 Task: Buy 3 Refrigerant Recovery Tools from Air Conditioning Tools & Equipment section under best seller category for shipping address: Danielle Scott, 4720 Wines Lane, Sabine Pass, Texas 77655, Cell Number 8322385022. Pay from credit card ending with 5759, CVV 953
Action: Mouse moved to (187, 24)
Screenshot: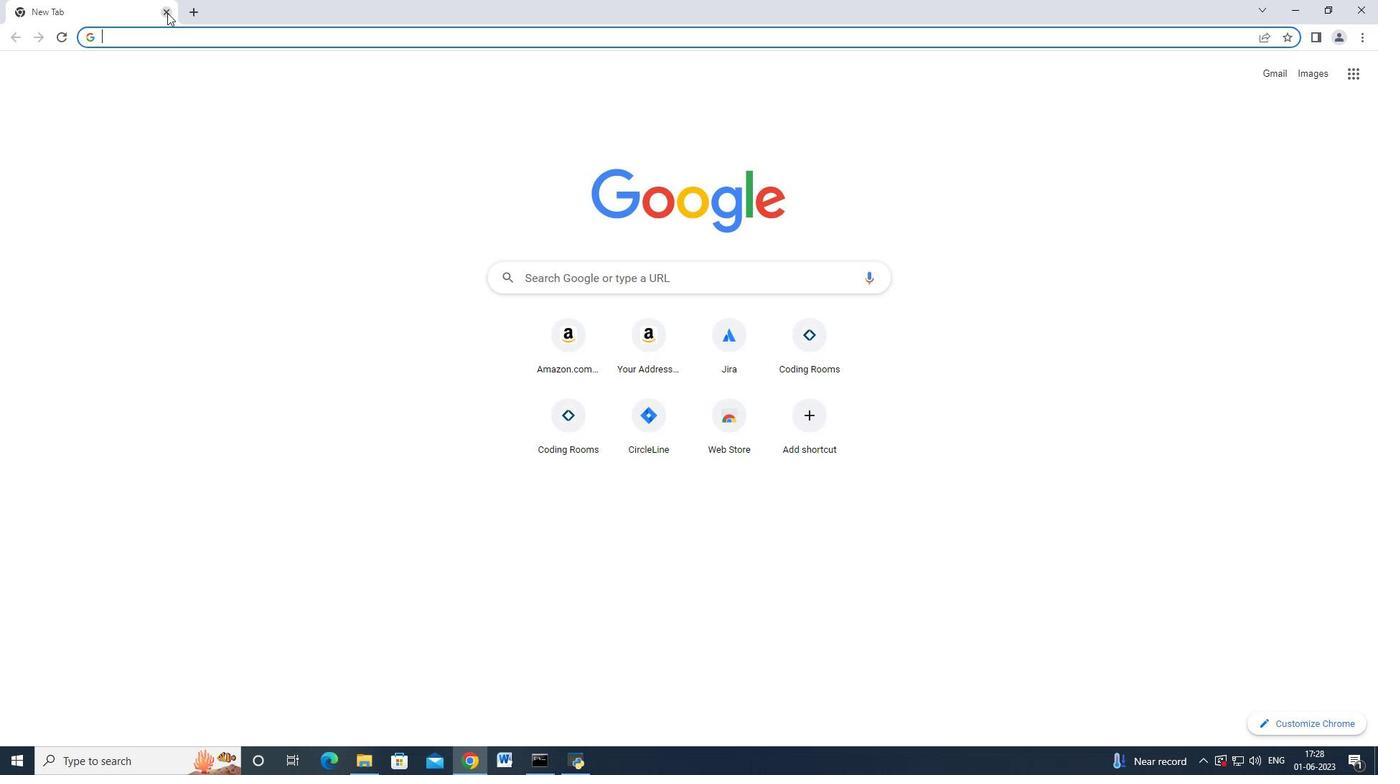 
Action: Key pressed amazon.com<Key.enter>
Screenshot: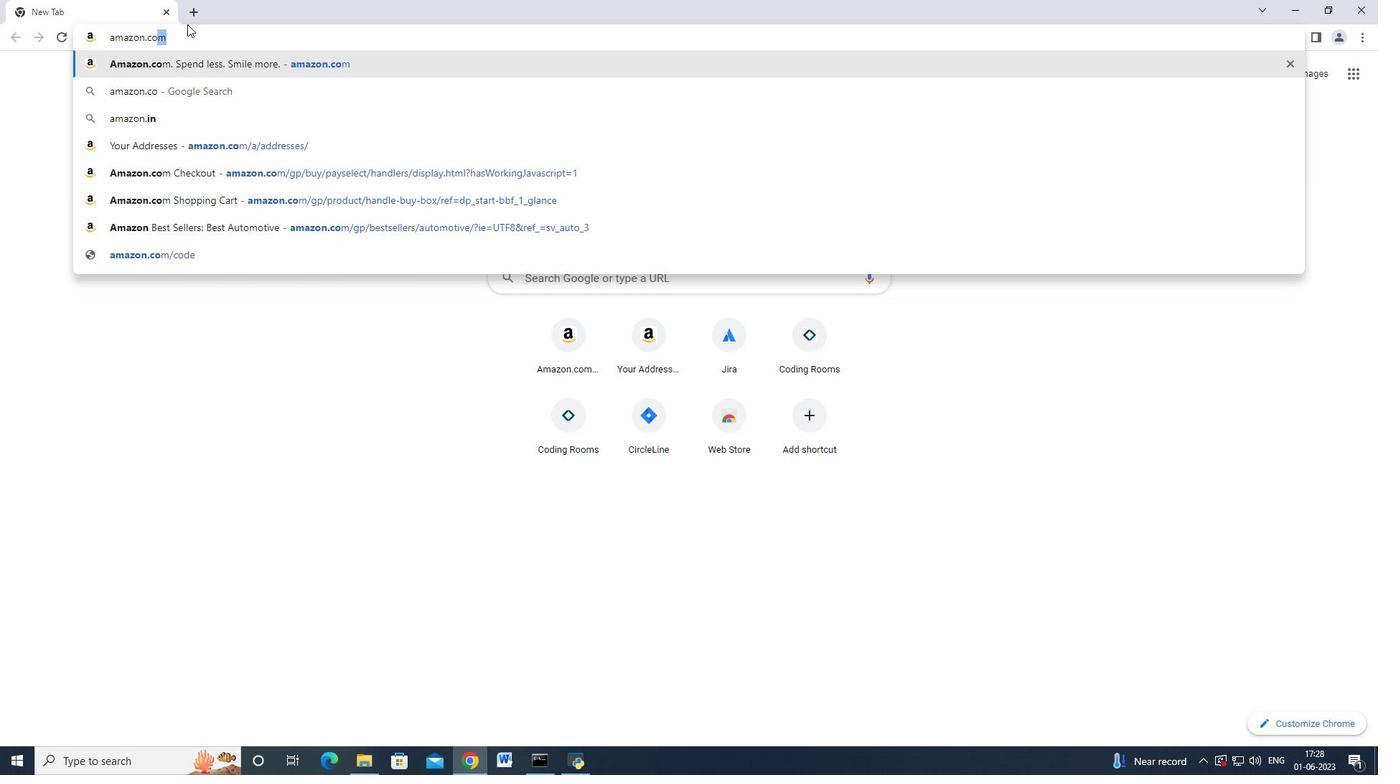 
Action: Mouse moved to (37, 104)
Screenshot: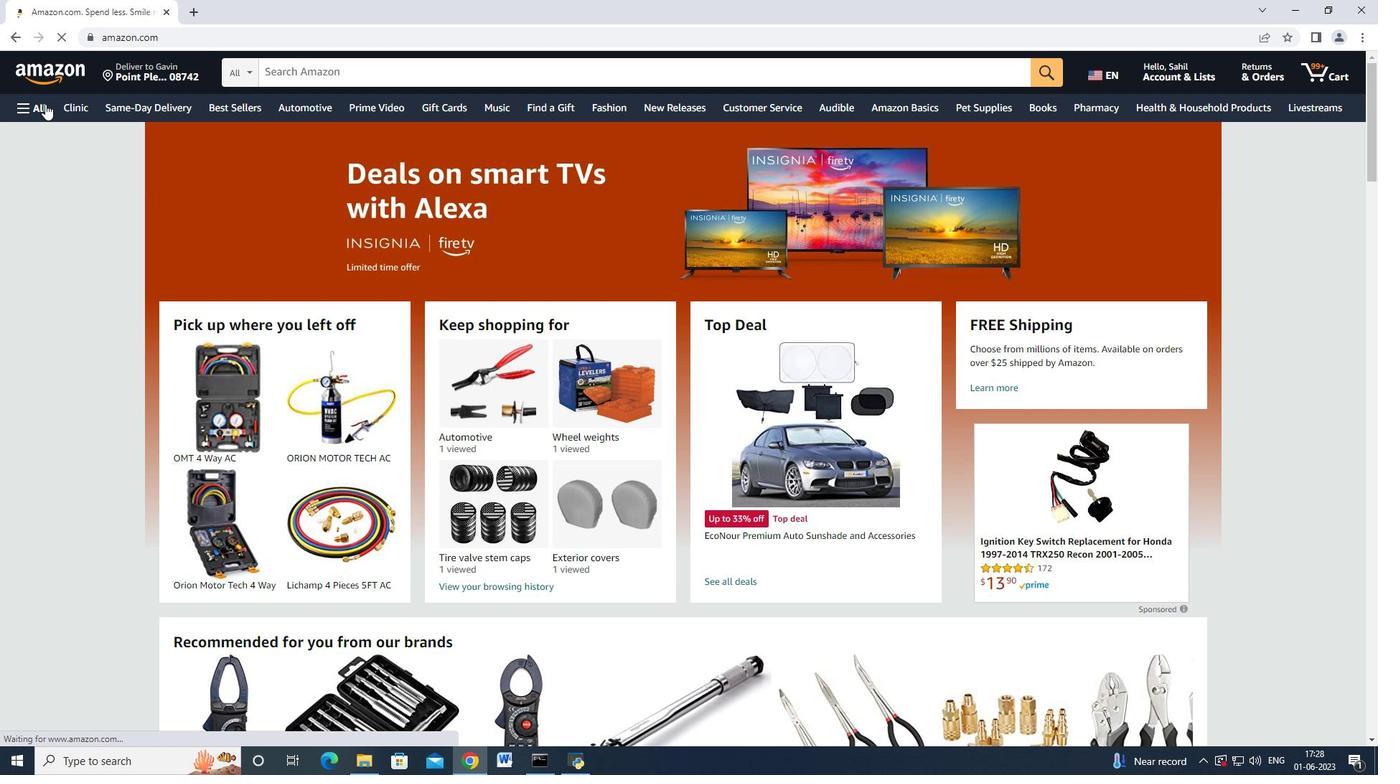 
Action: Mouse pressed left at (37, 104)
Screenshot: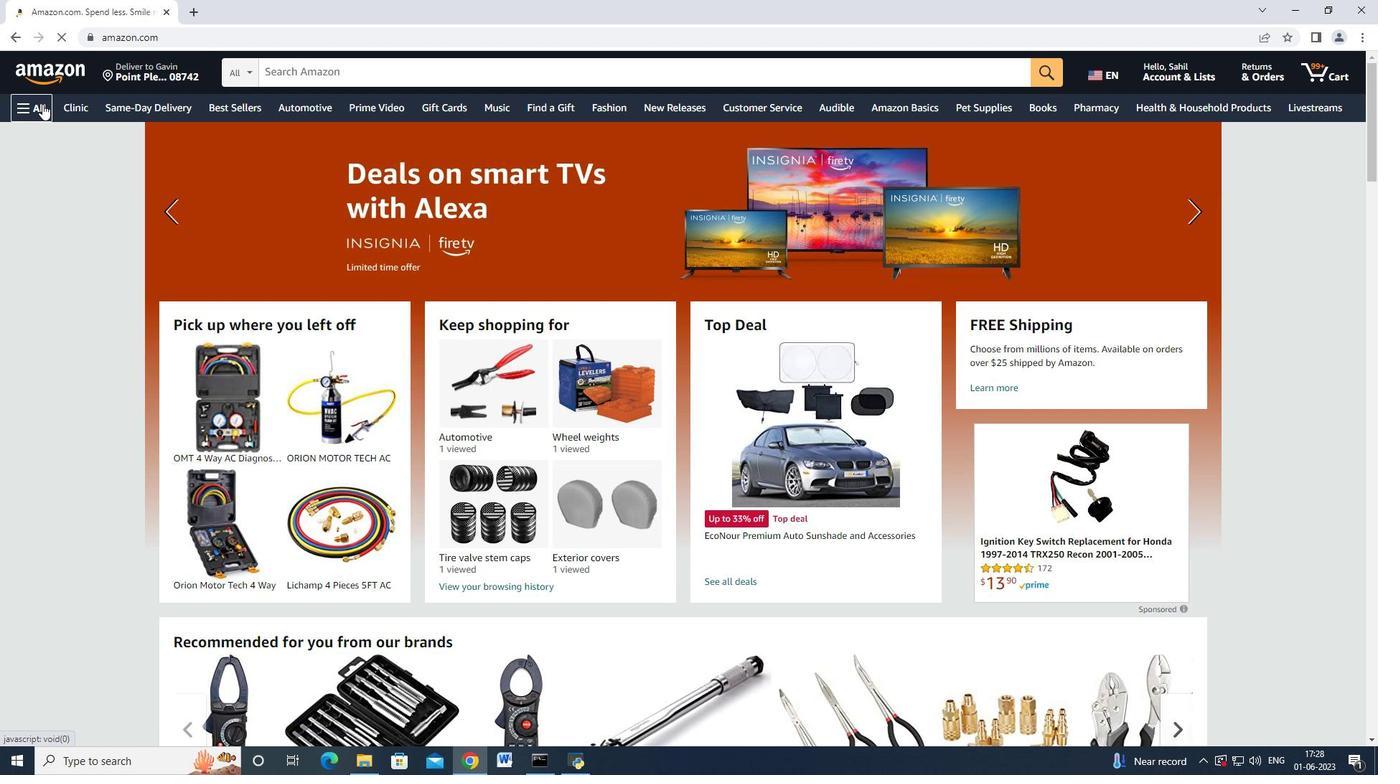 
Action: Mouse moved to (58, 281)
Screenshot: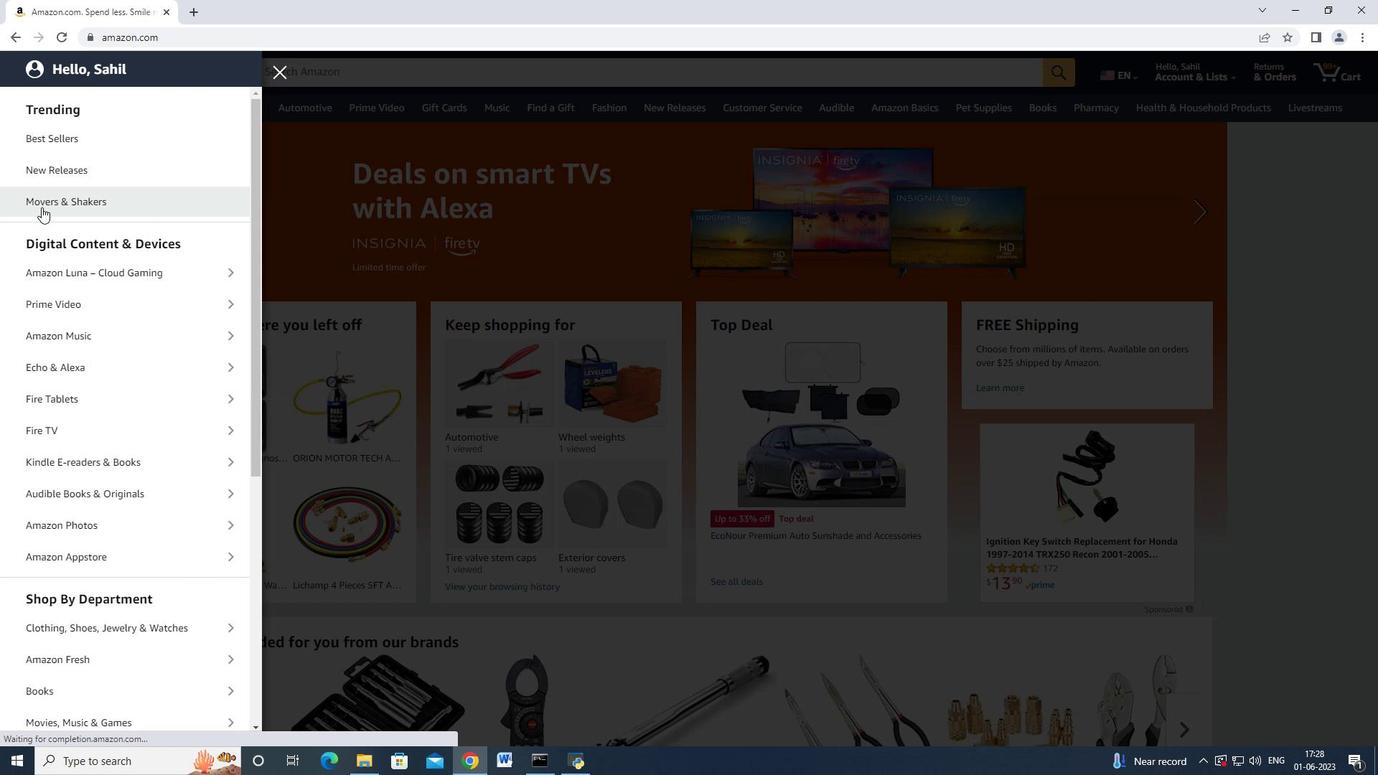 
Action: Mouse scrolled (57, 273) with delta (0, 0)
Screenshot: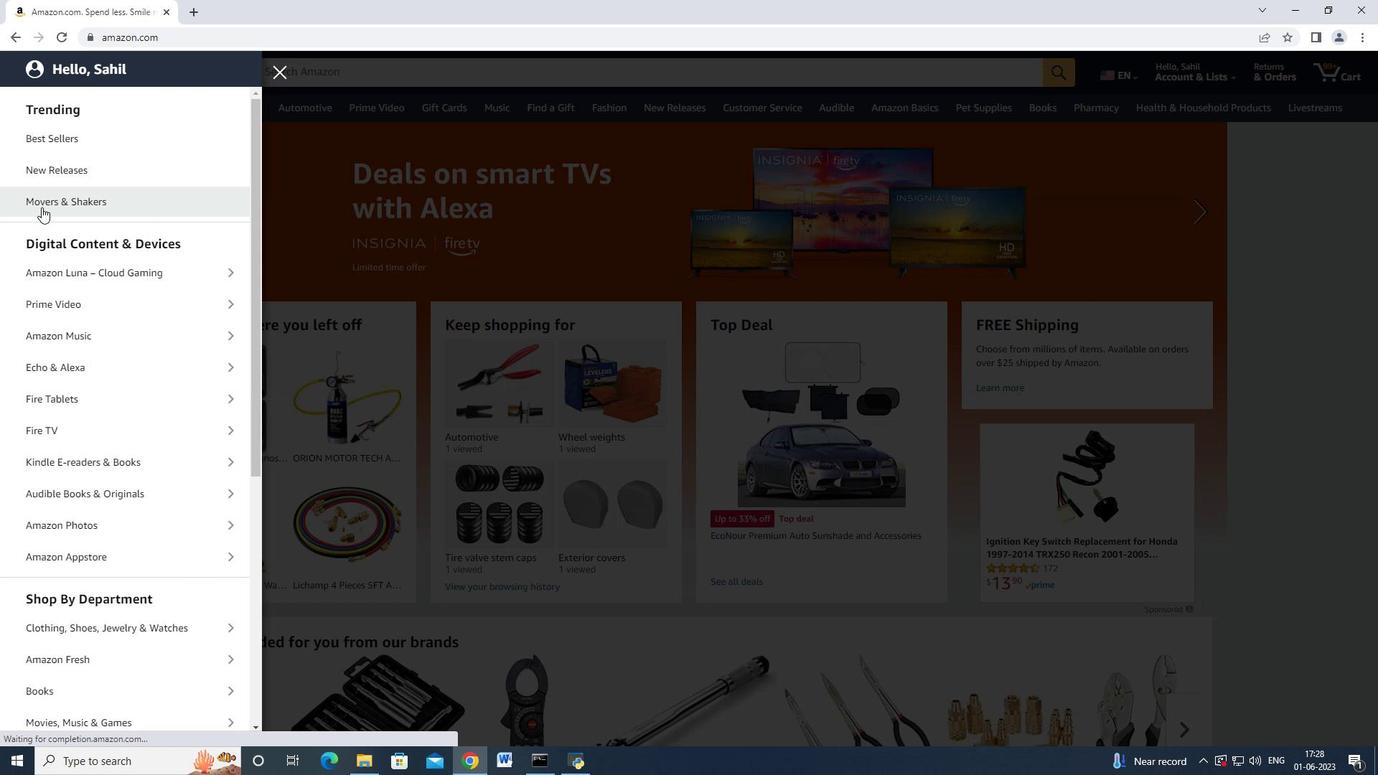 
Action: Mouse moved to (59, 282)
Screenshot: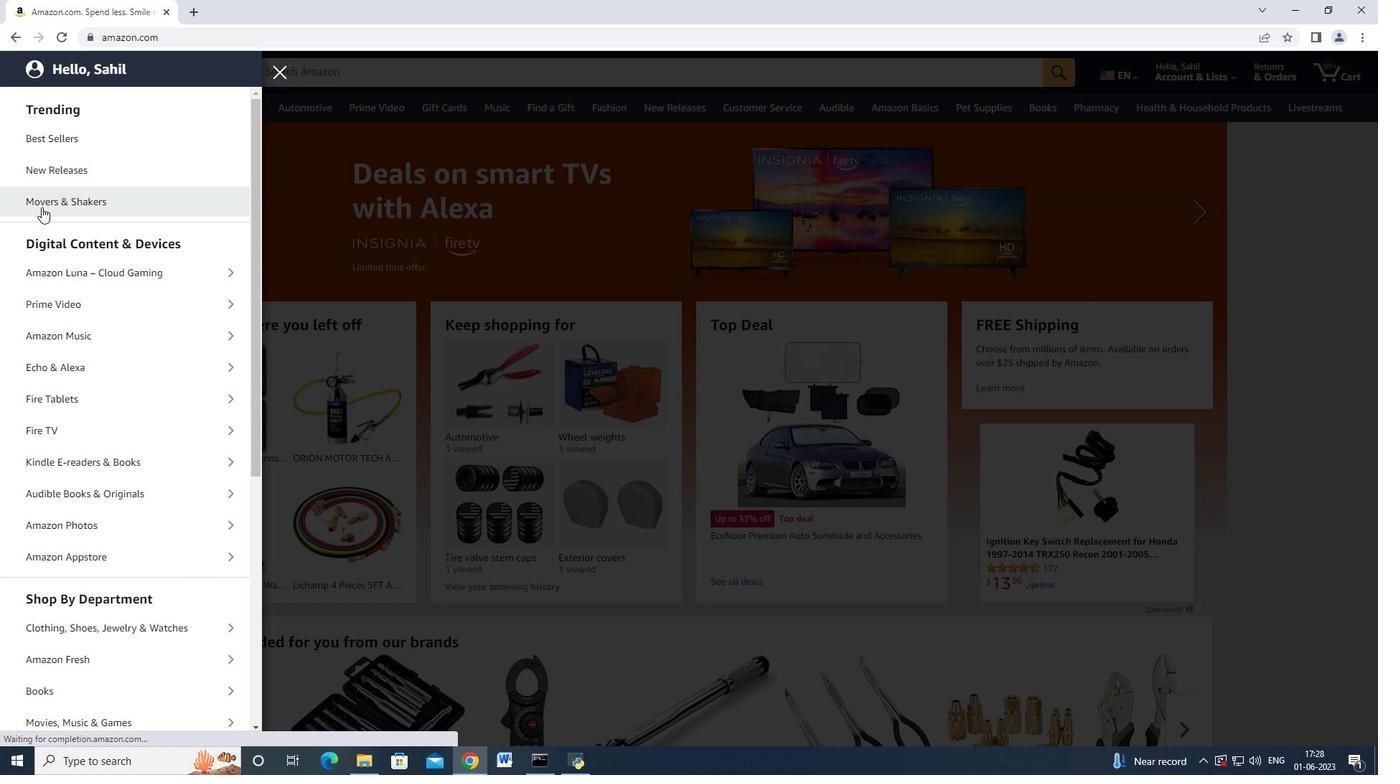 
Action: Mouse scrolled (58, 280) with delta (0, 0)
Screenshot: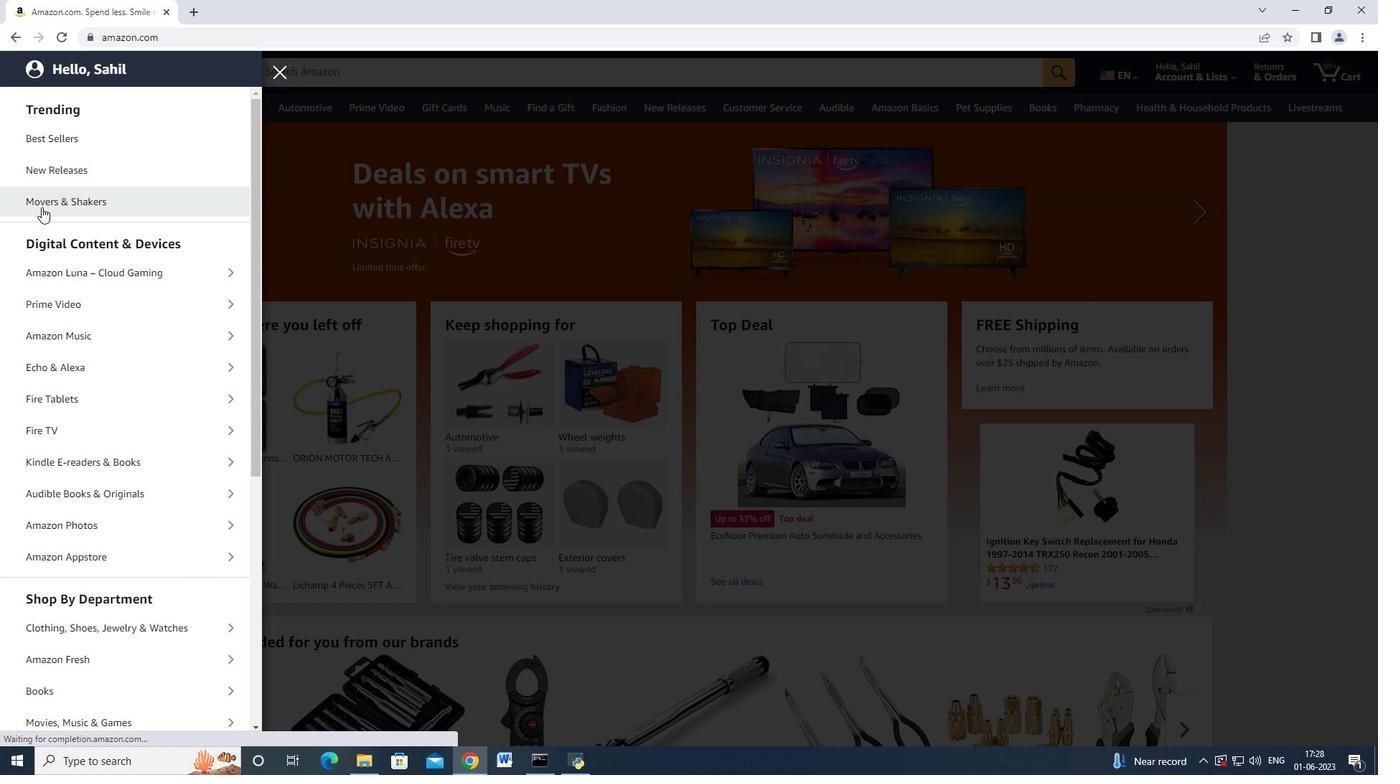 
Action: Mouse moved to (59, 282)
Screenshot: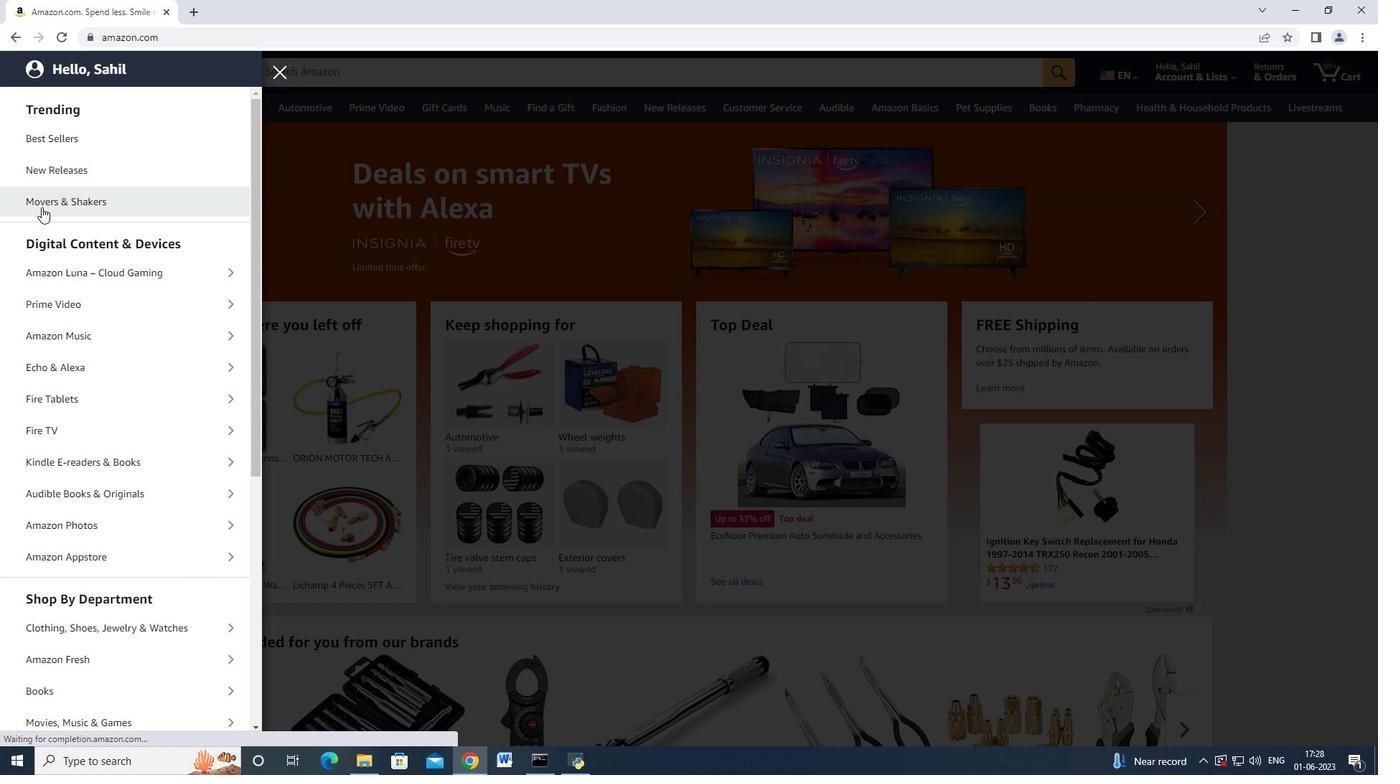 
Action: Mouse scrolled (59, 282) with delta (0, 0)
Screenshot: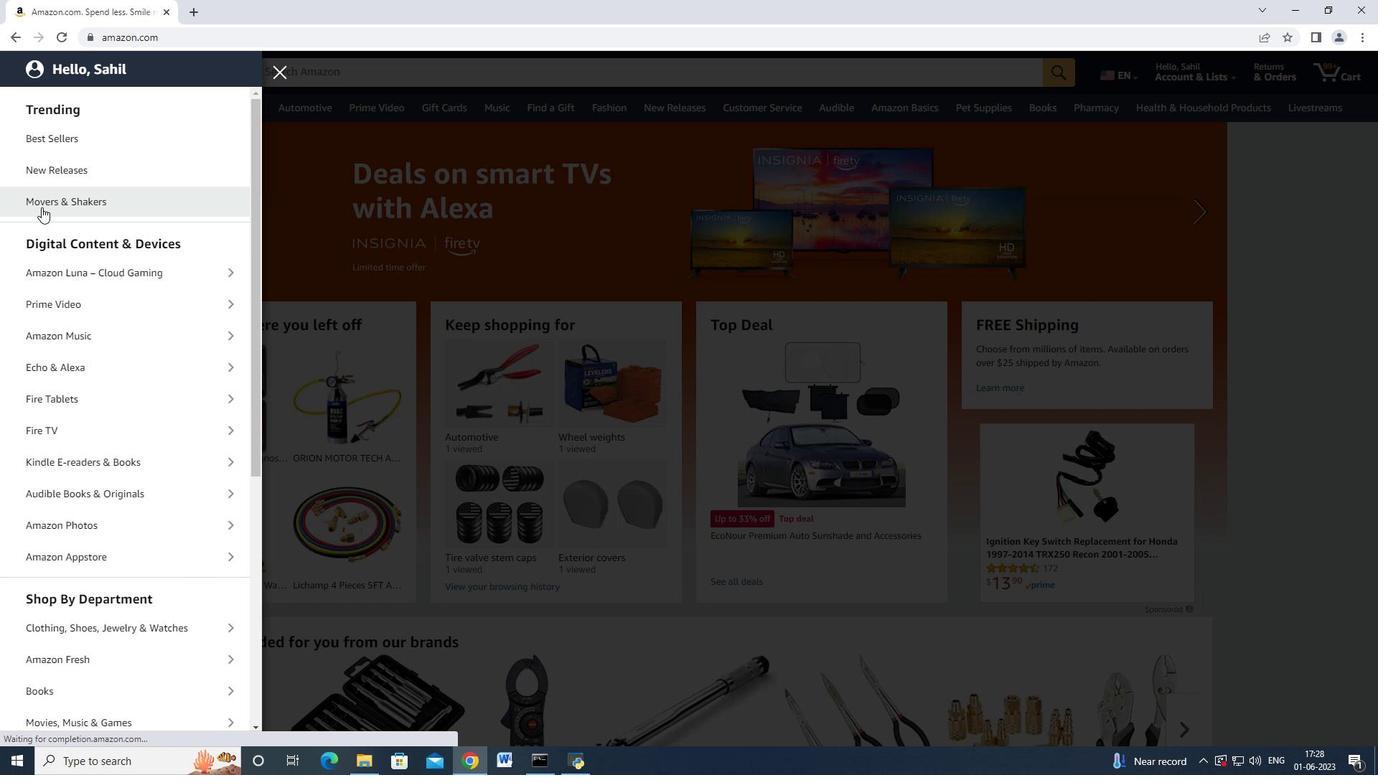 
Action: Mouse moved to (59, 283)
Screenshot: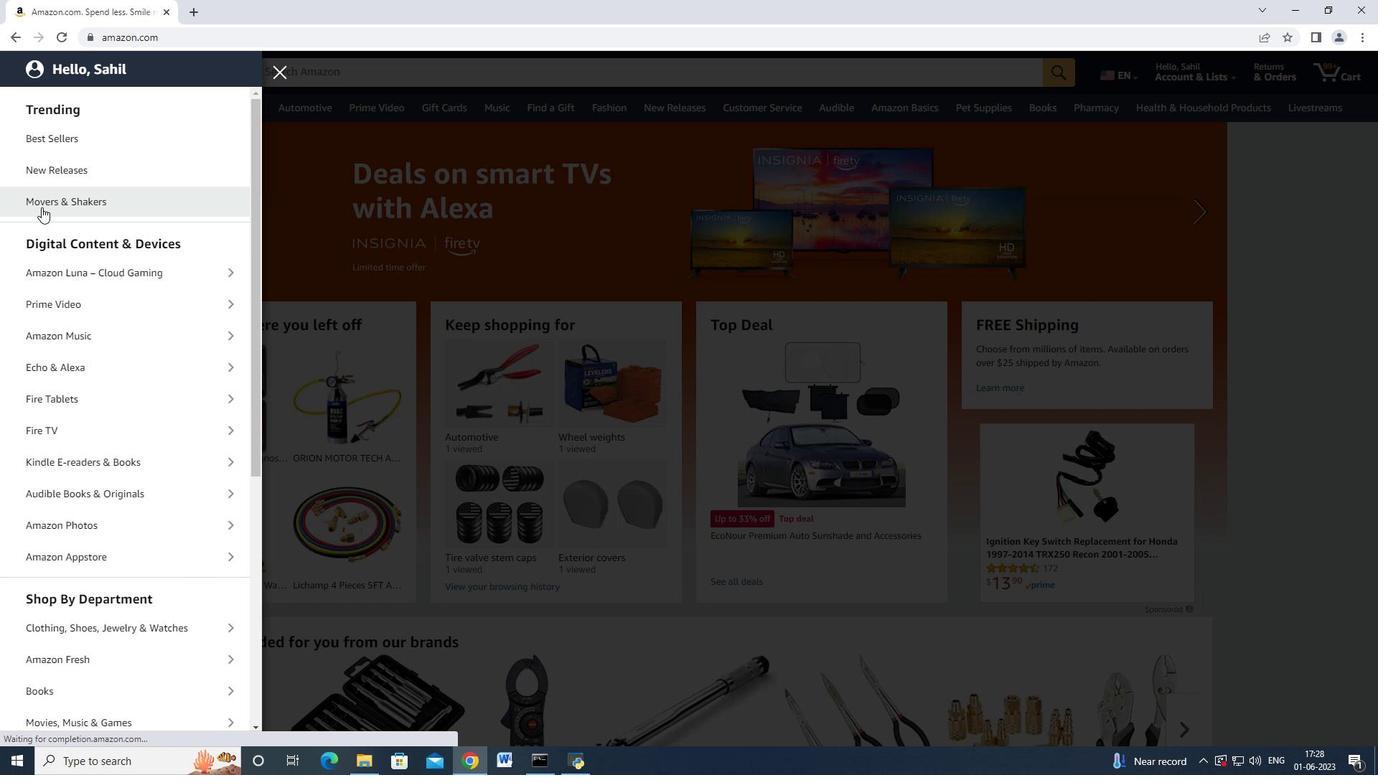 
Action: Mouse scrolled (59, 282) with delta (0, 0)
Screenshot: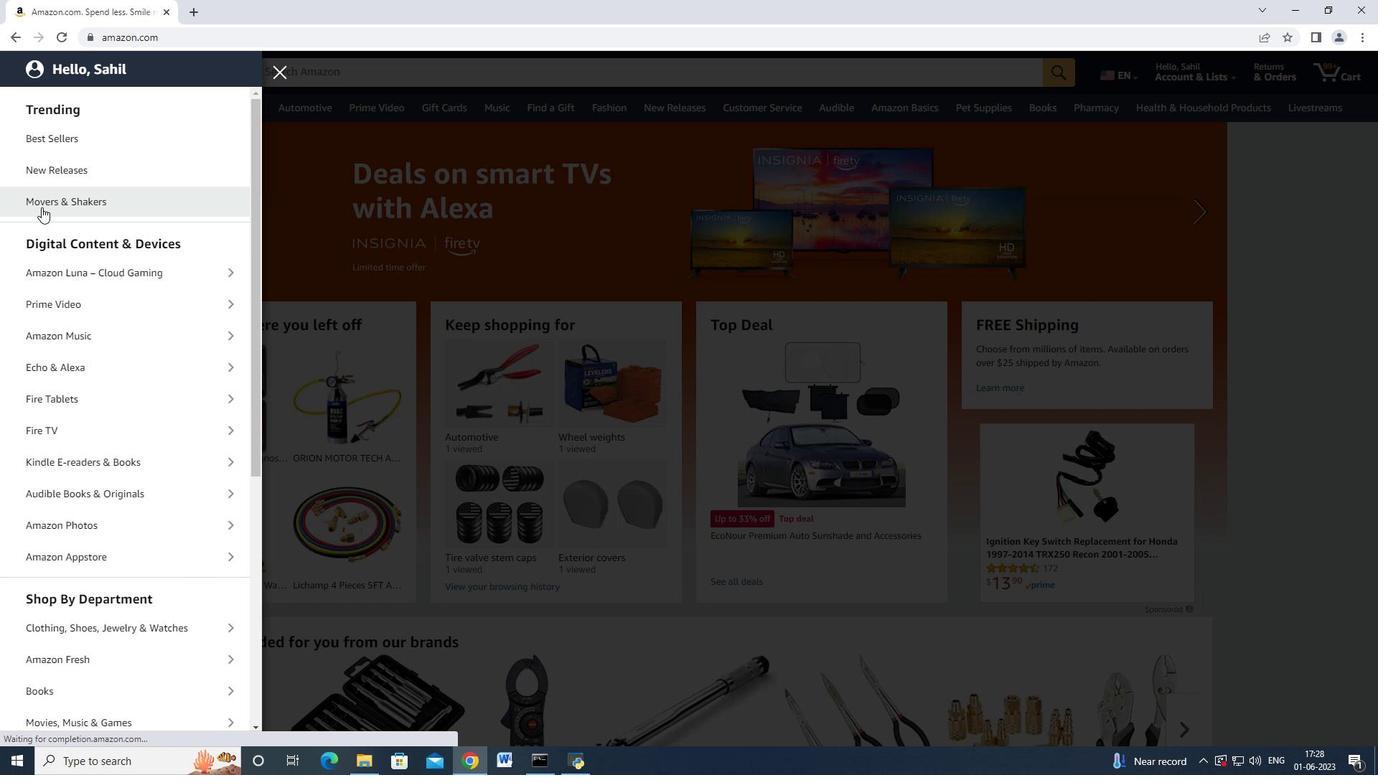 
Action: Mouse moved to (99, 458)
Screenshot: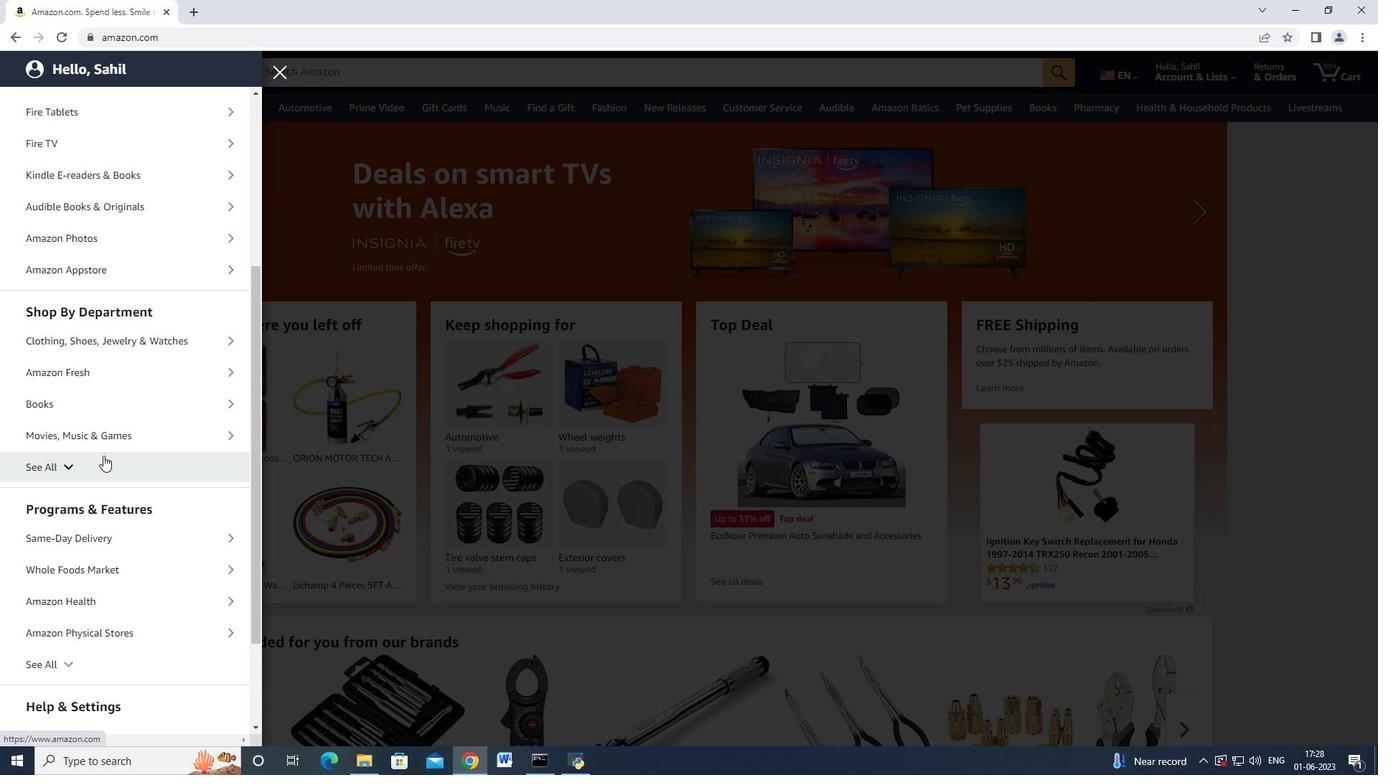 
Action: Mouse pressed left at (99, 458)
Screenshot: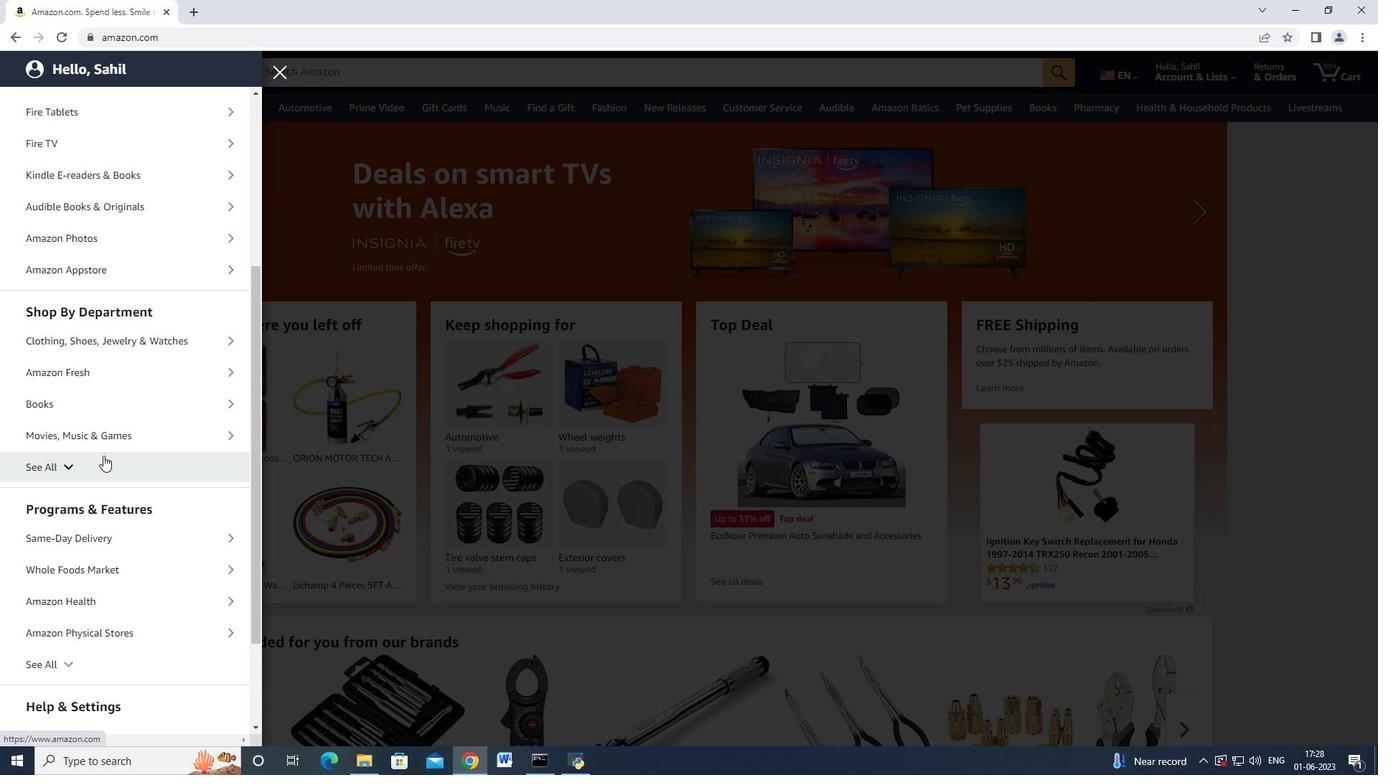 
Action: Mouse moved to (99, 456)
Screenshot: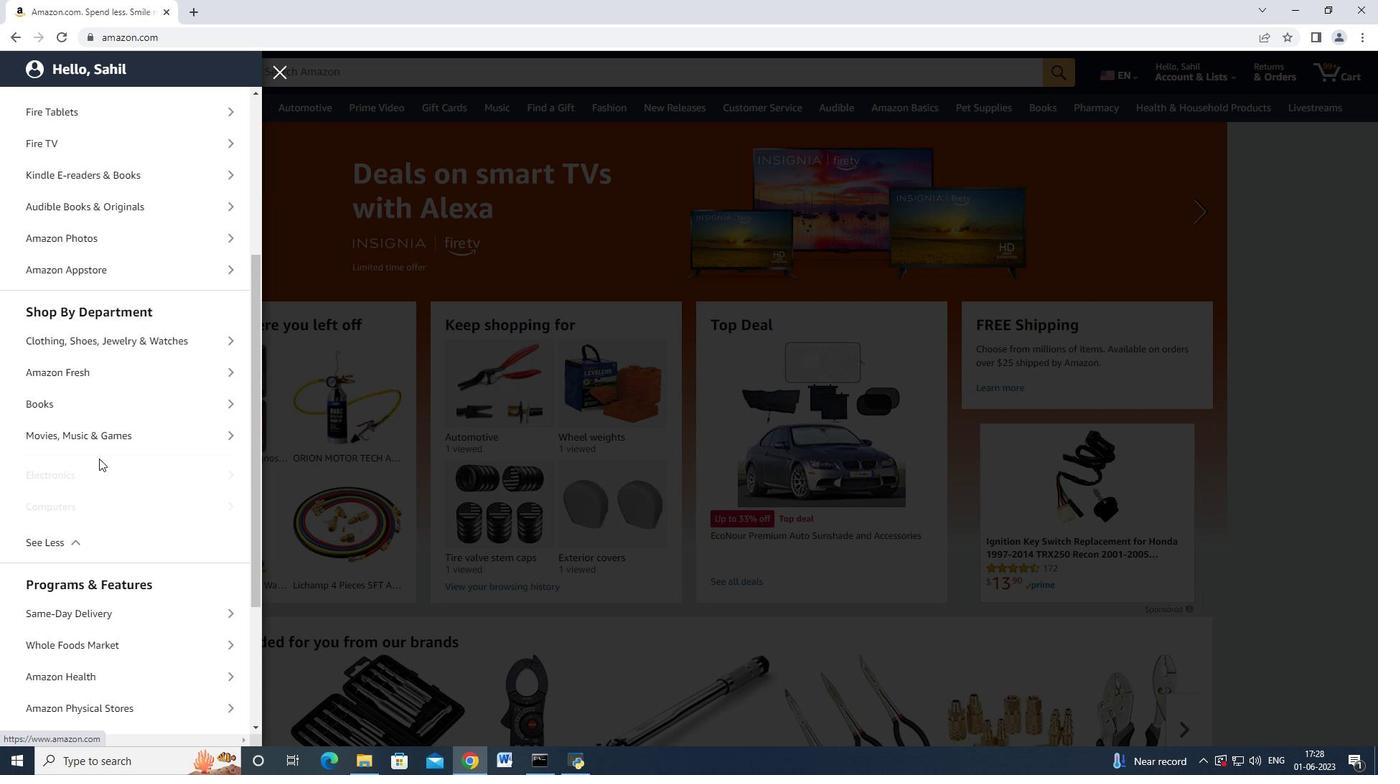 
Action: Mouse scrolled (99, 455) with delta (0, 0)
Screenshot: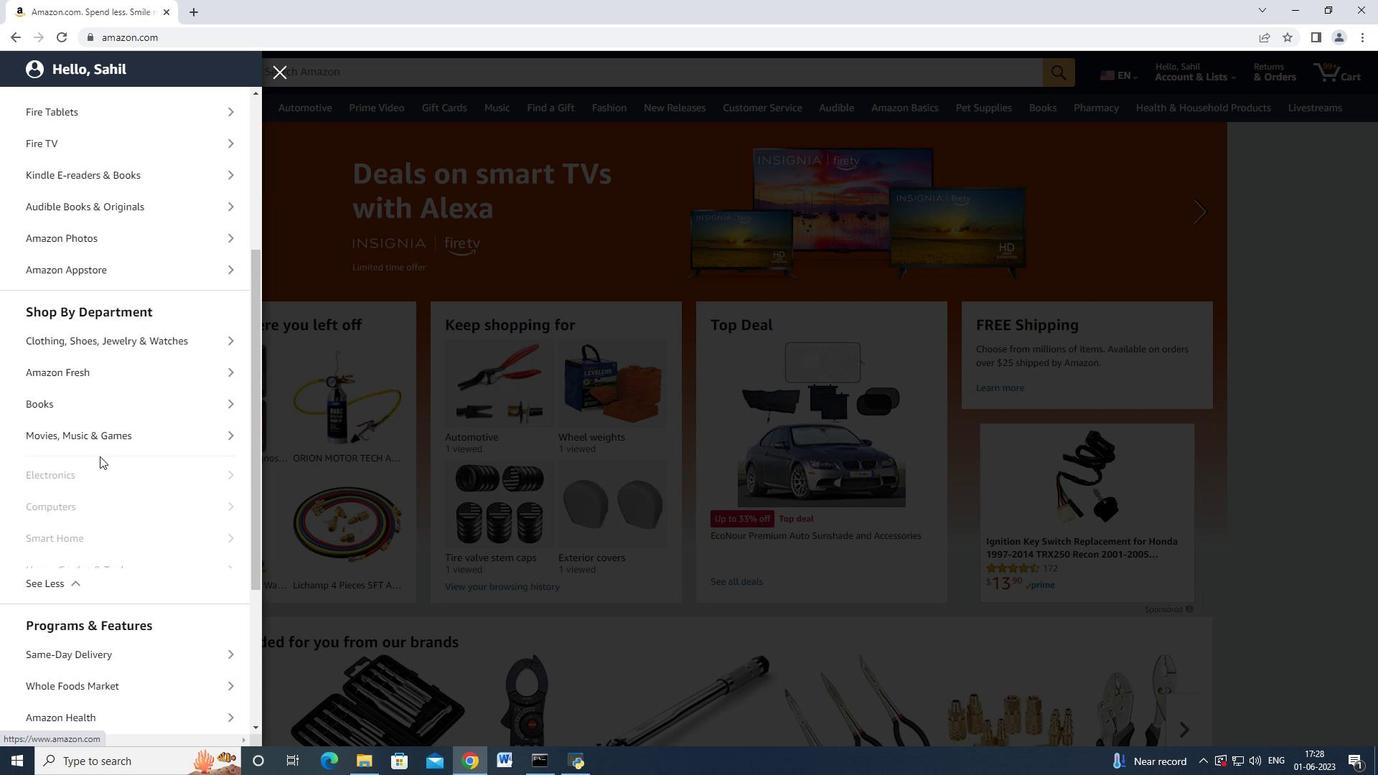 
Action: Mouse scrolled (99, 455) with delta (0, 0)
Screenshot: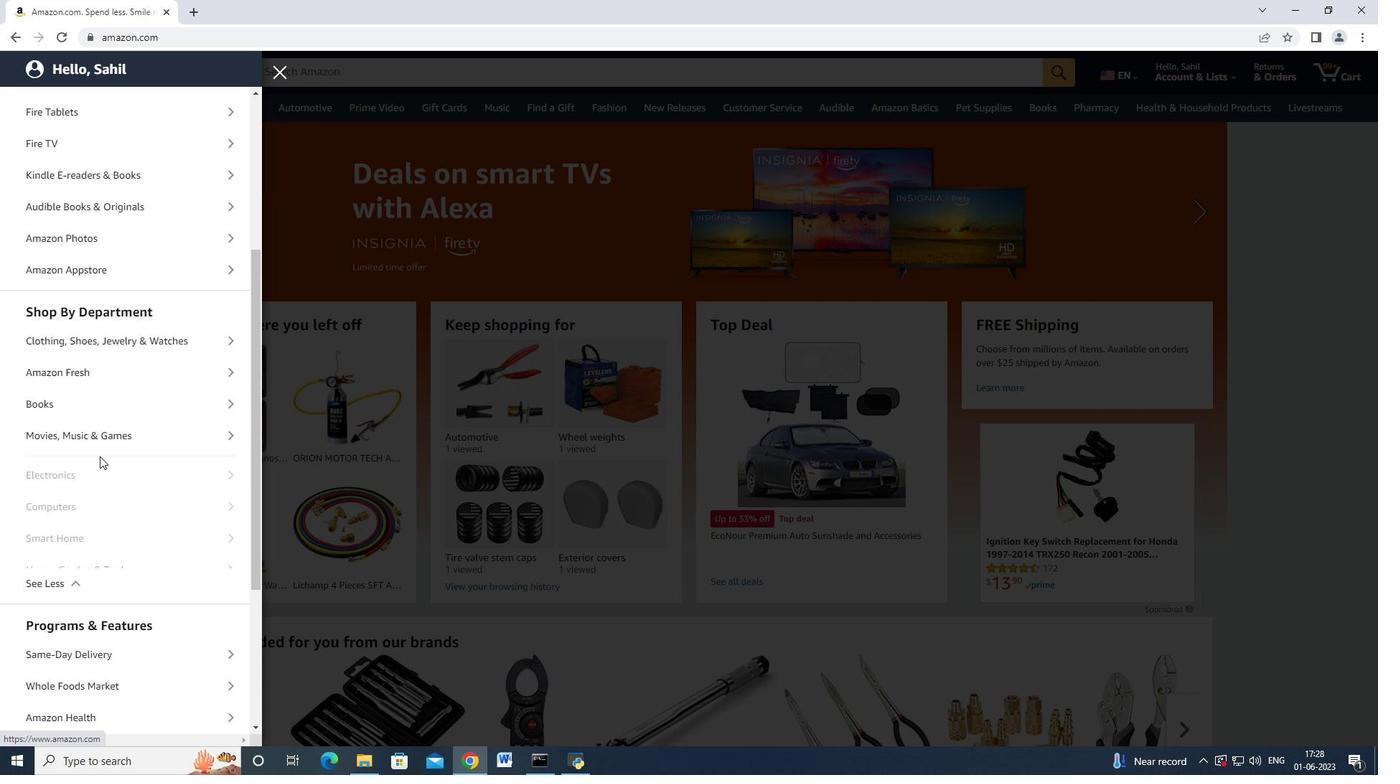 
Action: Mouse scrolled (99, 455) with delta (0, 0)
Screenshot: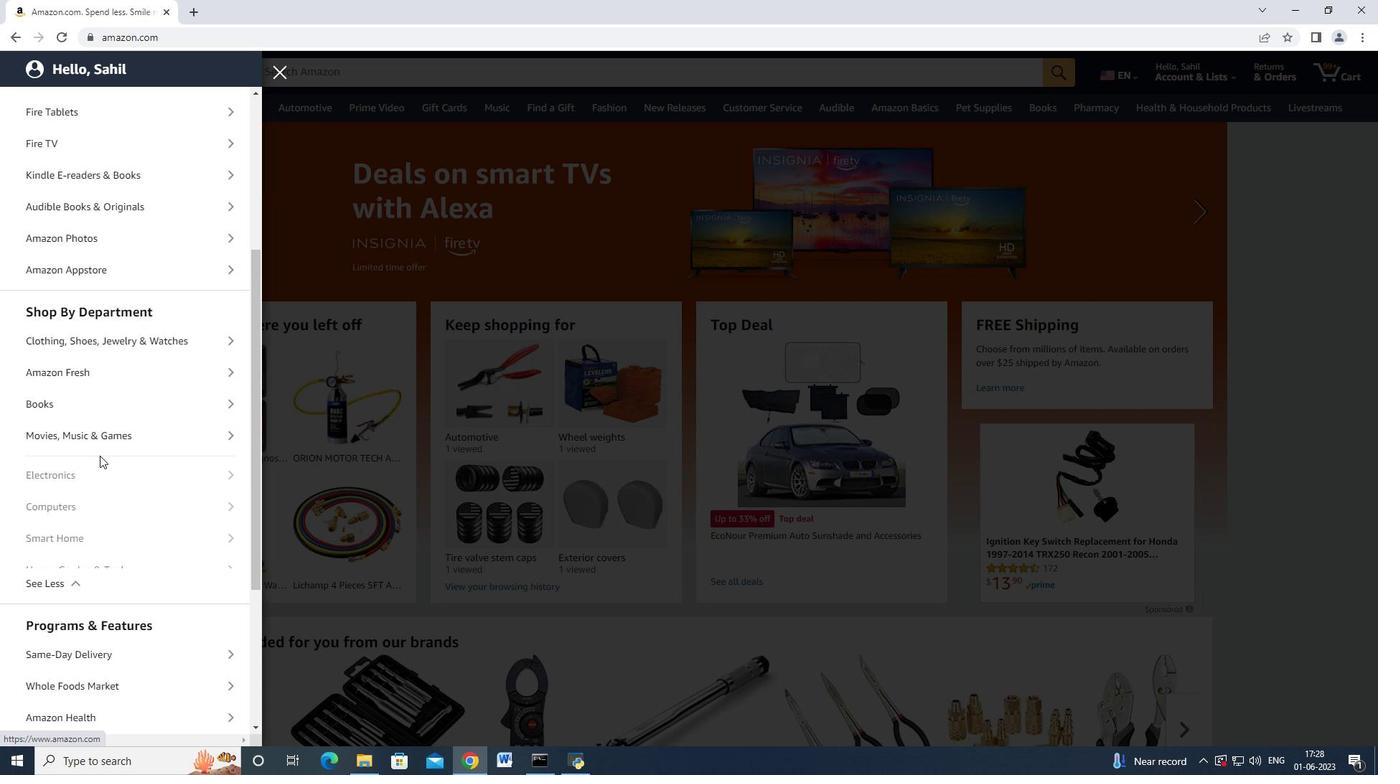 
Action: Mouse scrolled (99, 455) with delta (0, 0)
Screenshot: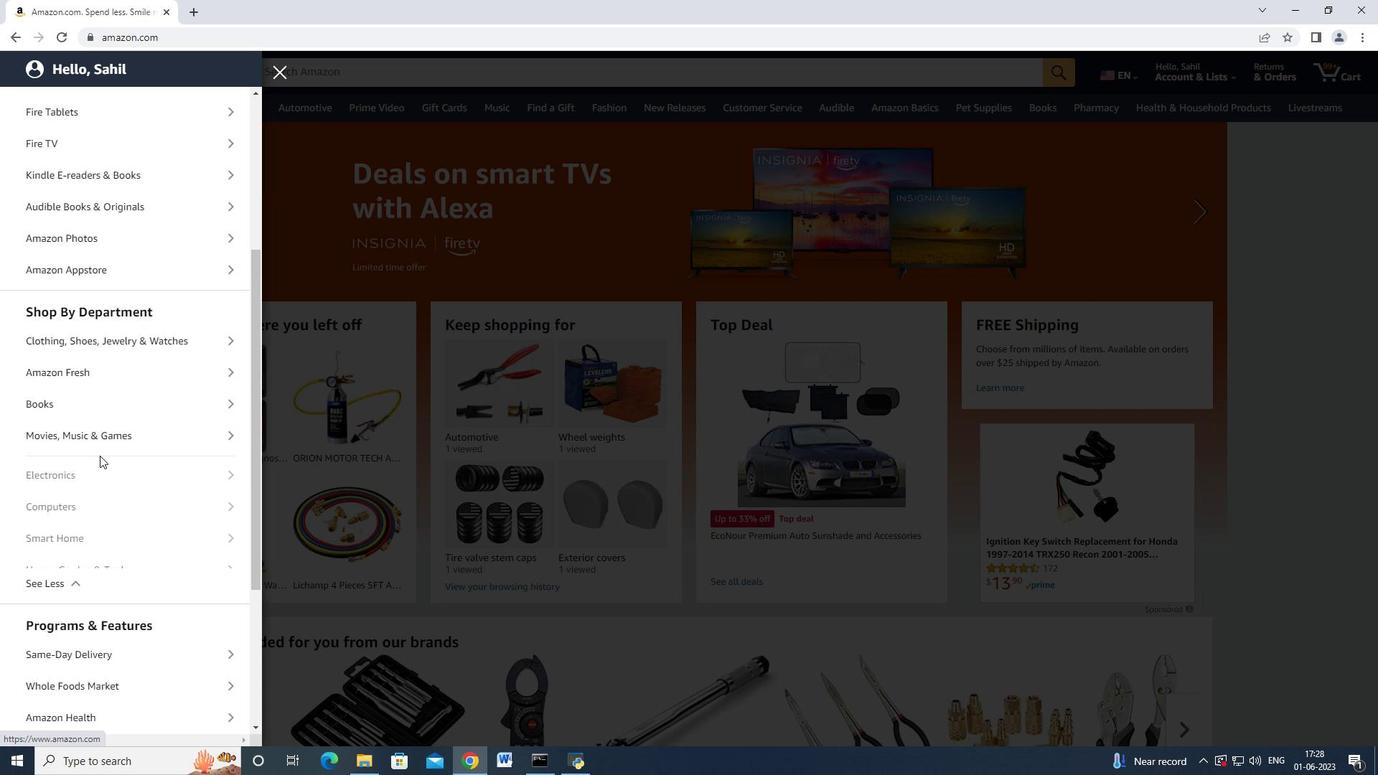 
Action: Mouse moved to (122, 529)
Screenshot: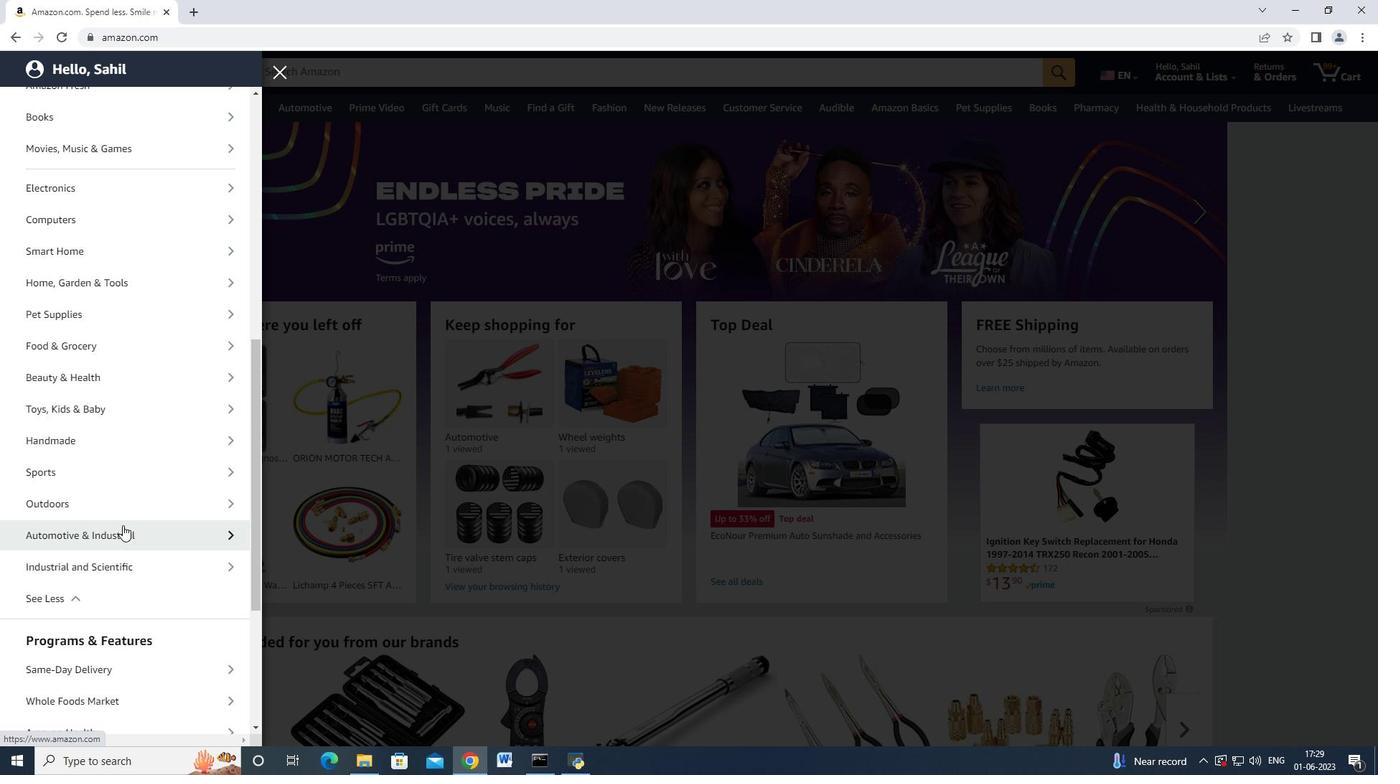 
Action: Mouse pressed left at (122, 529)
Screenshot: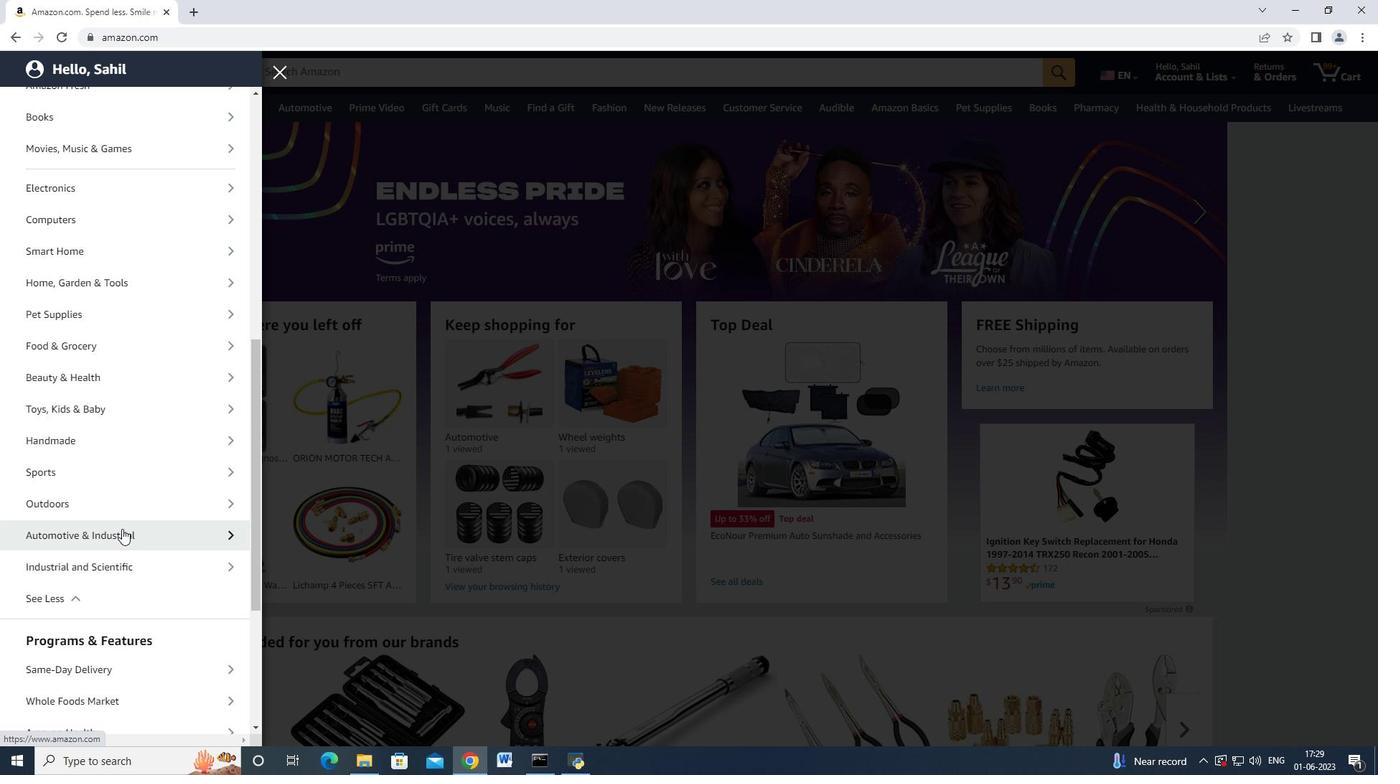 
Action: Mouse moved to (116, 160)
Screenshot: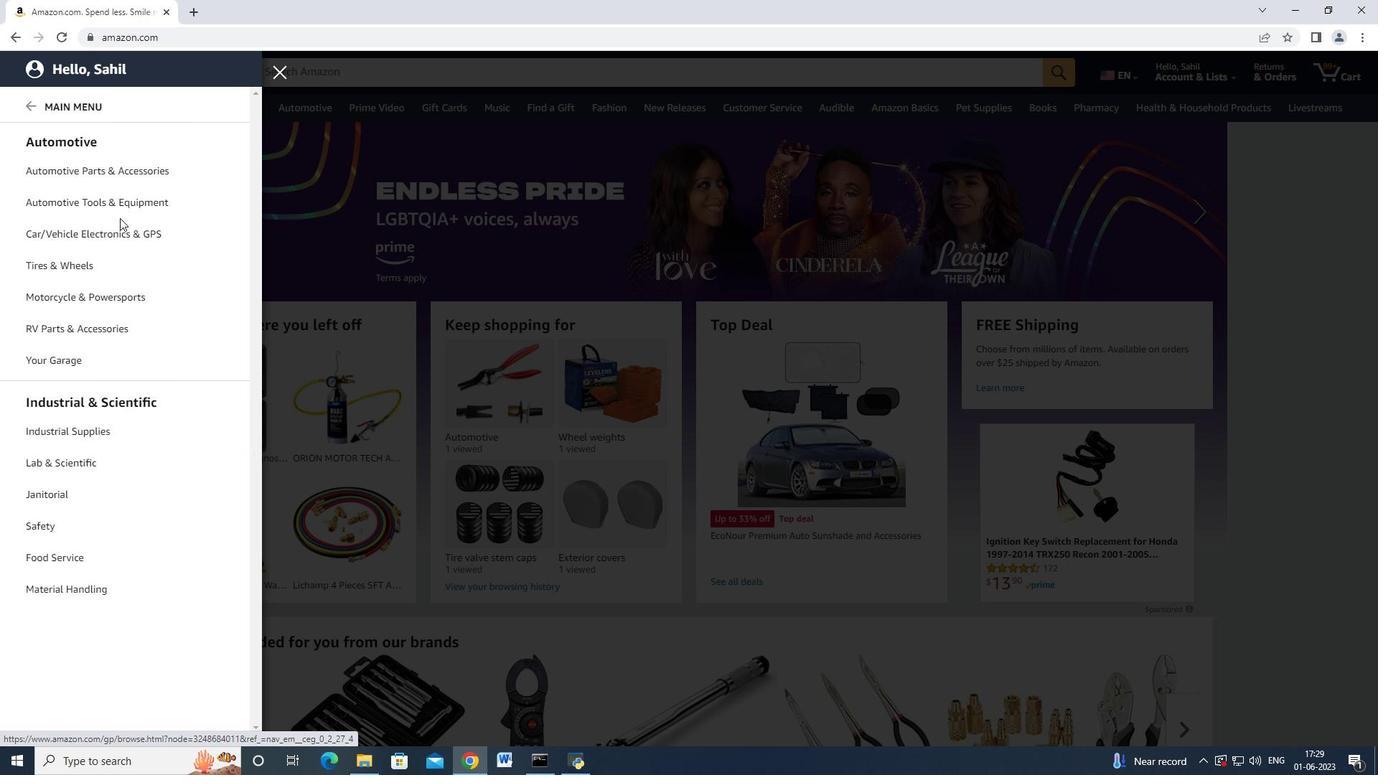 
Action: Mouse pressed left at (116, 160)
Screenshot: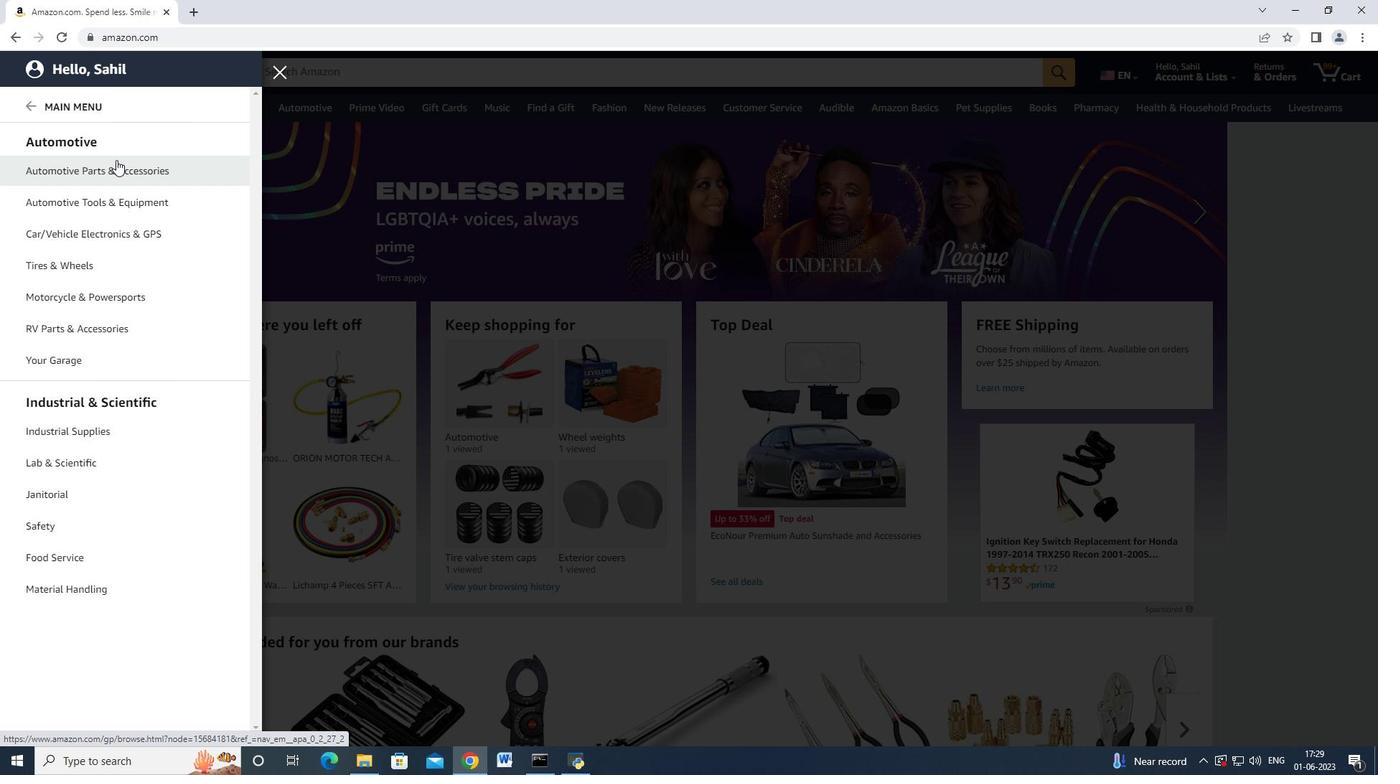 
Action: Mouse moved to (262, 140)
Screenshot: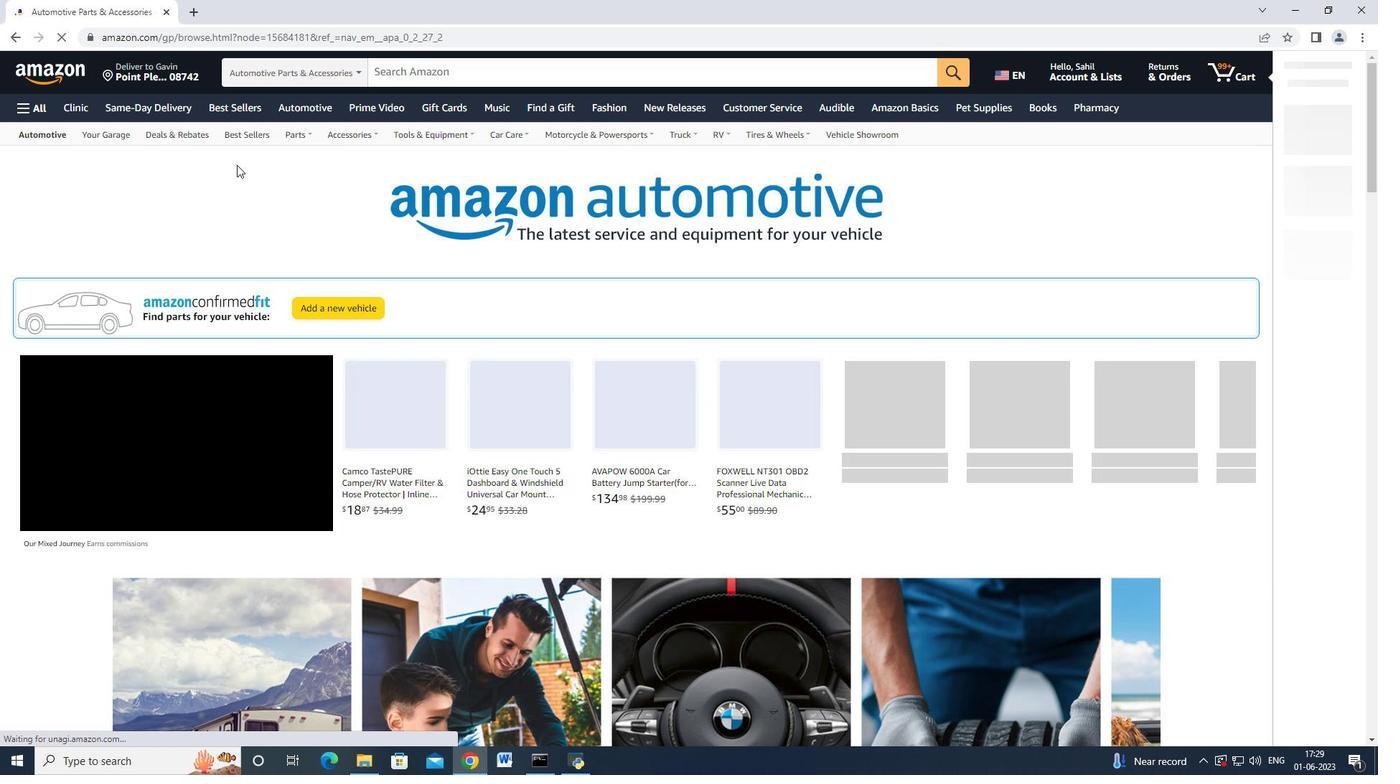 
Action: Mouse pressed left at (262, 140)
Screenshot: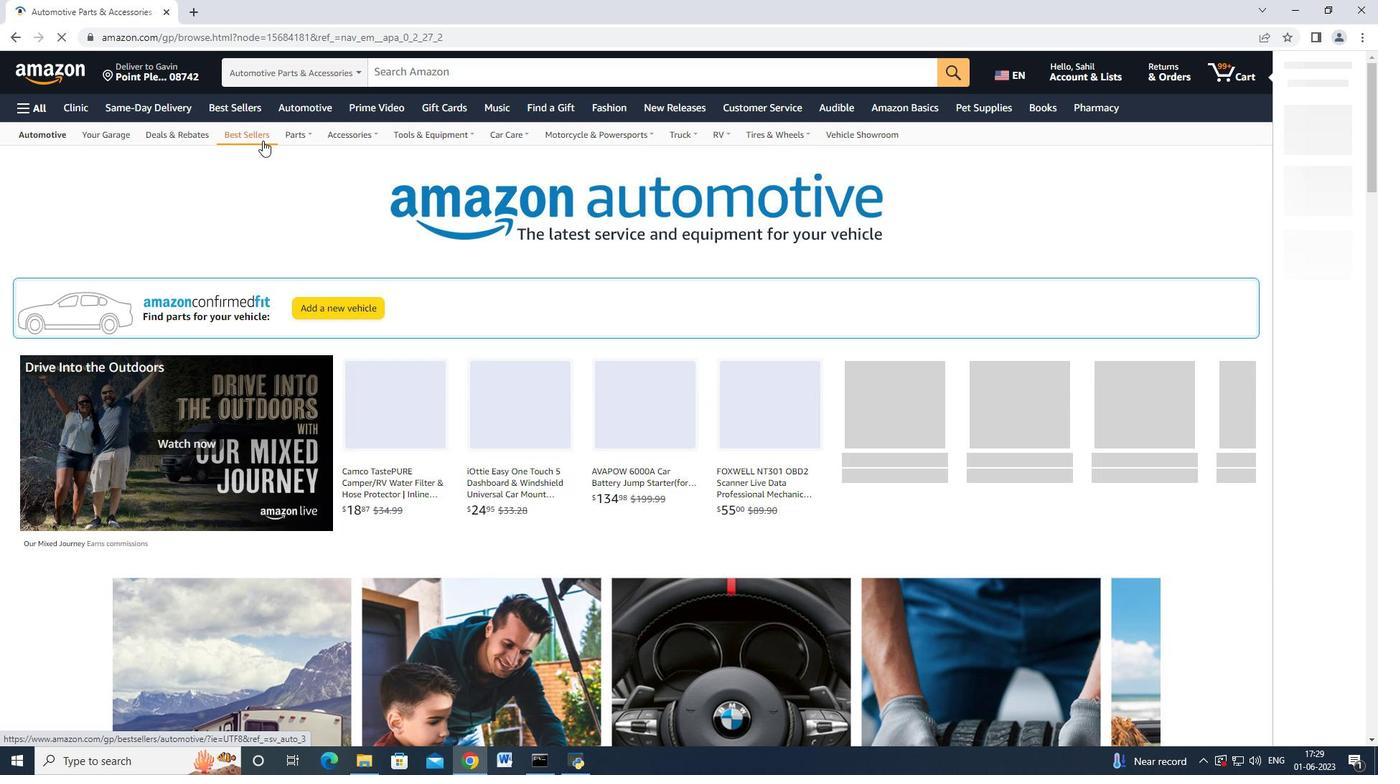 
Action: Mouse moved to (63, 401)
Screenshot: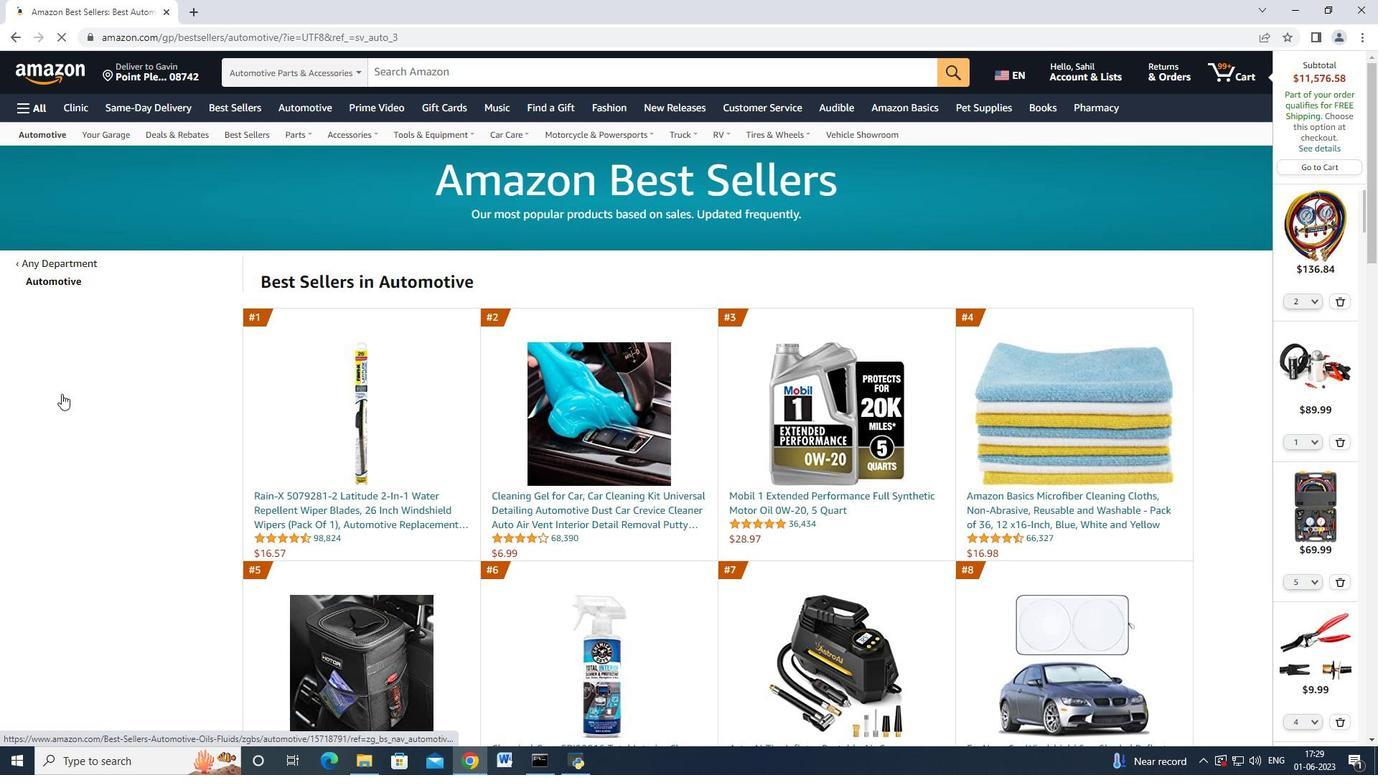 
Action: Mouse scrolled (63, 400) with delta (0, 0)
Screenshot: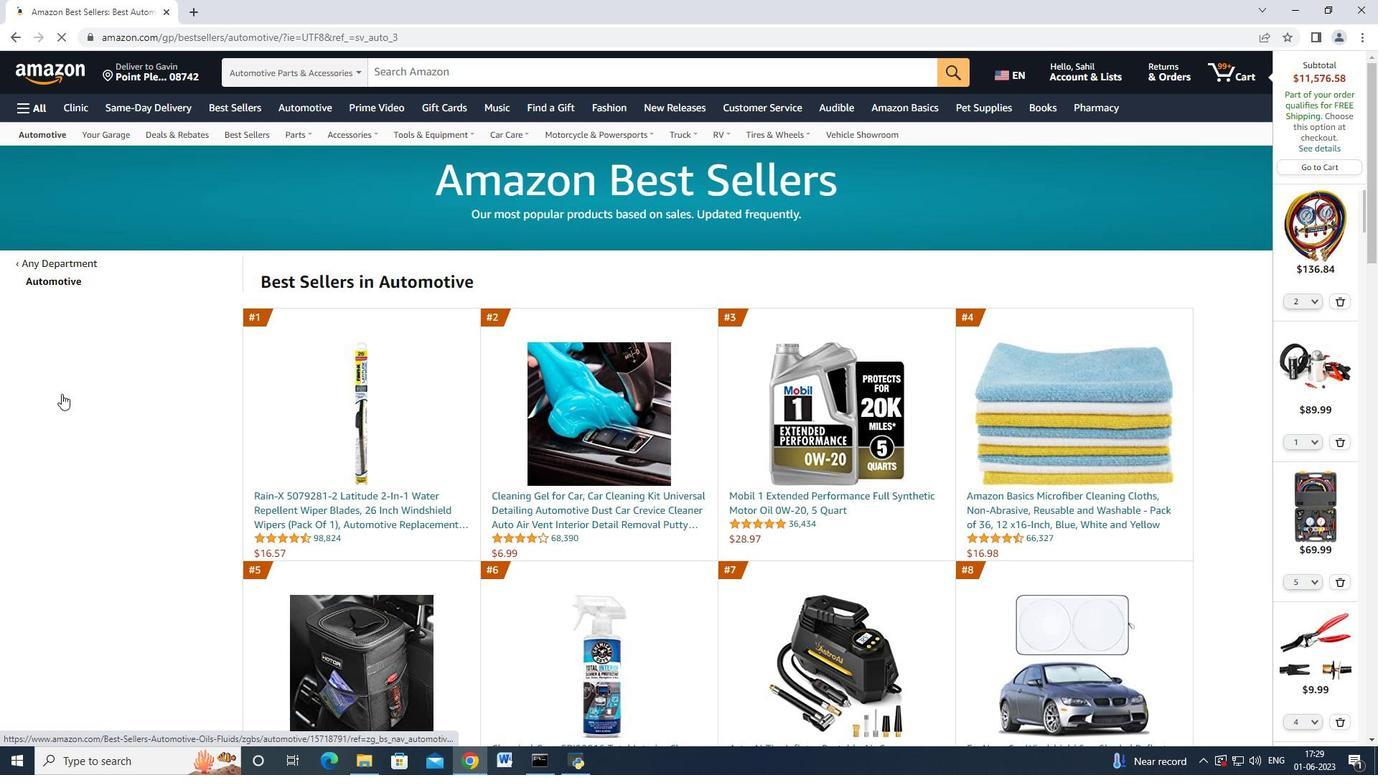 
Action: Mouse moved to (78, 391)
Screenshot: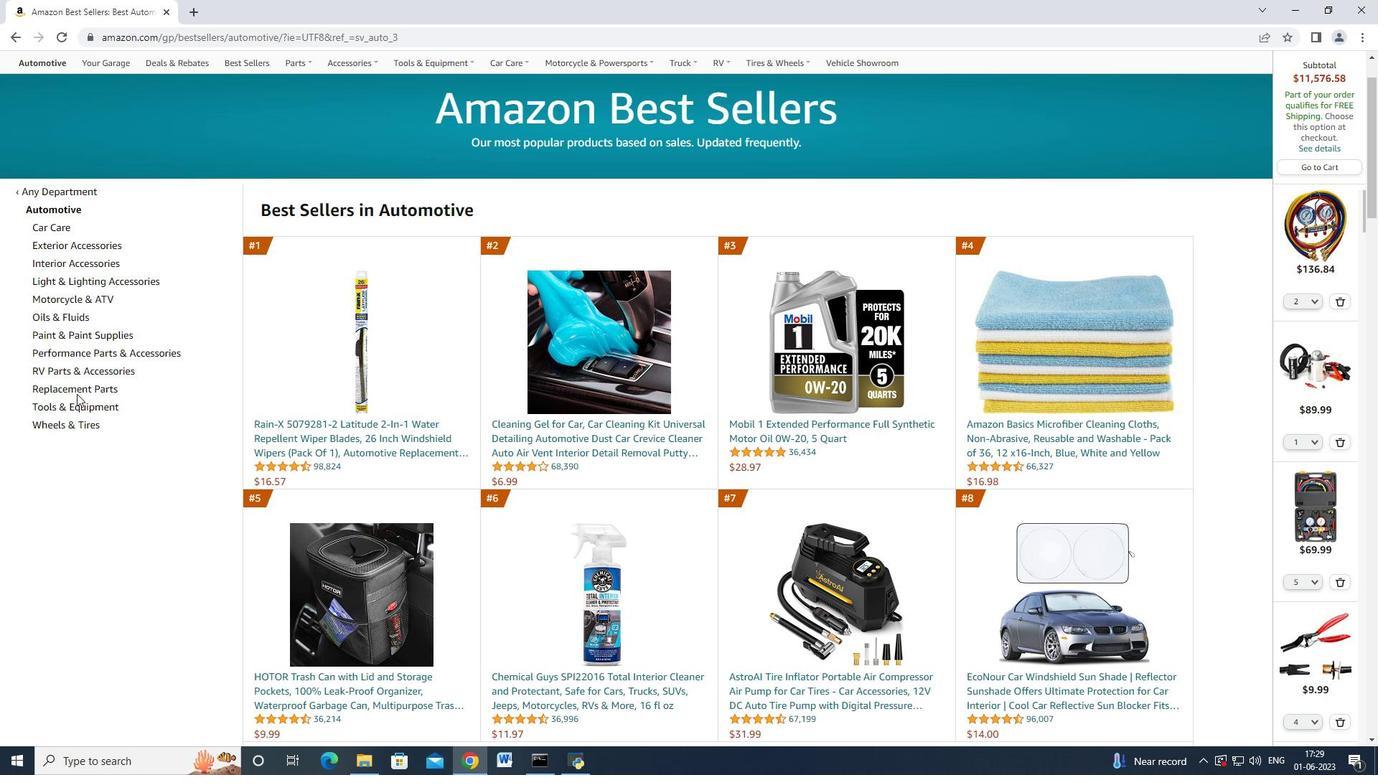 
Action: Mouse pressed left at (78, 391)
Screenshot: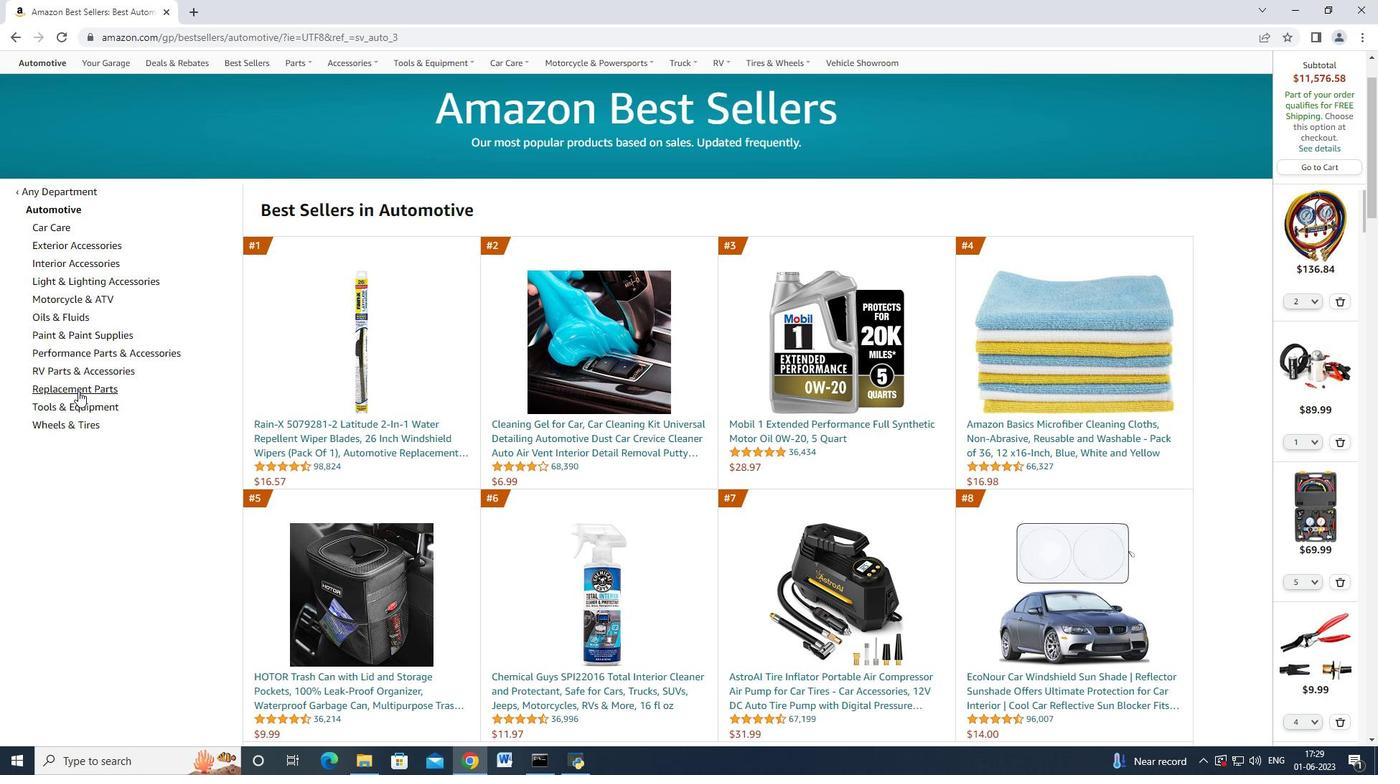 
Action: Mouse moved to (92, 369)
Screenshot: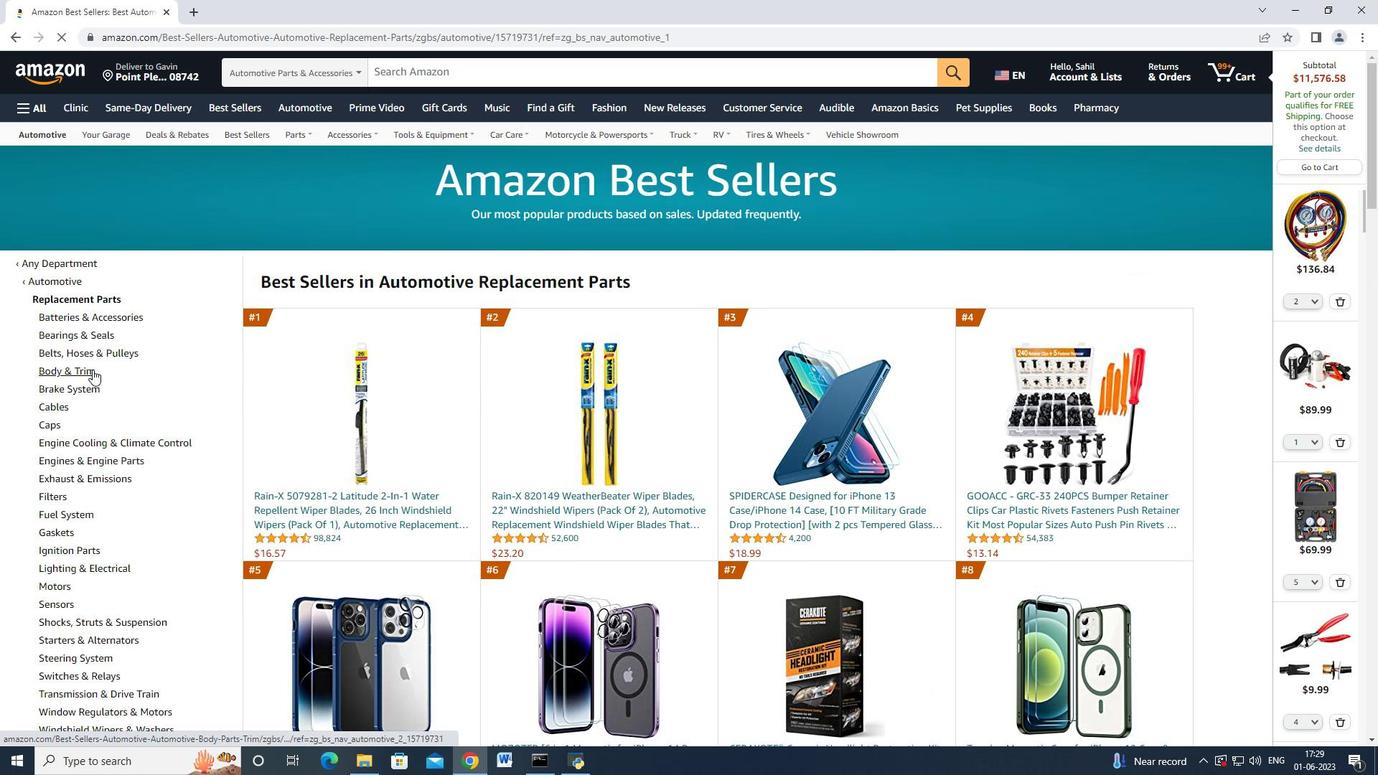 
Action: Mouse scrolled (92, 368) with delta (0, 0)
Screenshot: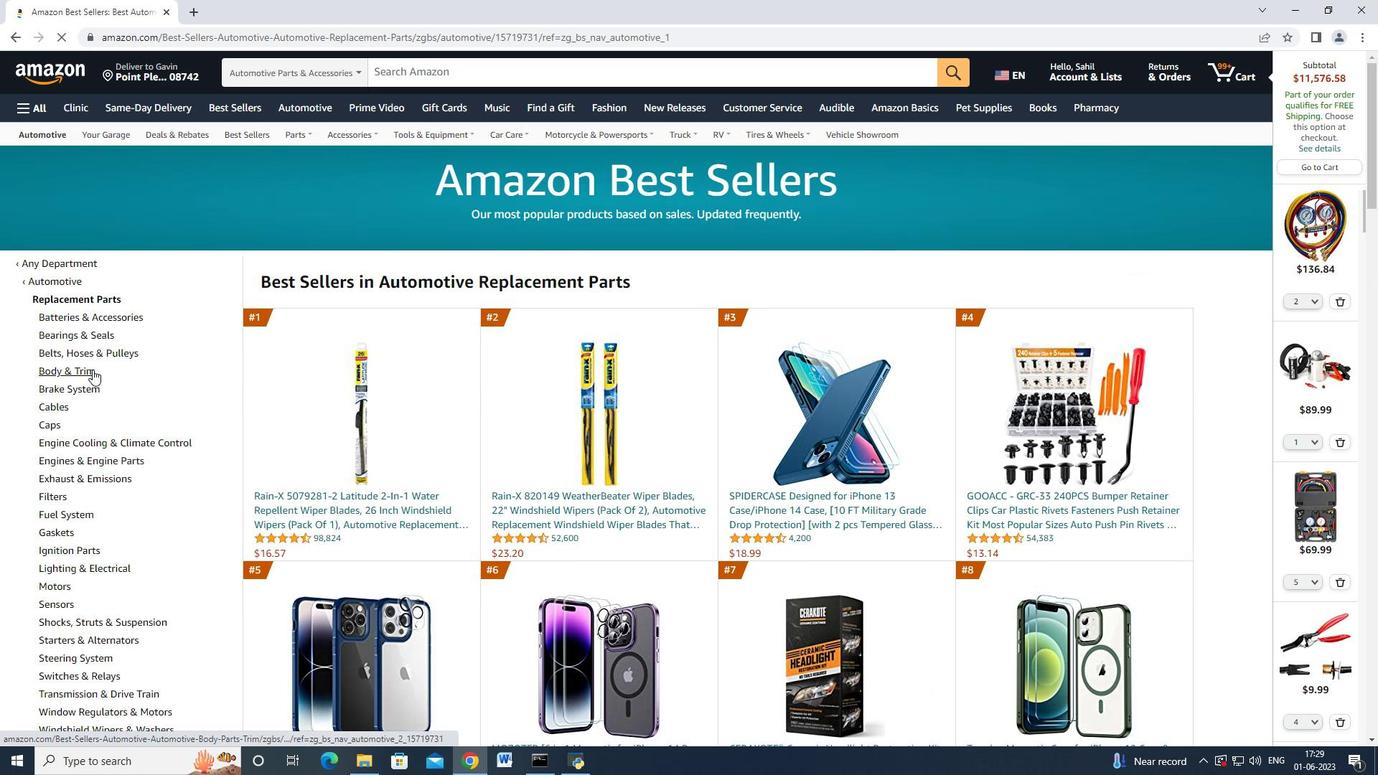 
Action: Mouse scrolled (92, 368) with delta (0, 0)
Screenshot: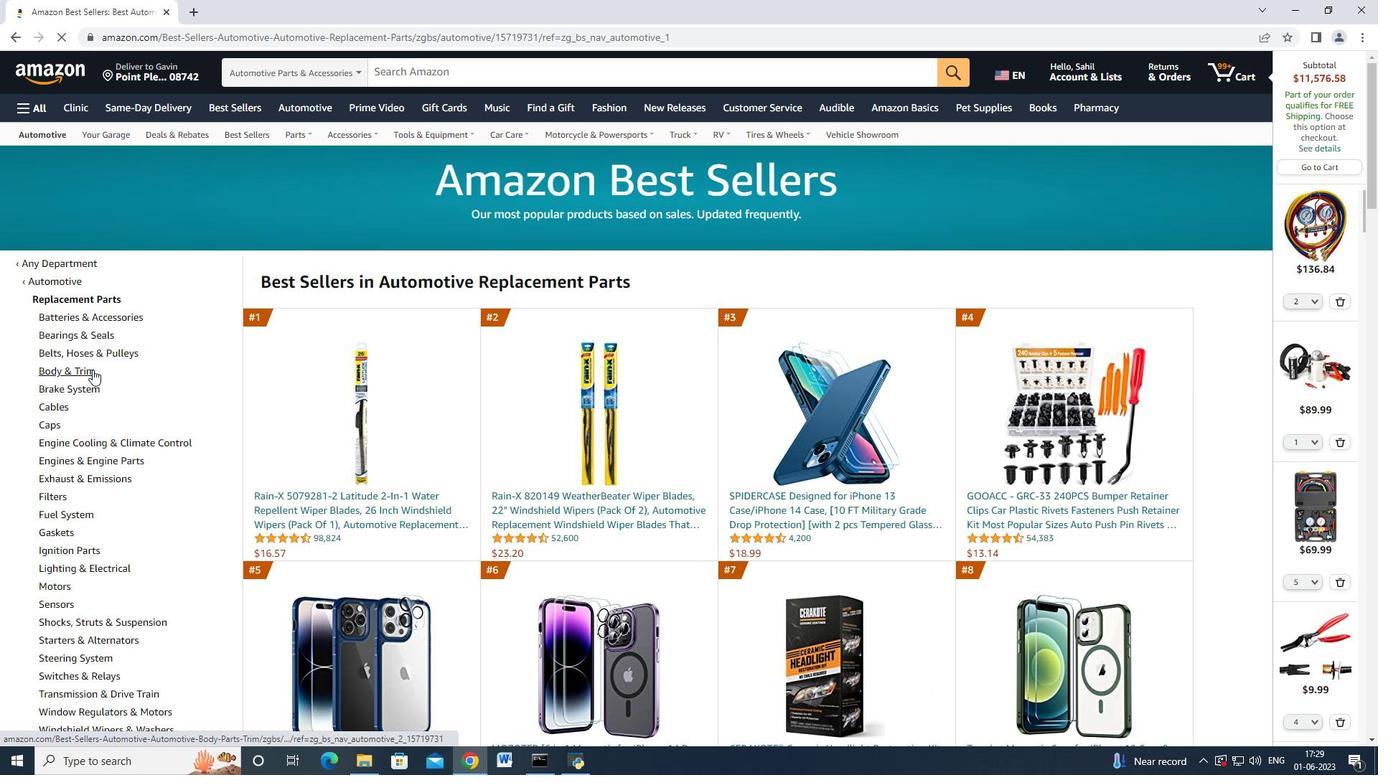 
Action: Mouse scrolled (92, 368) with delta (0, 0)
Screenshot: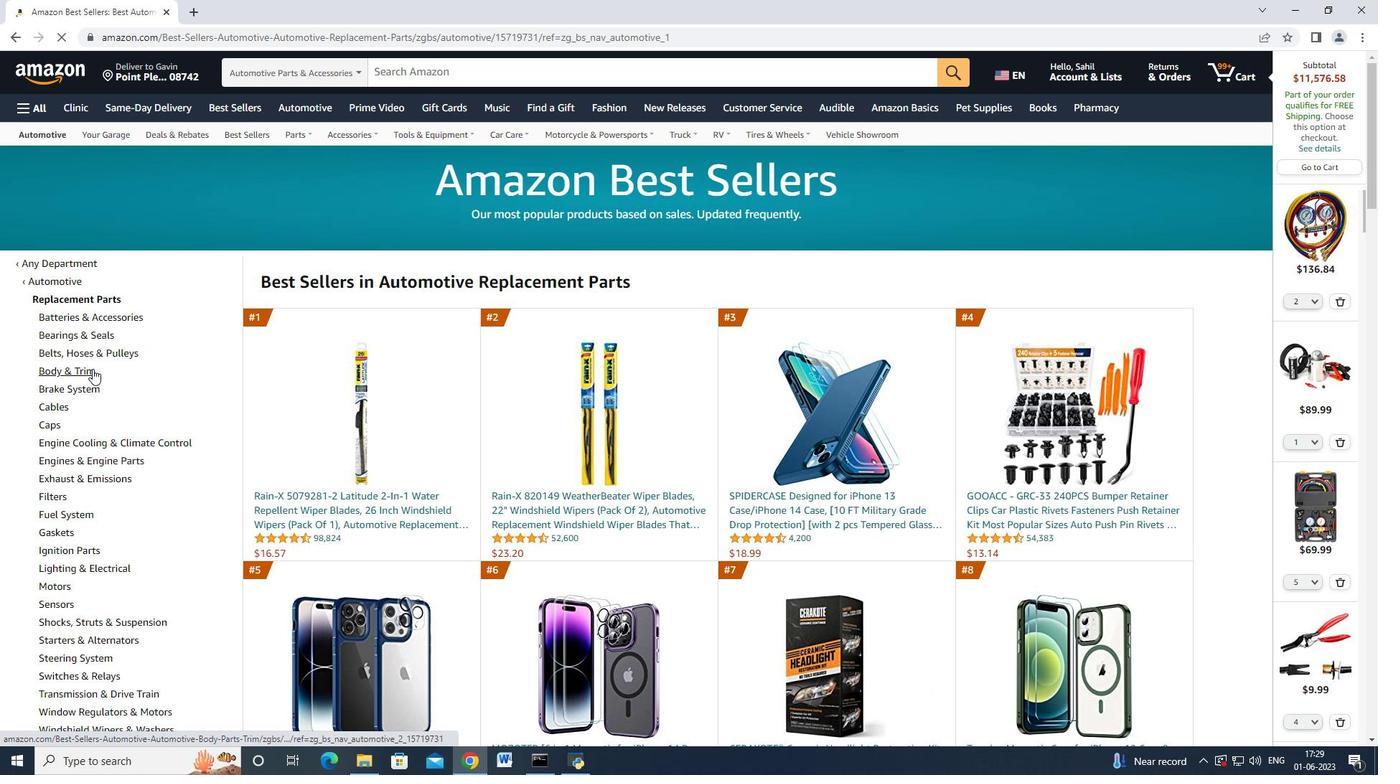 
Action: Mouse moved to (86, 374)
Screenshot: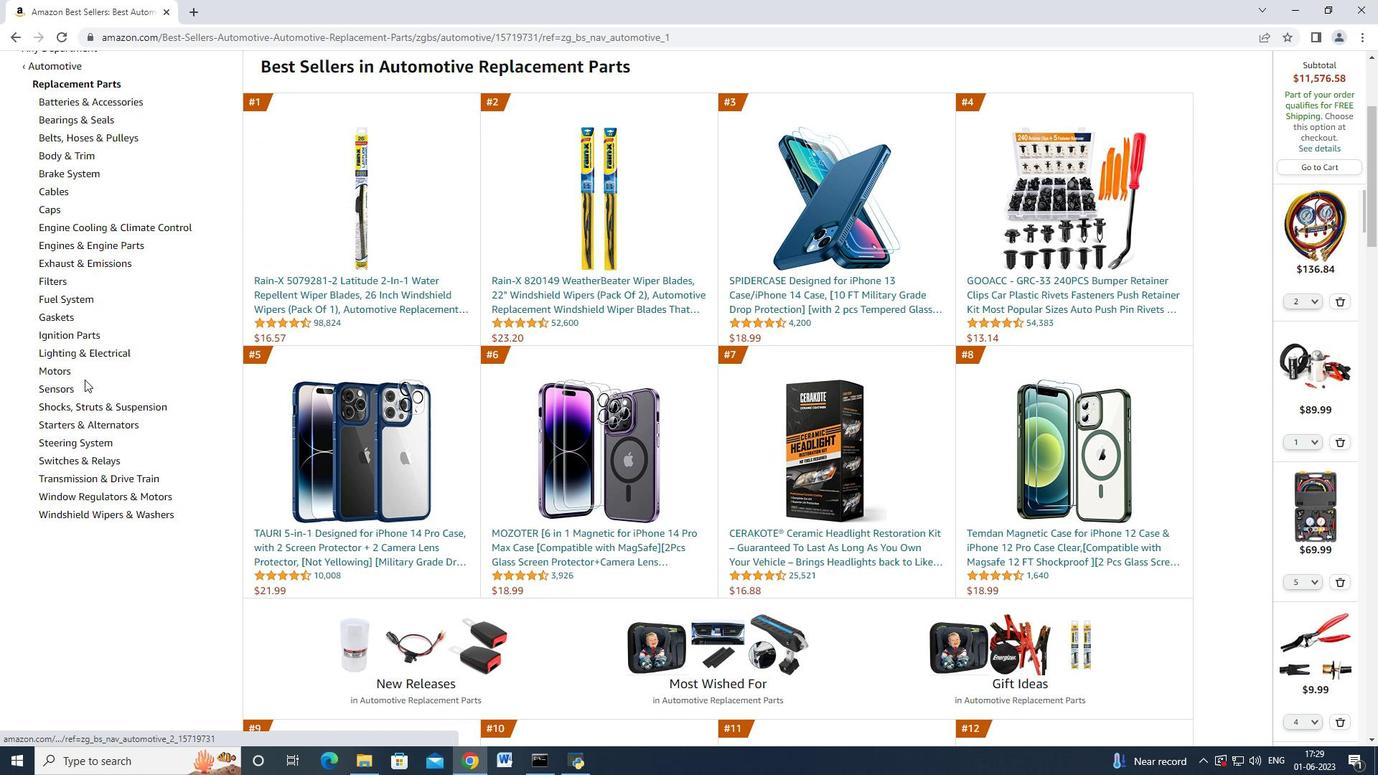 
Action: Mouse scrolled (86, 375) with delta (0, 0)
Screenshot: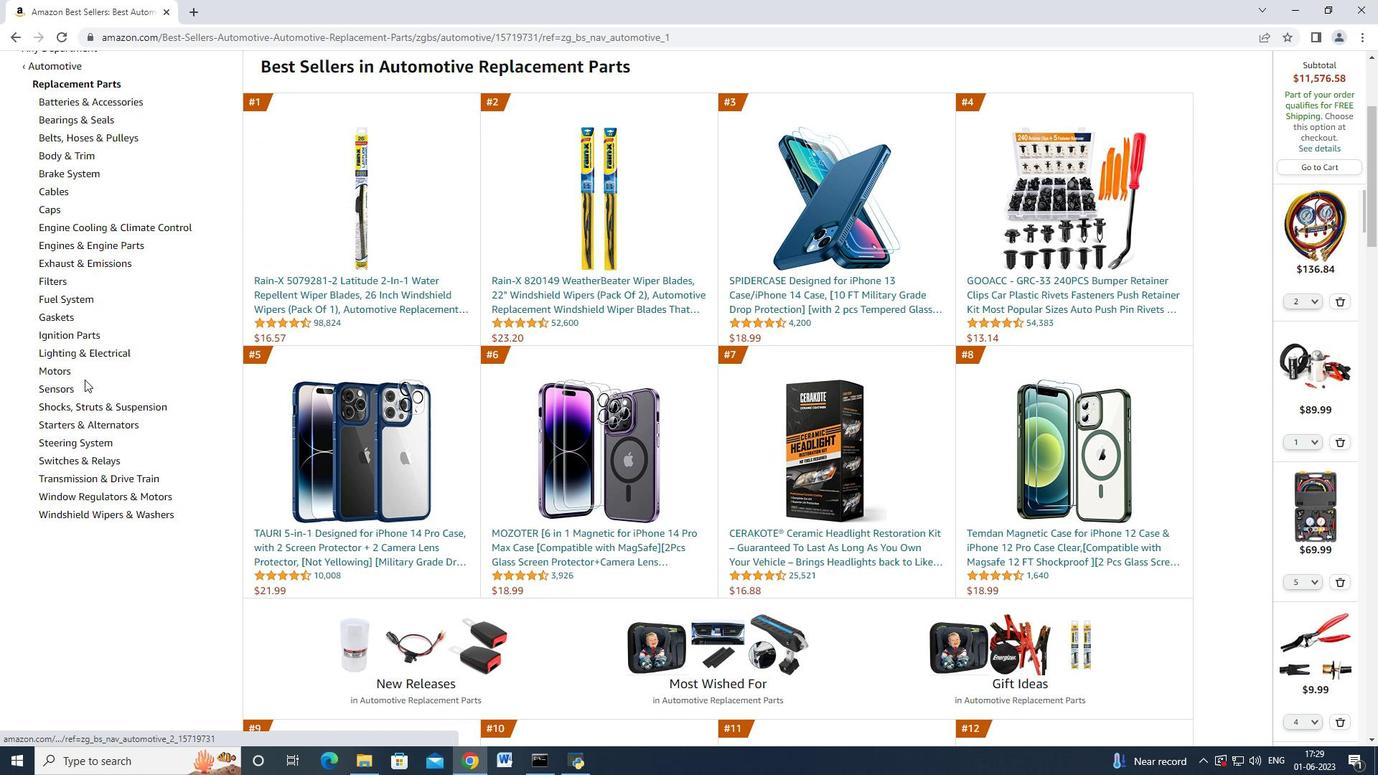 
Action: Mouse moved to (67, 141)
Screenshot: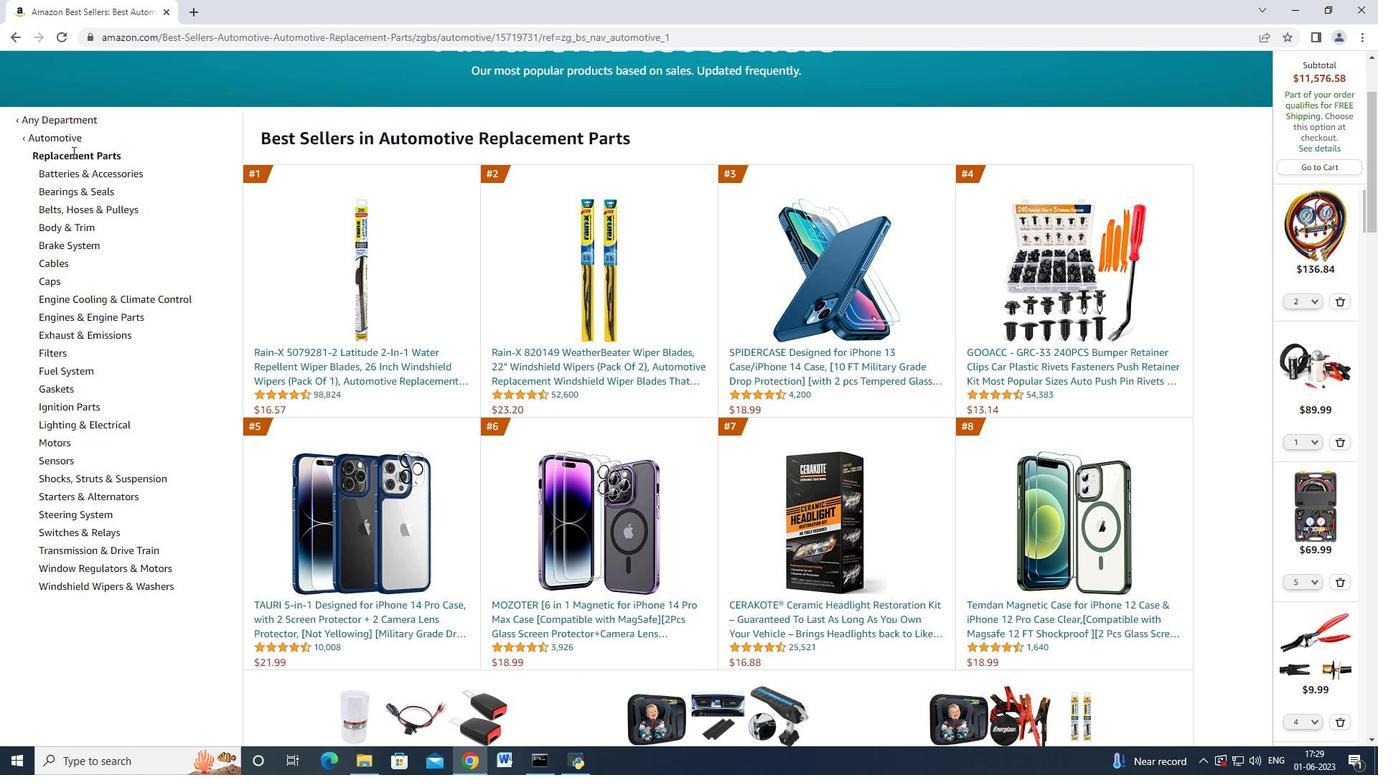 
Action: Mouse pressed left at (67, 141)
Screenshot: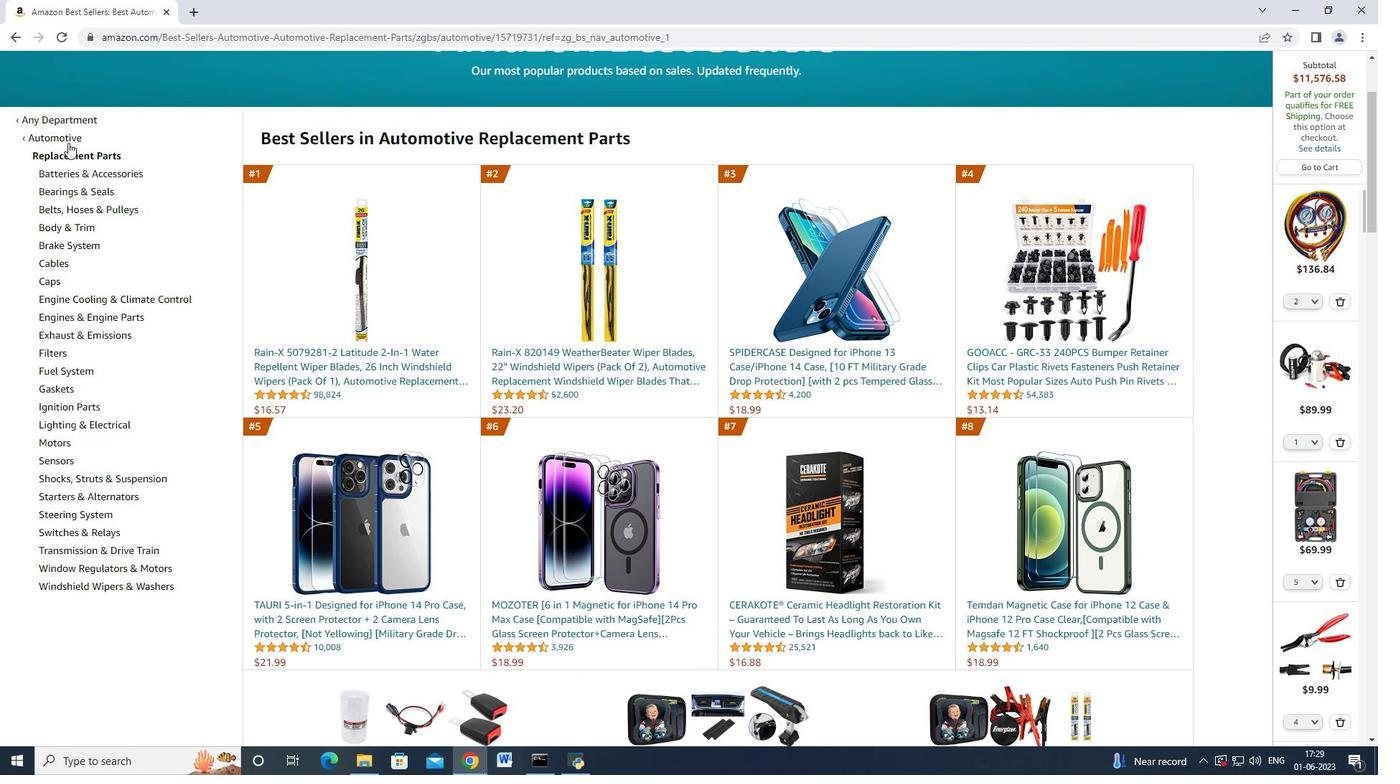 
Action: Mouse moved to (113, 341)
Screenshot: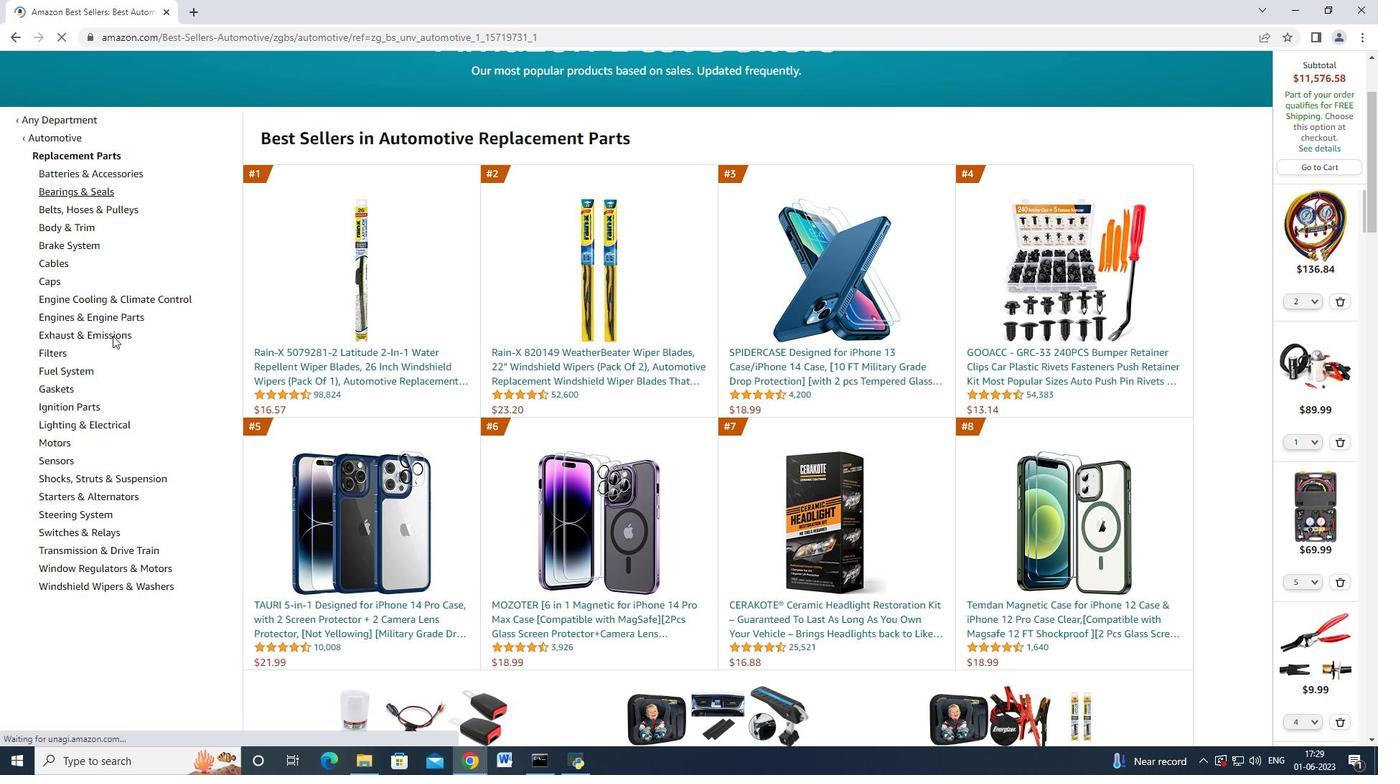 
Action: Mouse scrolled (113, 340) with delta (0, 0)
Screenshot: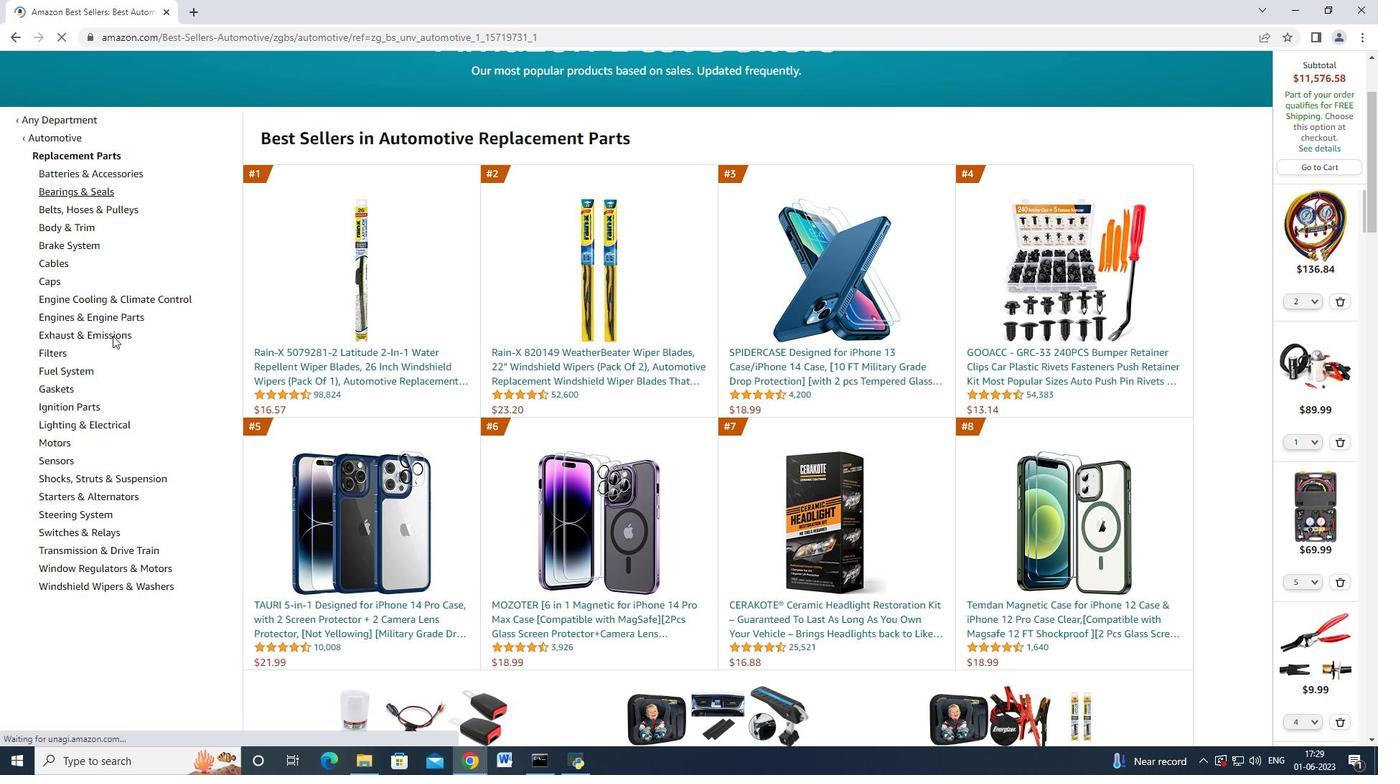 
Action: Mouse scrolled (113, 340) with delta (0, 0)
Screenshot: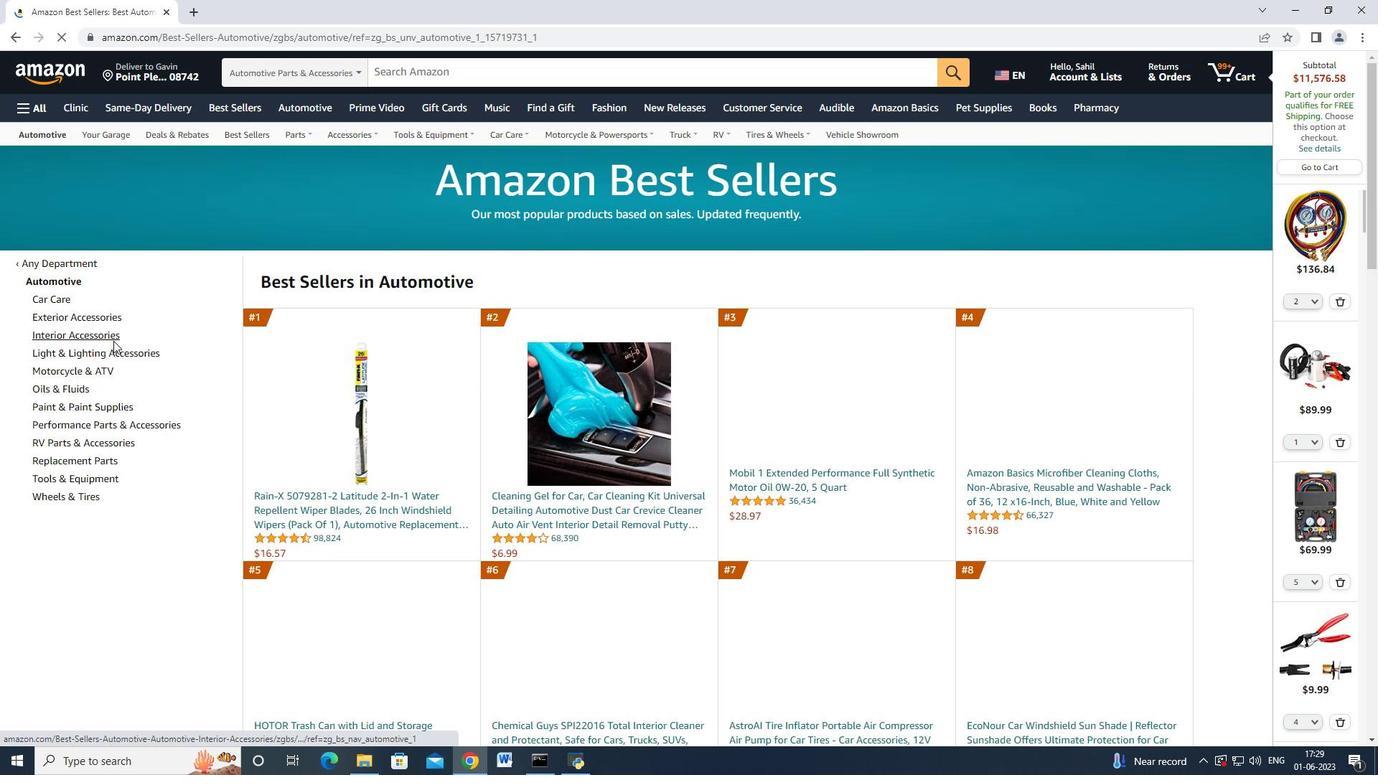 
Action: Mouse moved to (113, 346)
Screenshot: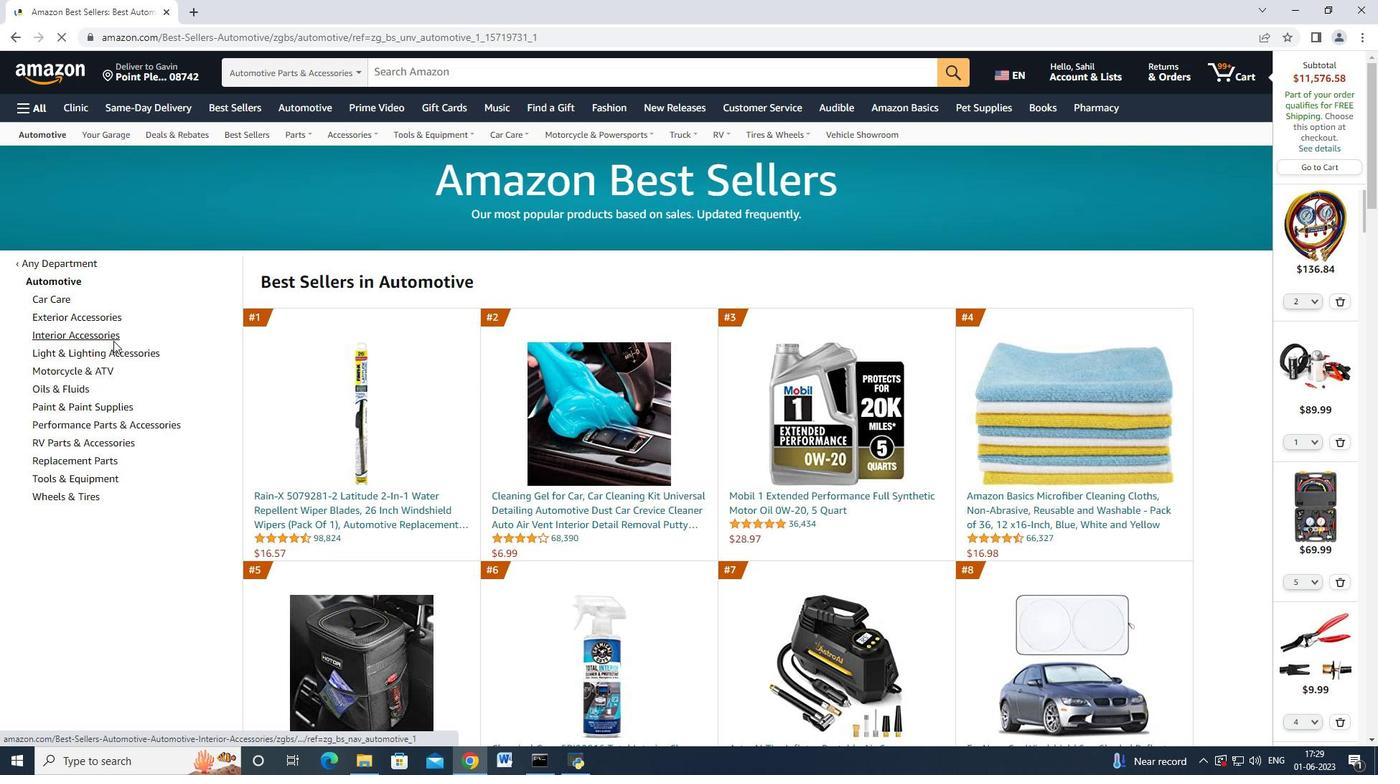
Action: Mouse scrolled (113, 343) with delta (0, 0)
Screenshot: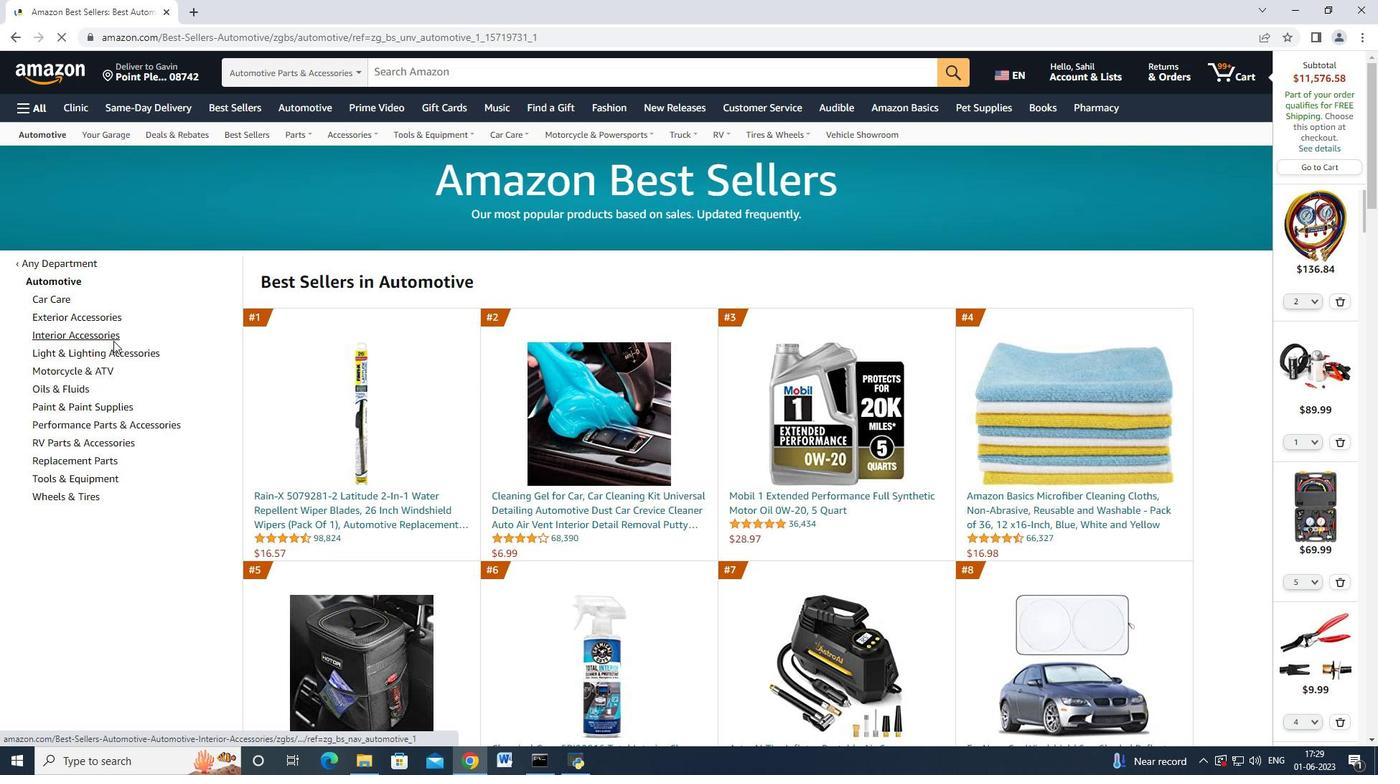 
Action: Mouse moved to (101, 326)
Screenshot: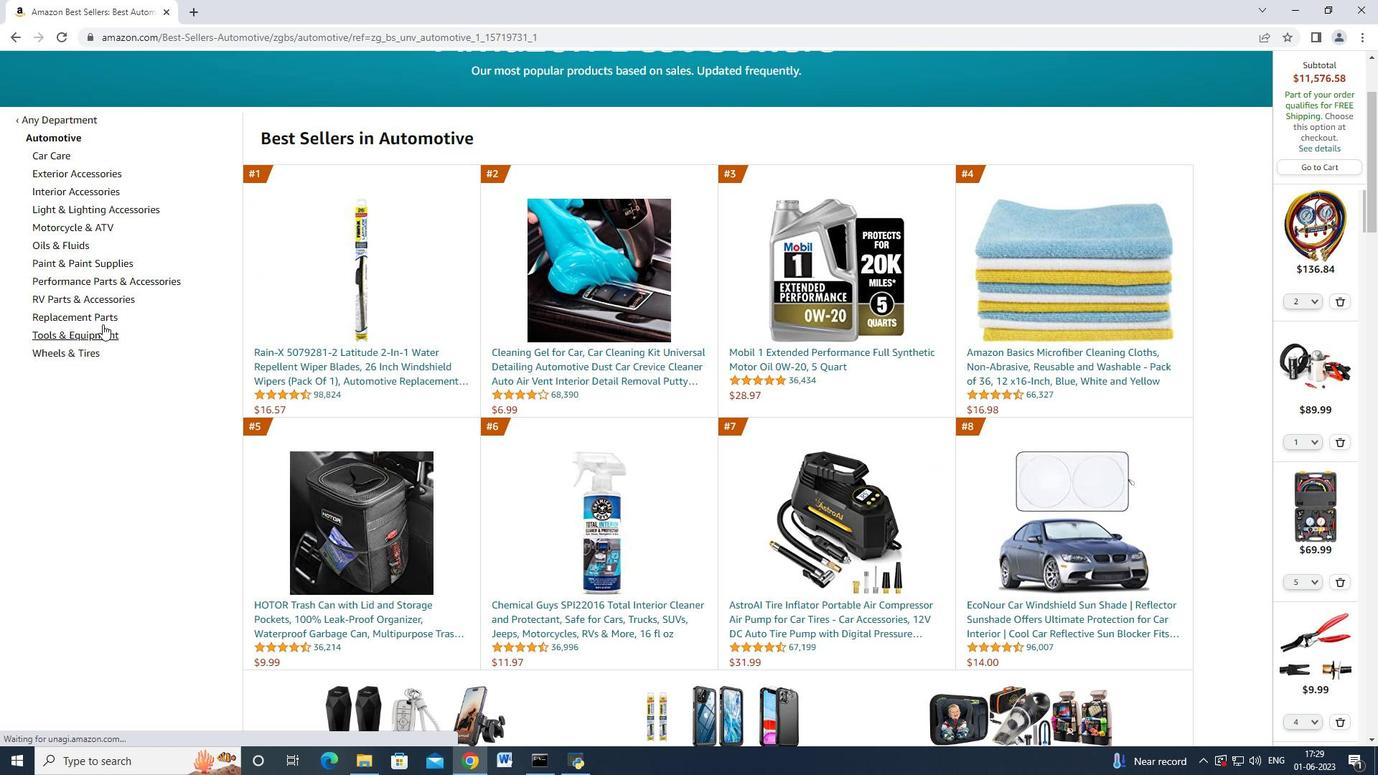 
Action: Mouse pressed left at (101, 326)
Screenshot: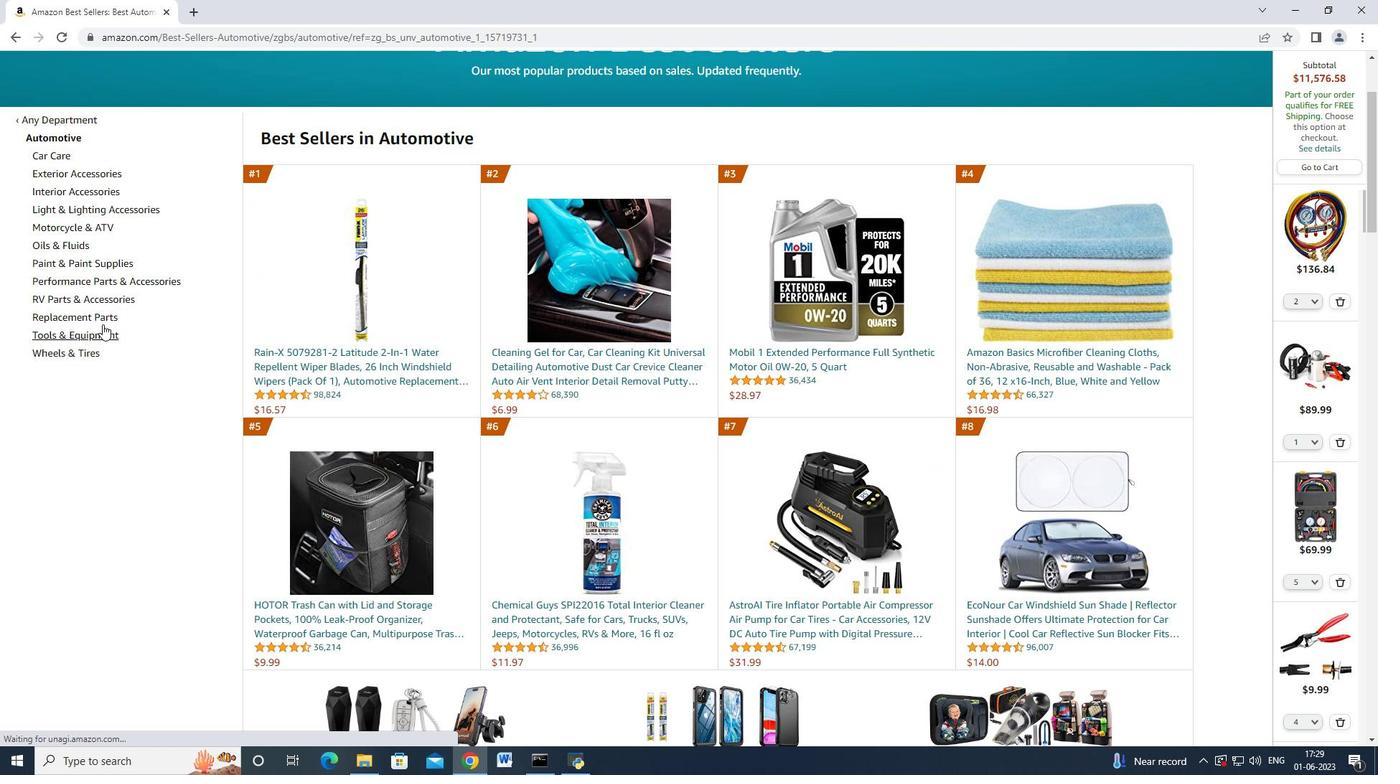 
Action: Mouse moved to (98, 331)
Screenshot: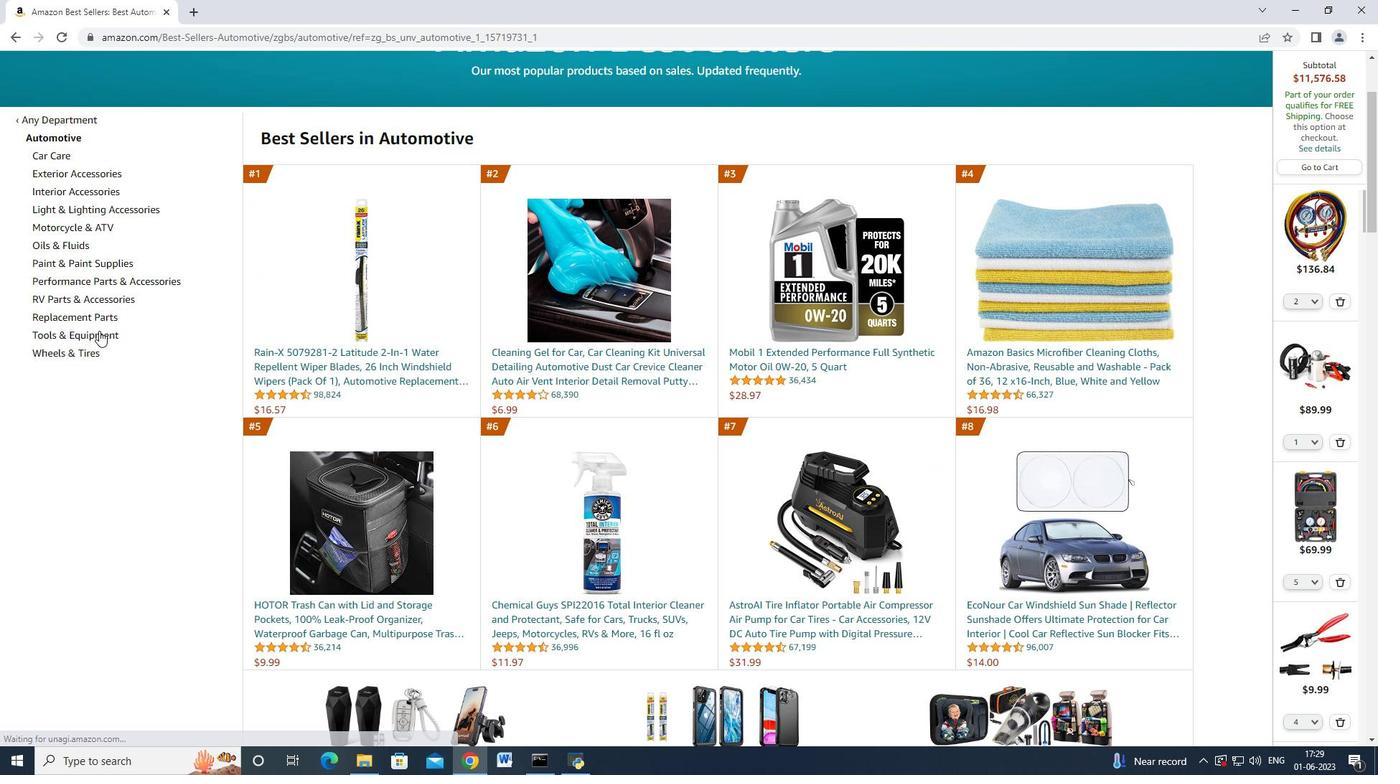 
Action: Mouse pressed left at (98, 331)
Screenshot: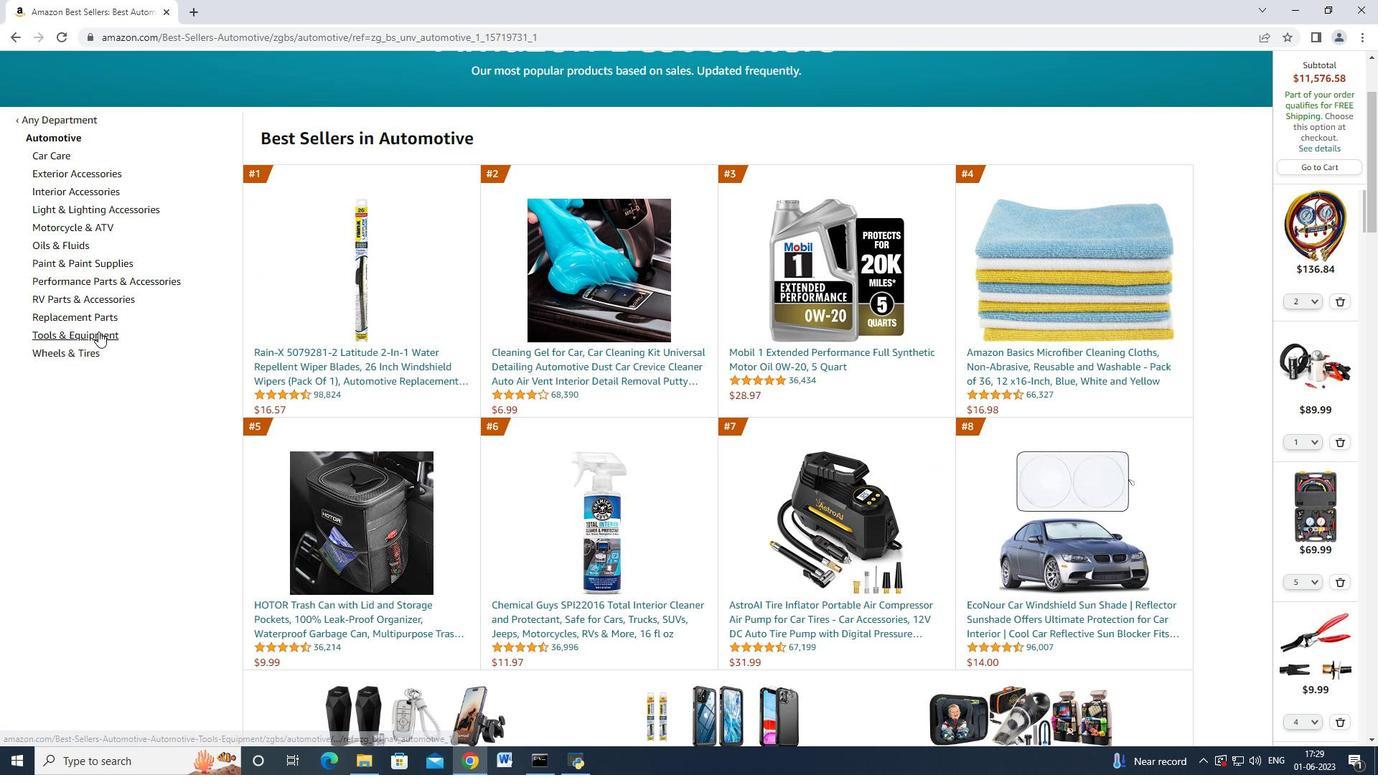 
Action: Mouse moved to (98, 338)
Screenshot: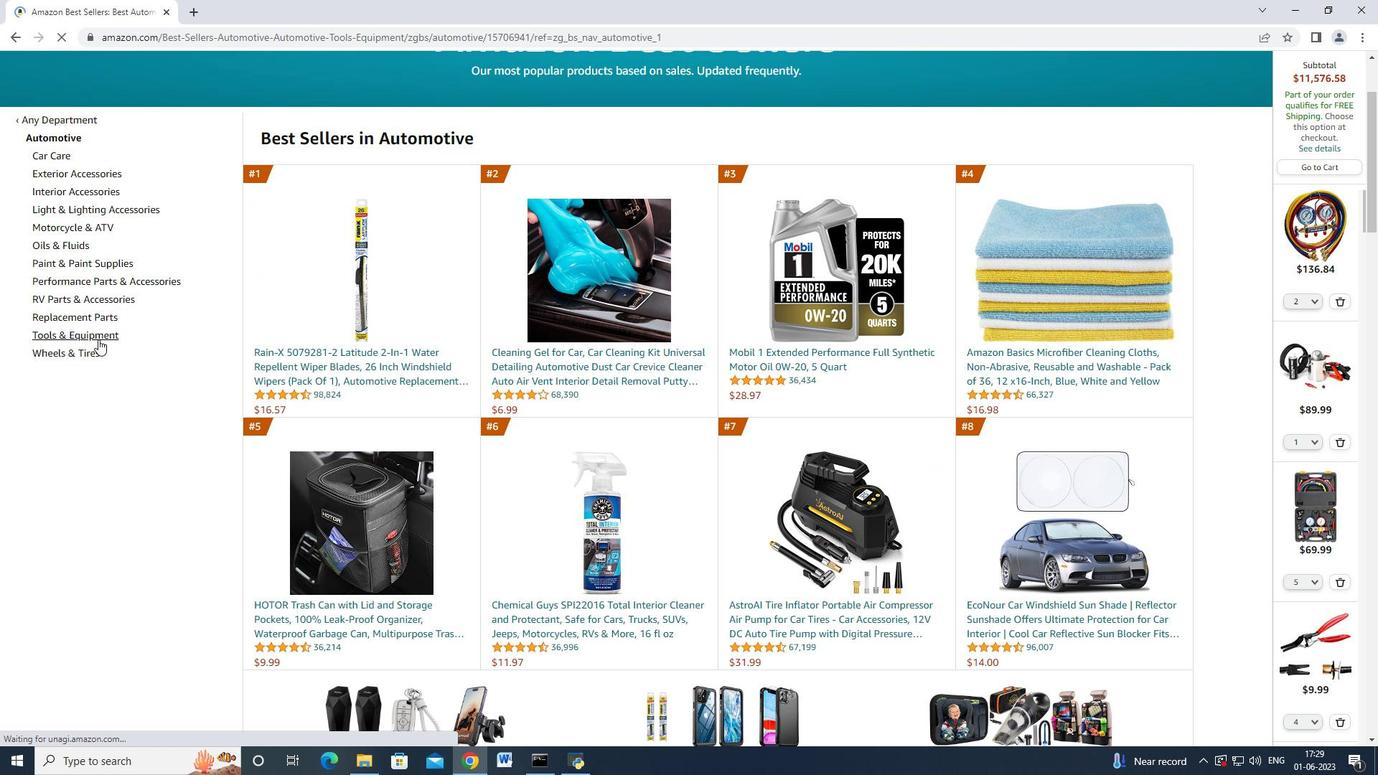 
Action: Mouse pressed left at (98, 338)
Screenshot: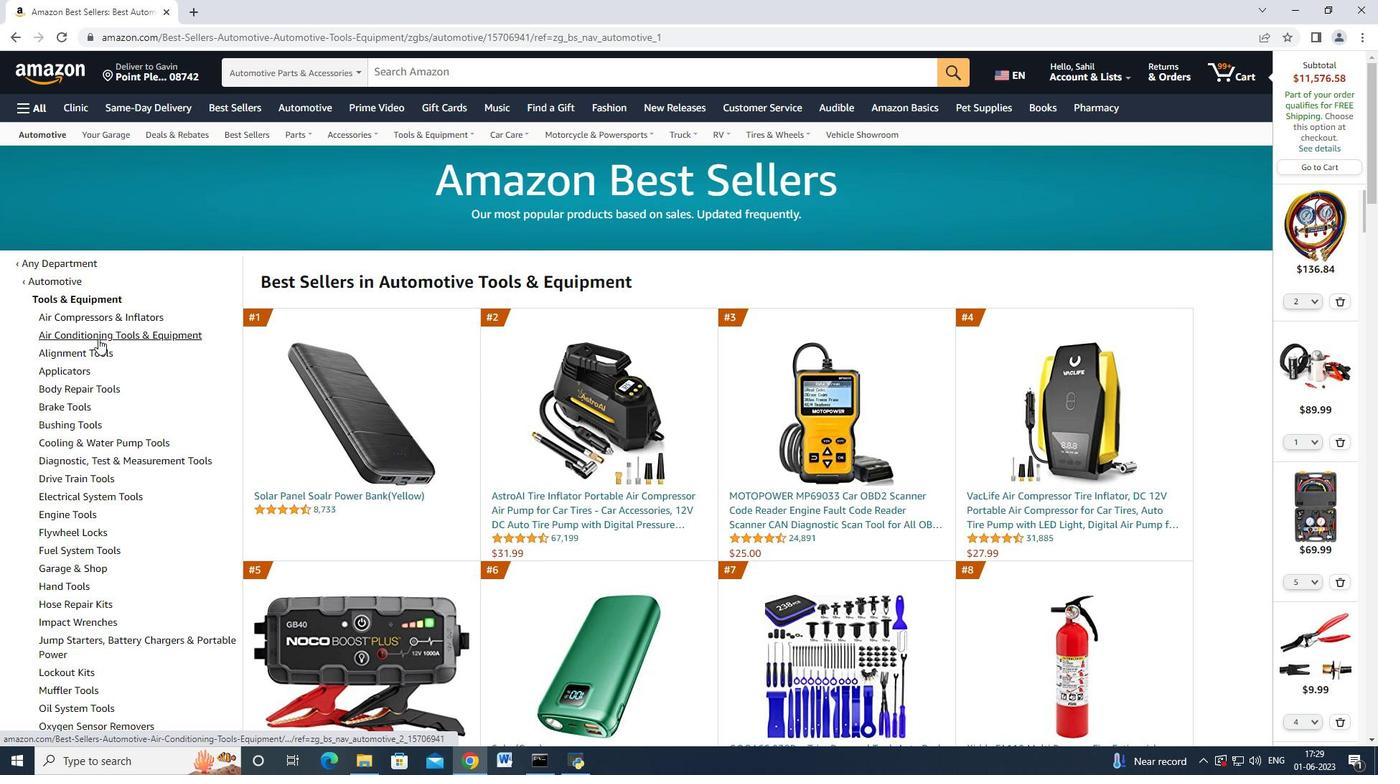 
Action: Mouse moved to (101, 496)
Screenshot: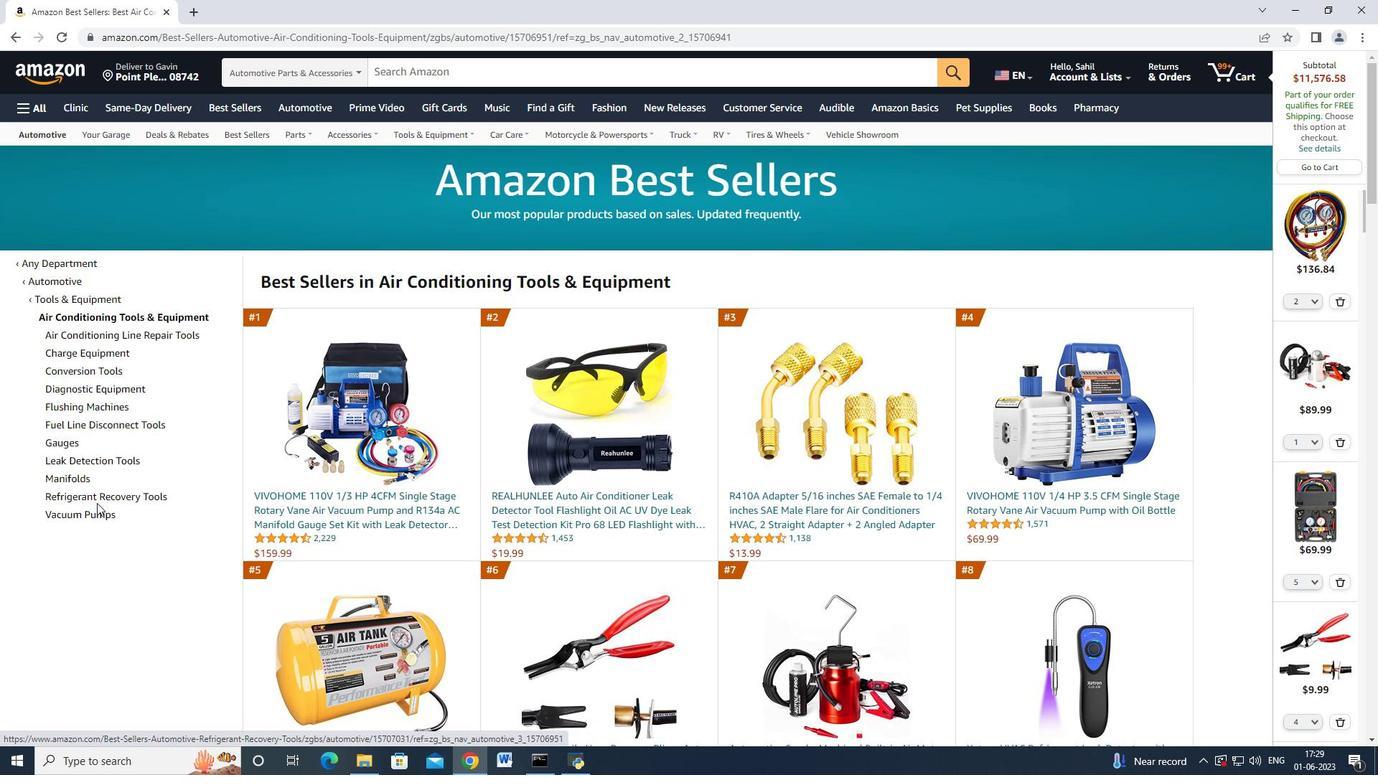 
Action: Mouse pressed left at (101, 496)
Screenshot: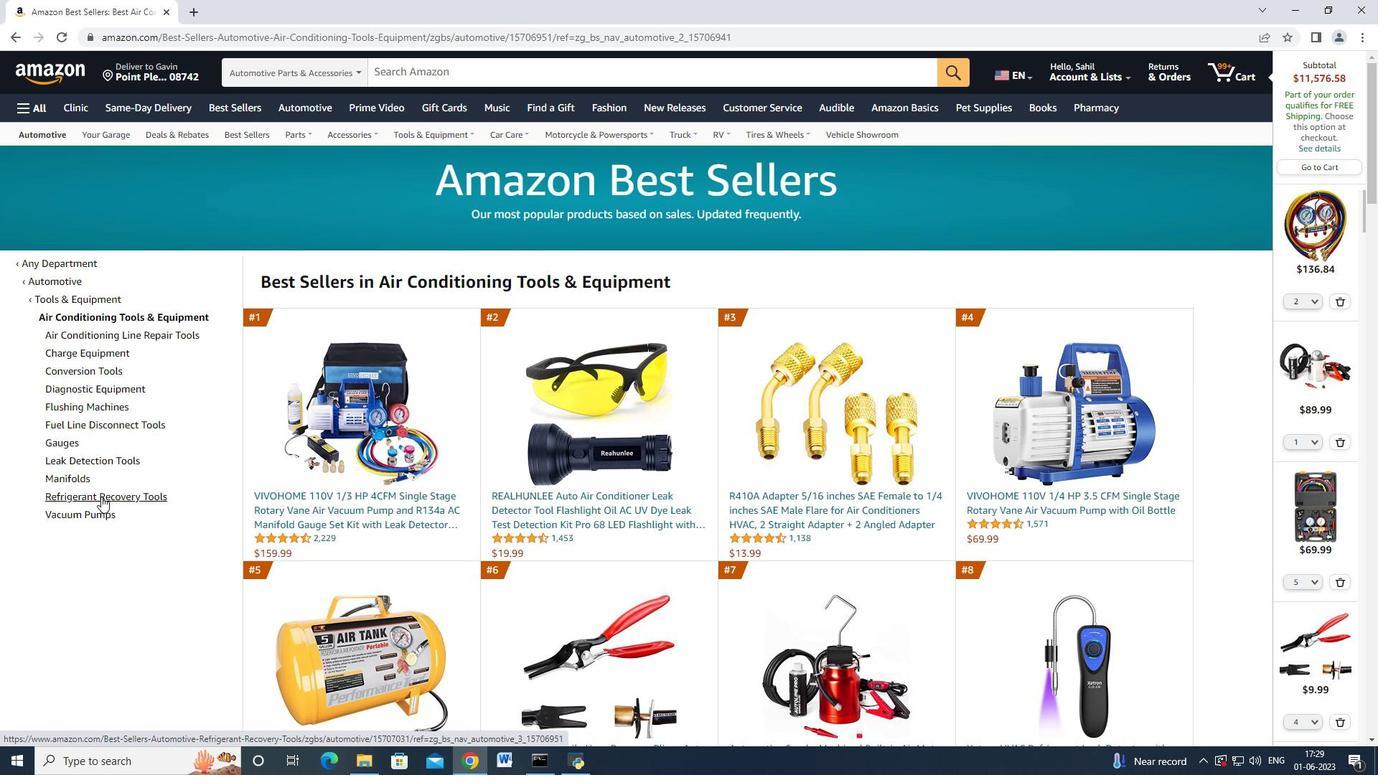 
Action: Mouse moved to (399, 501)
Screenshot: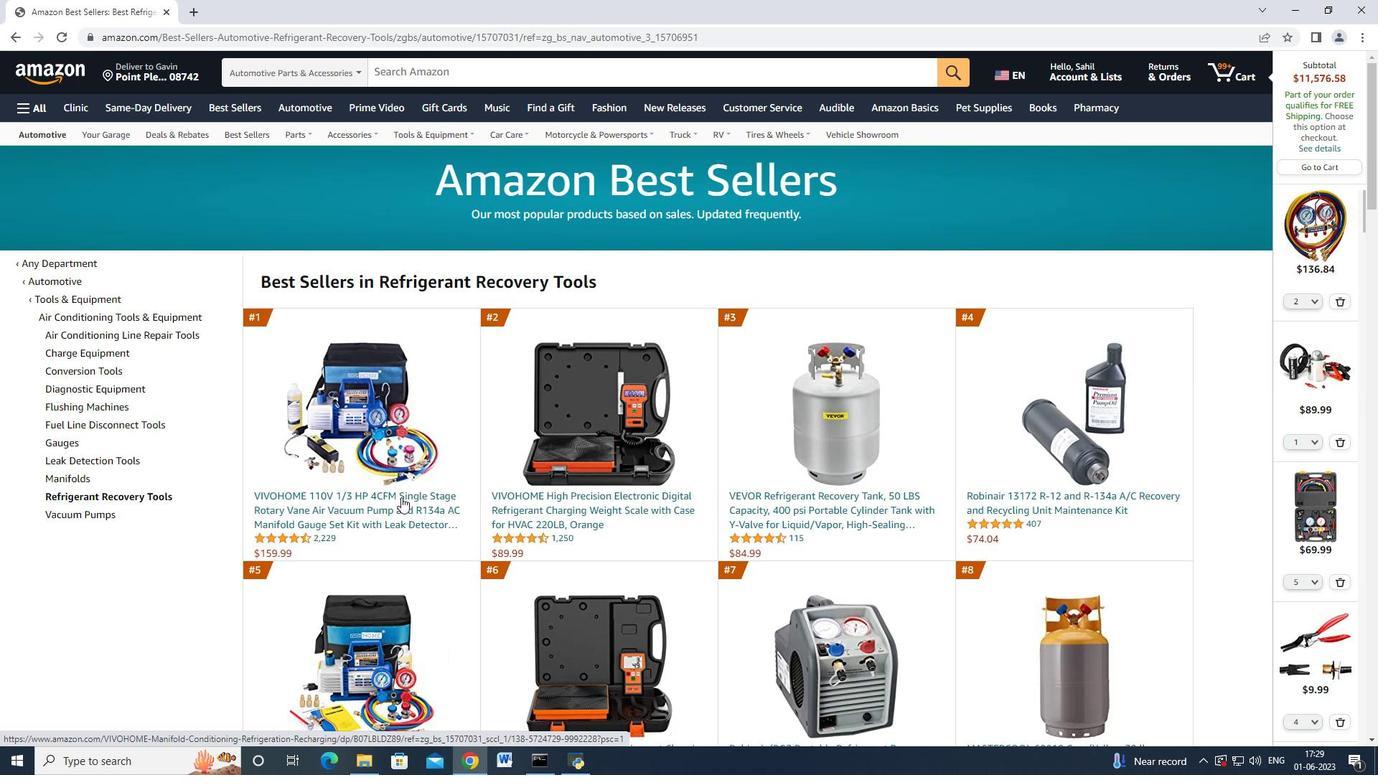 
Action: Mouse pressed left at (399, 501)
Screenshot: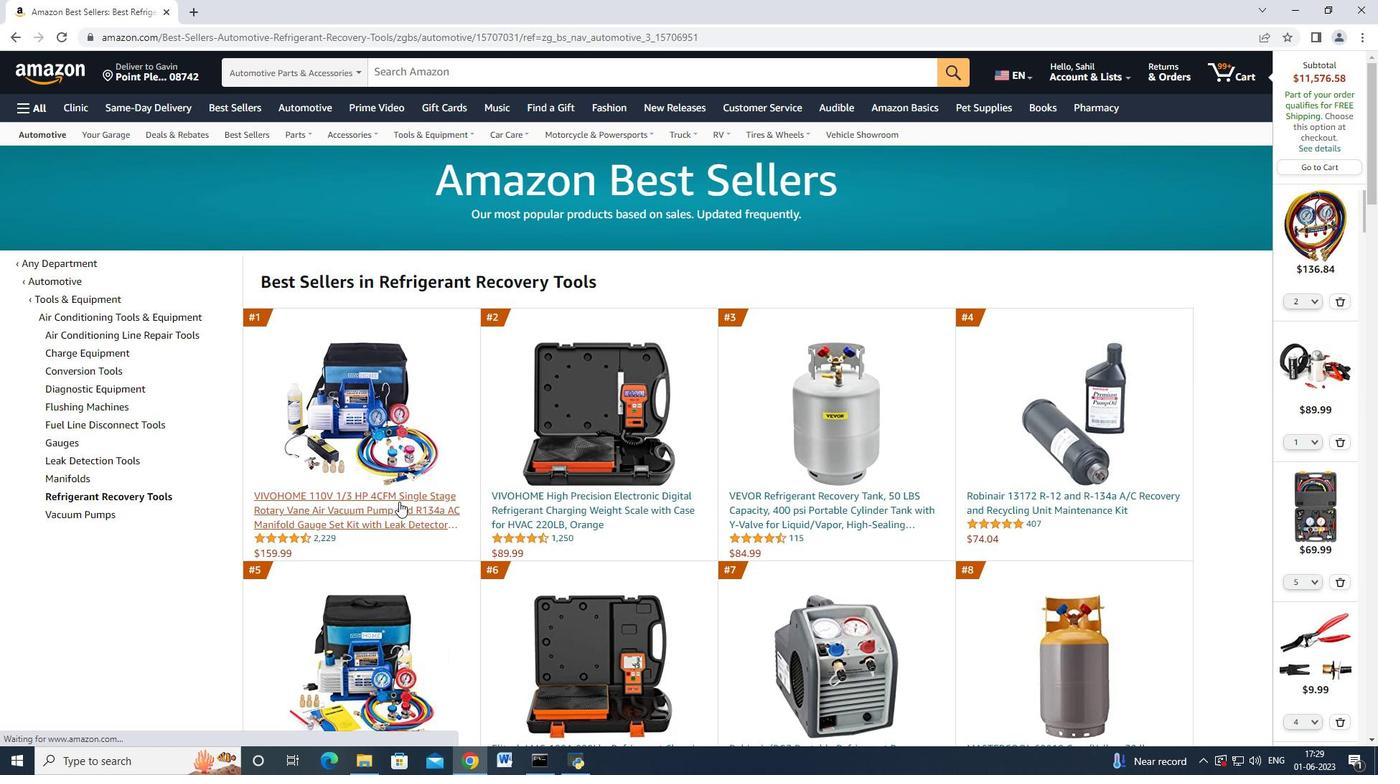 
Action: Mouse moved to (1030, 523)
Screenshot: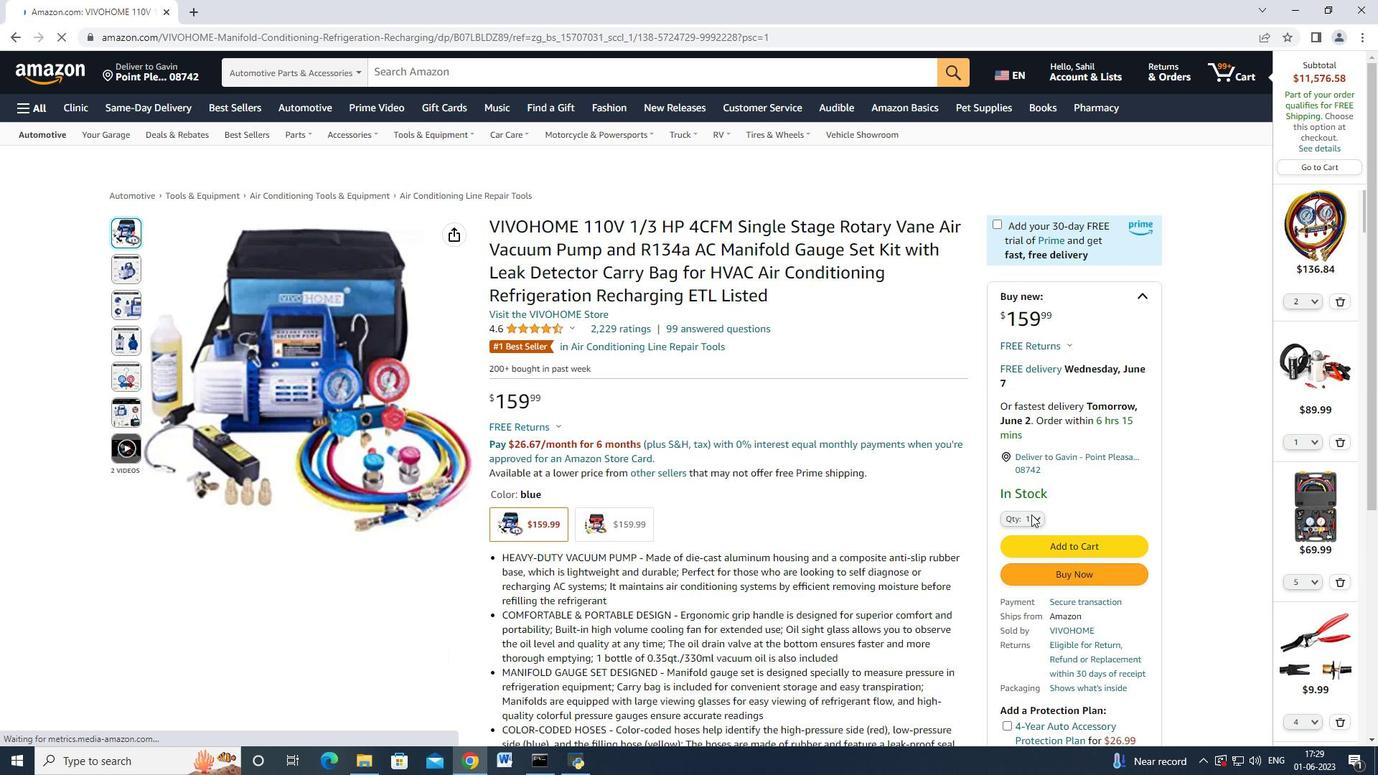 
Action: Mouse pressed left at (1030, 523)
Screenshot: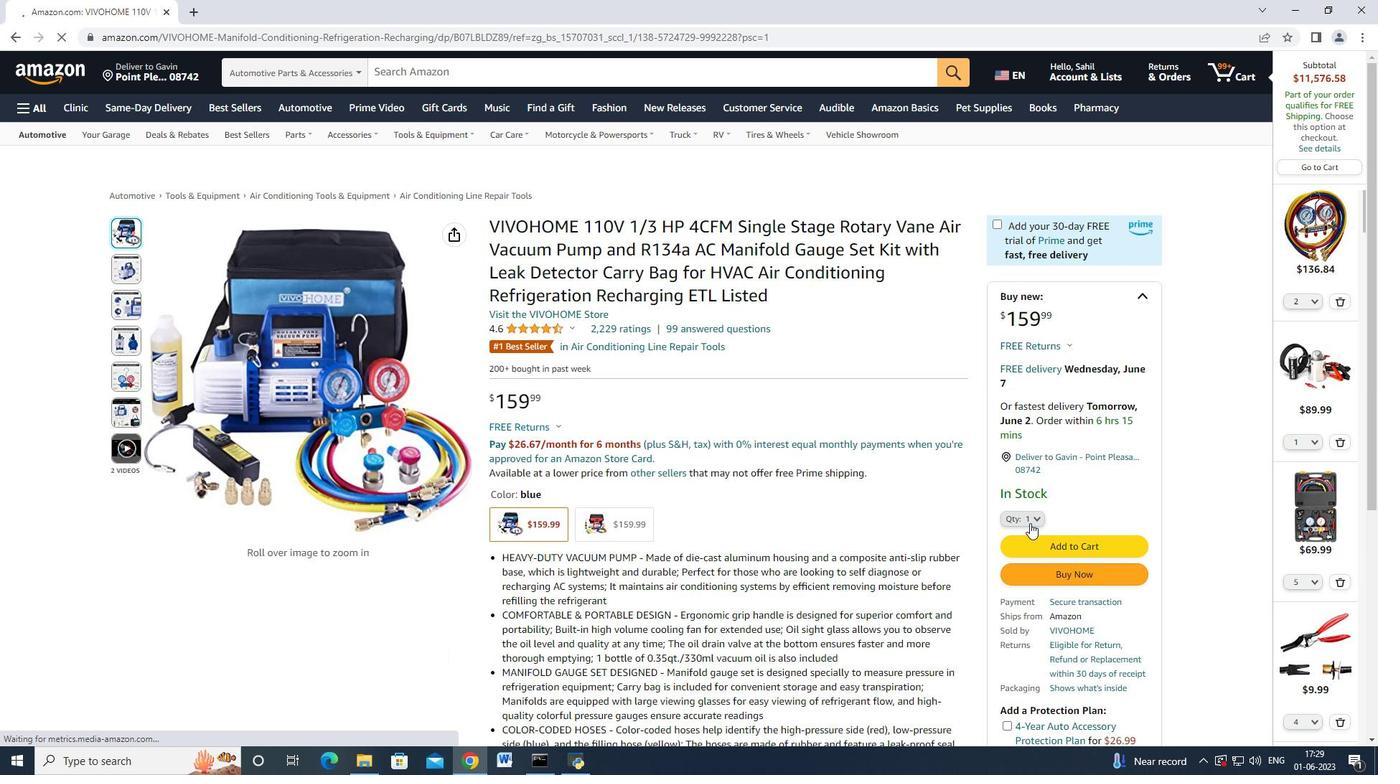 
Action: Mouse moved to (1024, 205)
Screenshot: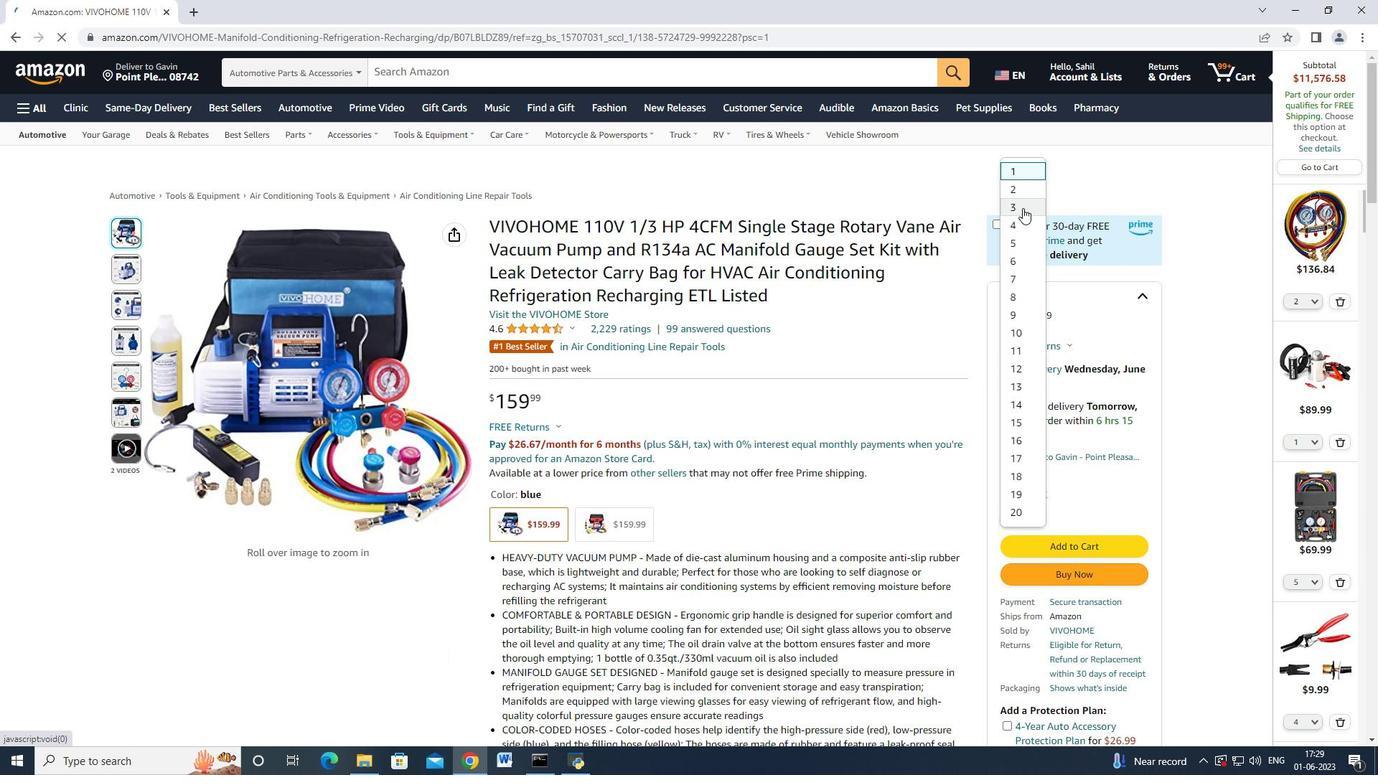 
Action: Mouse pressed left at (1024, 205)
Screenshot: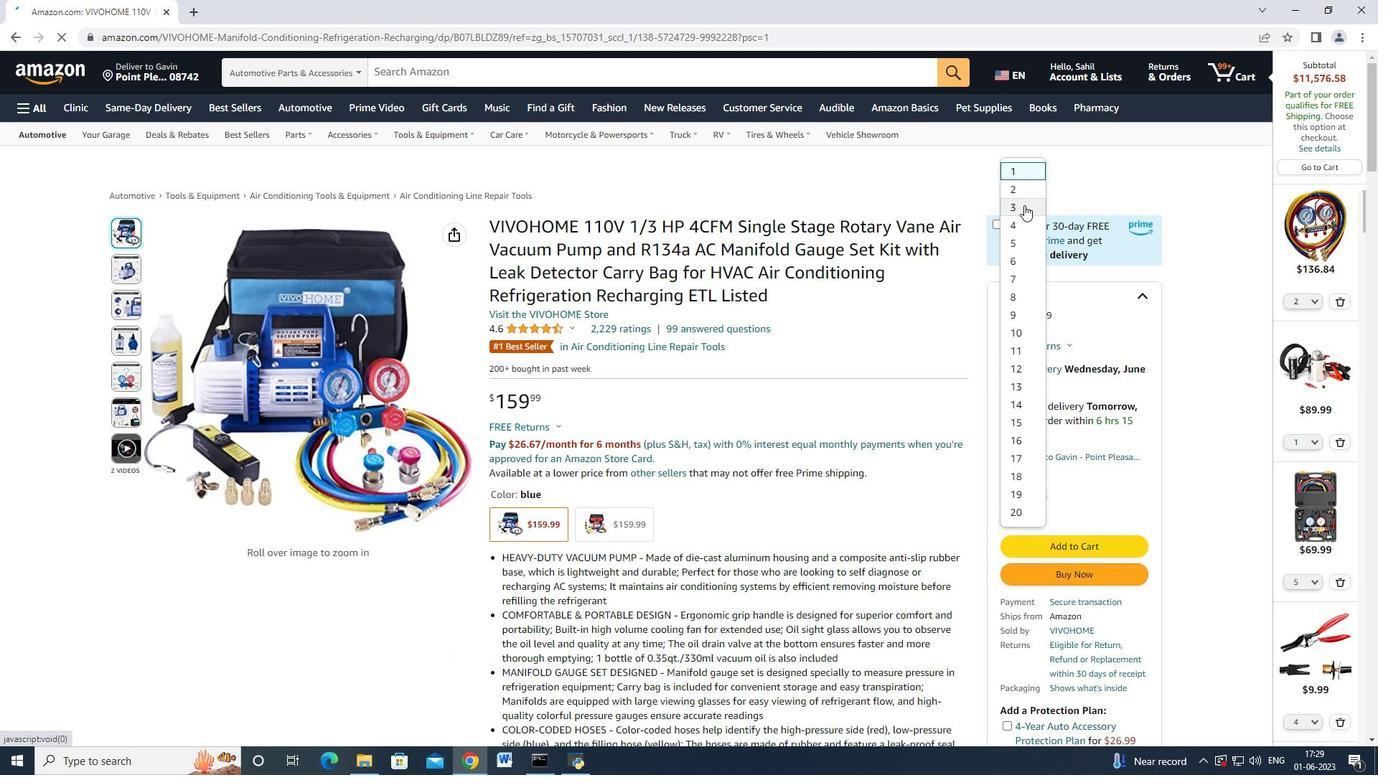 
Action: Mouse moved to (1065, 571)
Screenshot: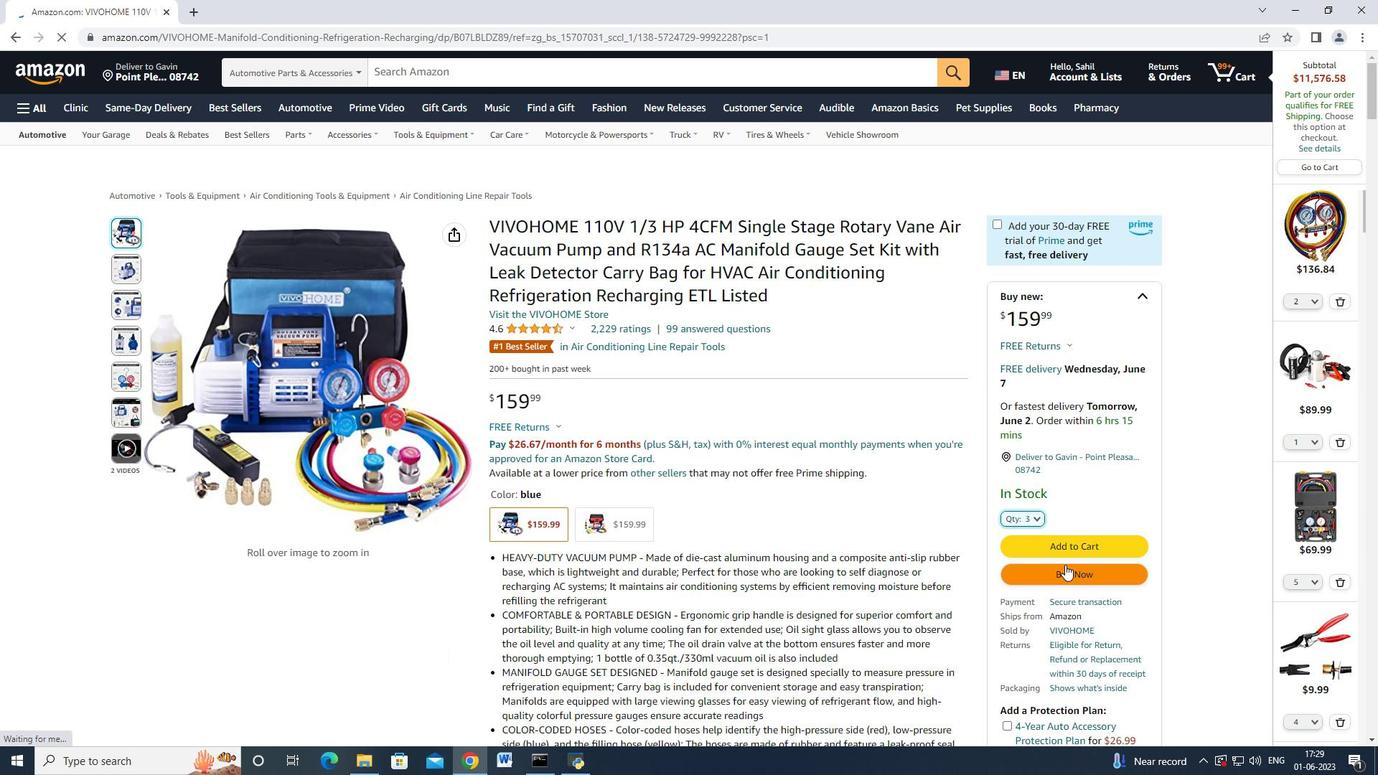 
Action: Mouse pressed left at (1065, 571)
Screenshot: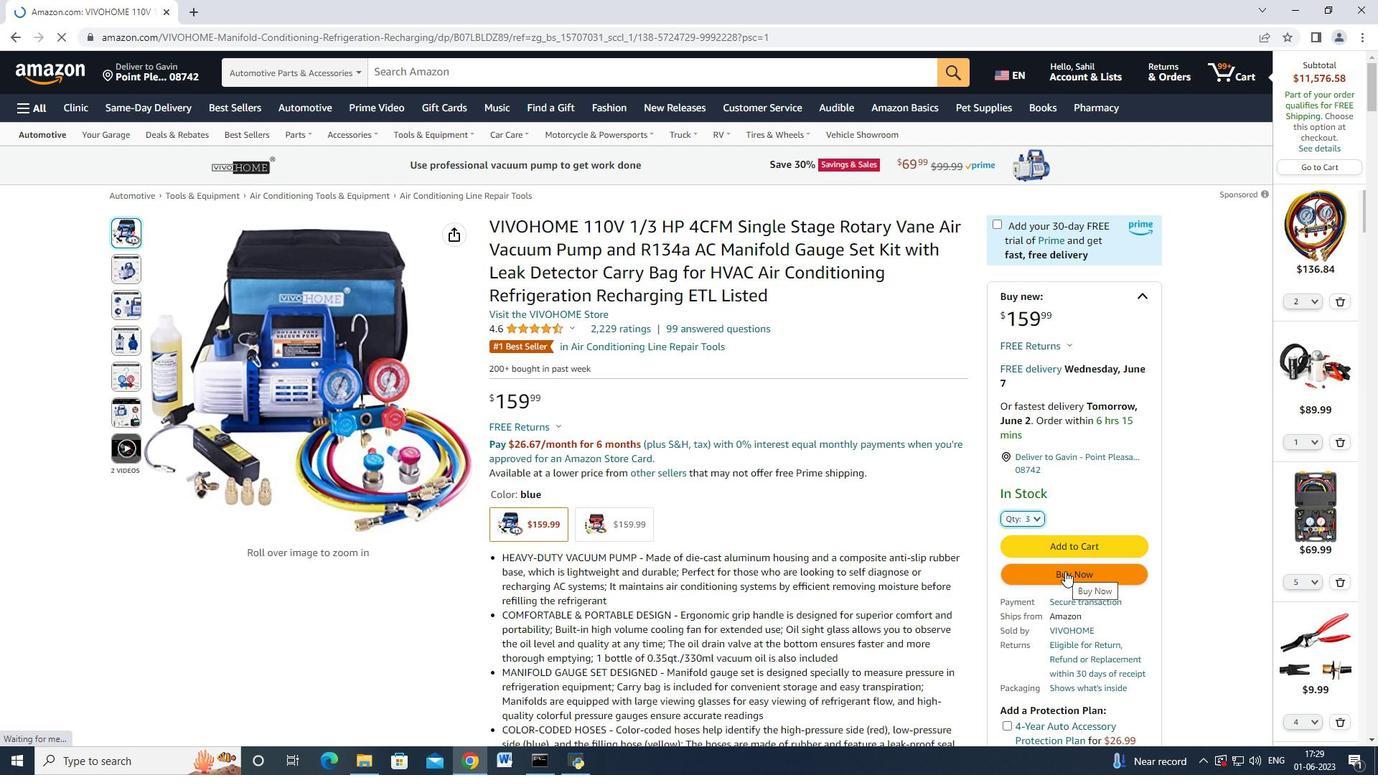
Action: Mouse moved to (813, 115)
Screenshot: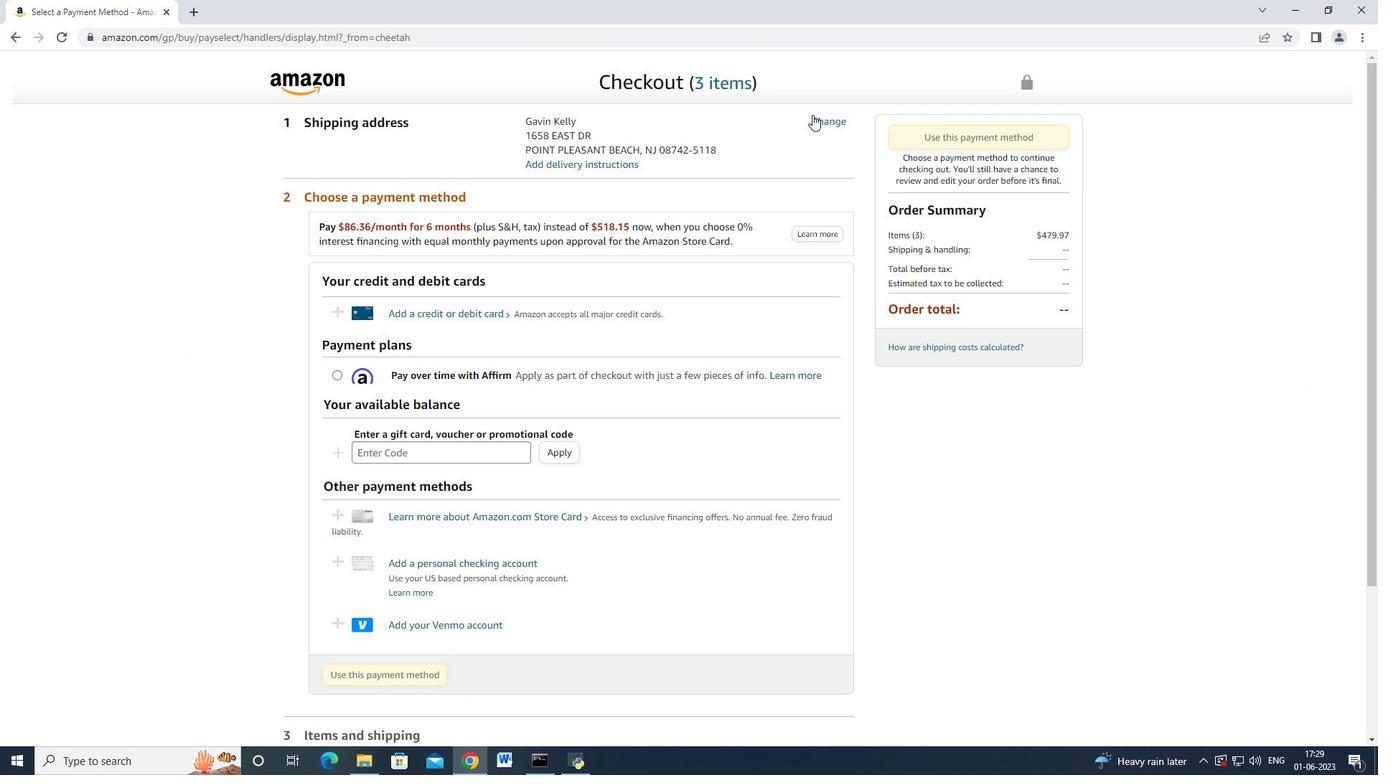 
Action: Mouse pressed left at (813, 115)
Screenshot: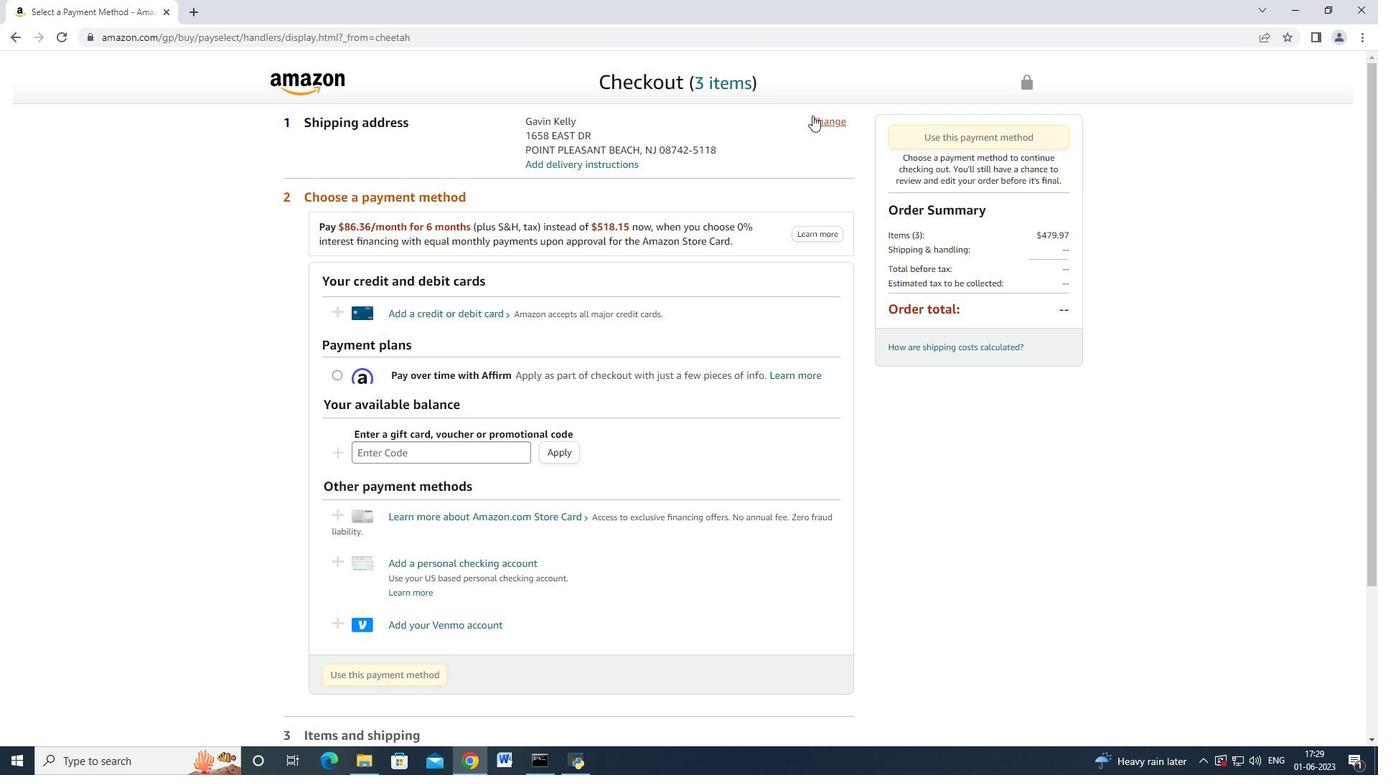
Action: Mouse moved to (540, 236)
Screenshot: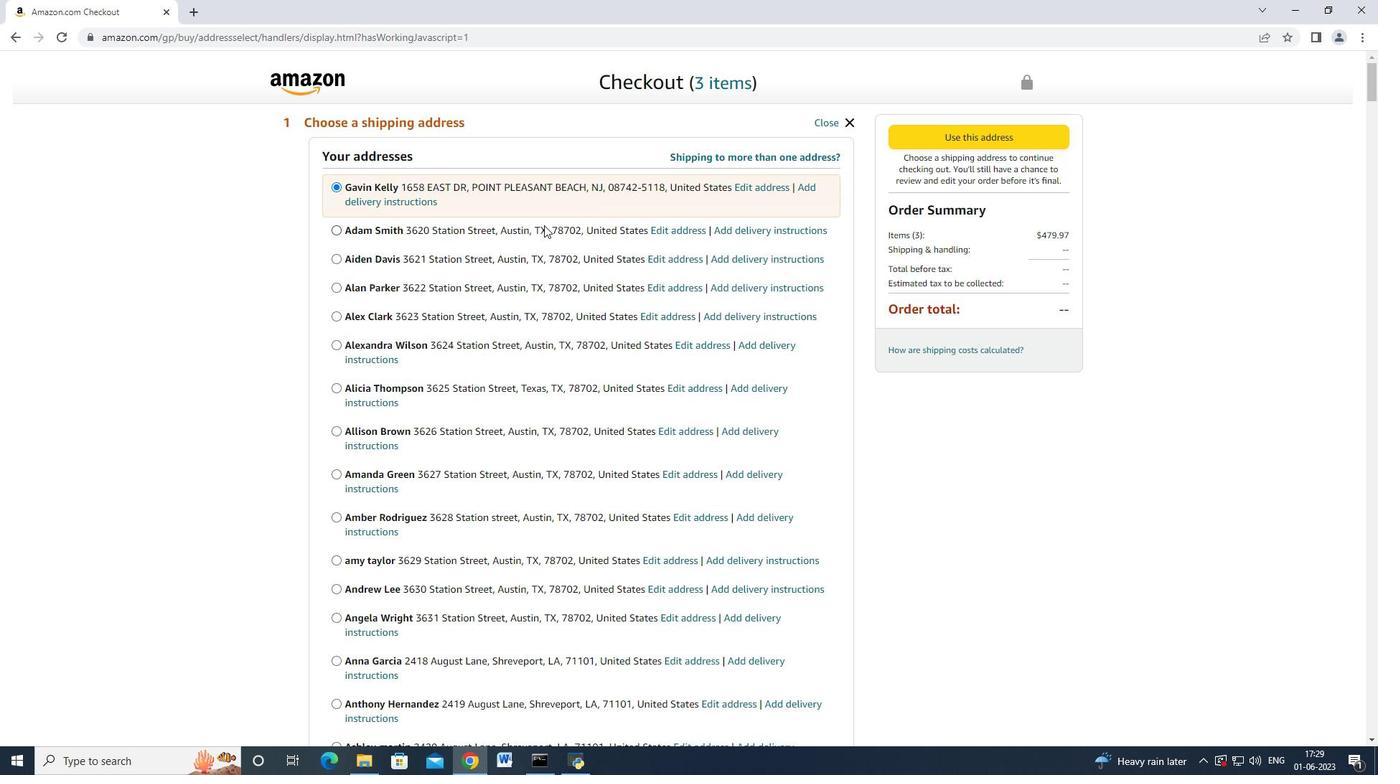 
Action: Mouse scrolled (540, 236) with delta (0, 0)
Screenshot: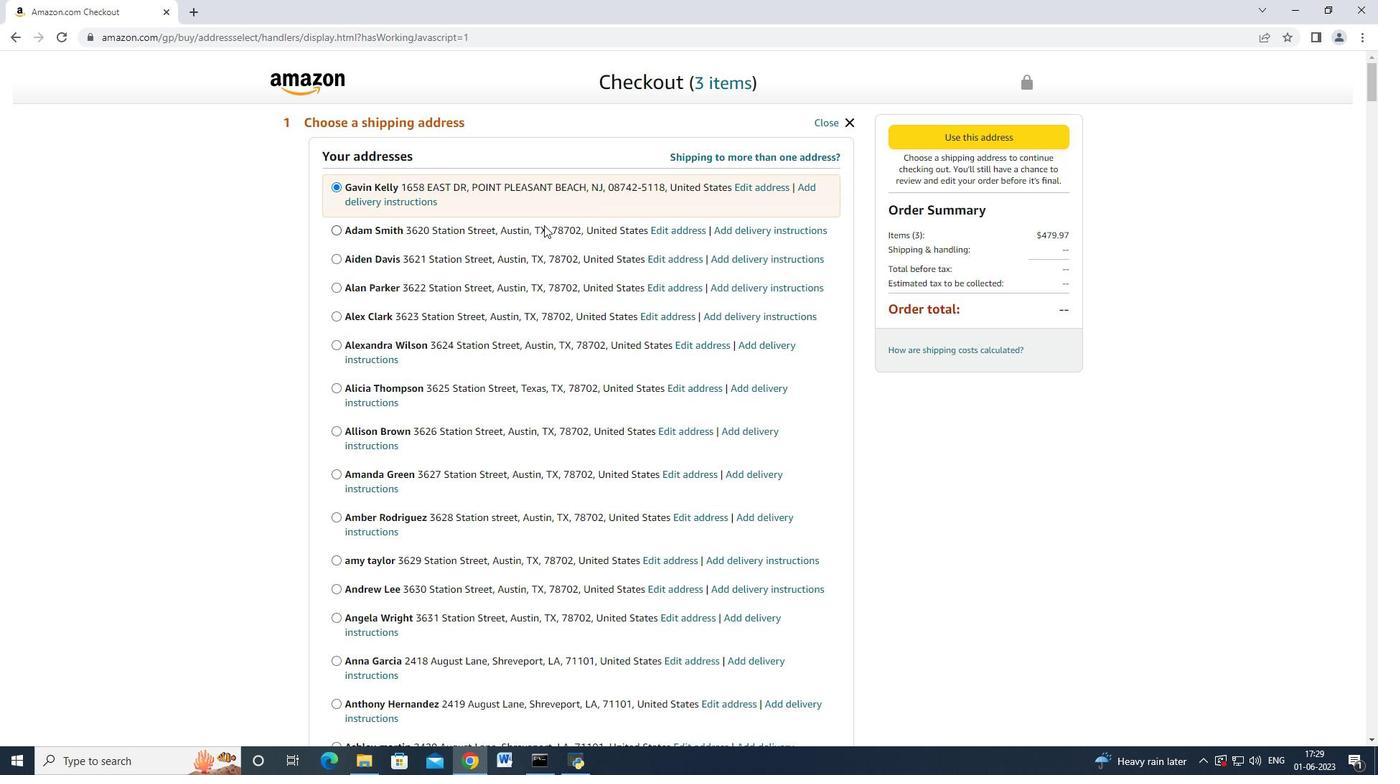 
Action: Mouse moved to (540, 236)
Screenshot: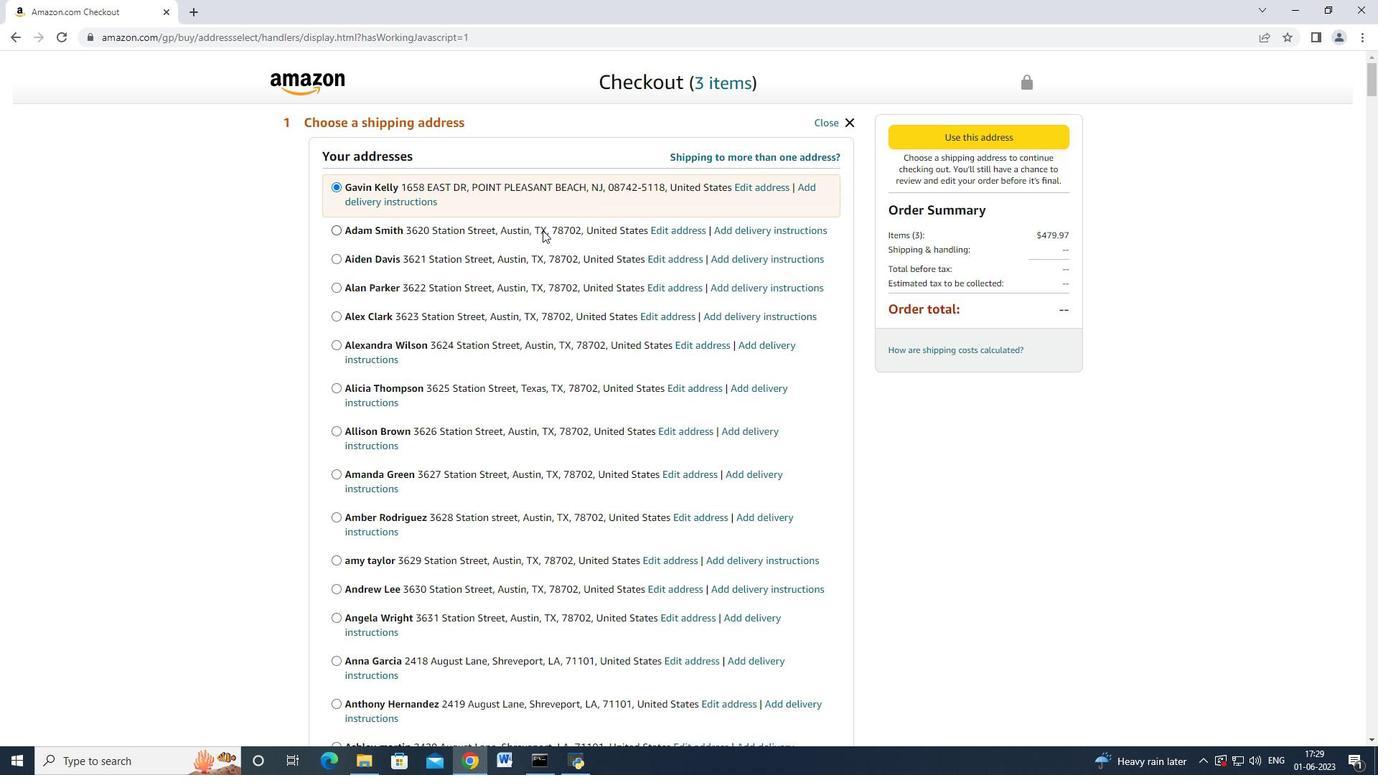 
Action: Mouse scrolled (540, 236) with delta (0, 0)
Screenshot: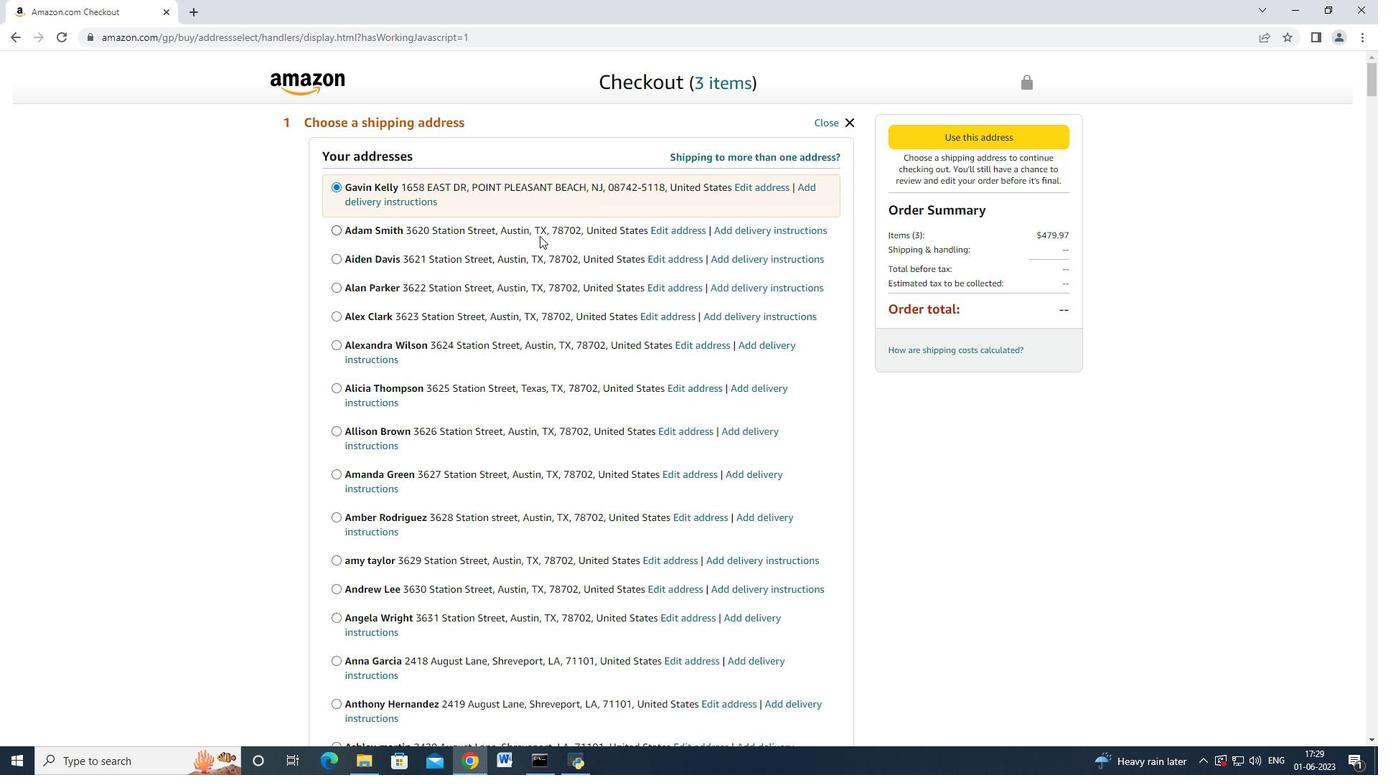 
Action: Mouse scrolled (540, 236) with delta (0, 0)
Screenshot: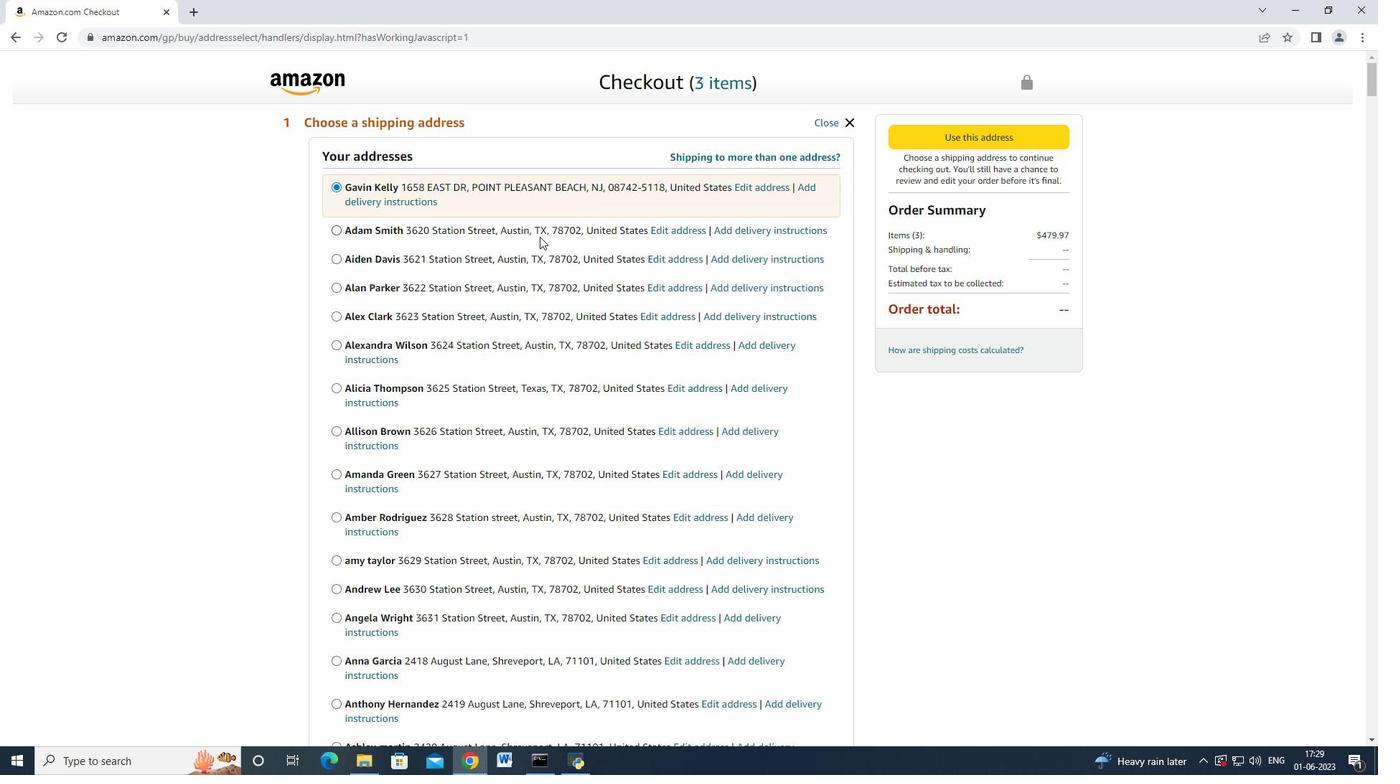 
Action: Mouse scrolled (540, 236) with delta (0, 0)
Screenshot: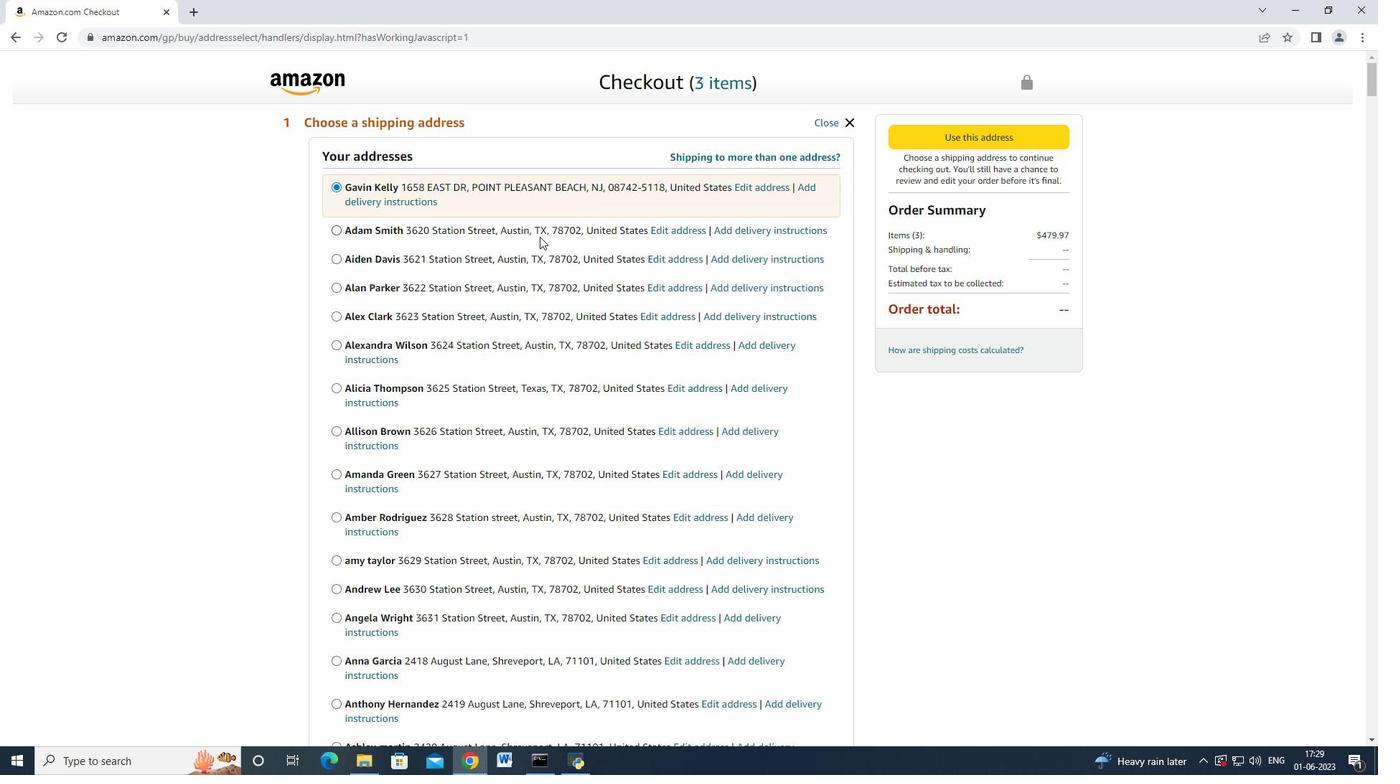 
Action: Mouse scrolled (540, 236) with delta (0, 0)
Screenshot: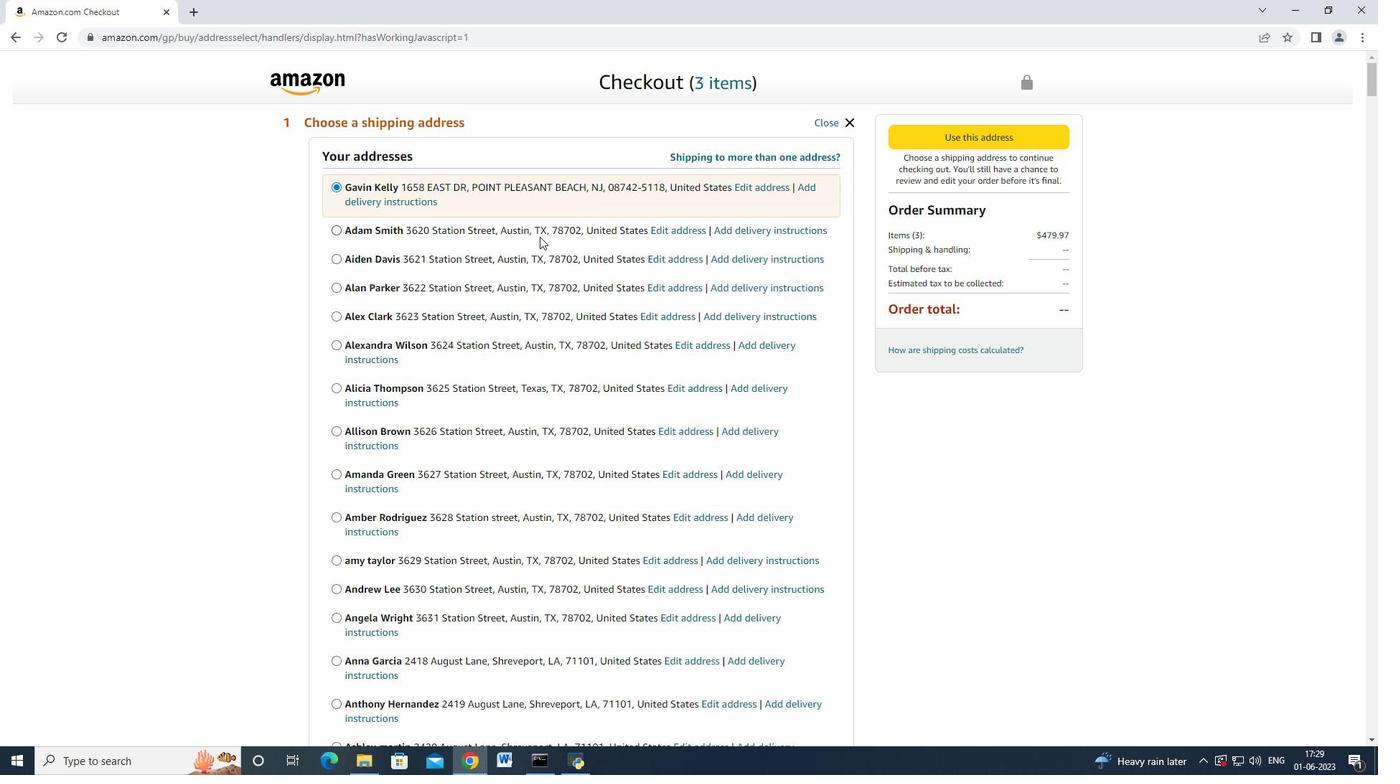 
Action: Mouse scrolled (540, 236) with delta (0, 0)
Screenshot: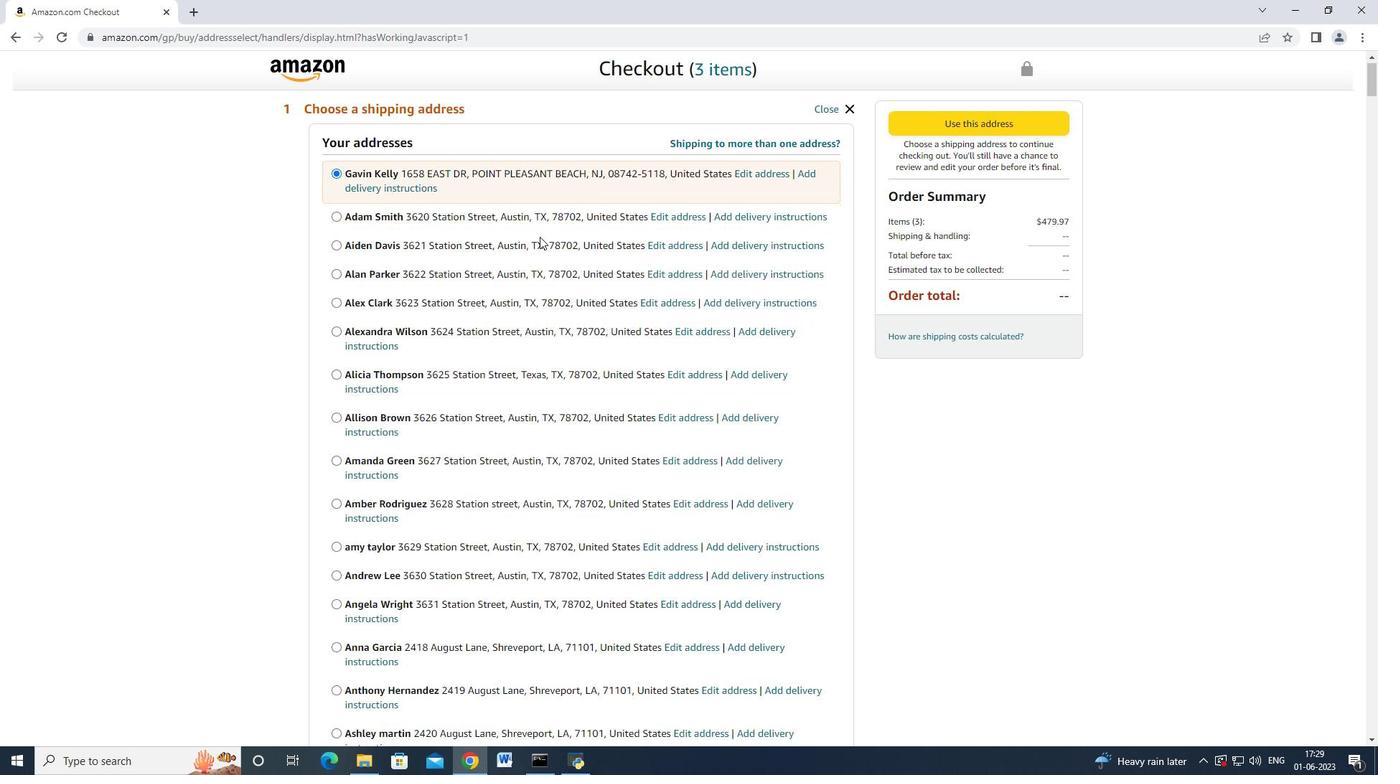 
Action: Mouse scrolled (540, 236) with delta (0, 0)
Screenshot: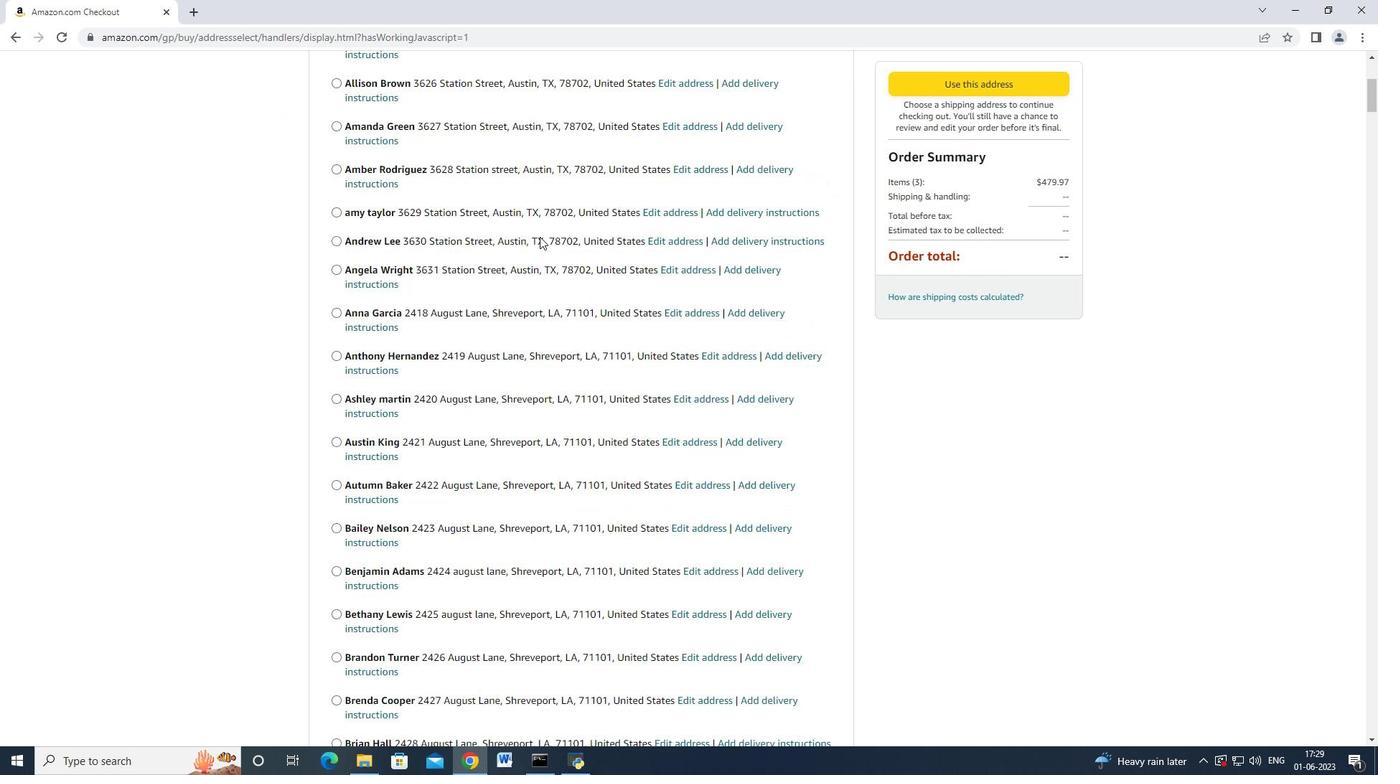 
Action: Mouse moved to (540, 236)
Screenshot: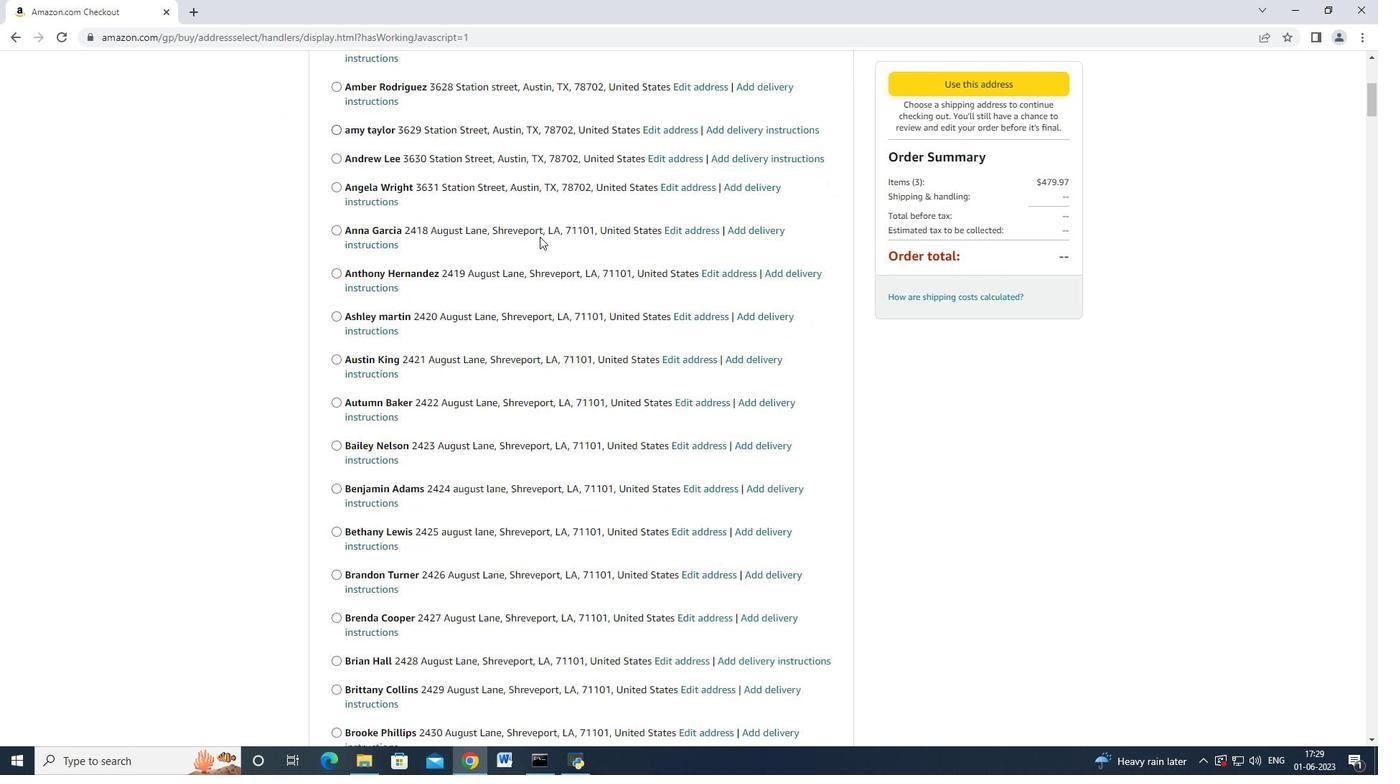 
Action: Mouse scrolled (540, 235) with delta (0, 0)
Screenshot: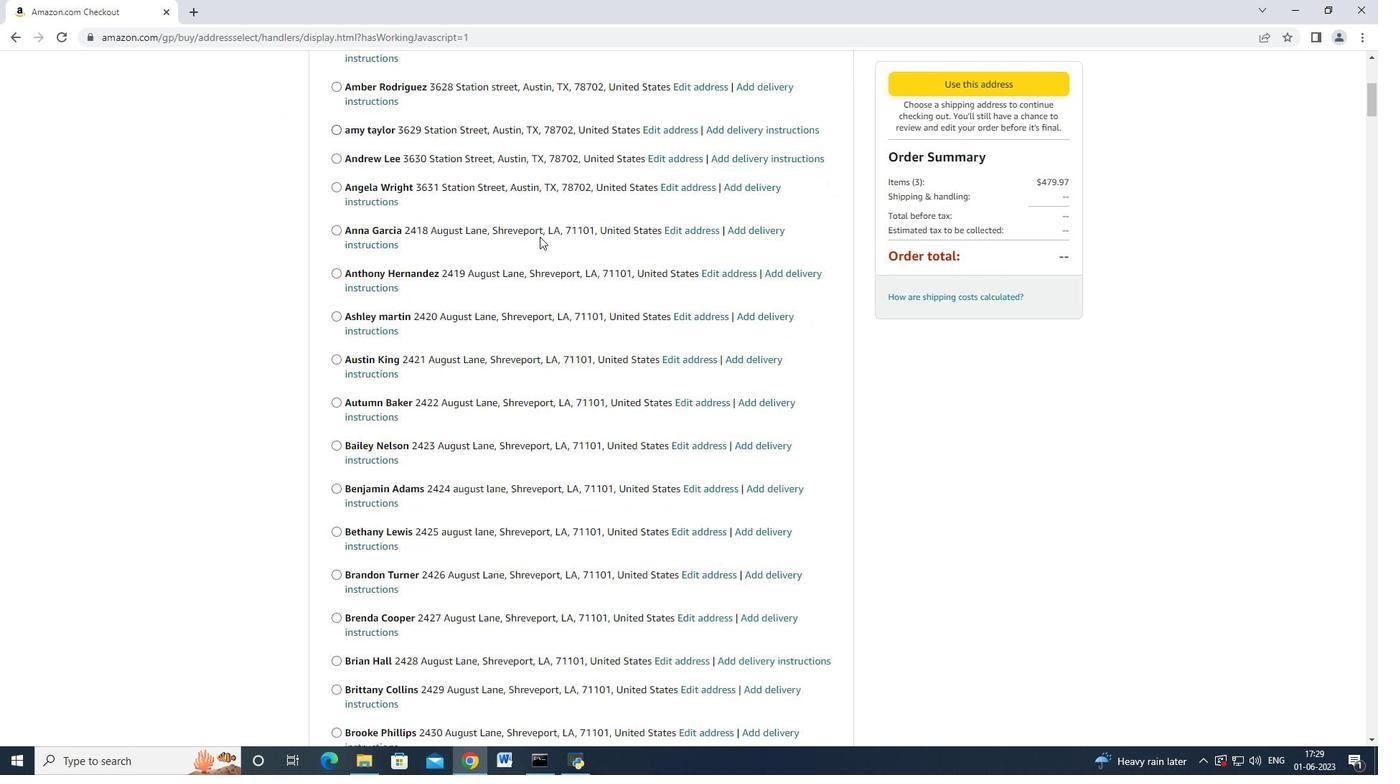 
Action: Mouse scrolled (540, 235) with delta (0, 0)
Screenshot: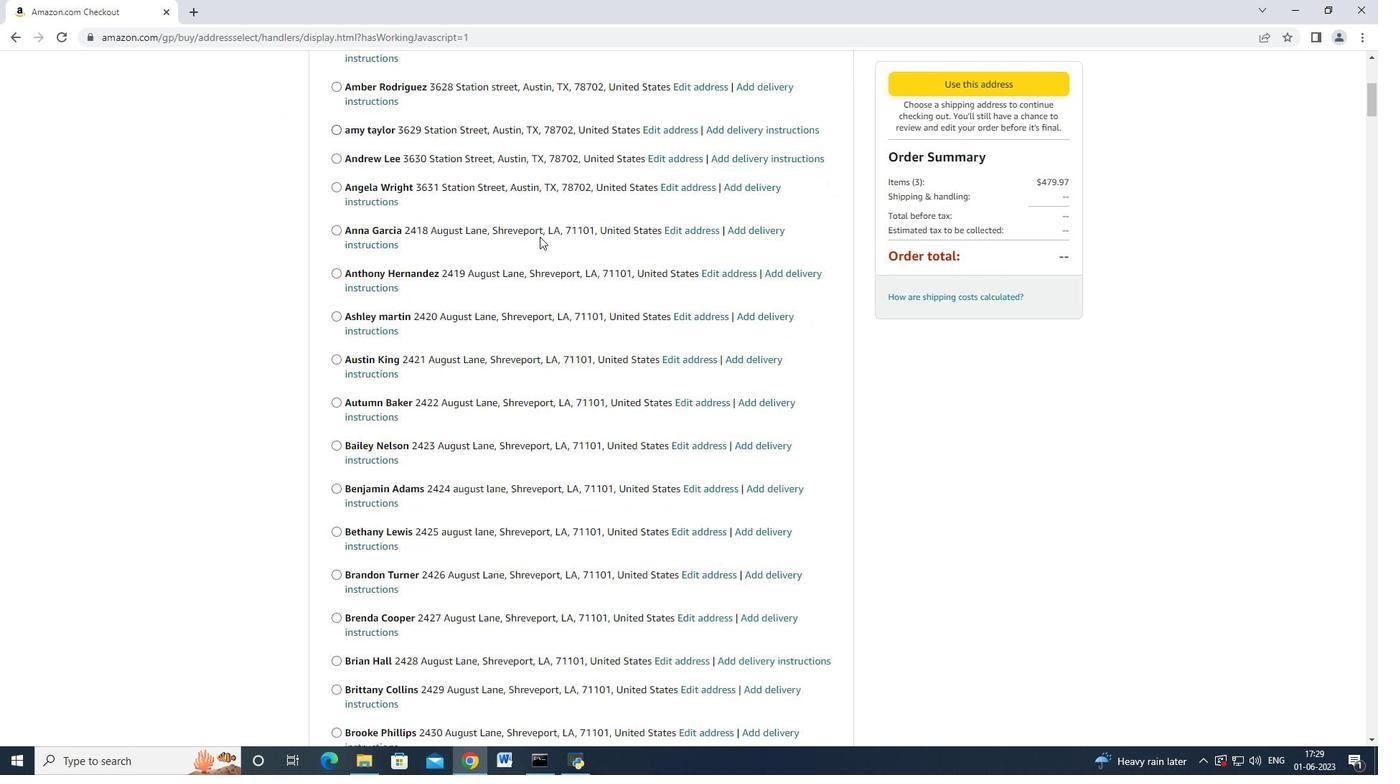 
Action: Mouse scrolled (540, 235) with delta (0, 0)
Screenshot: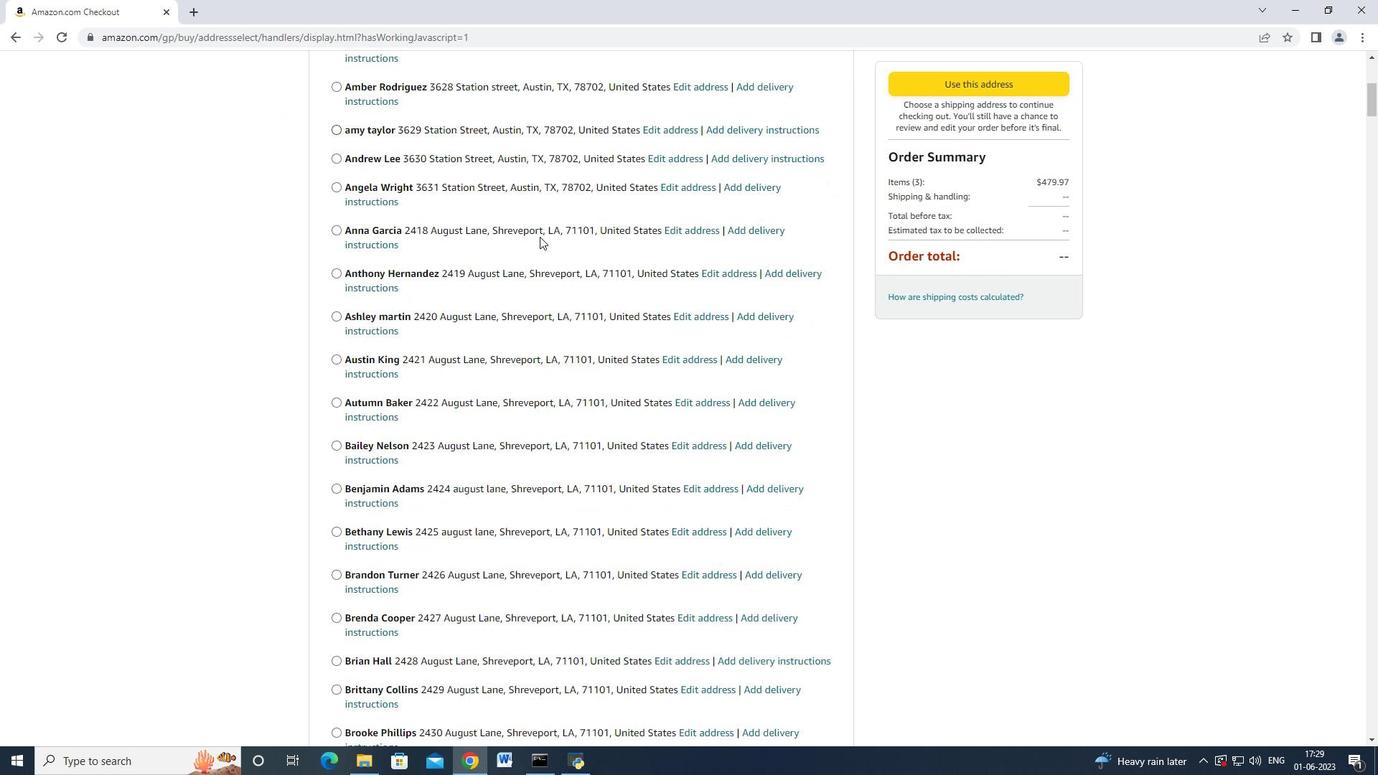 
Action: Mouse scrolled (540, 235) with delta (0, 0)
Screenshot: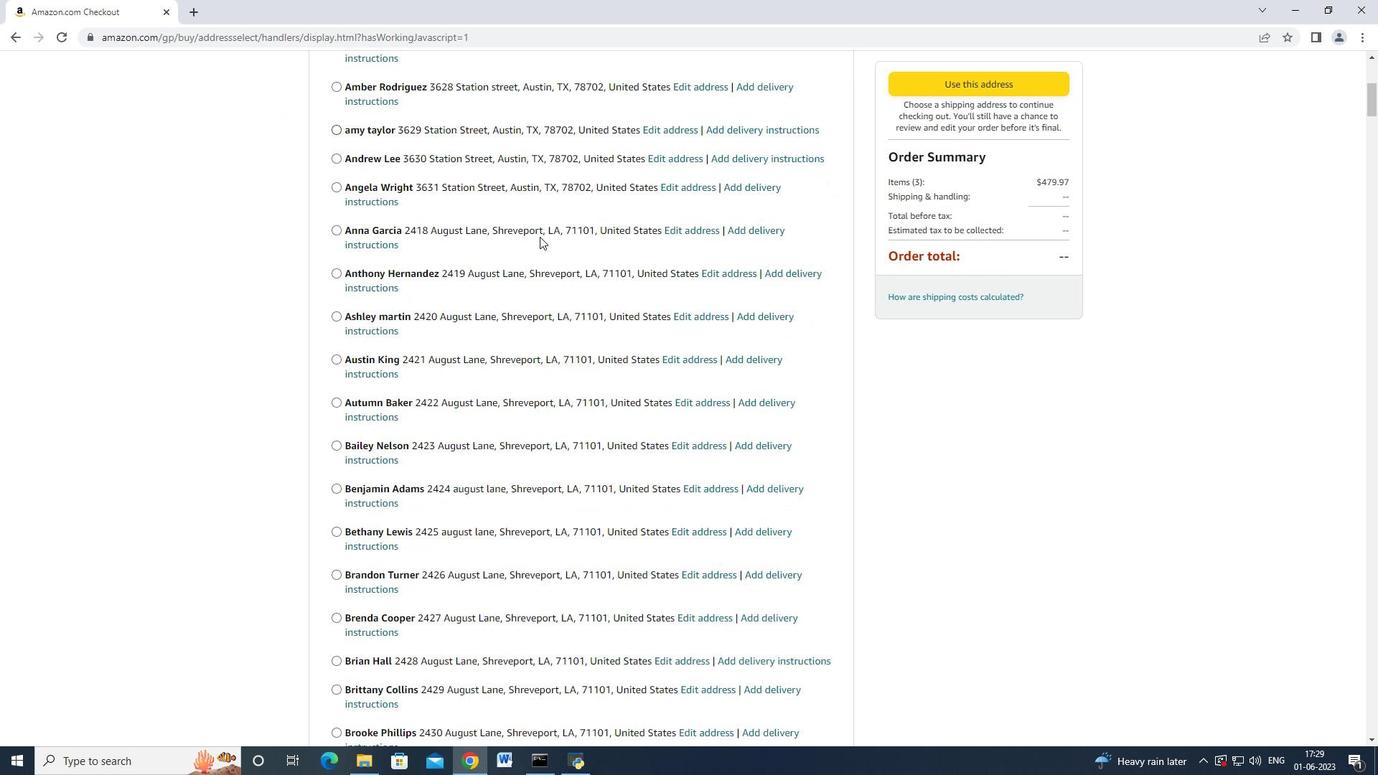 
Action: Mouse scrolled (540, 235) with delta (0, 0)
Screenshot: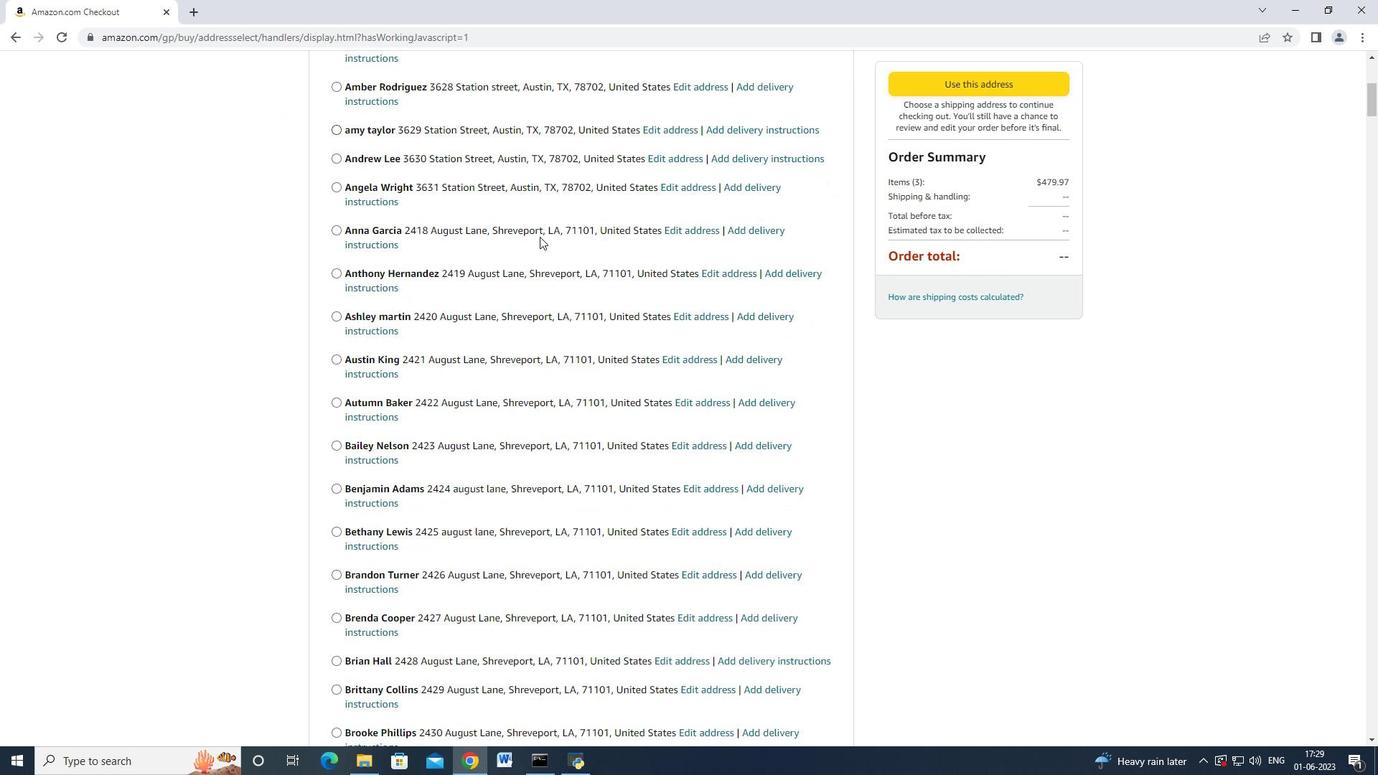 
Action: Mouse scrolled (540, 235) with delta (0, 0)
Screenshot: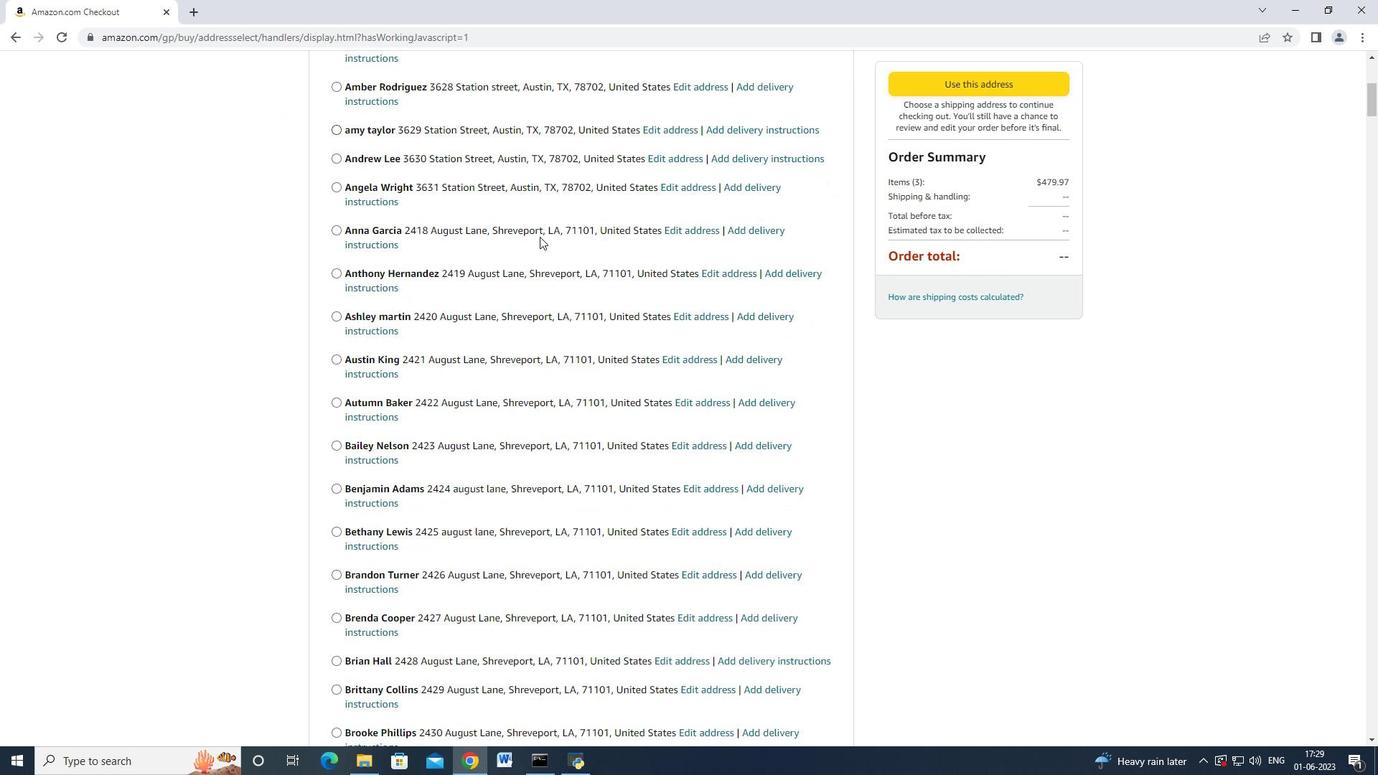 
Action: Mouse moved to (537, 236)
Screenshot: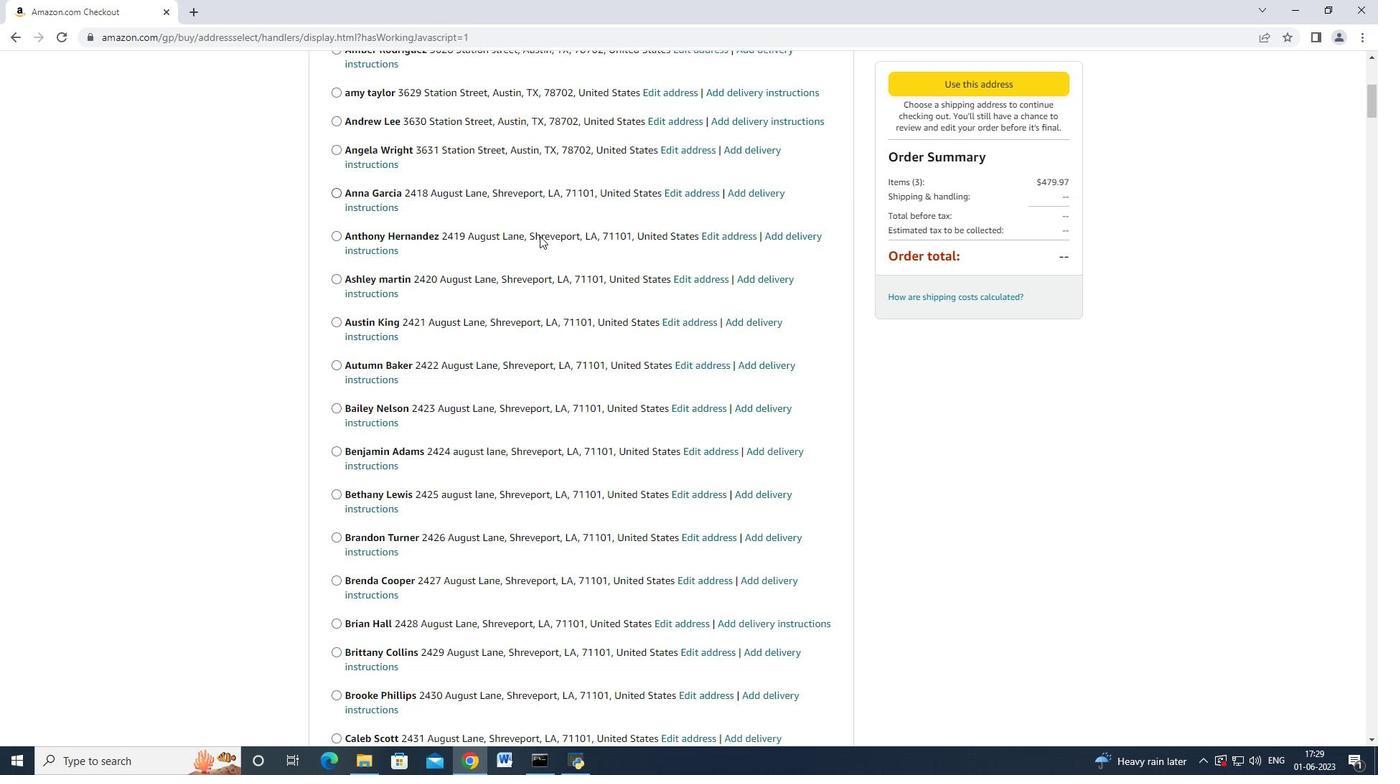 
Action: Mouse scrolled (537, 236) with delta (0, 0)
Screenshot: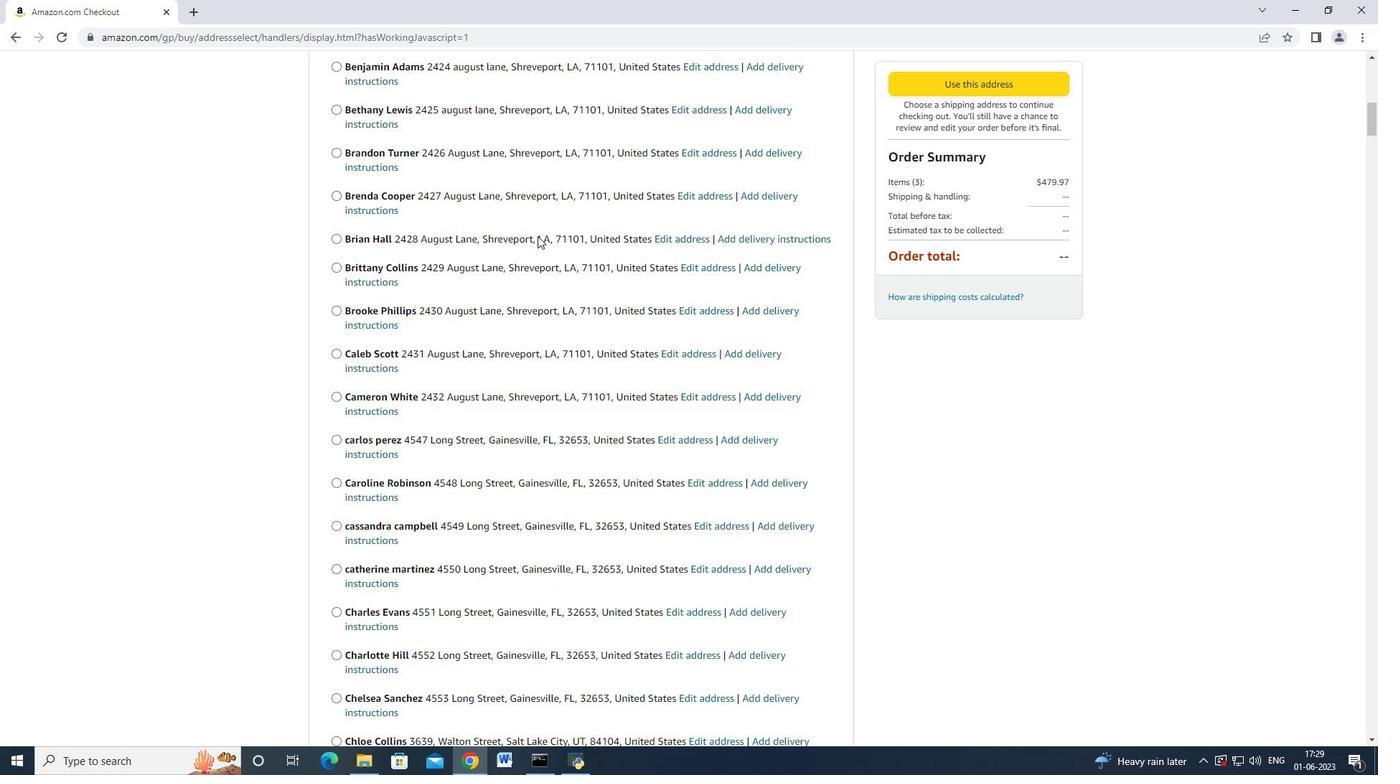 
Action: Mouse scrolled (537, 236) with delta (0, 0)
Screenshot: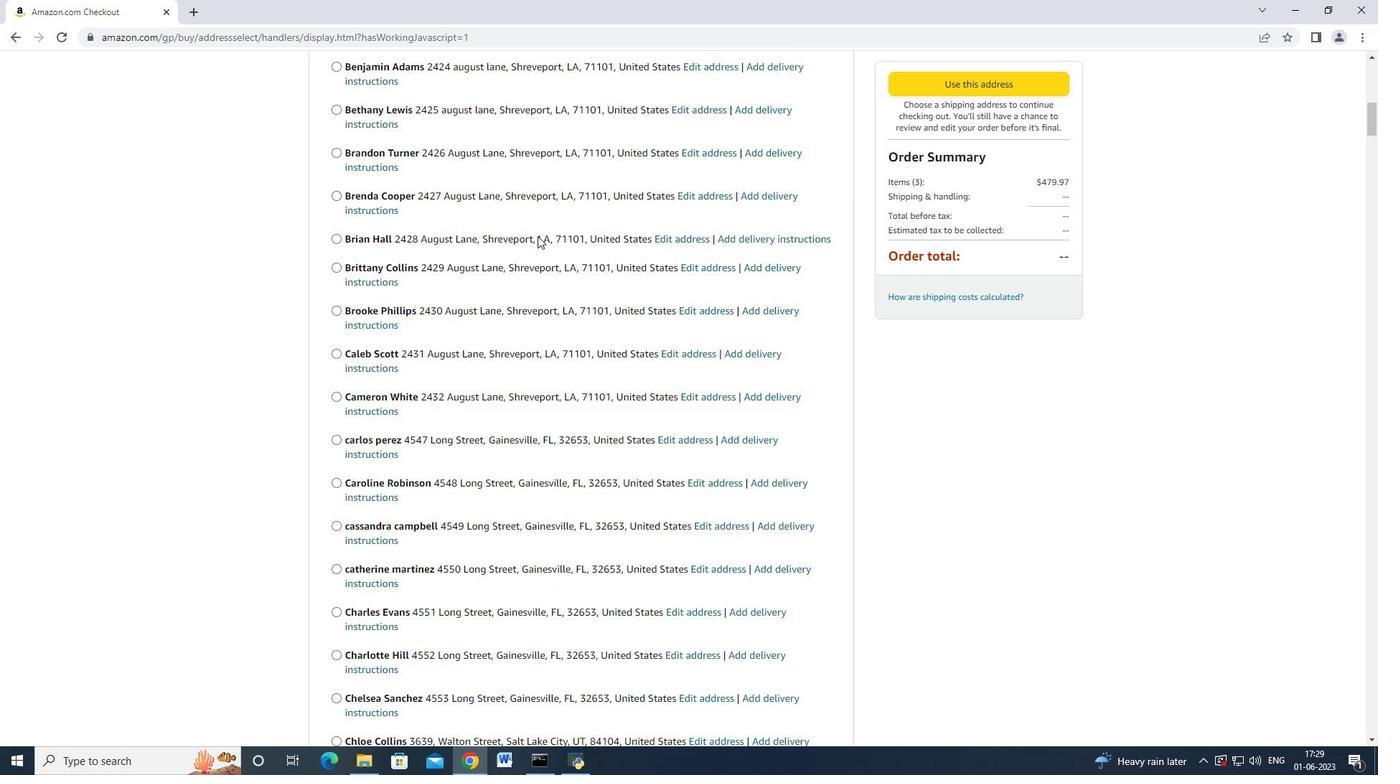 
Action: Mouse scrolled (537, 236) with delta (0, 0)
Screenshot: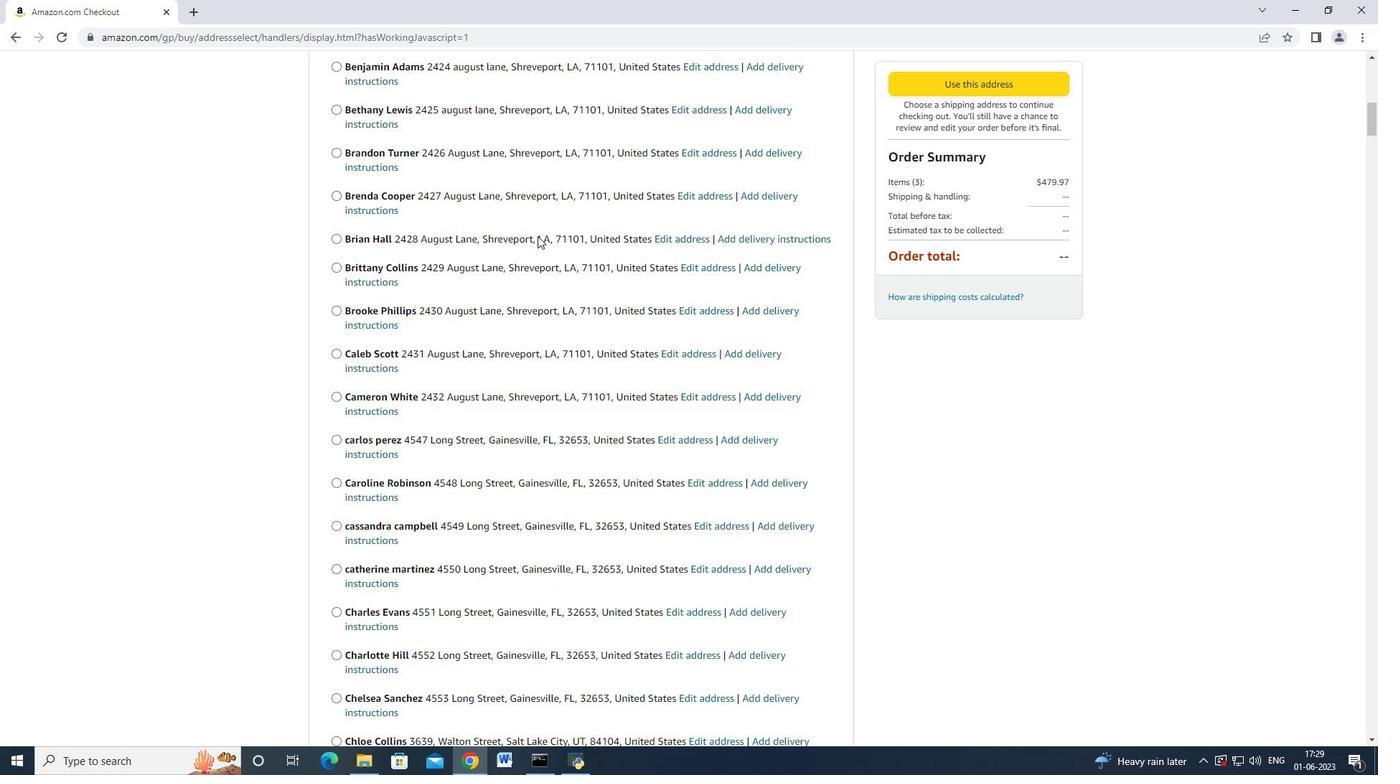 
Action: Mouse scrolled (537, 236) with delta (0, 0)
Screenshot: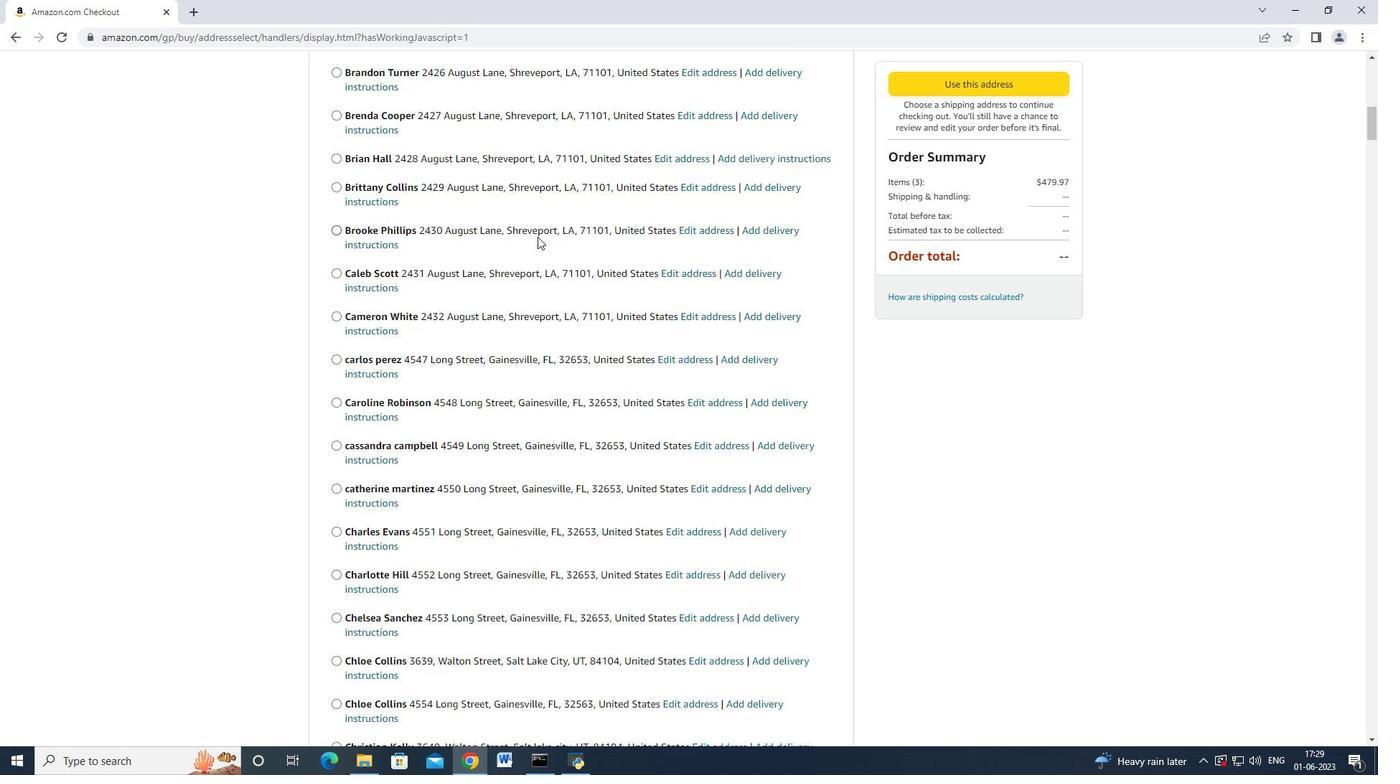 
Action: Mouse scrolled (537, 236) with delta (0, 0)
Screenshot: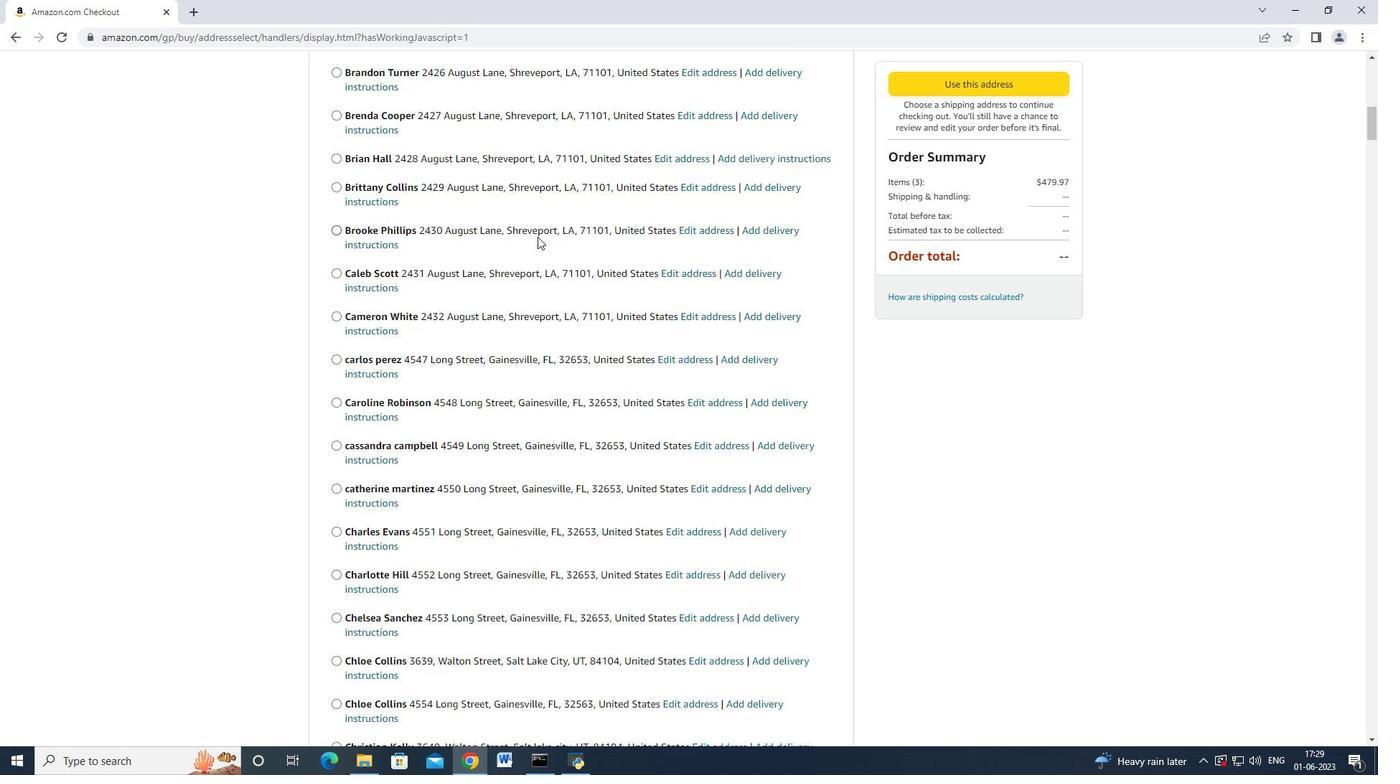 
Action: Mouse scrolled (537, 236) with delta (0, 0)
Screenshot: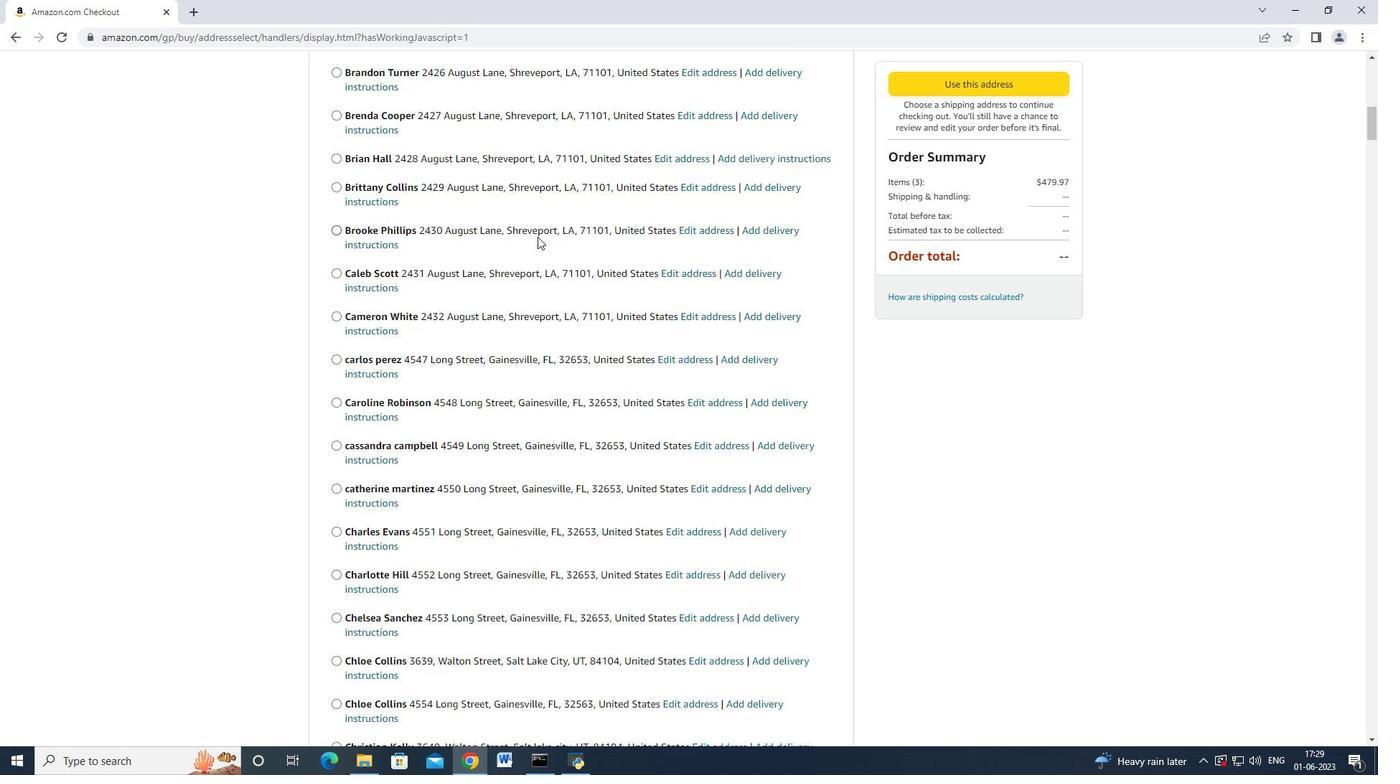 
Action: Mouse scrolled (537, 236) with delta (0, 0)
Screenshot: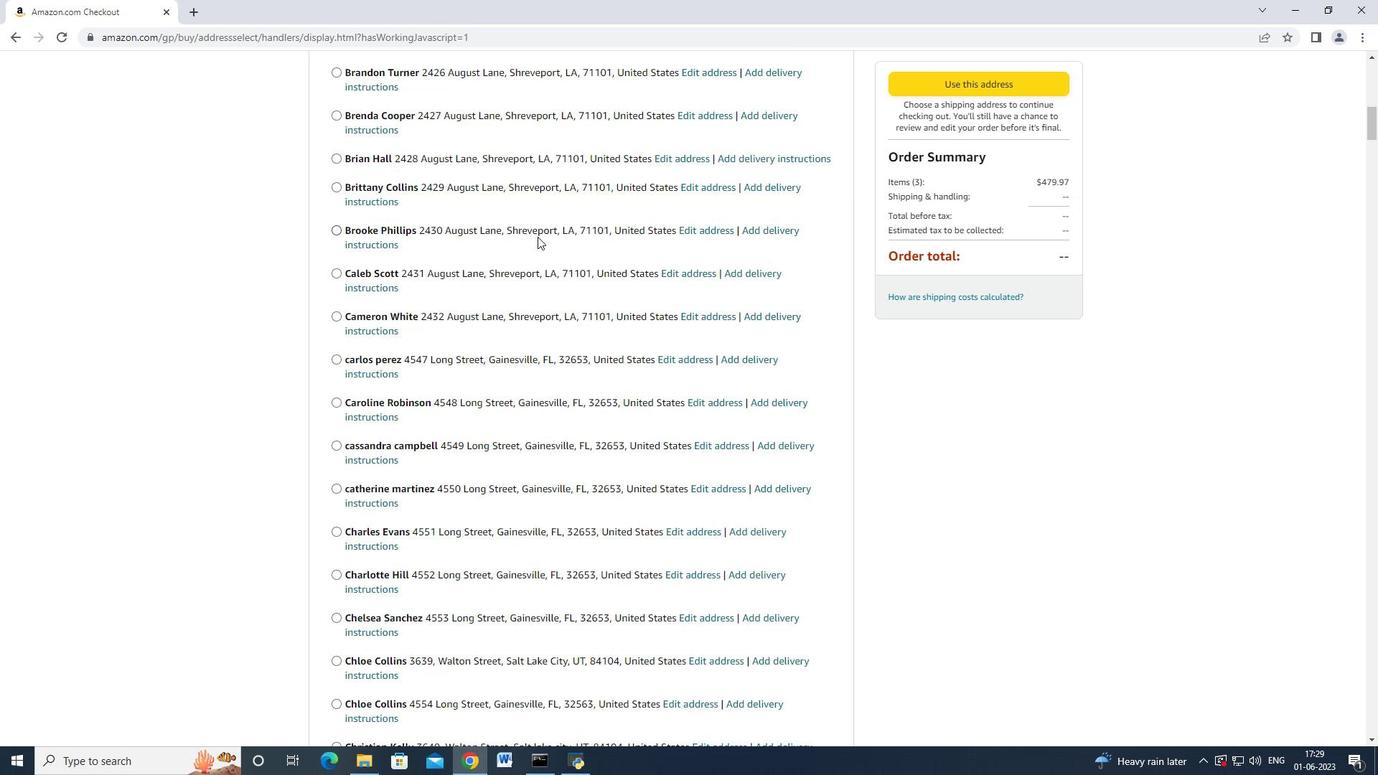 
Action: Mouse moved to (538, 236)
Screenshot: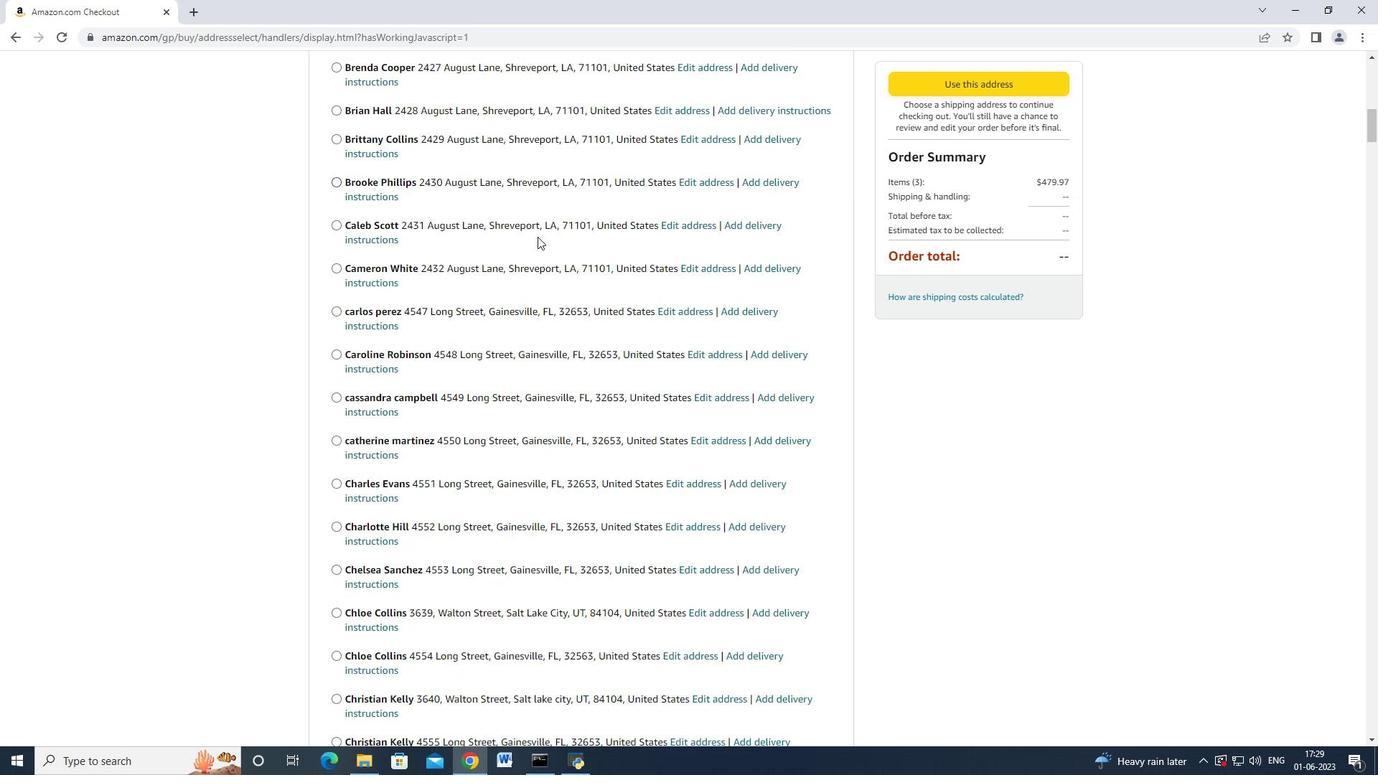 
Action: Mouse scrolled (538, 236) with delta (0, 0)
Screenshot: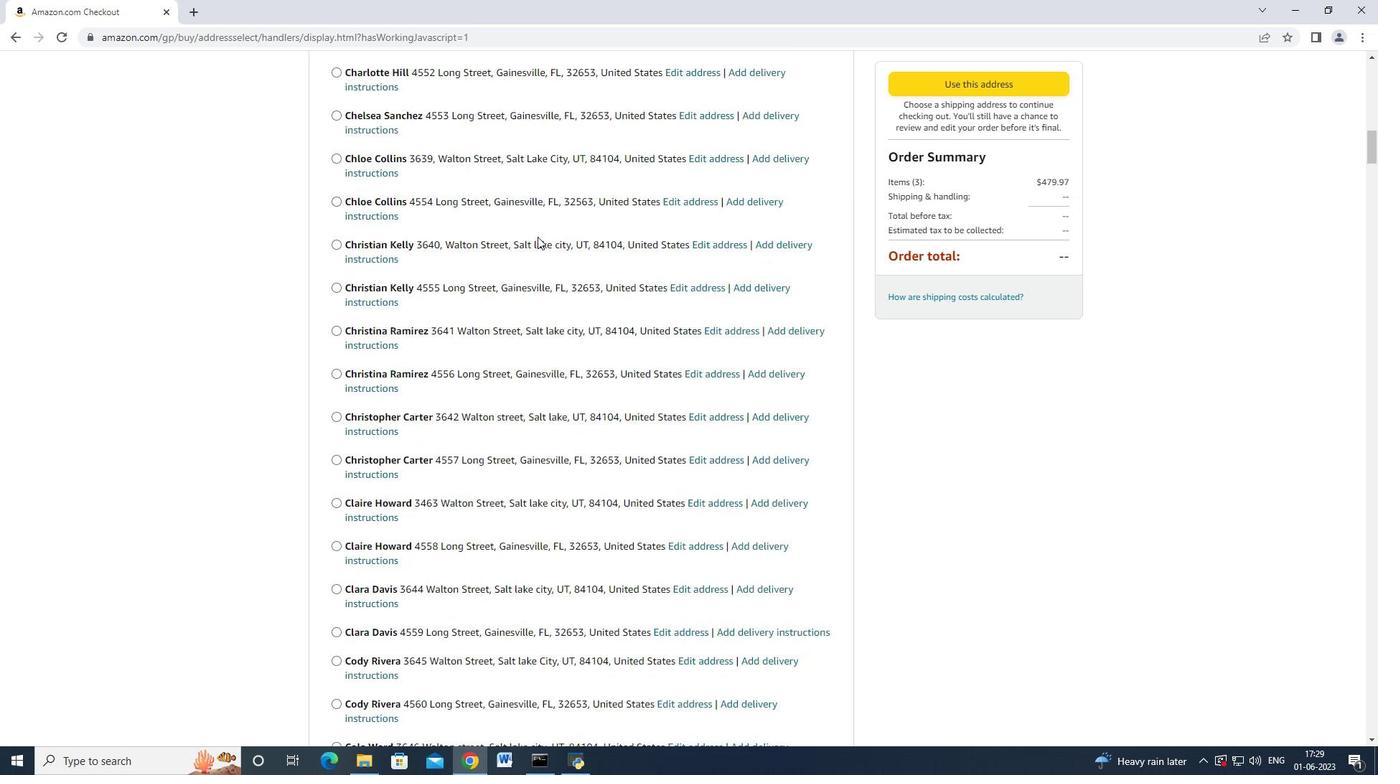 
Action: Mouse scrolled (538, 236) with delta (0, 0)
Screenshot: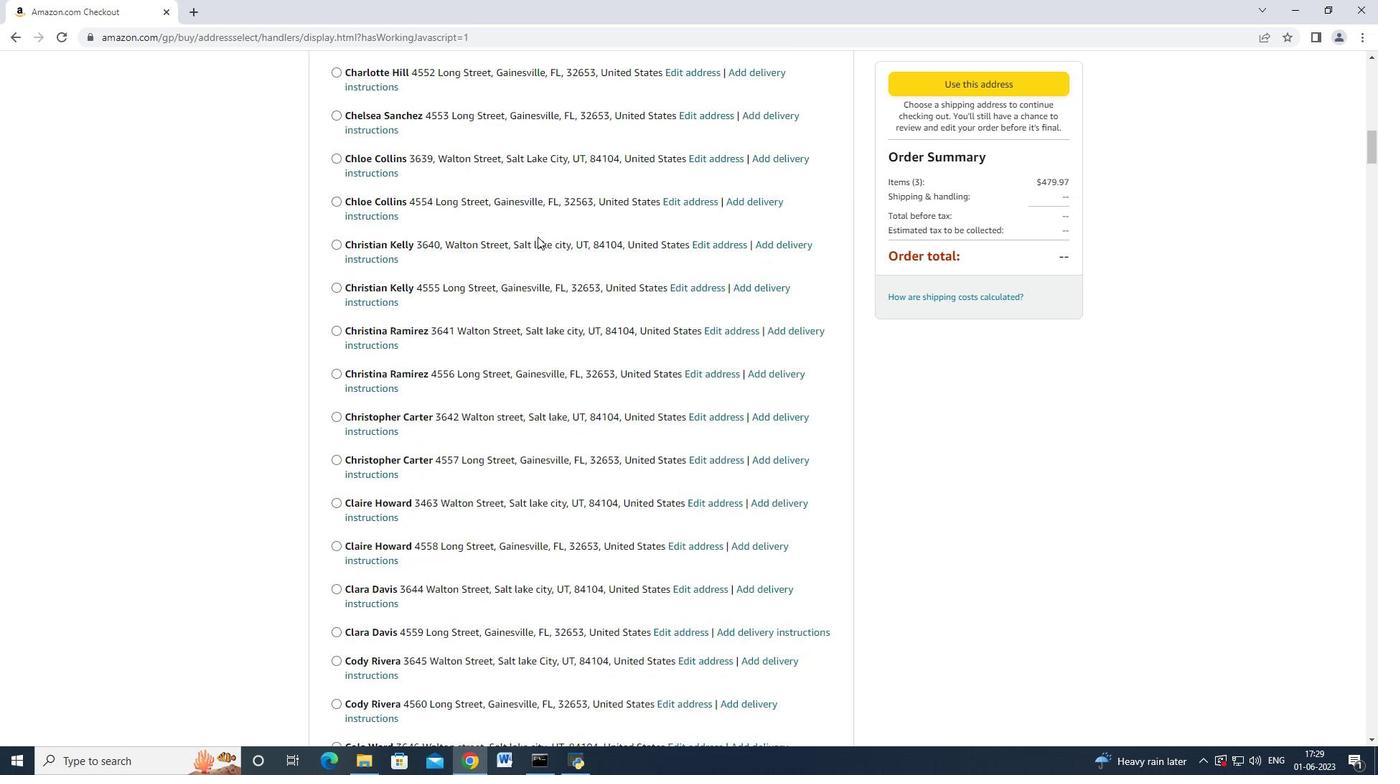 
Action: Mouse scrolled (538, 236) with delta (0, 0)
Screenshot: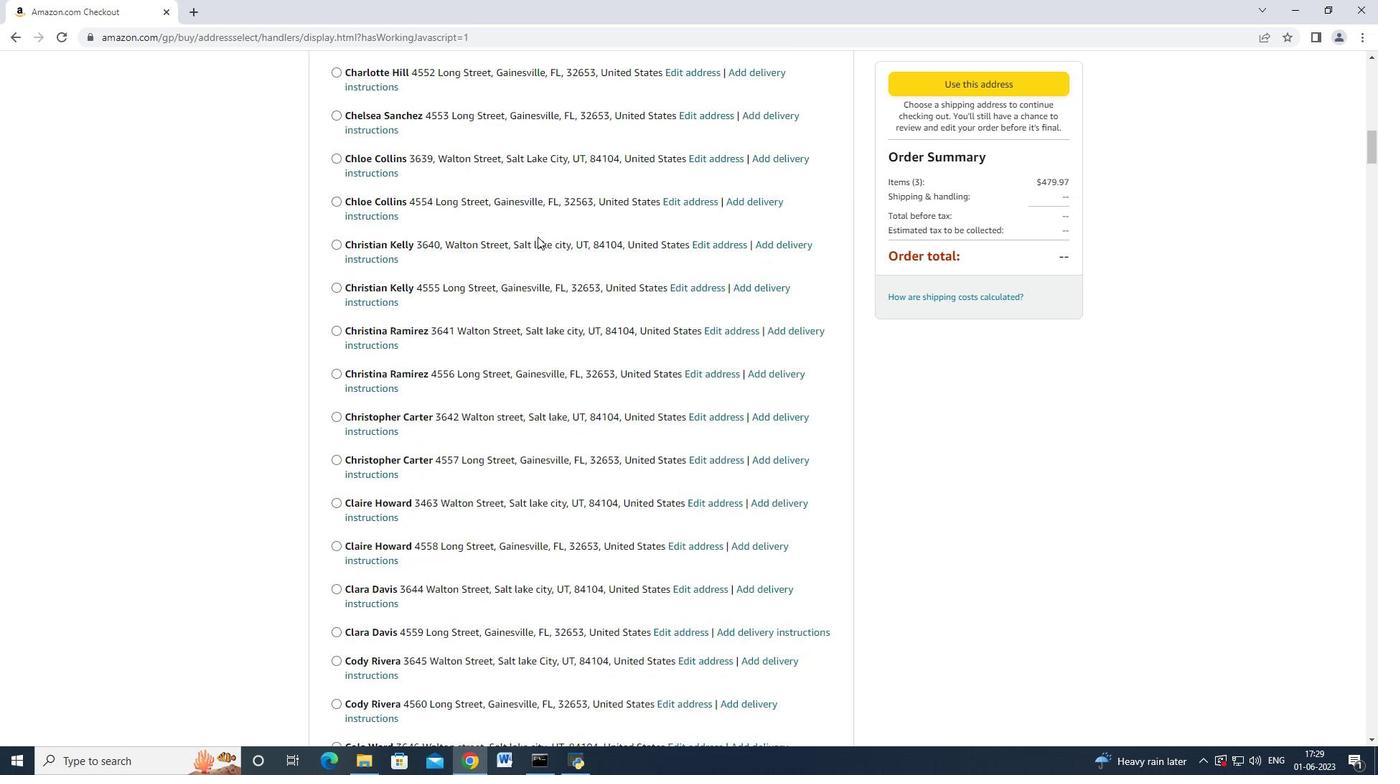 
Action: Mouse scrolled (538, 236) with delta (0, 0)
Screenshot: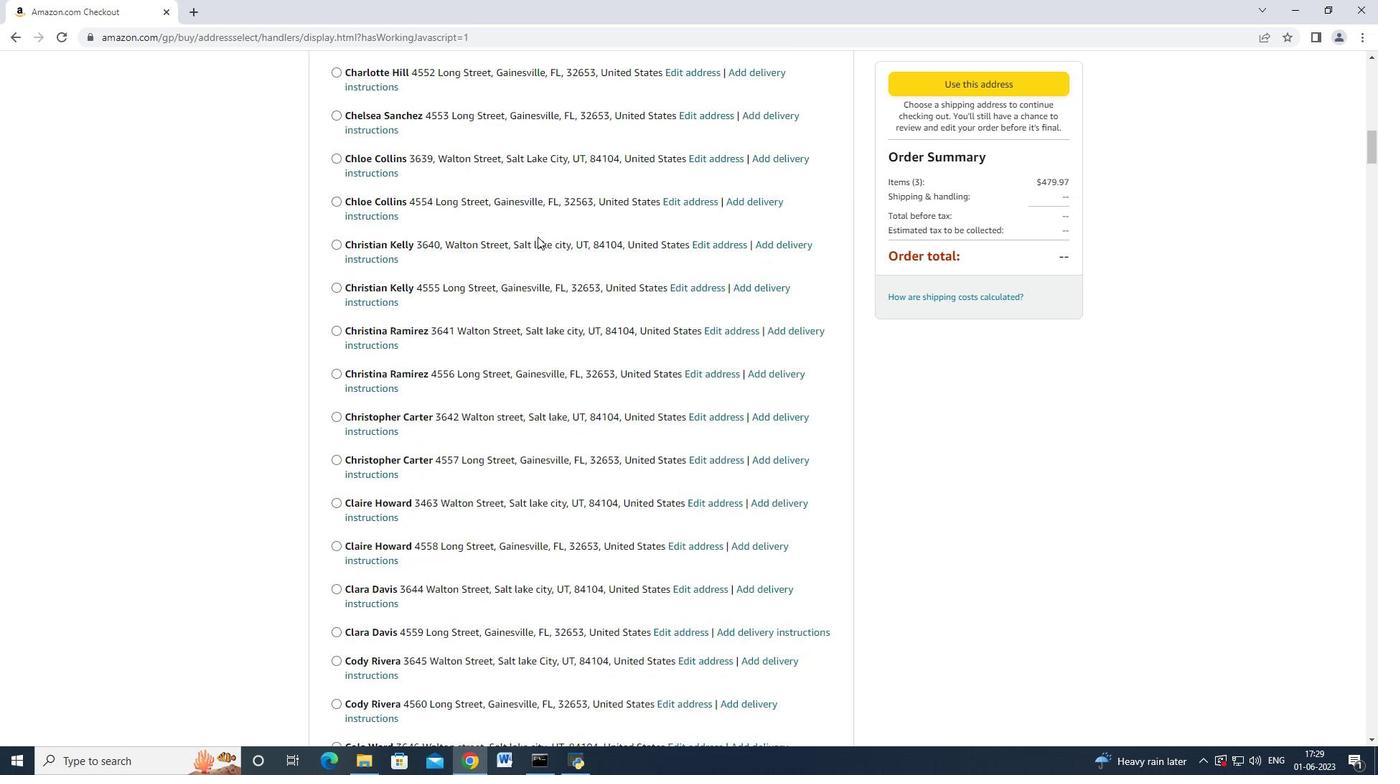 
Action: Mouse scrolled (538, 236) with delta (0, 0)
Screenshot: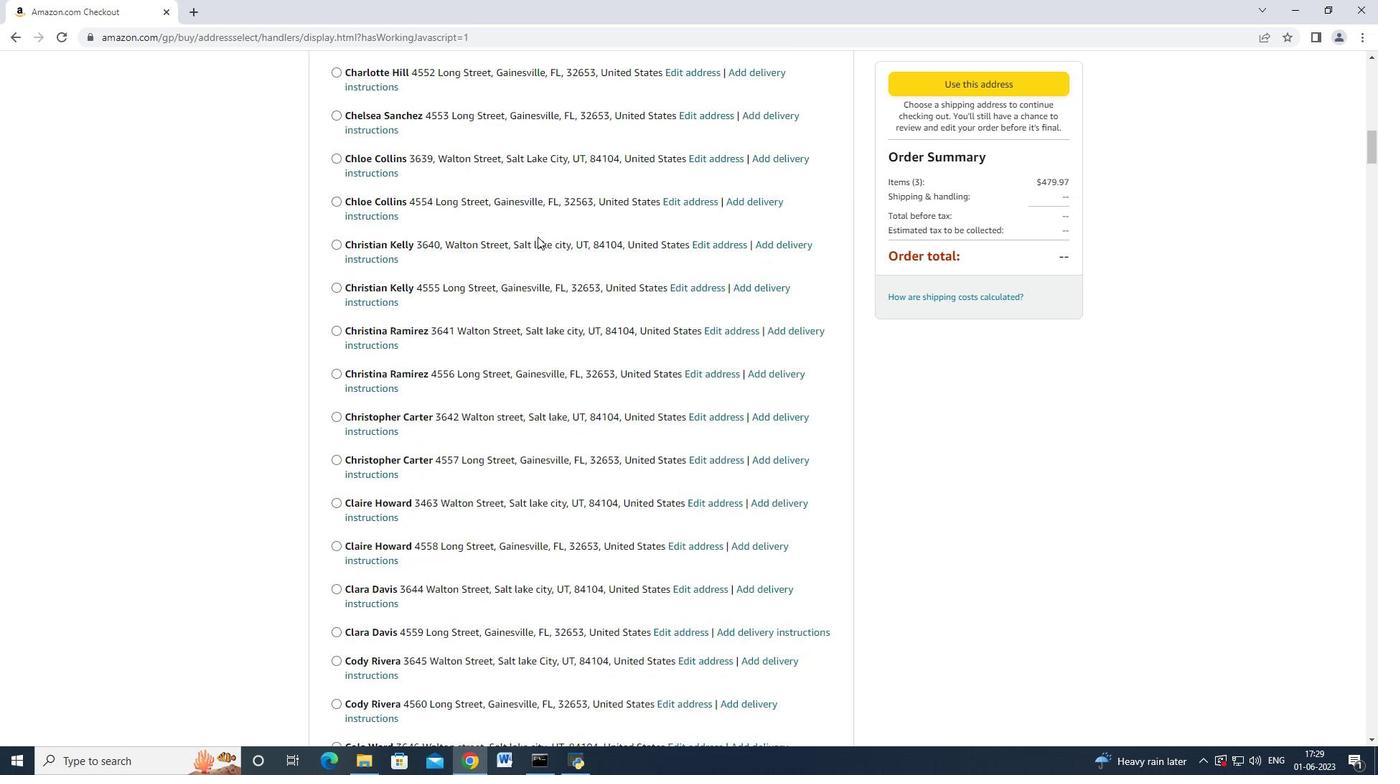 
Action: Mouse scrolled (538, 236) with delta (0, 0)
Screenshot: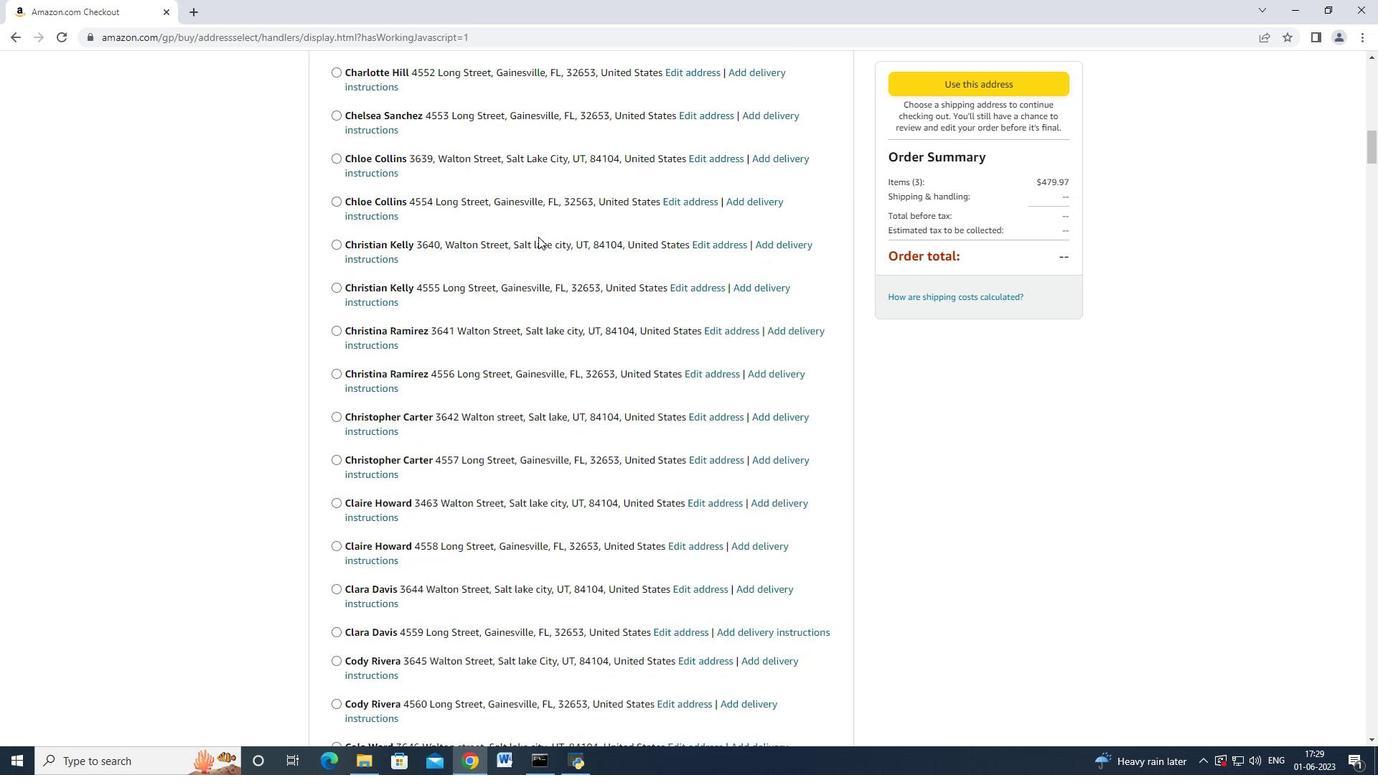 
Action: Mouse scrolled (538, 236) with delta (0, 0)
Screenshot: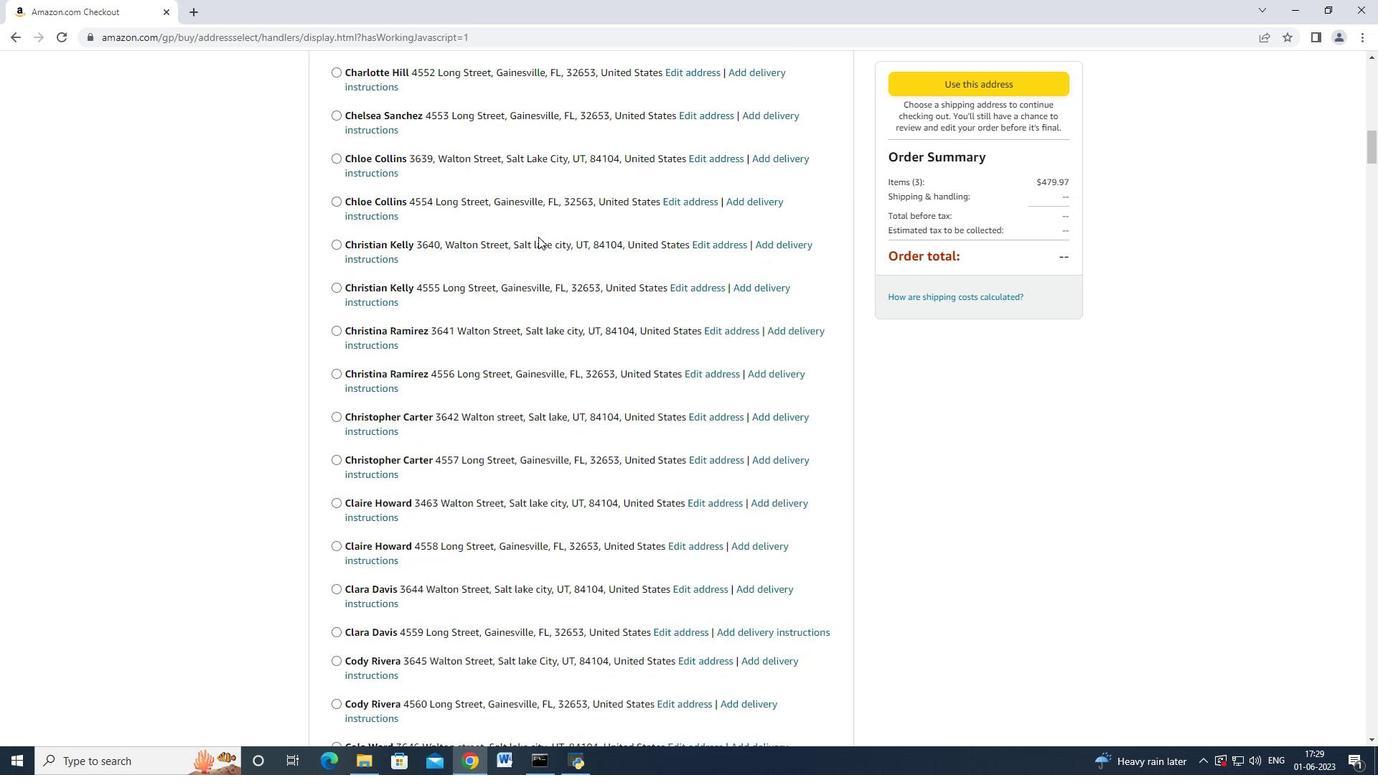 
Action: Mouse moved to (538, 236)
Screenshot: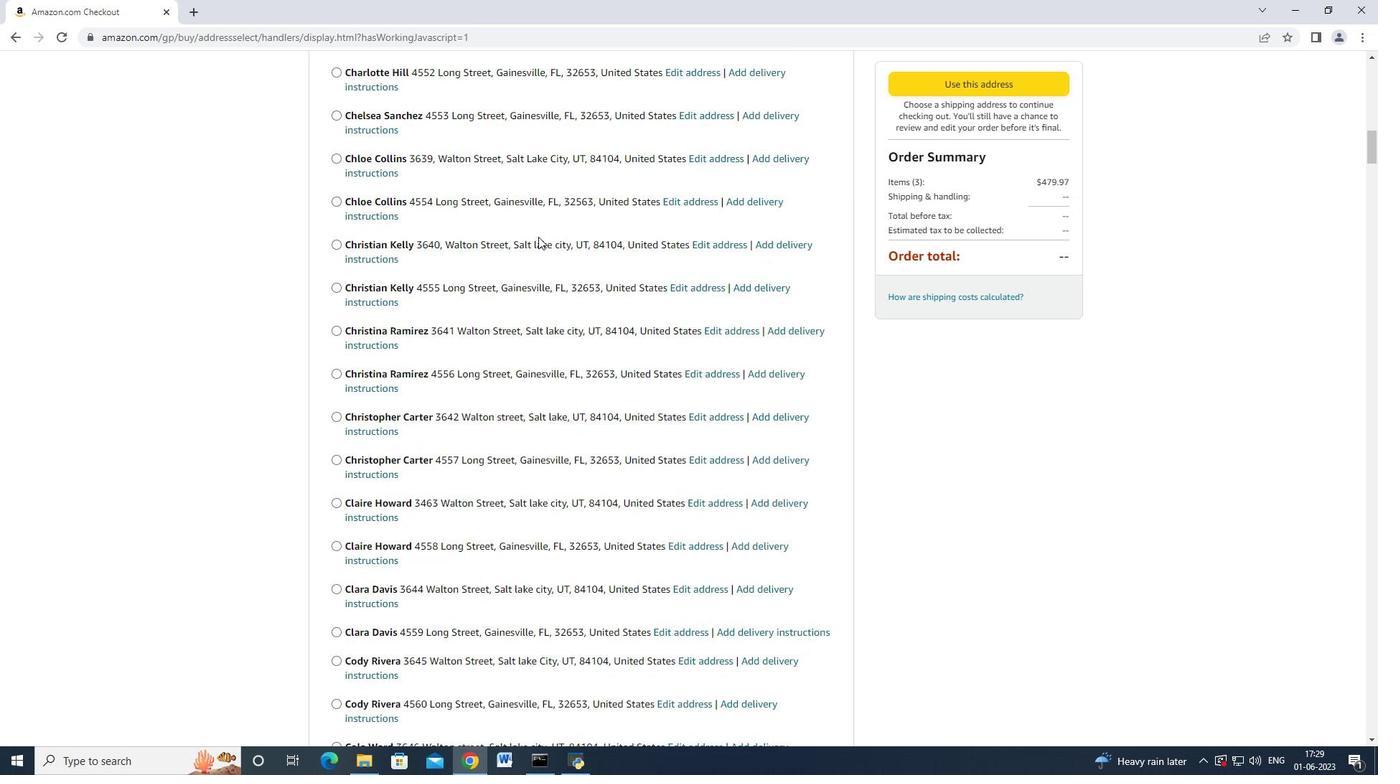 
Action: Mouse scrolled (538, 236) with delta (0, 0)
Screenshot: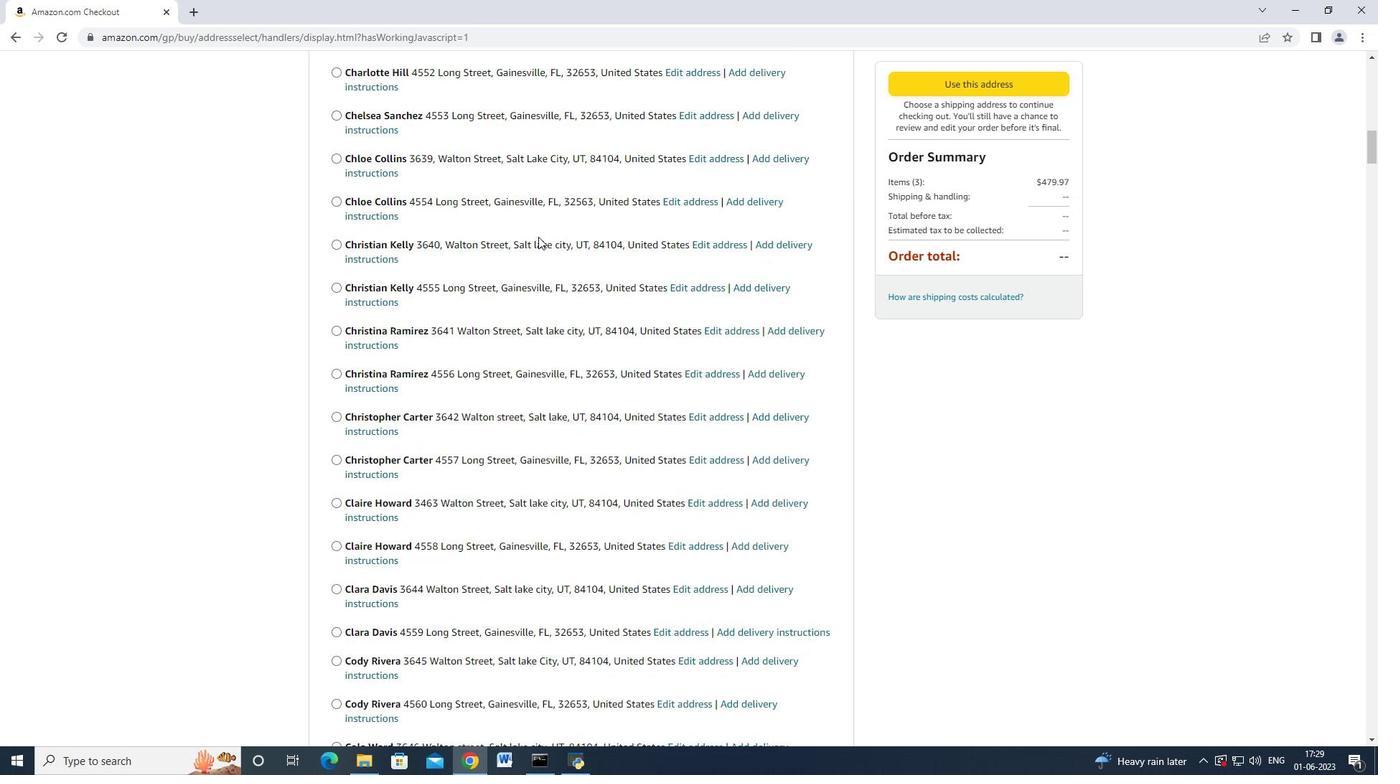
Action: Mouse moved to (539, 236)
Screenshot: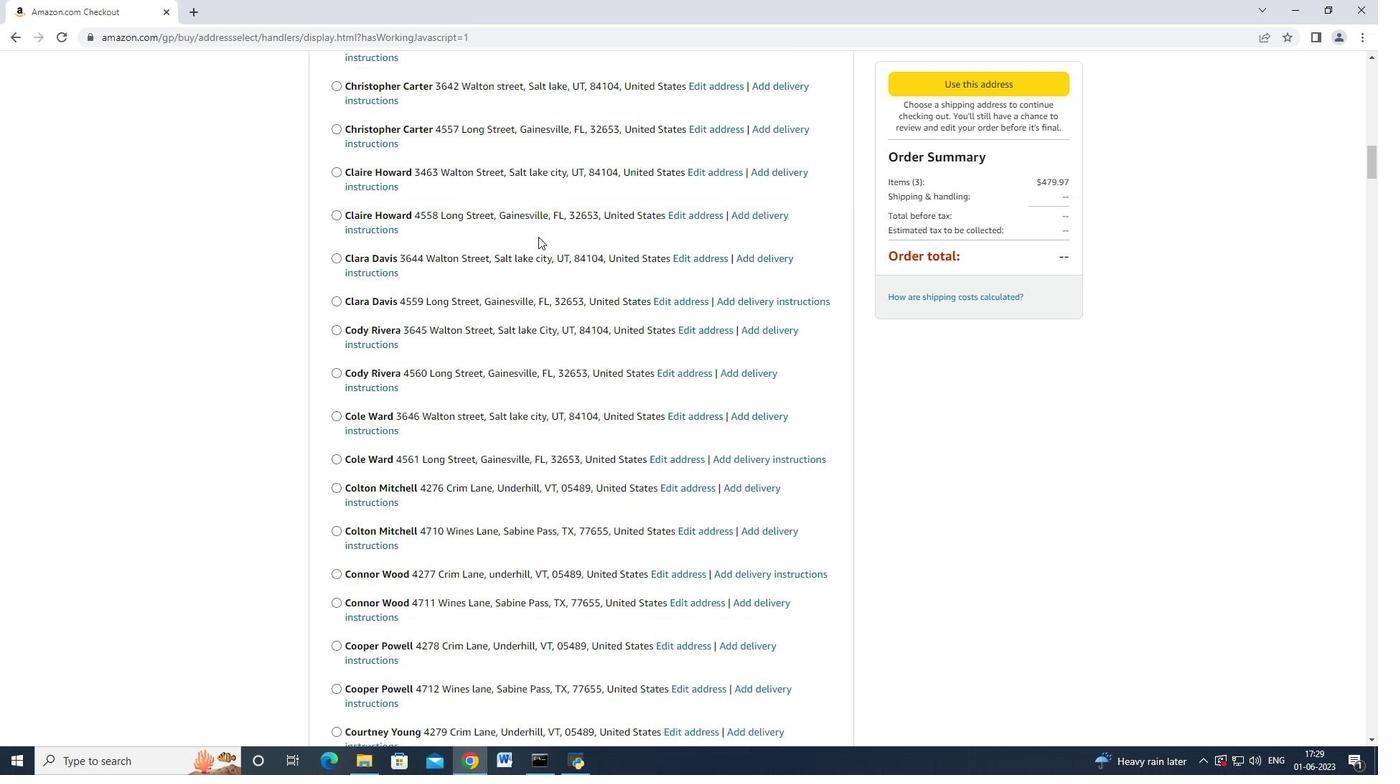 
Action: Mouse scrolled (539, 236) with delta (0, 0)
Screenshot: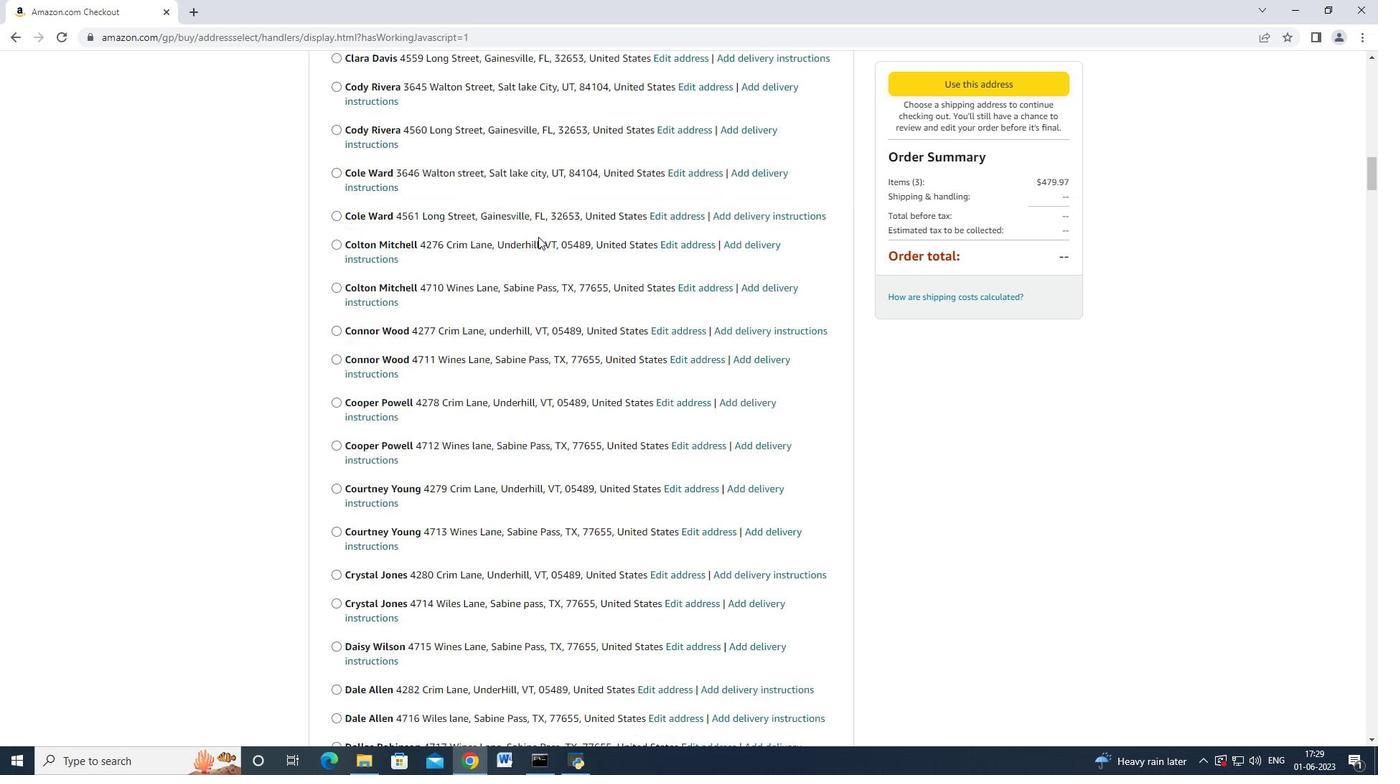 
Action: Mouse moved to (539, 237)
Screenshot: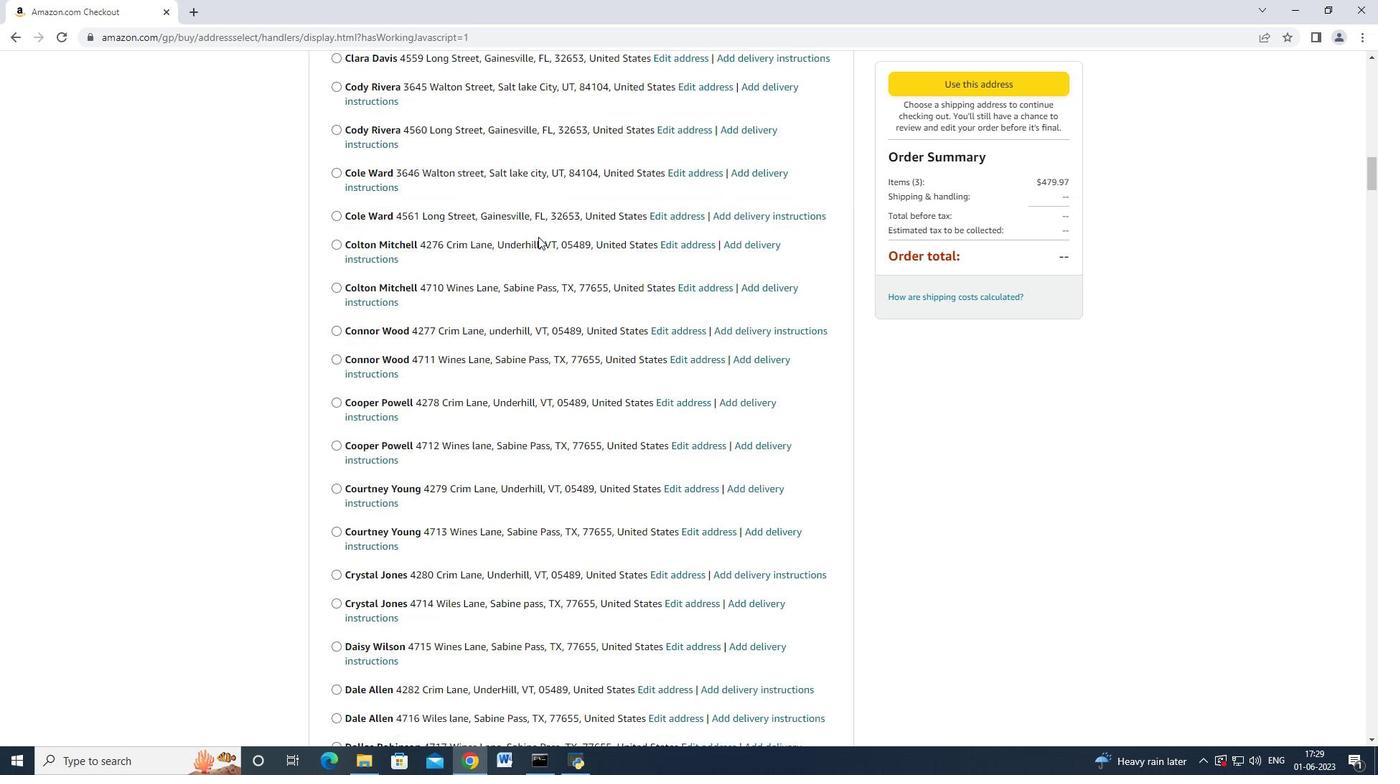 
Action: Mouse scrolled (539, 236) with delta (0, 0)
Screenshot: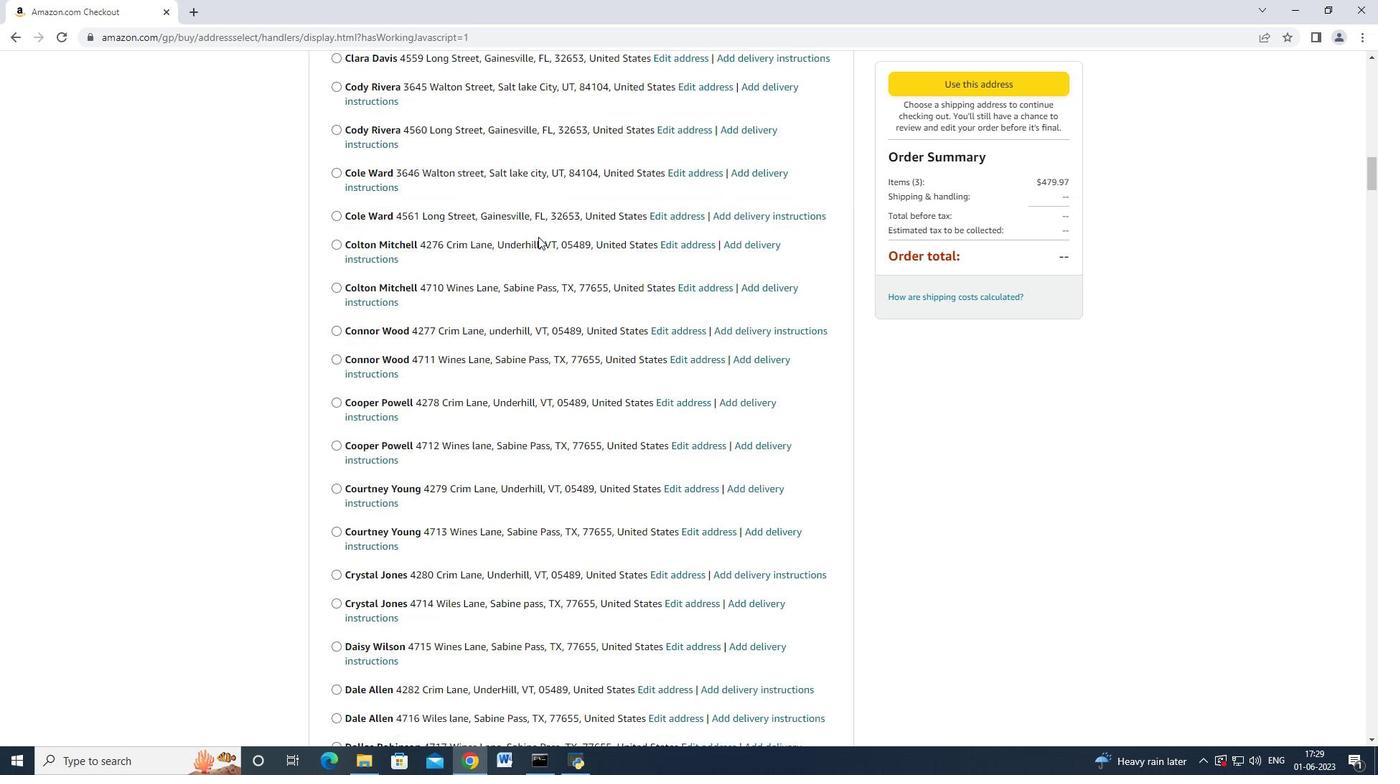 
Action: Mouse moved to (538, 241)
Screenshot: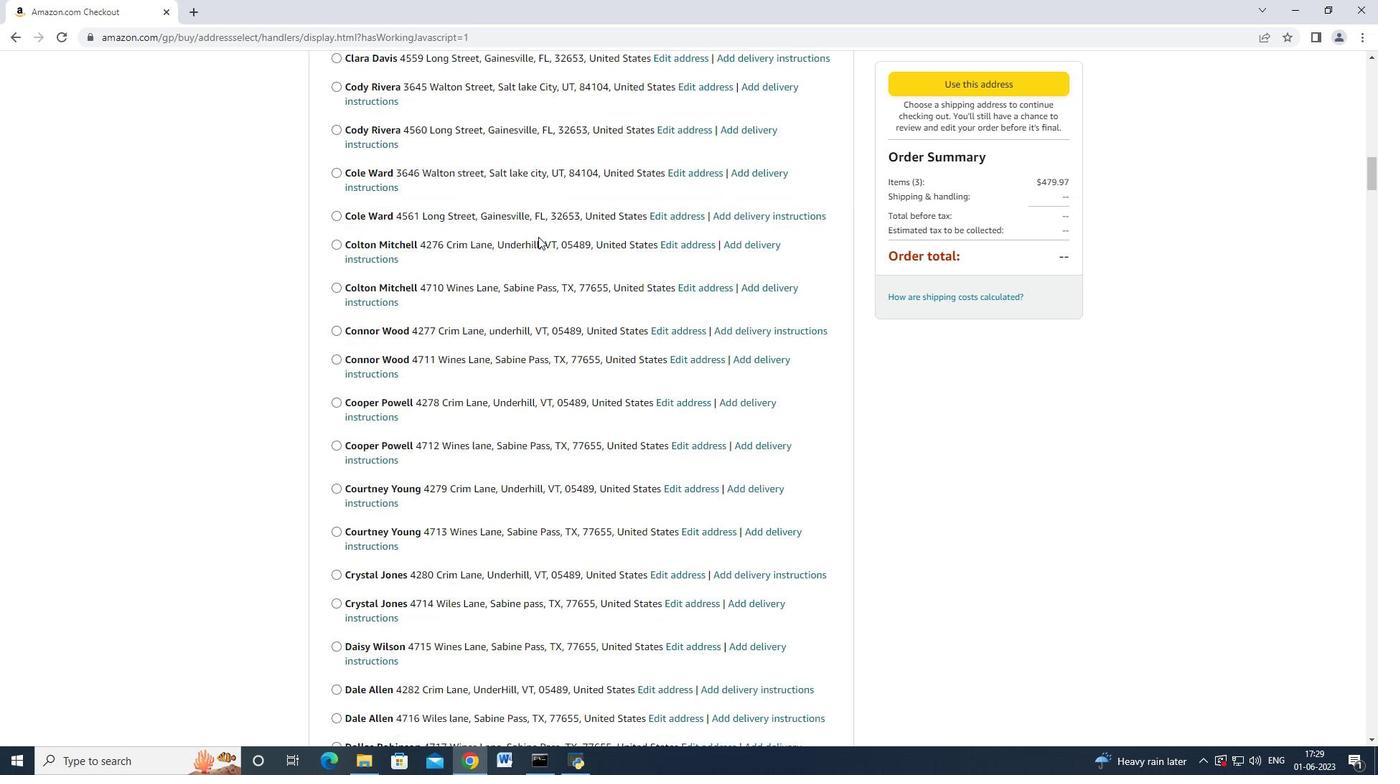 
Action: Mouse scrolled (538, 240) with delta (0, 0)
Screenshot: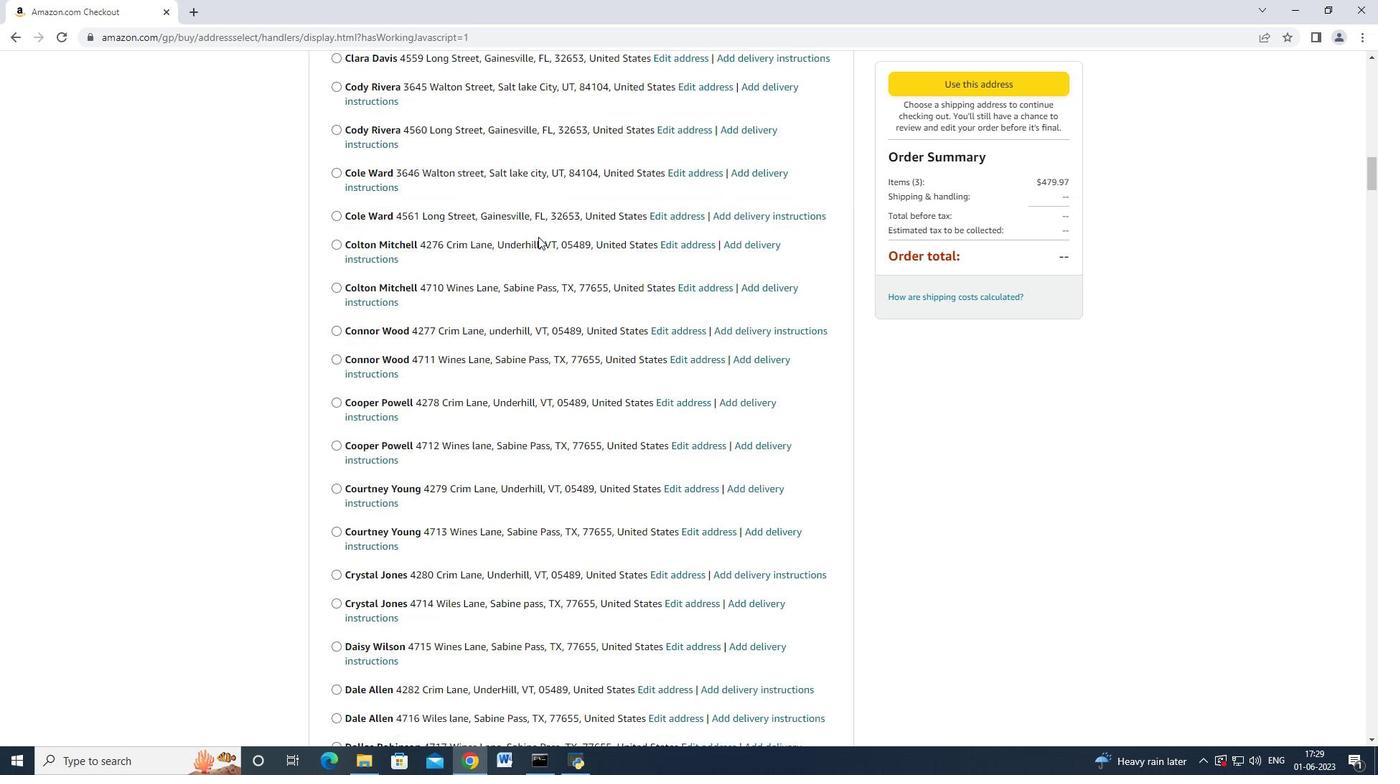 
Action: Mouse moved to (538, 244)
Screenshot: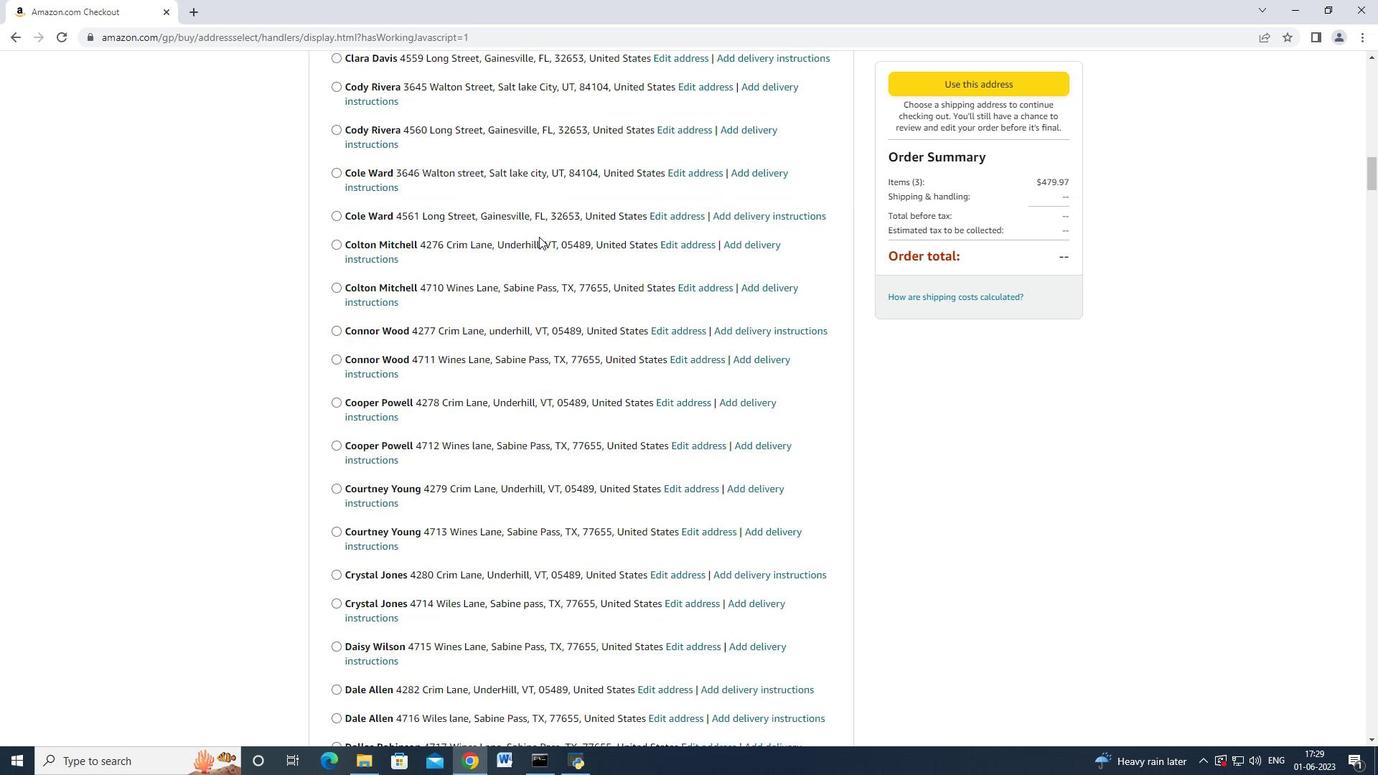
Action: Mouse scrolled (538, 242) with delta (0, 0)
Screenshot: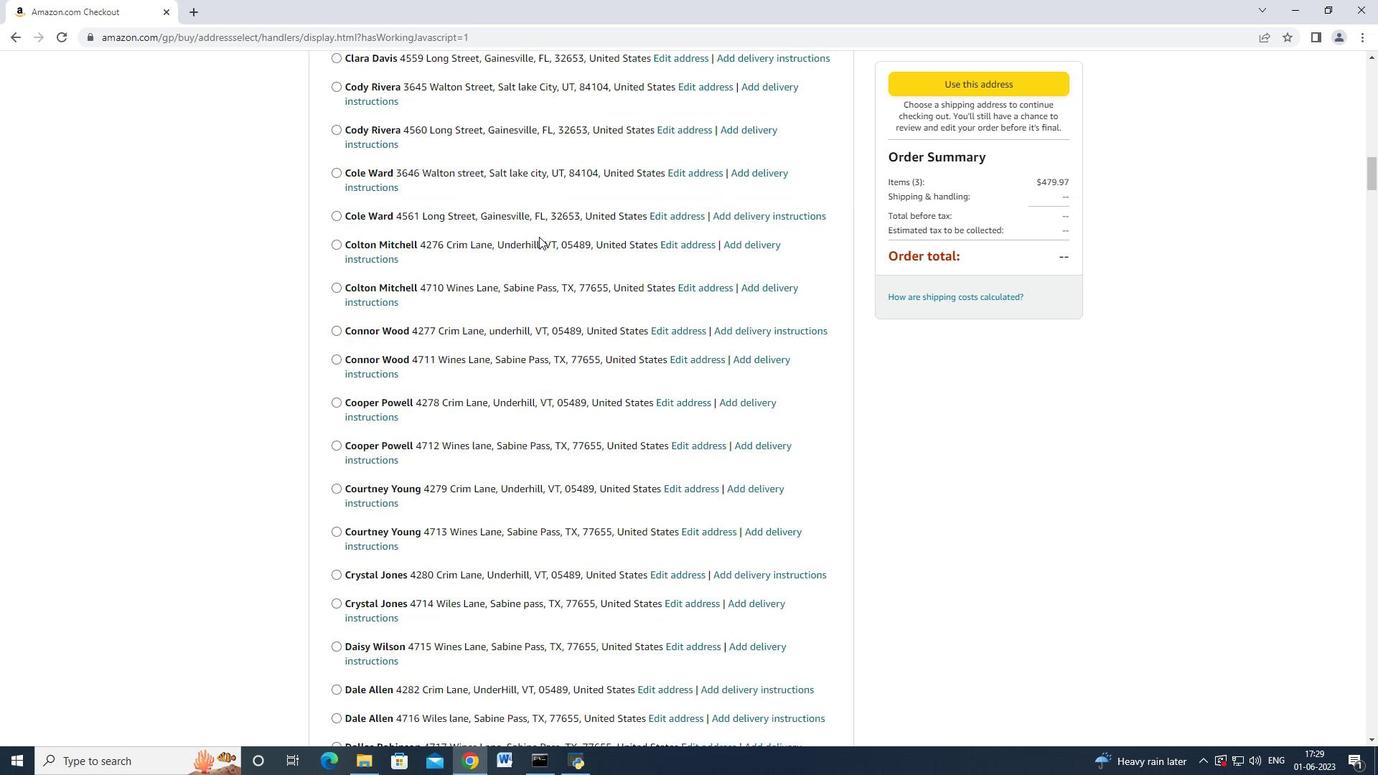 
Action: Mouse moved to (538, 244)
Screenshot: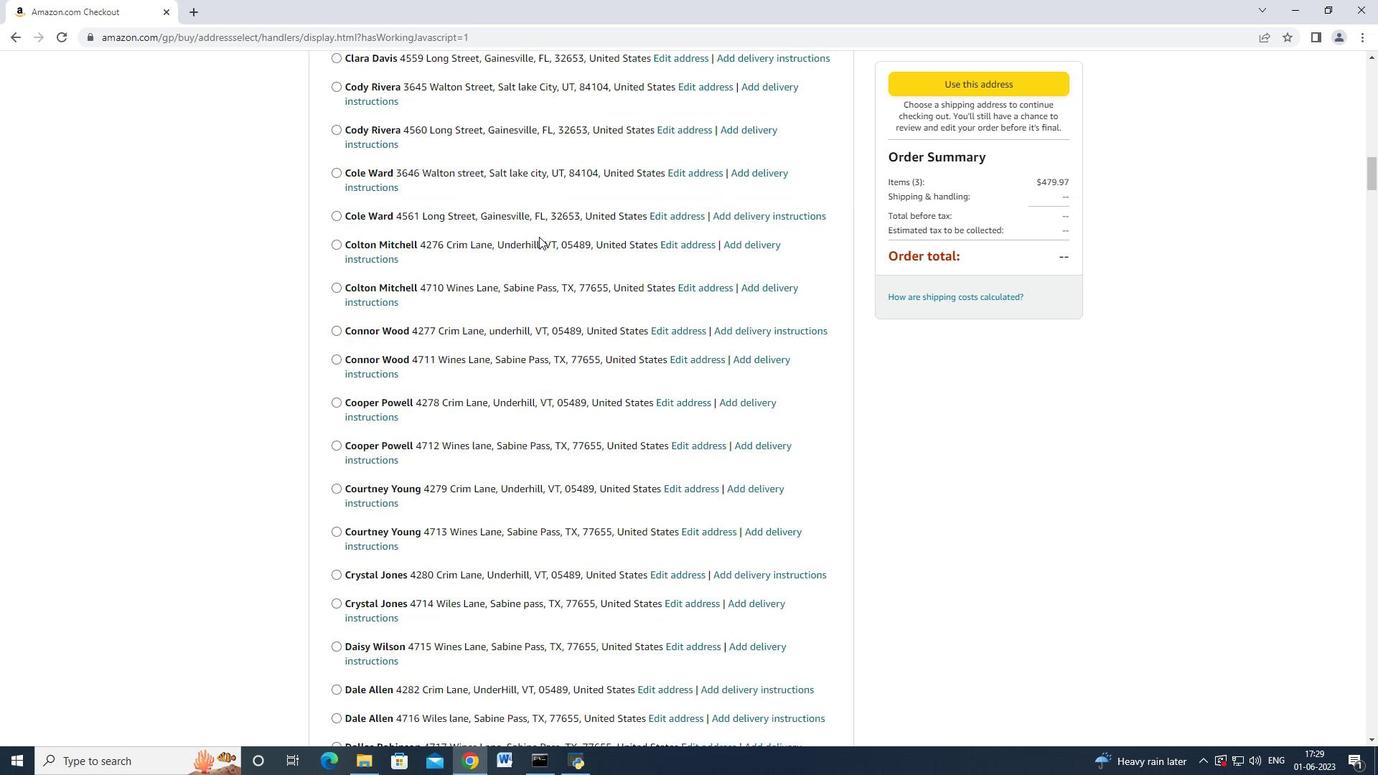 
Action: Mouse scrolled (538, 243) with delta (0, 0)
Screenshot: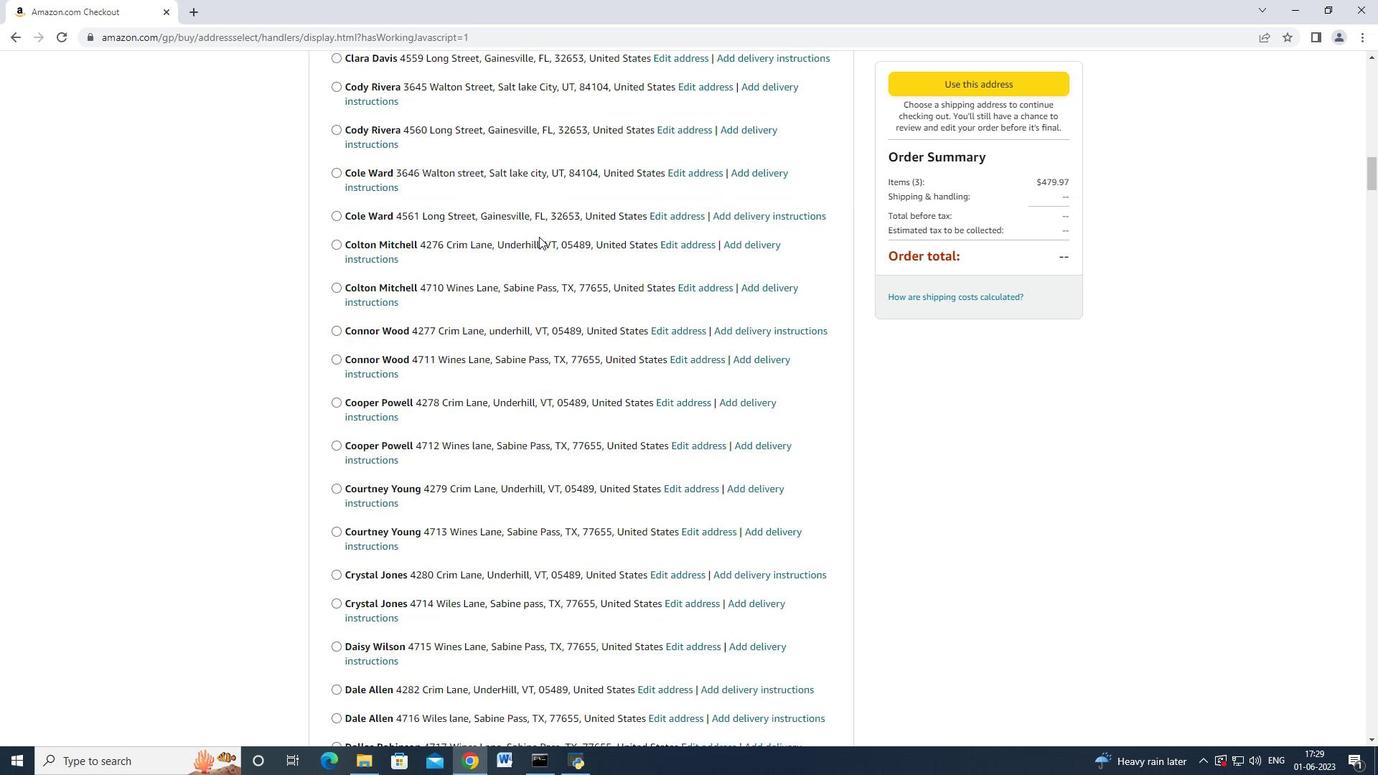 
Action: Mouse moved to (538, 247)
Screenshot: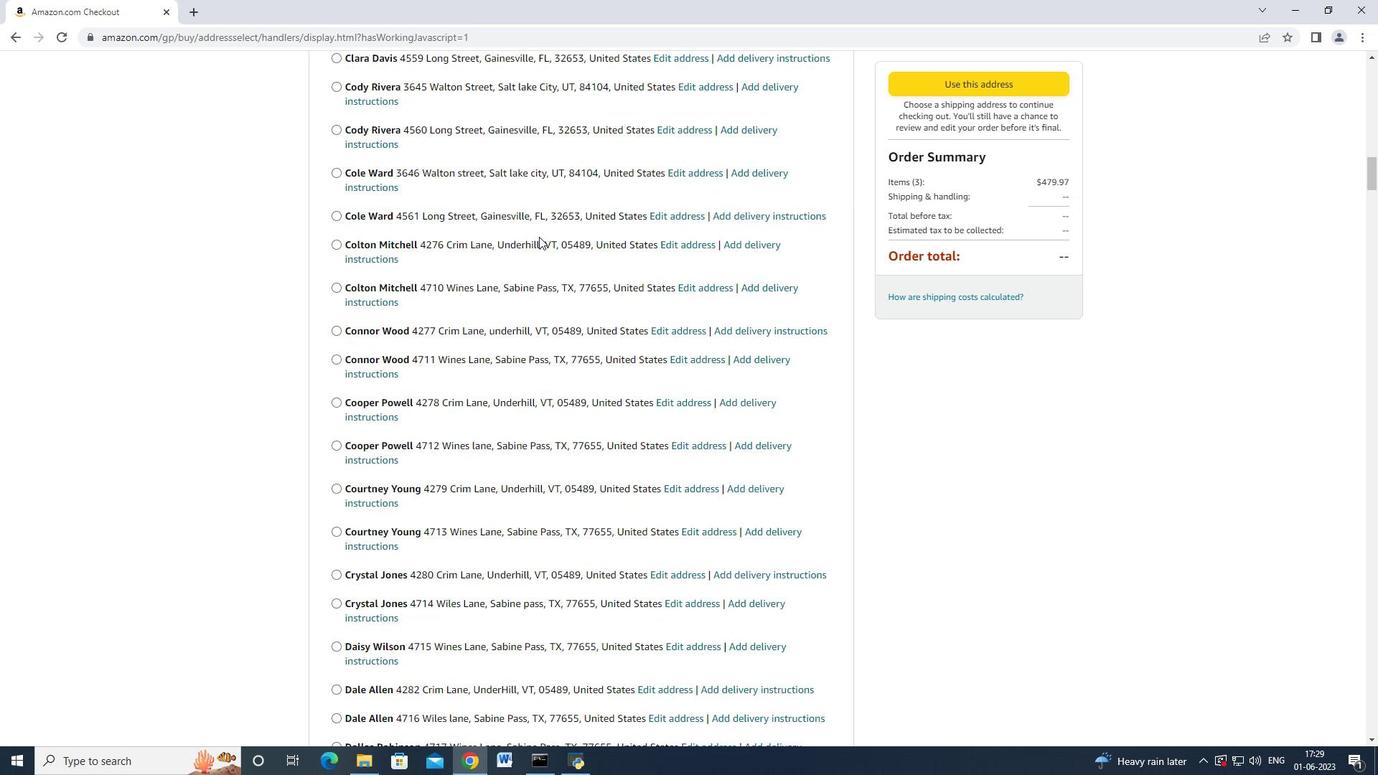 
Action: Mouse scrolled (538, 245) with delta (0, 0)
Screenshot: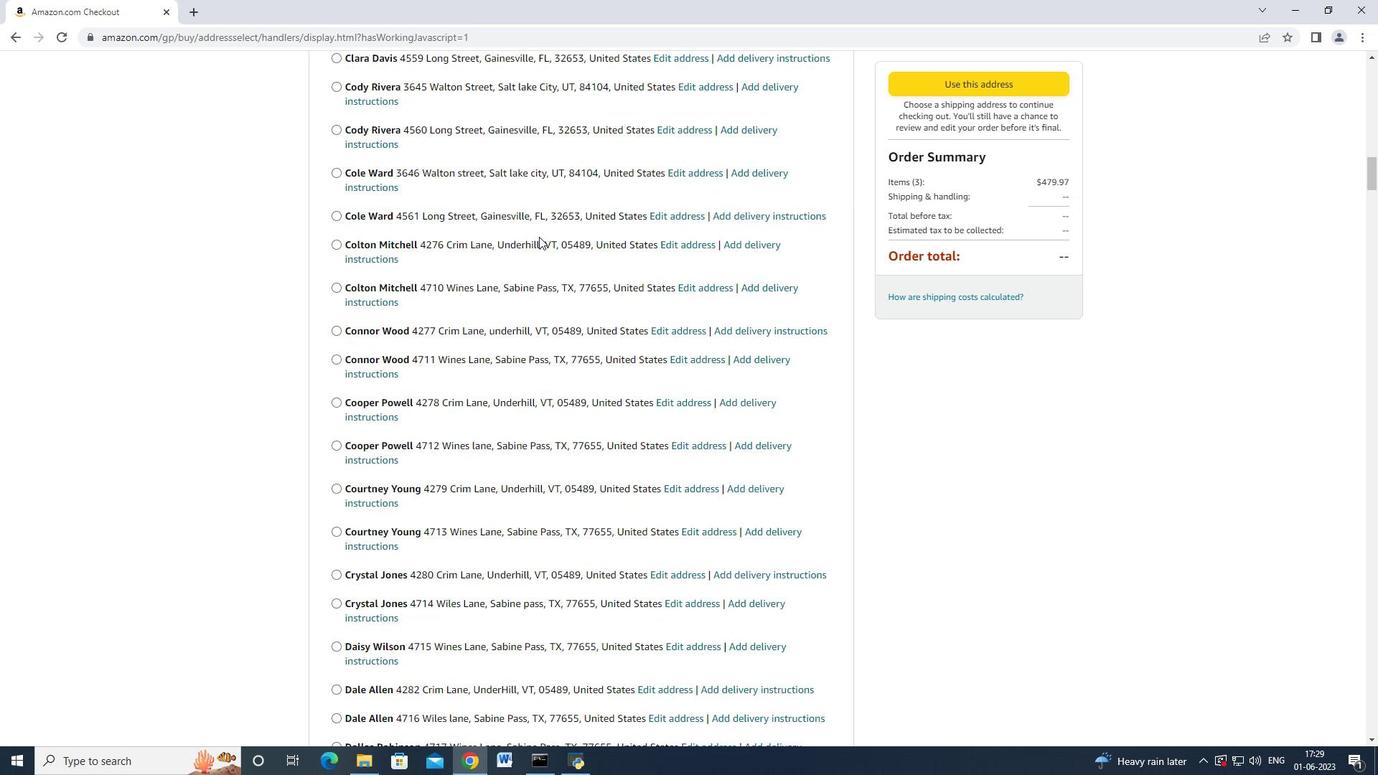 
Action: Mouse moved to (538, 249)
Screenshot: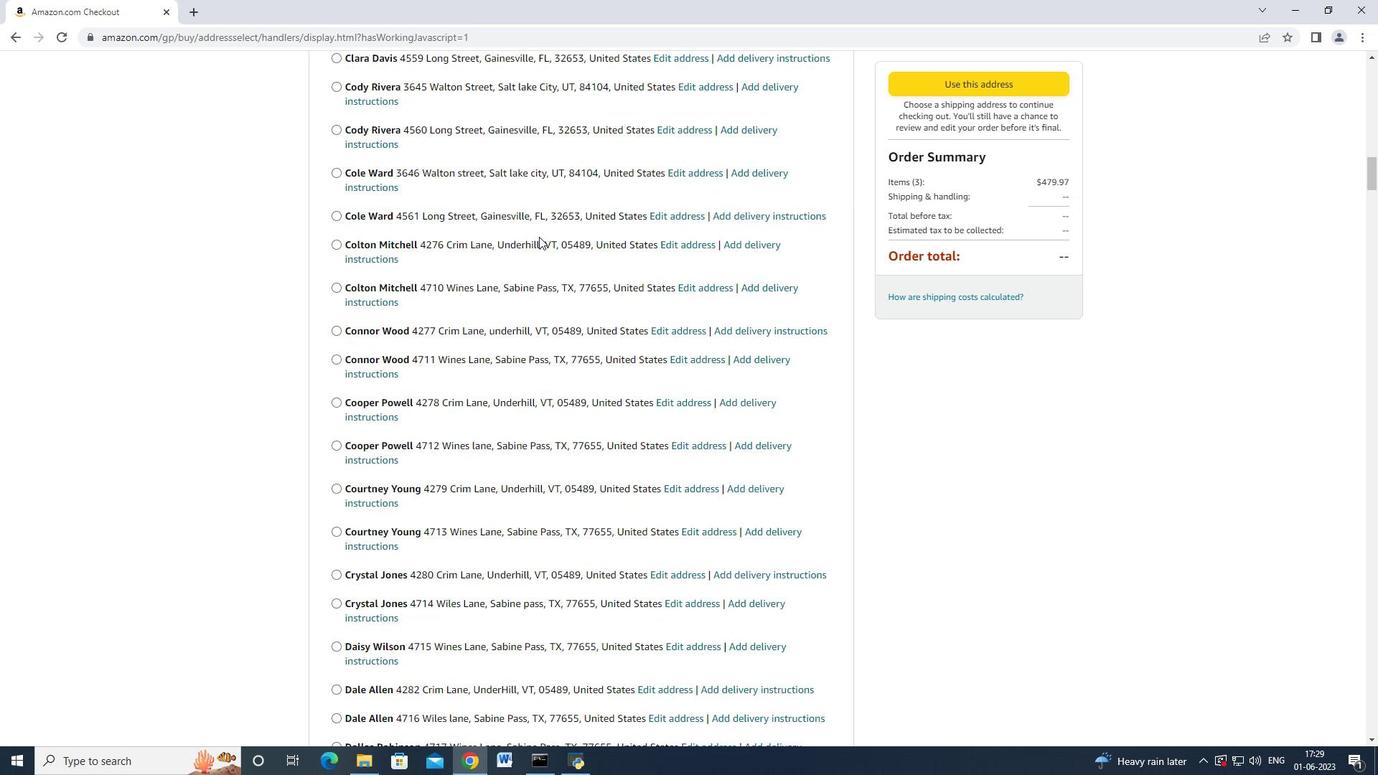 
Action: Mouse scrolled (538, 247) with delta (0, 0)
Screenshot: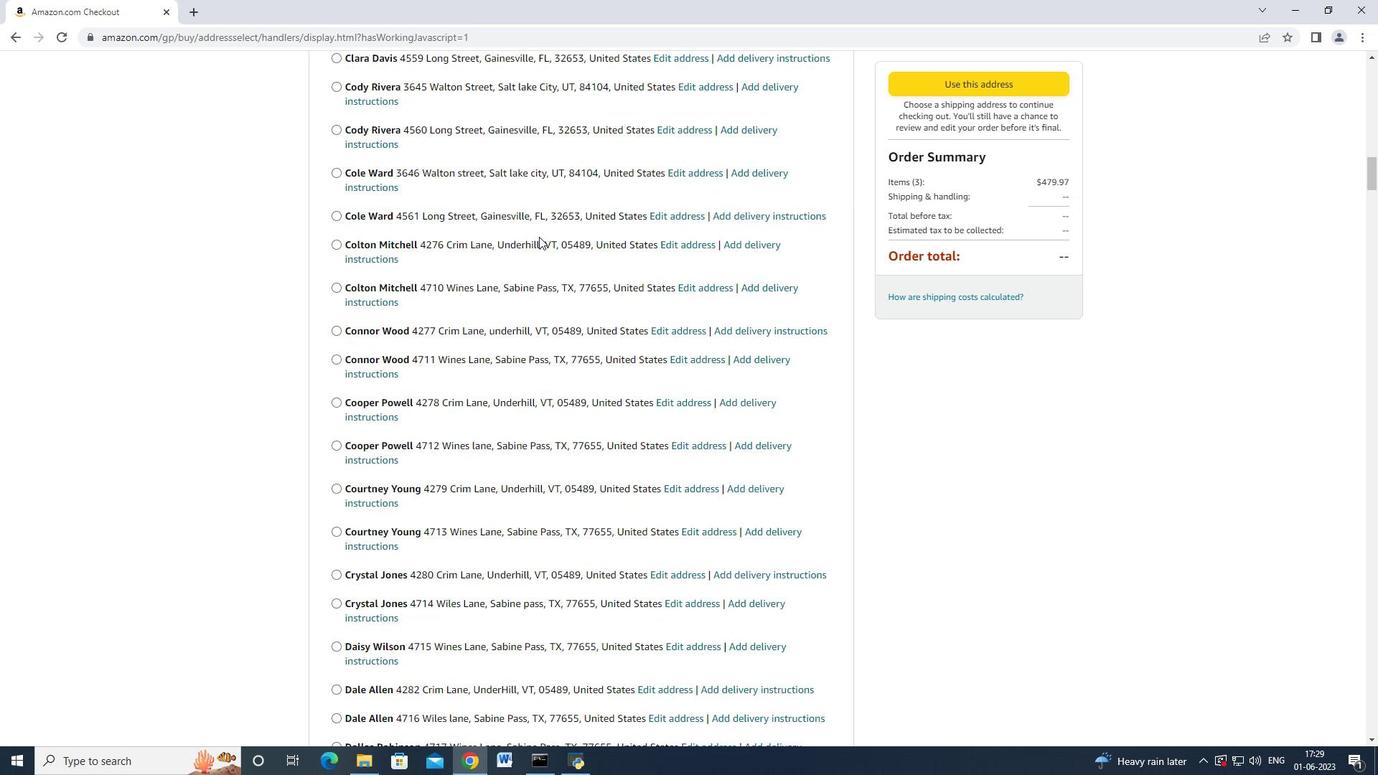 
Action: Mouse moved to (538, 254)
Screenshot: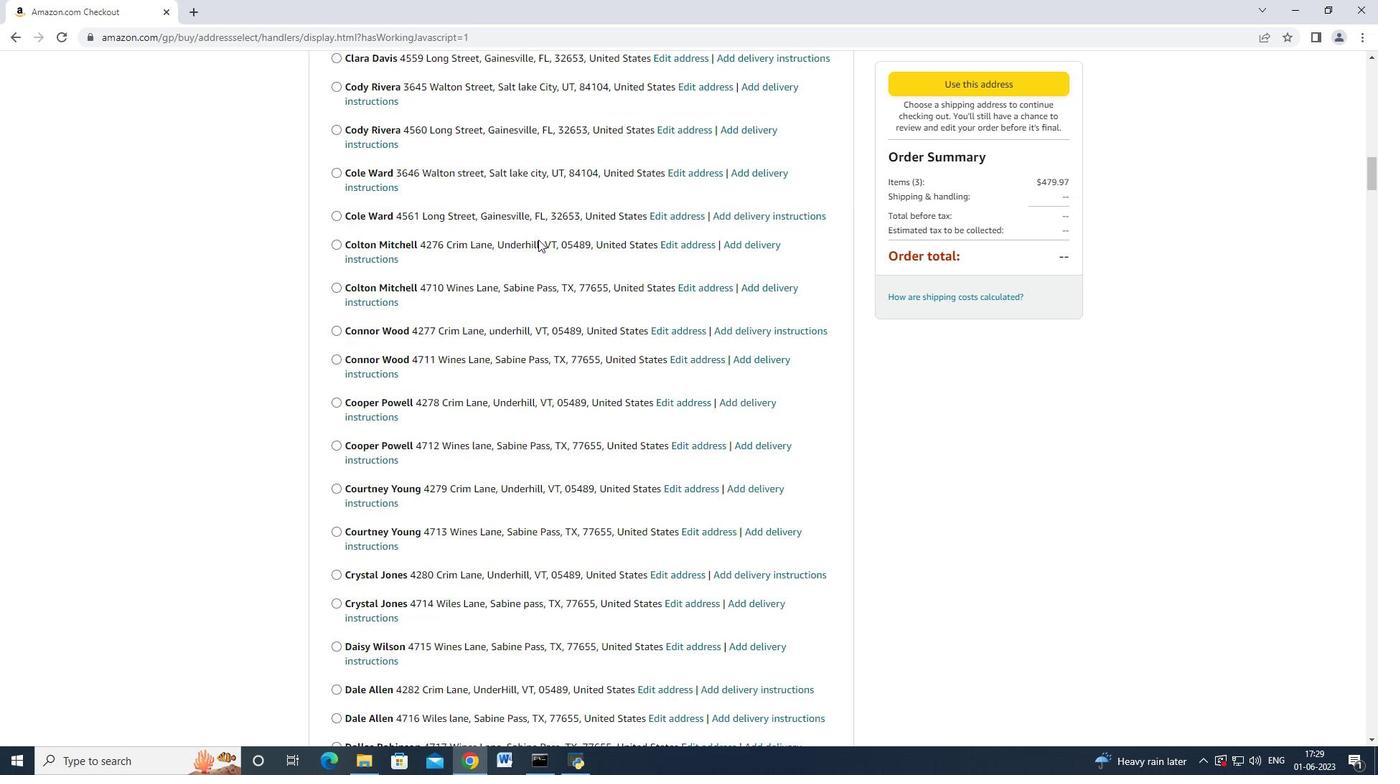 
Action: Mouse scrolled (538, 254) with delta (0, 0)
Screenshot: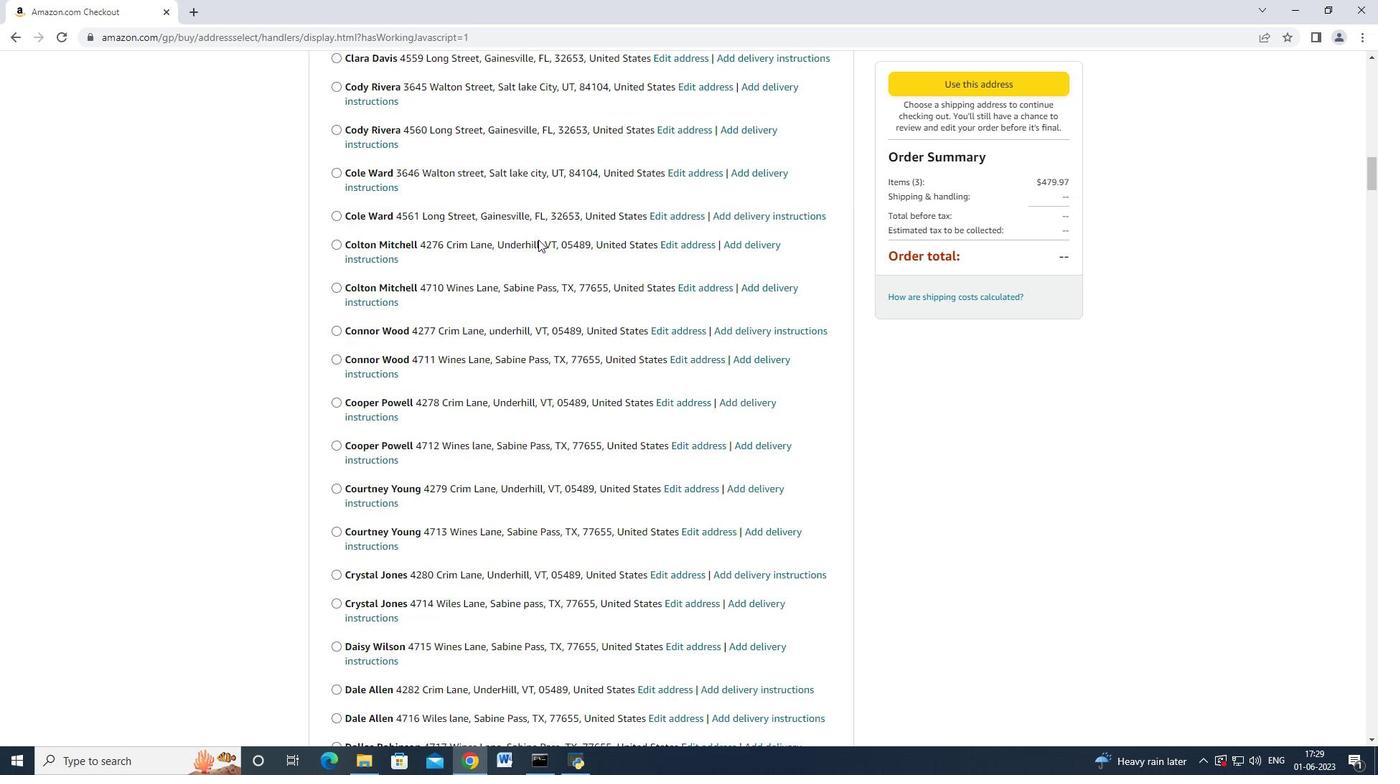
Action: Mouse moved to (537, 254)
Screenshot: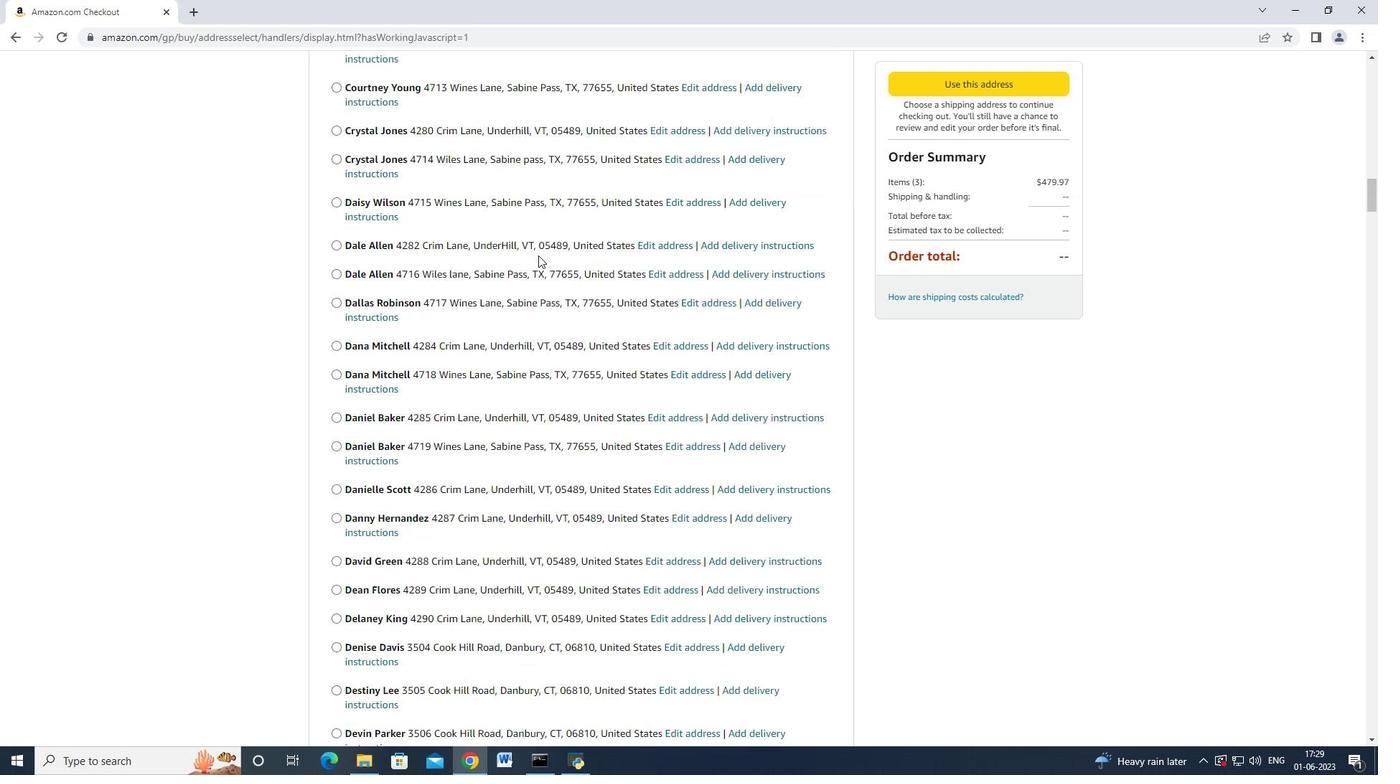 
Action: Mouse scrolled (537, 254) with delta (0, 0)
Screenshot: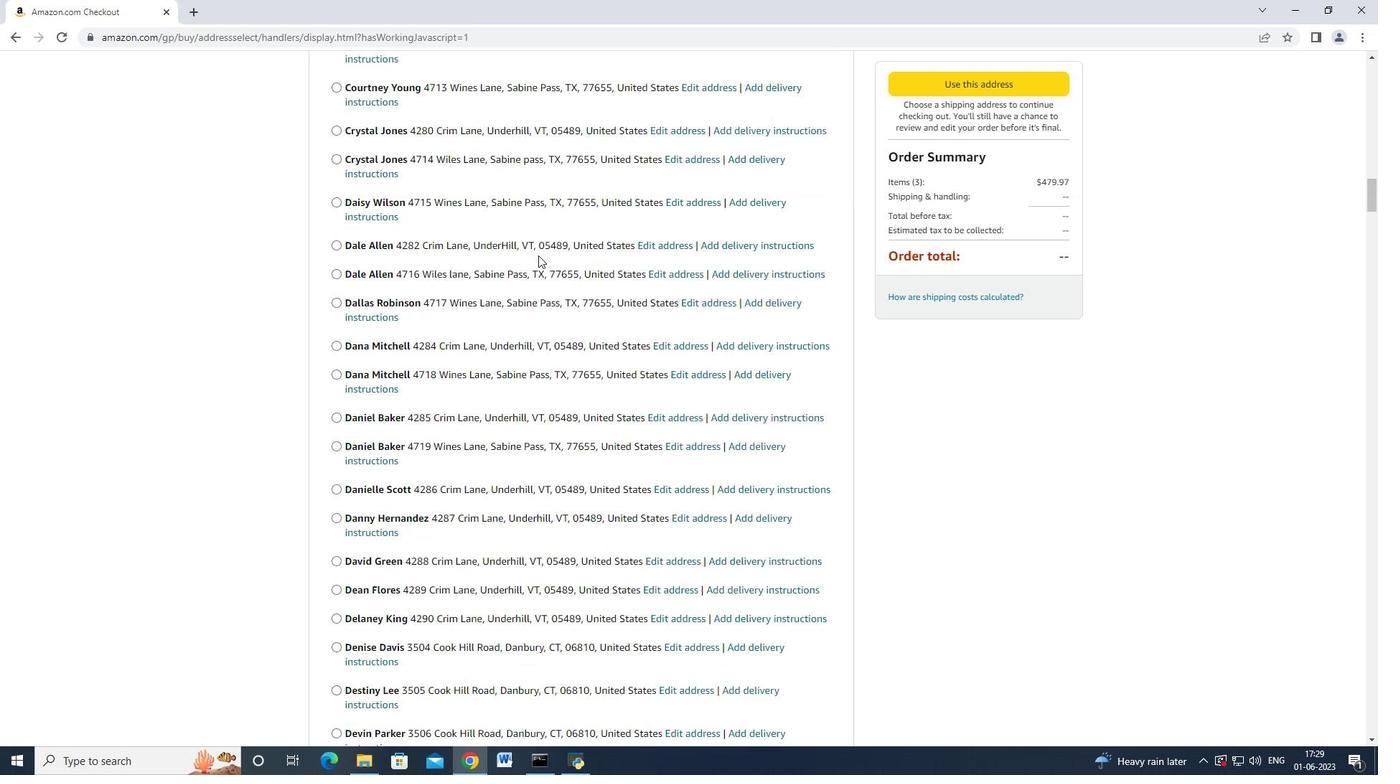 
Action: Mouse scrolled (537, 254) with delta (0, 0)
Screenshot: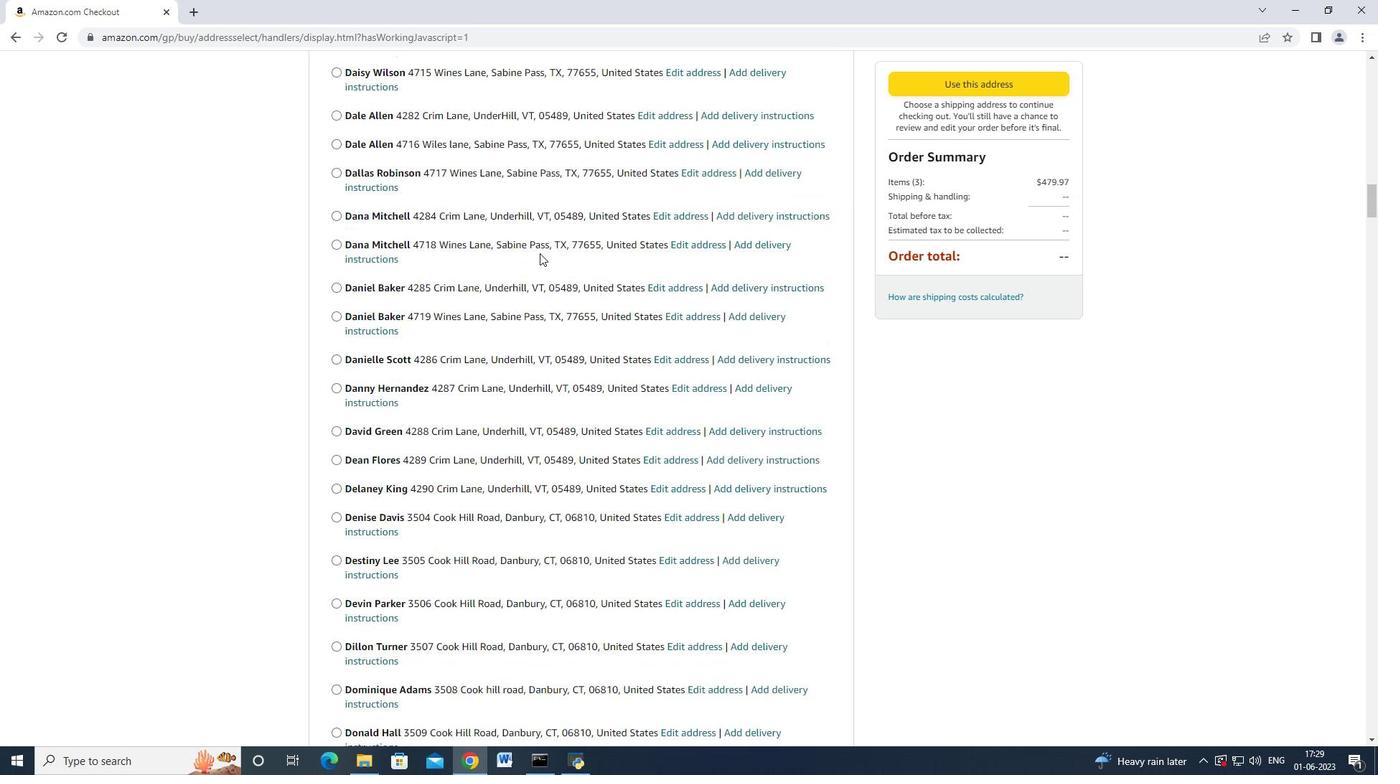 
Action: Mouse scrolled (537, 254) with delta (0, 0)
Screenshot: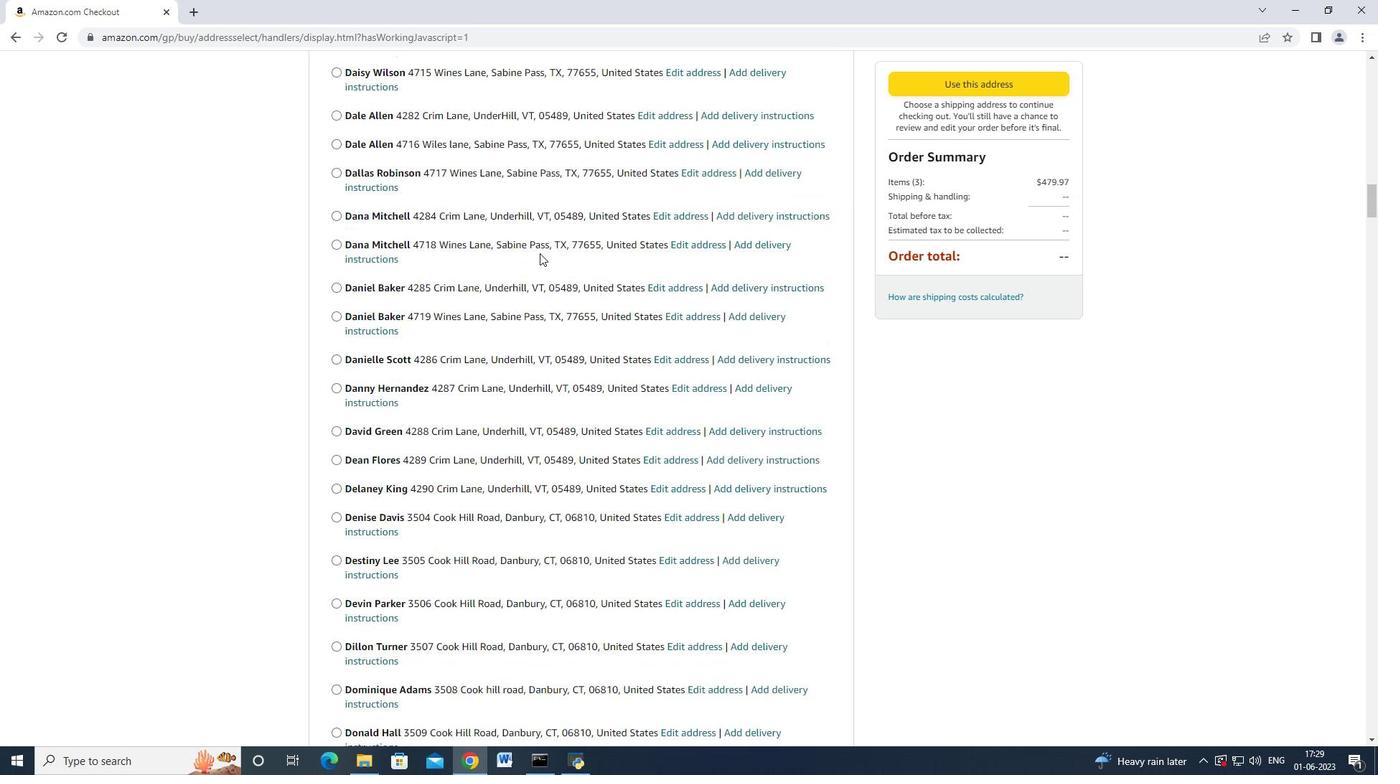 
Action: Mouse scrolled (537, 254) with delta (0, 0)
Screenshot: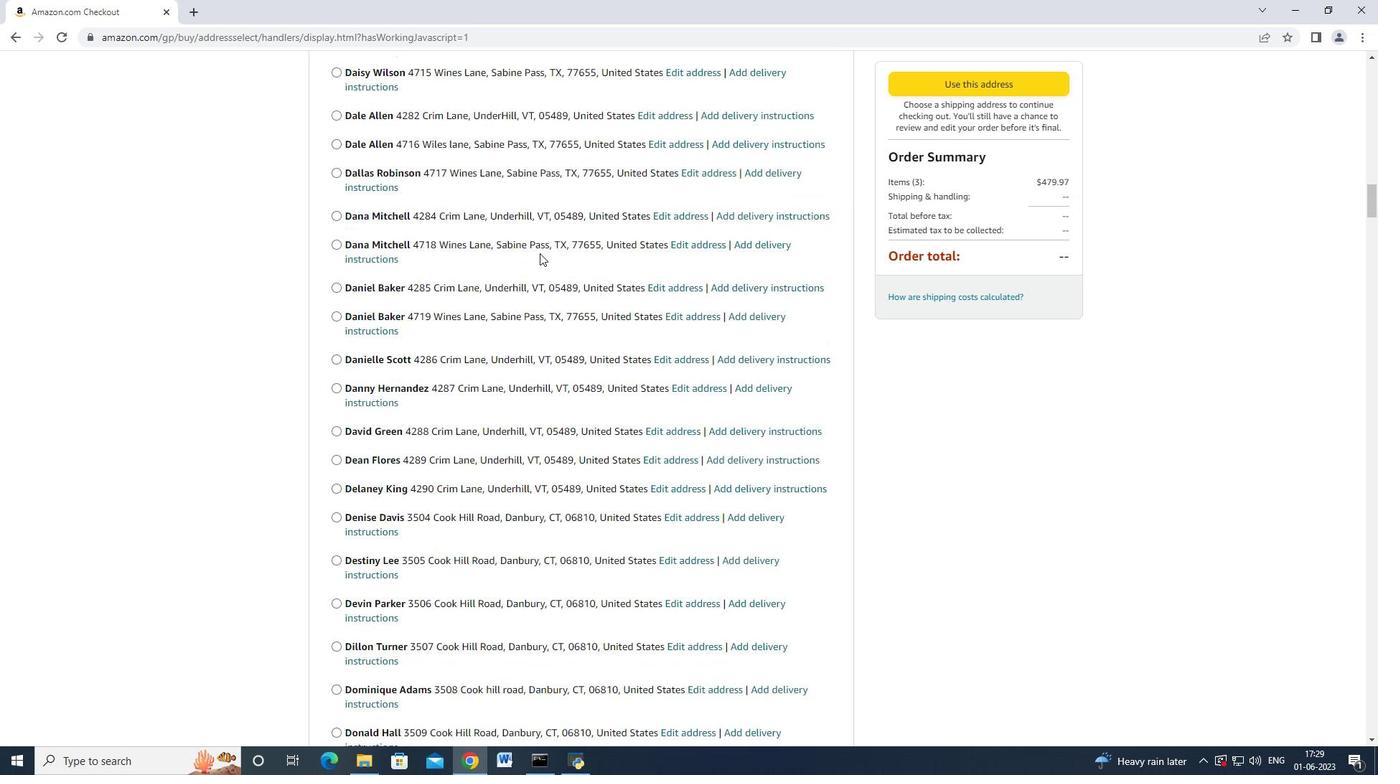
Action: Mouse scrolled (537, 254) with delta (0, 0)
Screenshot: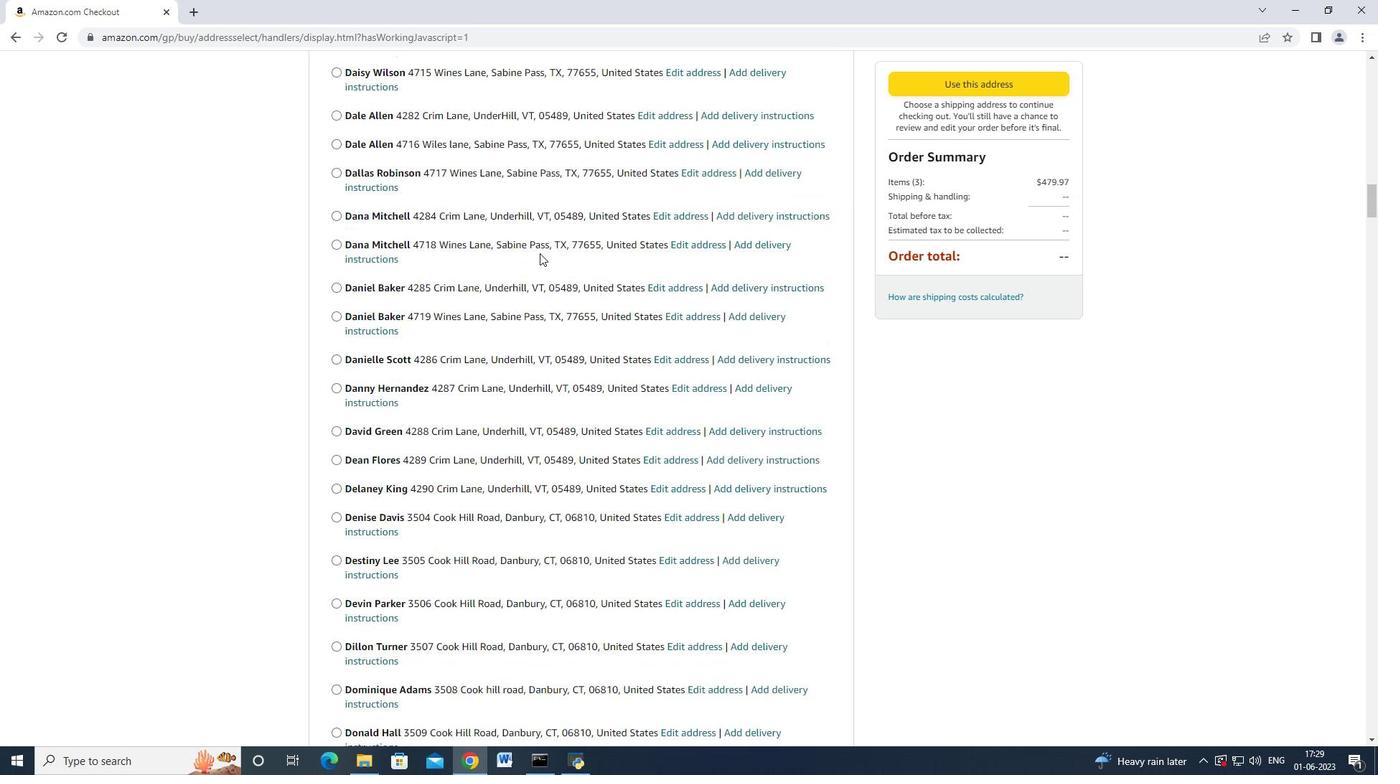 
Action: Mouse moved to (537, 254)
Screenshot: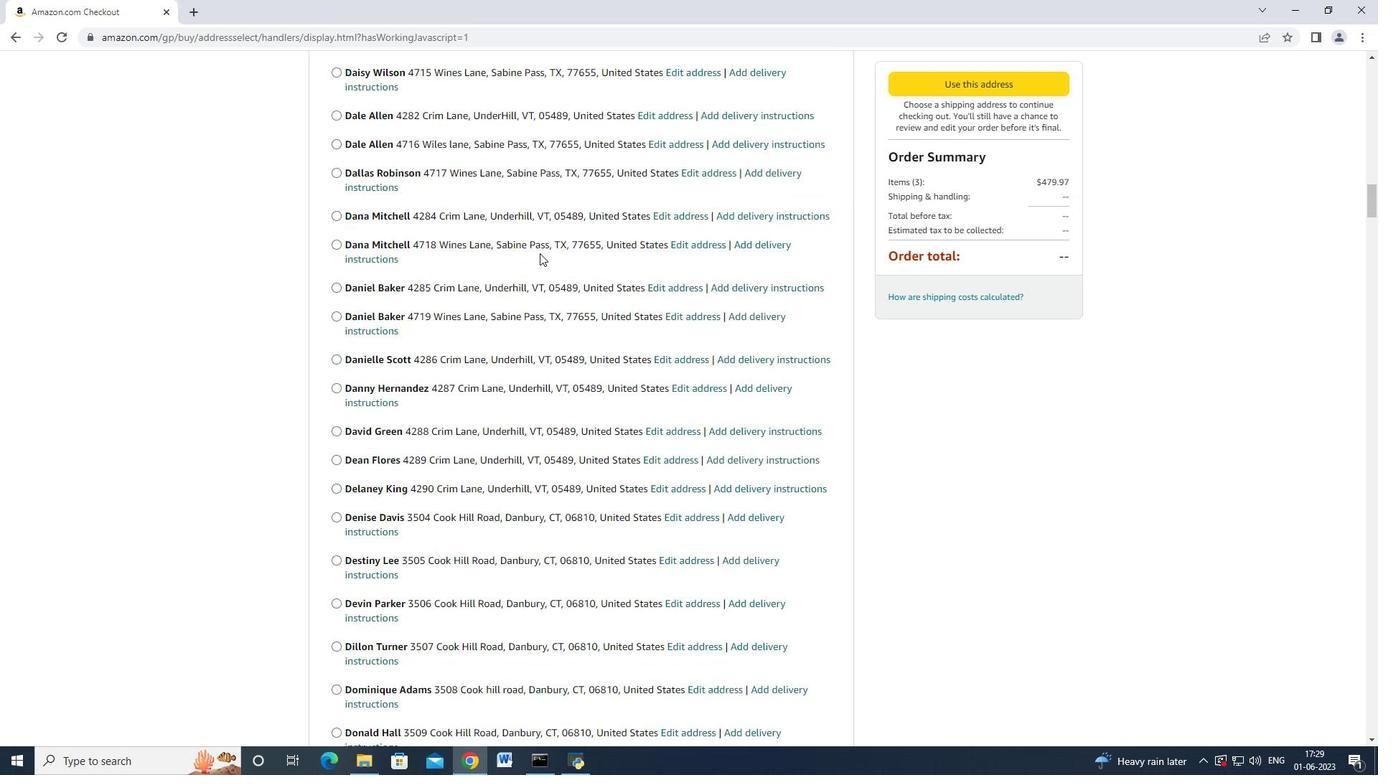 
Action: Mouse scrolled (537, 254) with delta (0, 0)
Screenshot: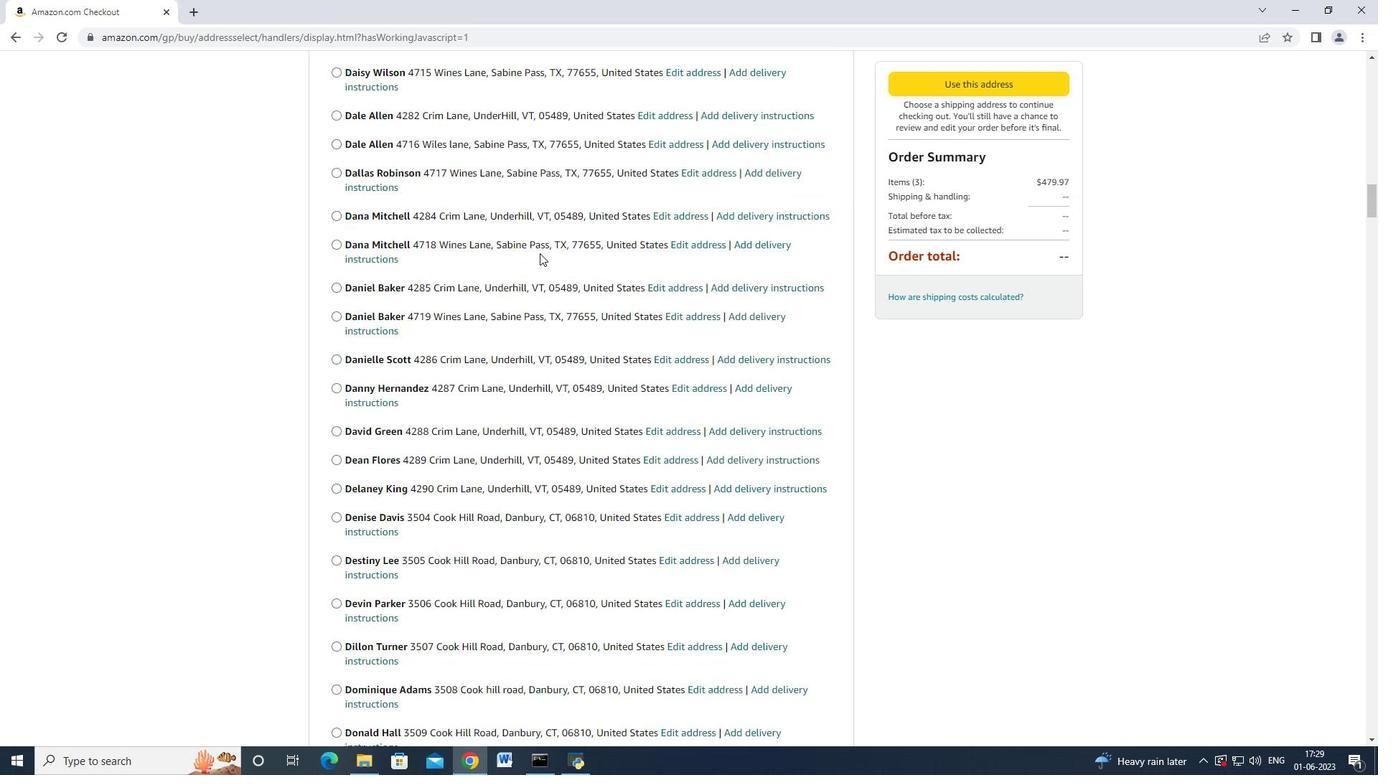 
Action: Mouse scrolled (537, 254) with delta (0, 0)
Screenshot: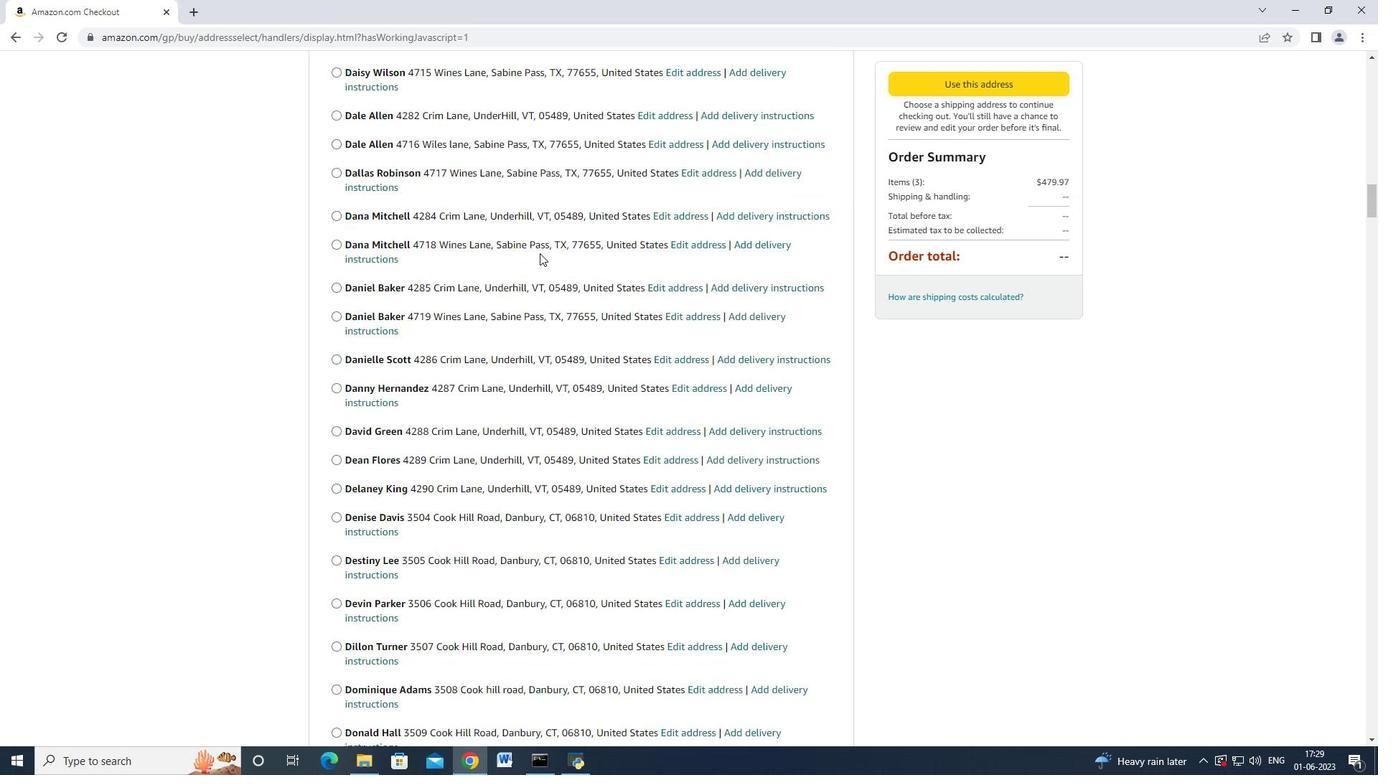 
Action: Mouse scrolled (537, 254) with delta (0, 0)
Screenshot: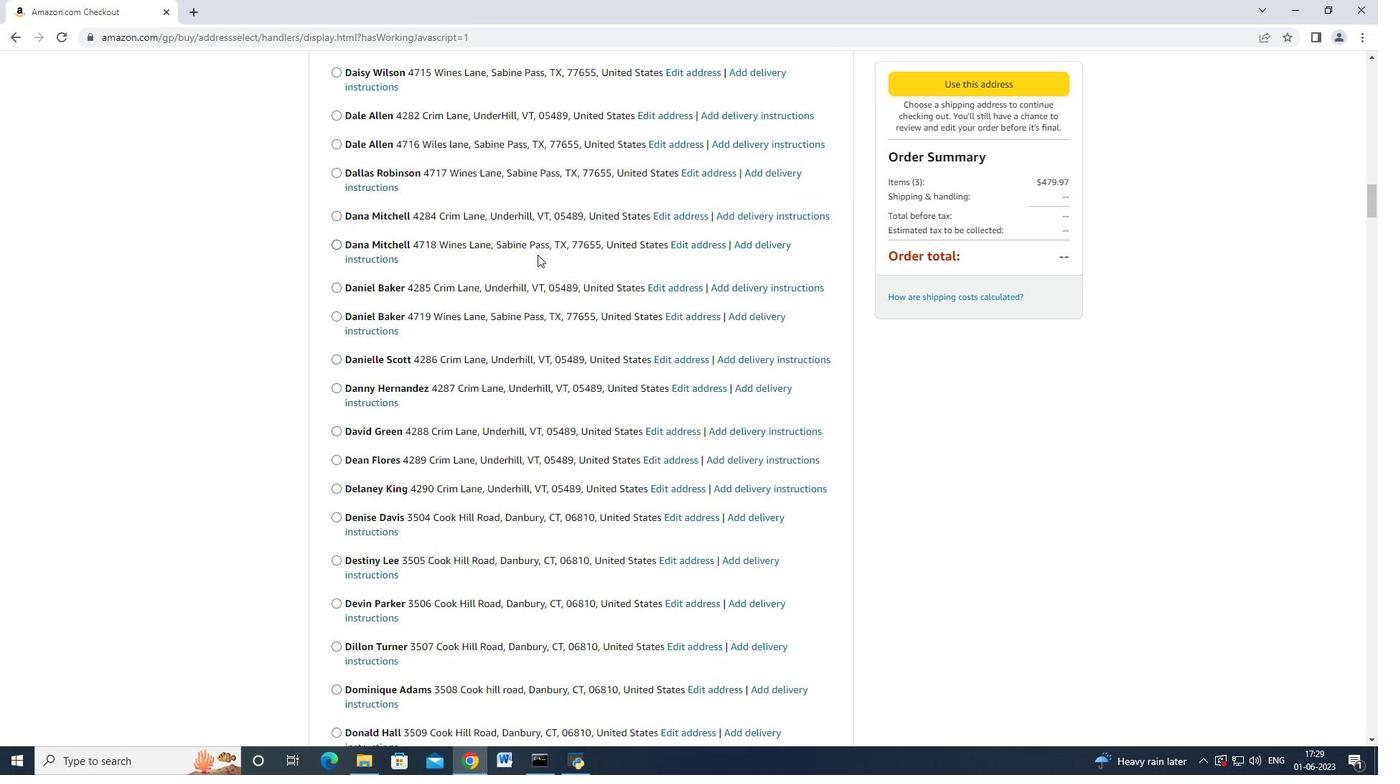 
Action: Mouse moved to (535, 258)
Screenshot: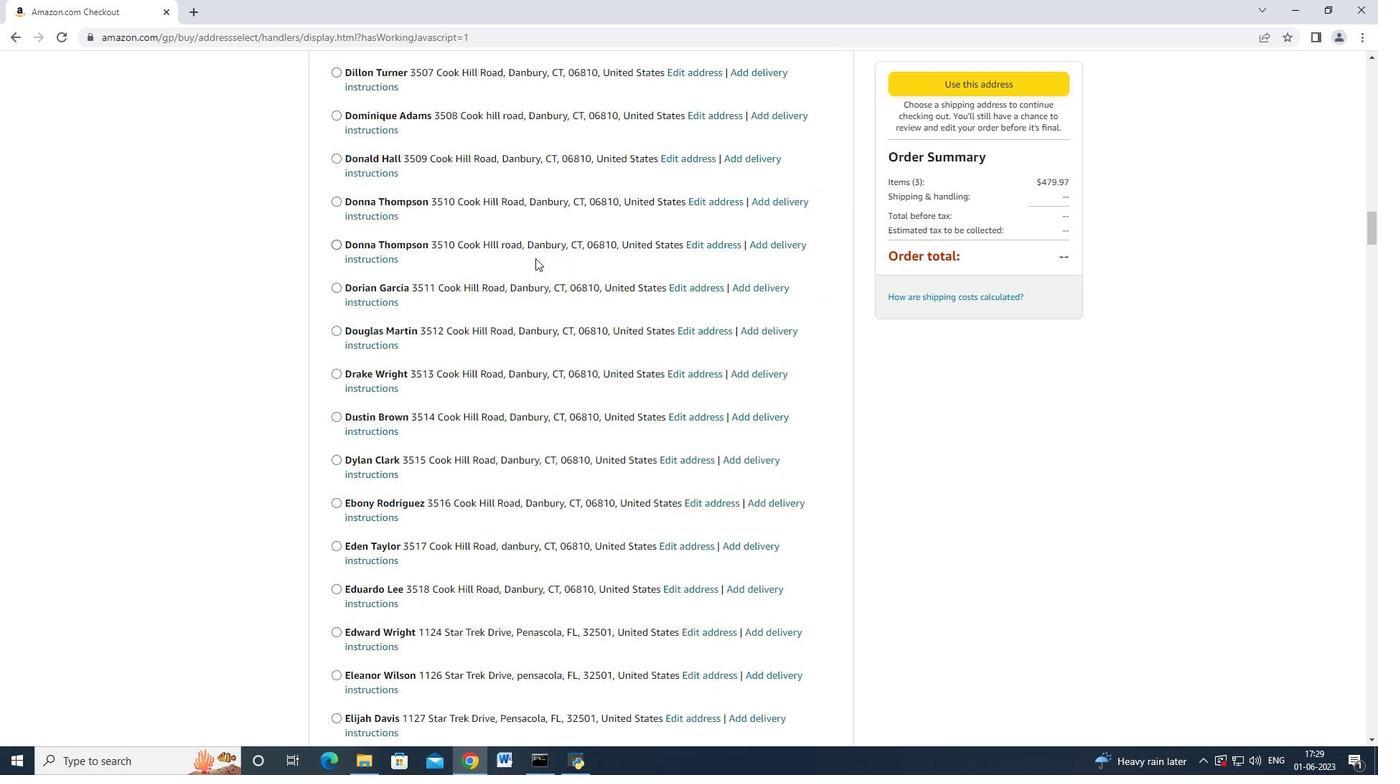 
Action: Mouse scrolled (535, 257) with delta (0, 0)
Screenshot: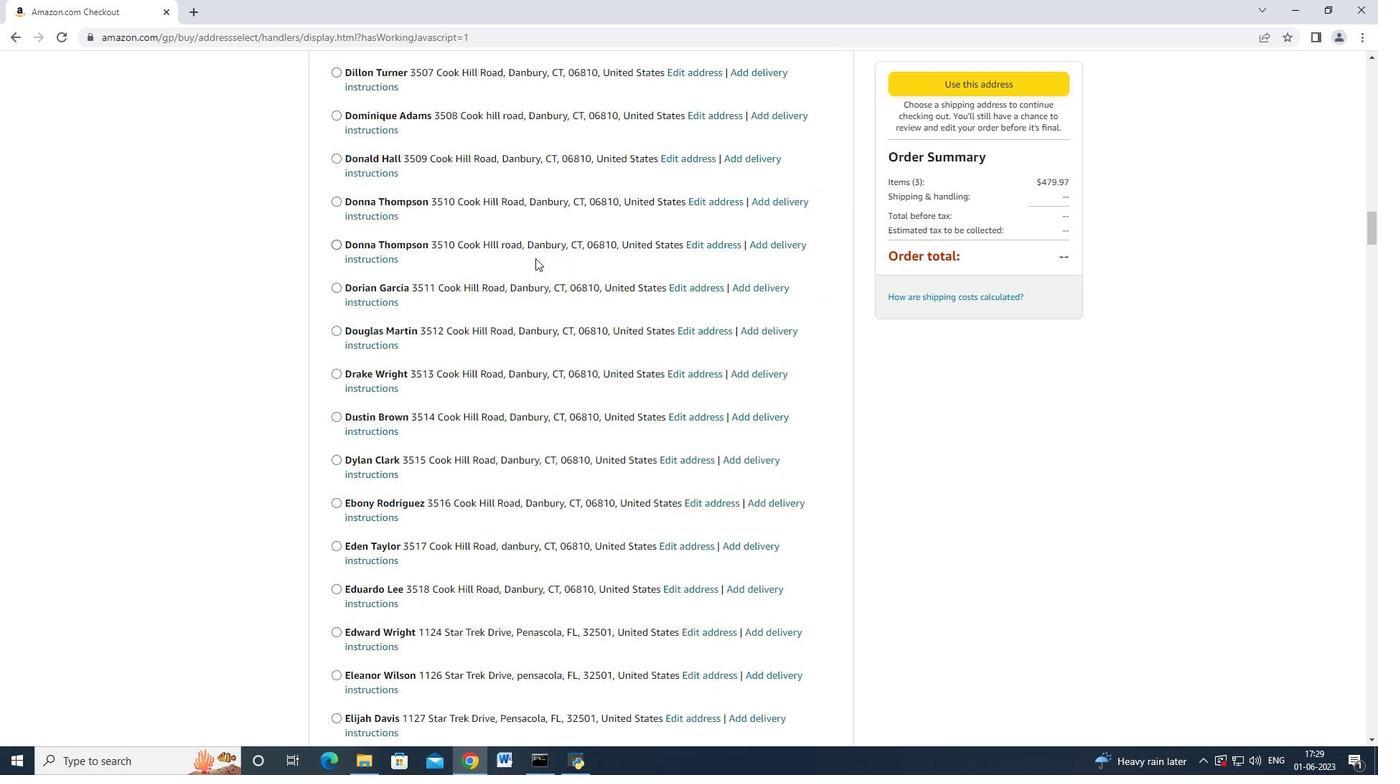 
Action: Mouse moved to (535, 258)
Screenshot: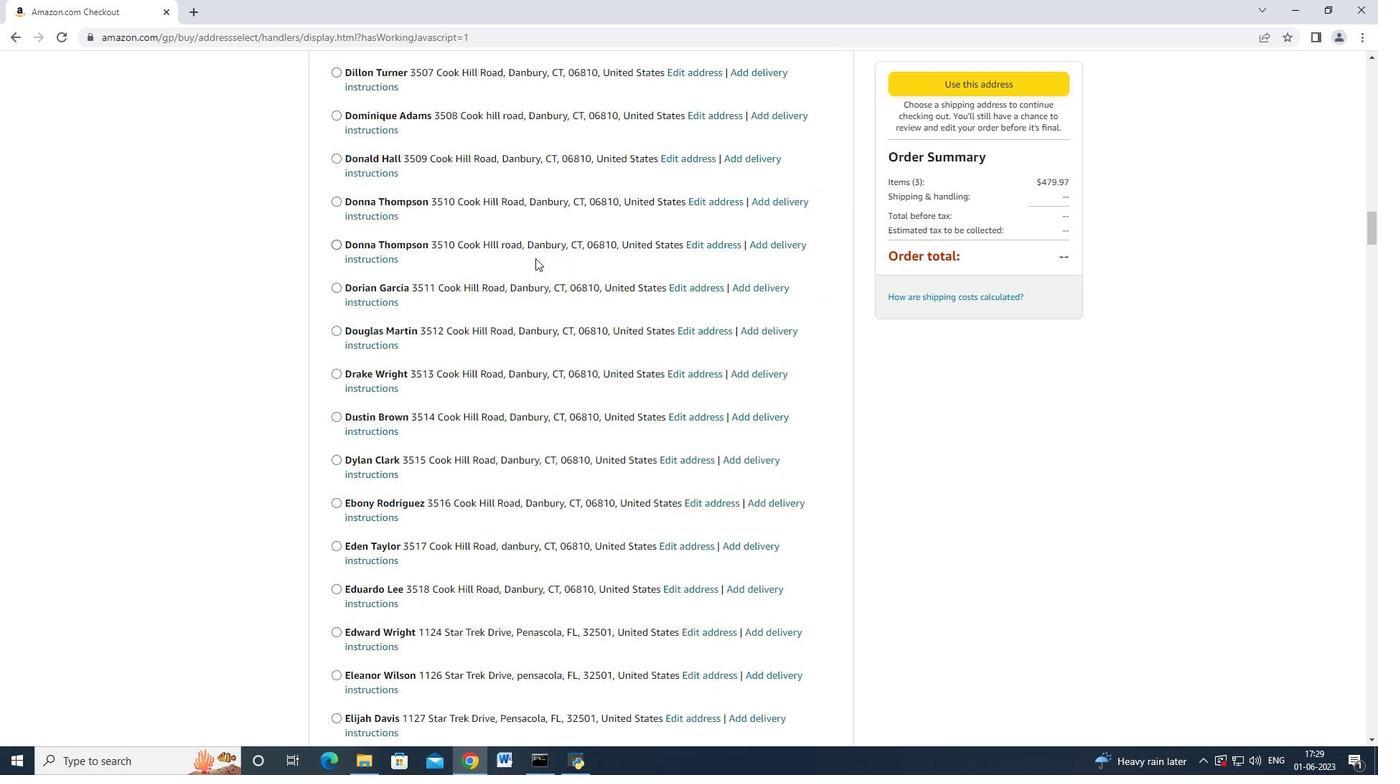 
Action: Mouse scrolled (535, 257) with delta (0, 0)
Screenshot: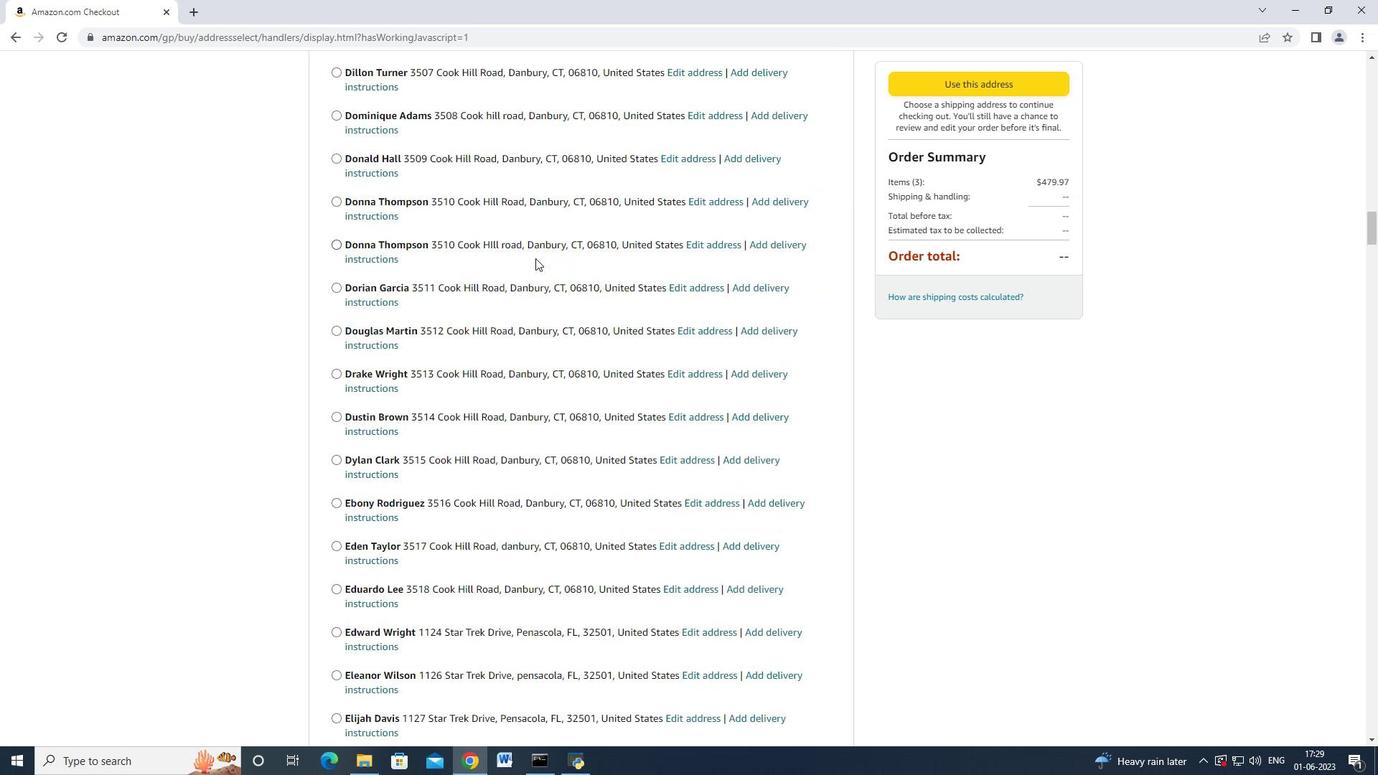 
Action: Mouse scrolled (535, 257) with delta (0, 0)
Screenshot: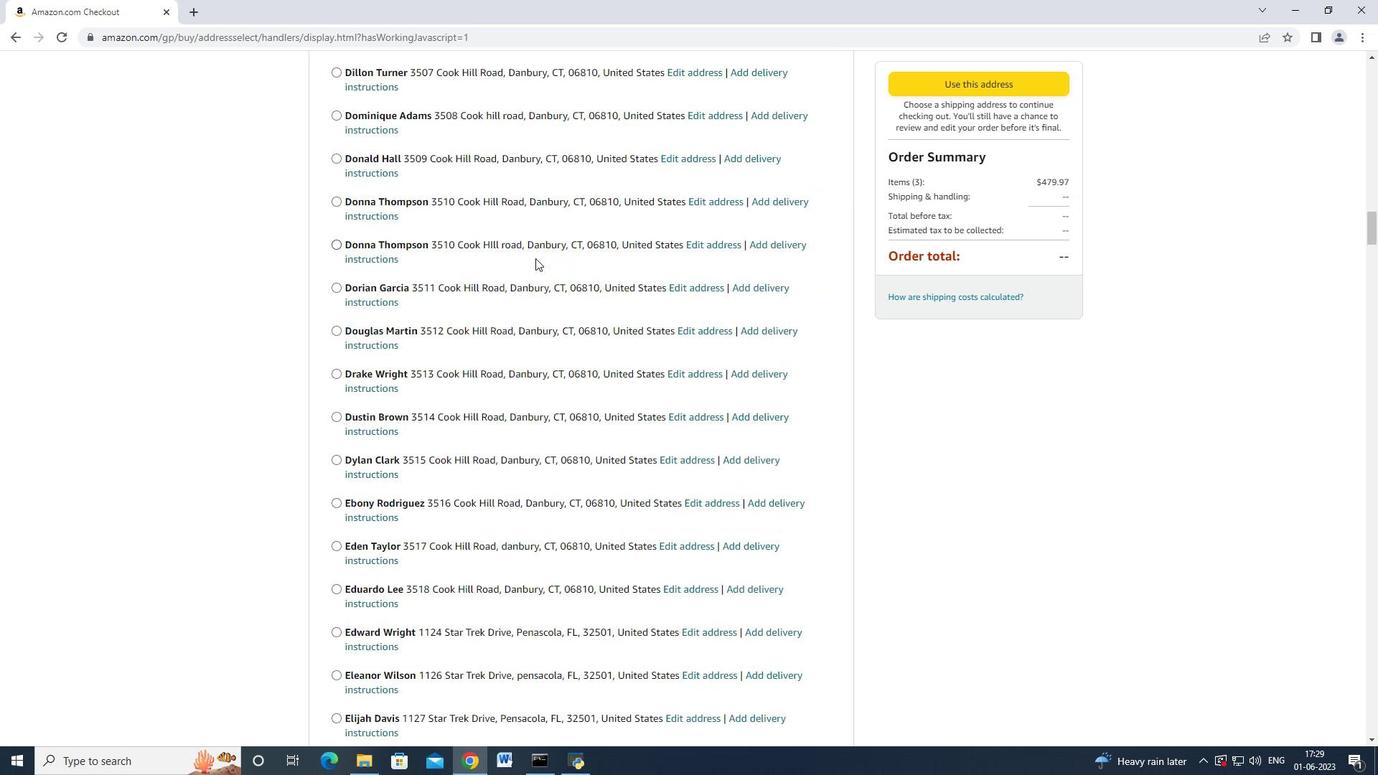 
Action: Mouse scrolled (535, 257) with delta (0, 0)
Screenshot: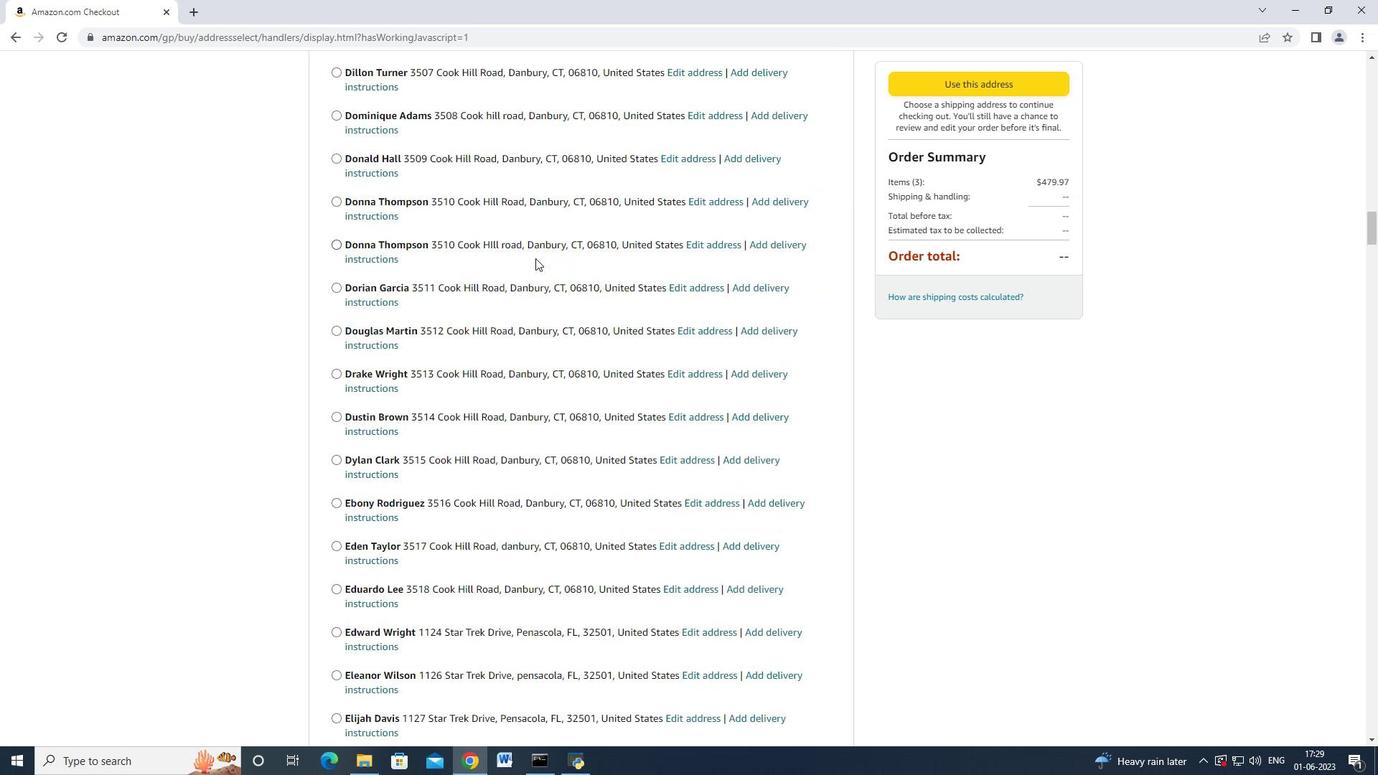 
Action: Mouse scrolled (535, 257) with delta (0, 0)
Screenshot: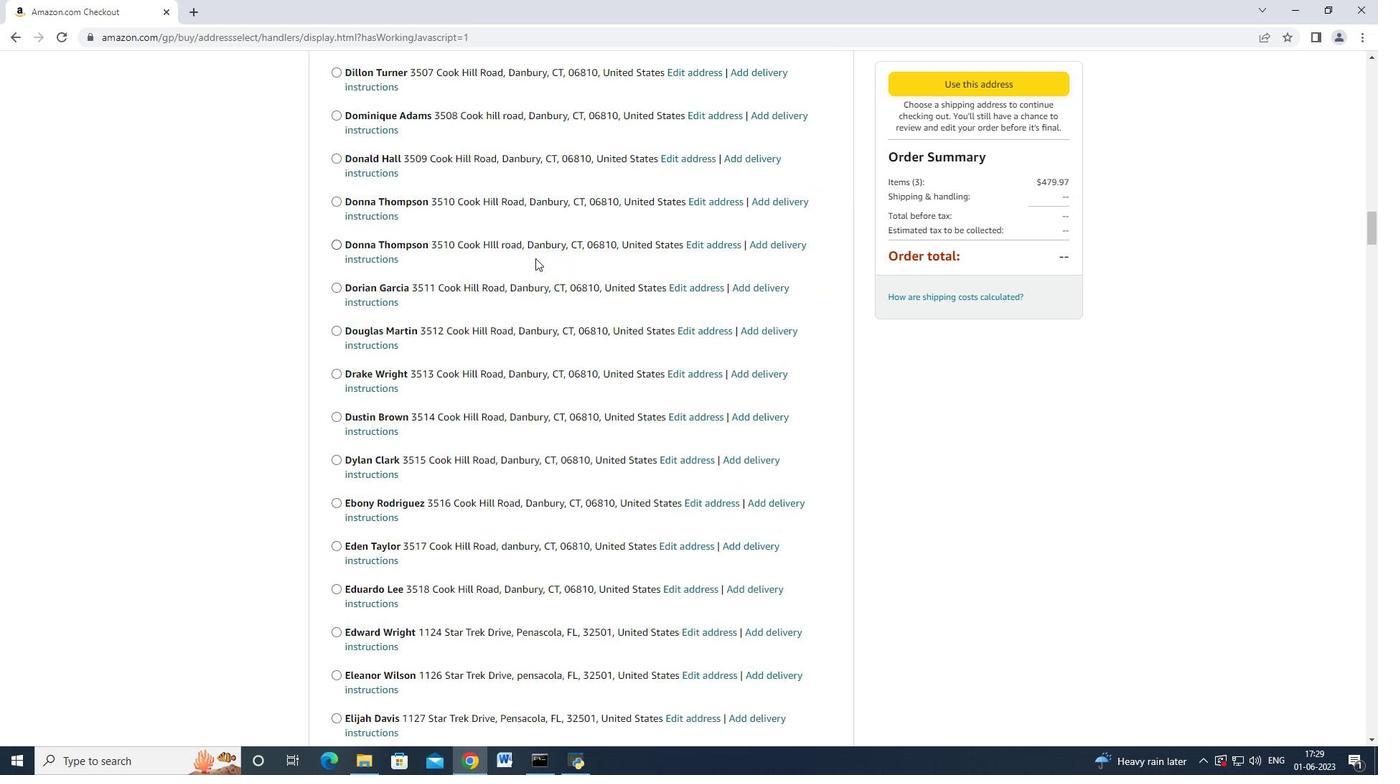 
Action: Mouse moved to (535, 259)
Screenshot: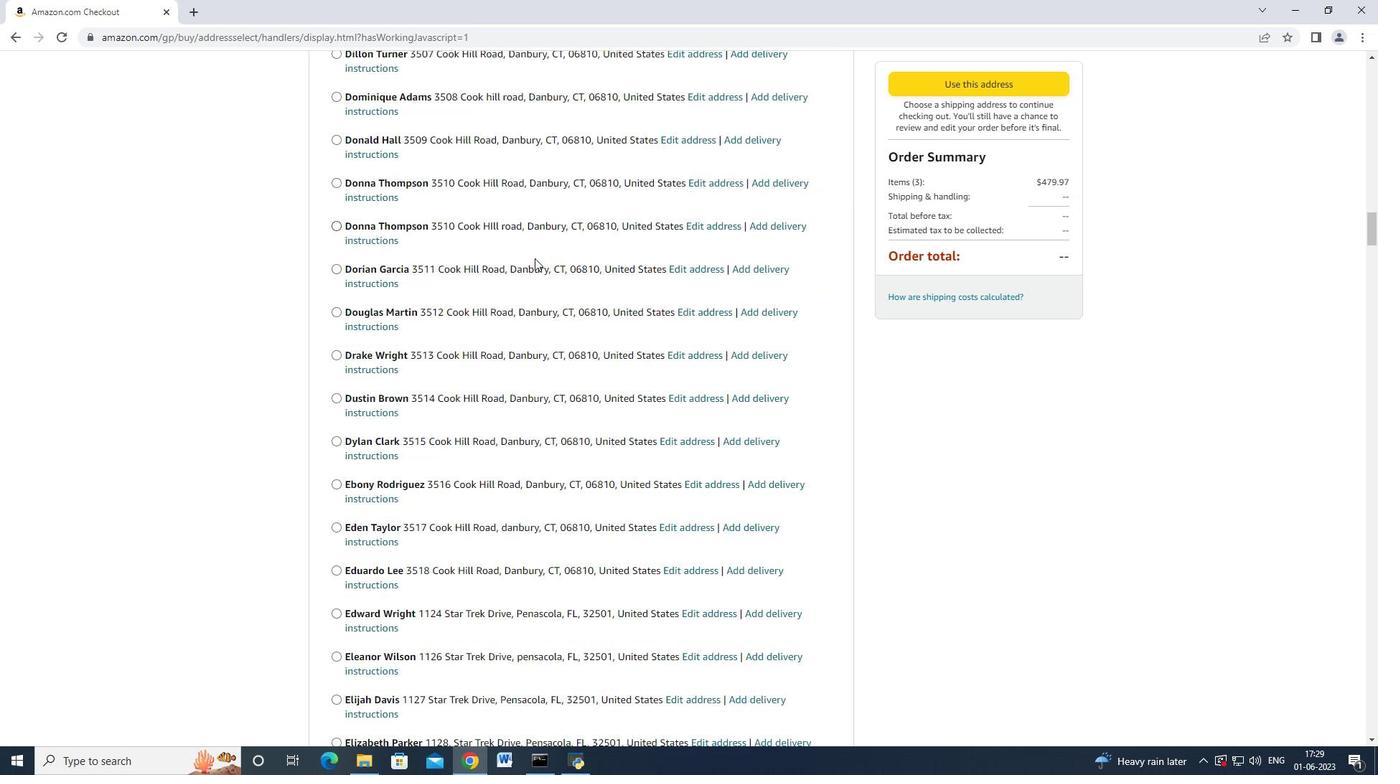 
Action: Mouse scrolled (535, 257) with delta (0, 0)
Screenshot: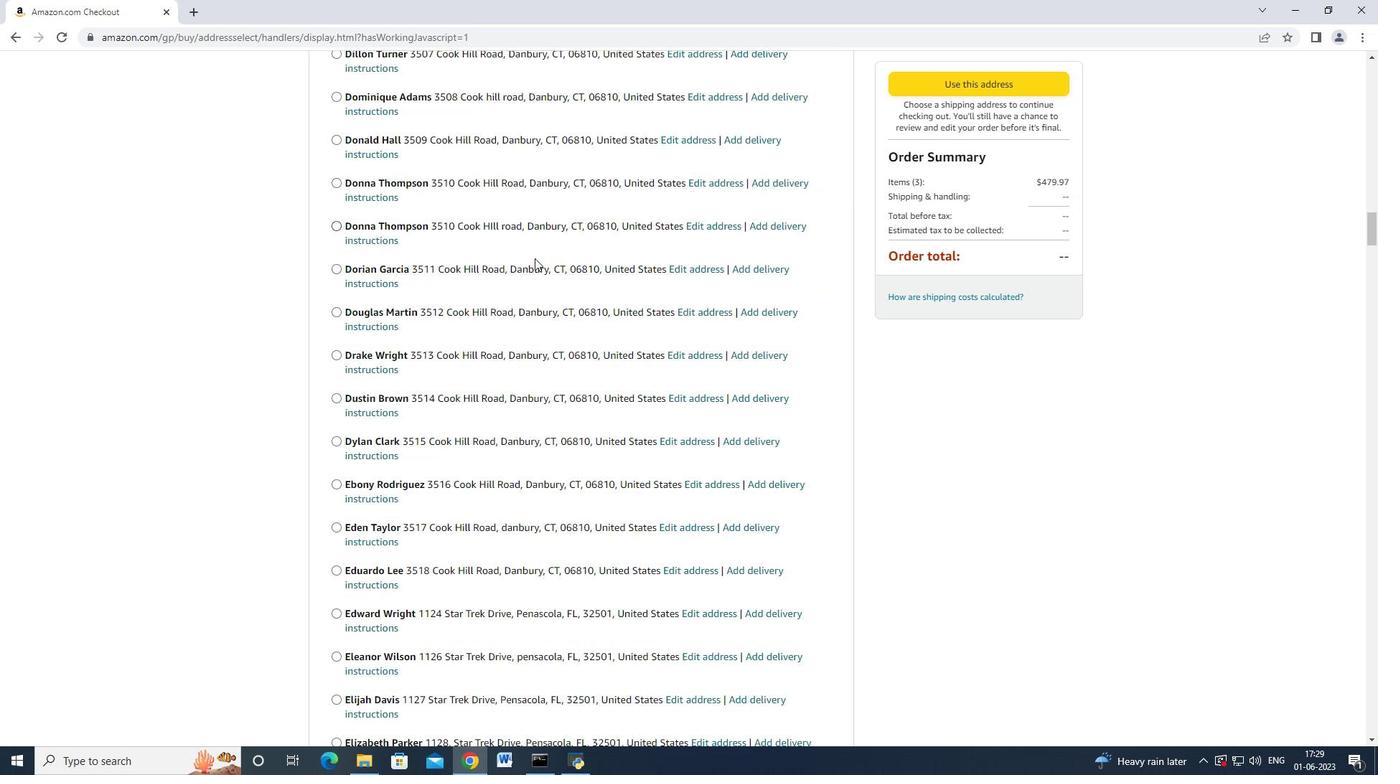 
Action: Mouse moved to (535, 259)
Screenshot: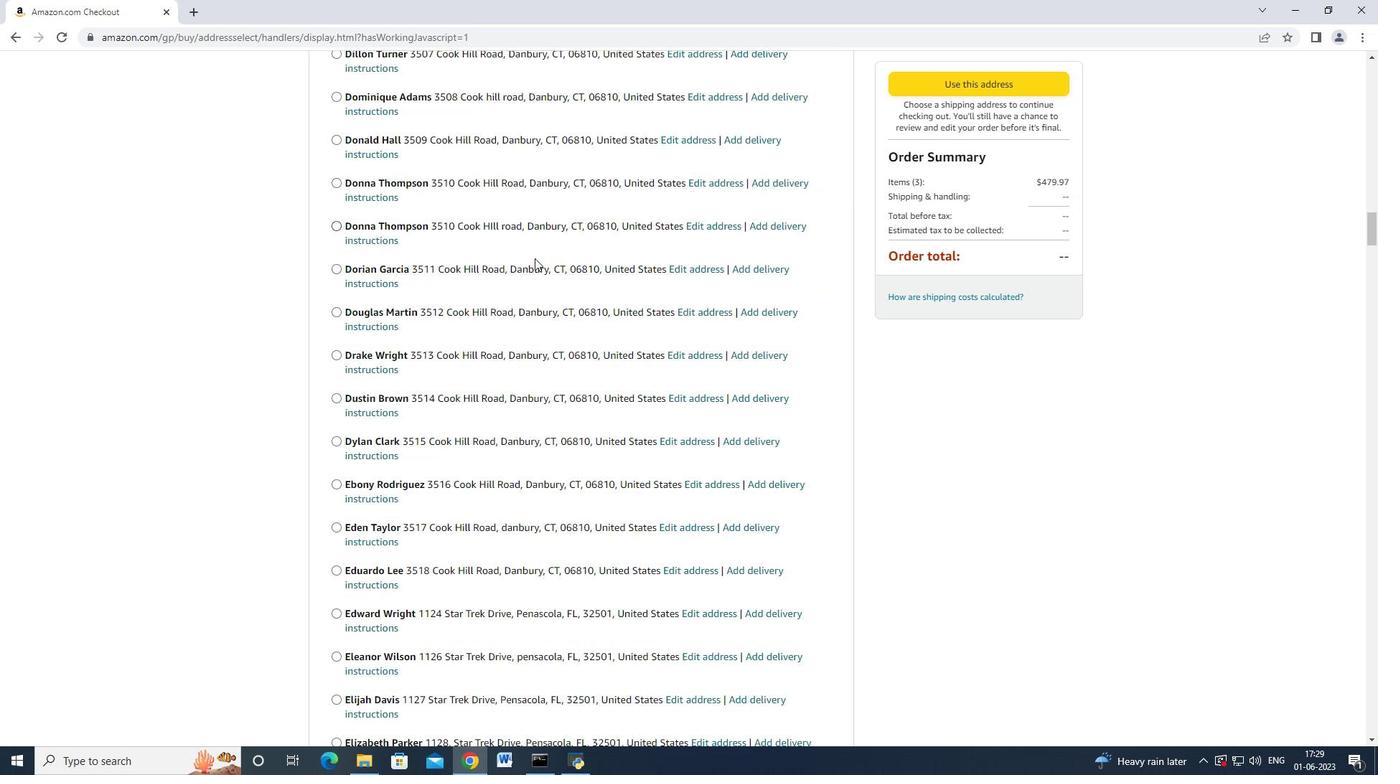 
Action: Mouse scrolled (535, 257) with delta (0, 0)
Screenshot: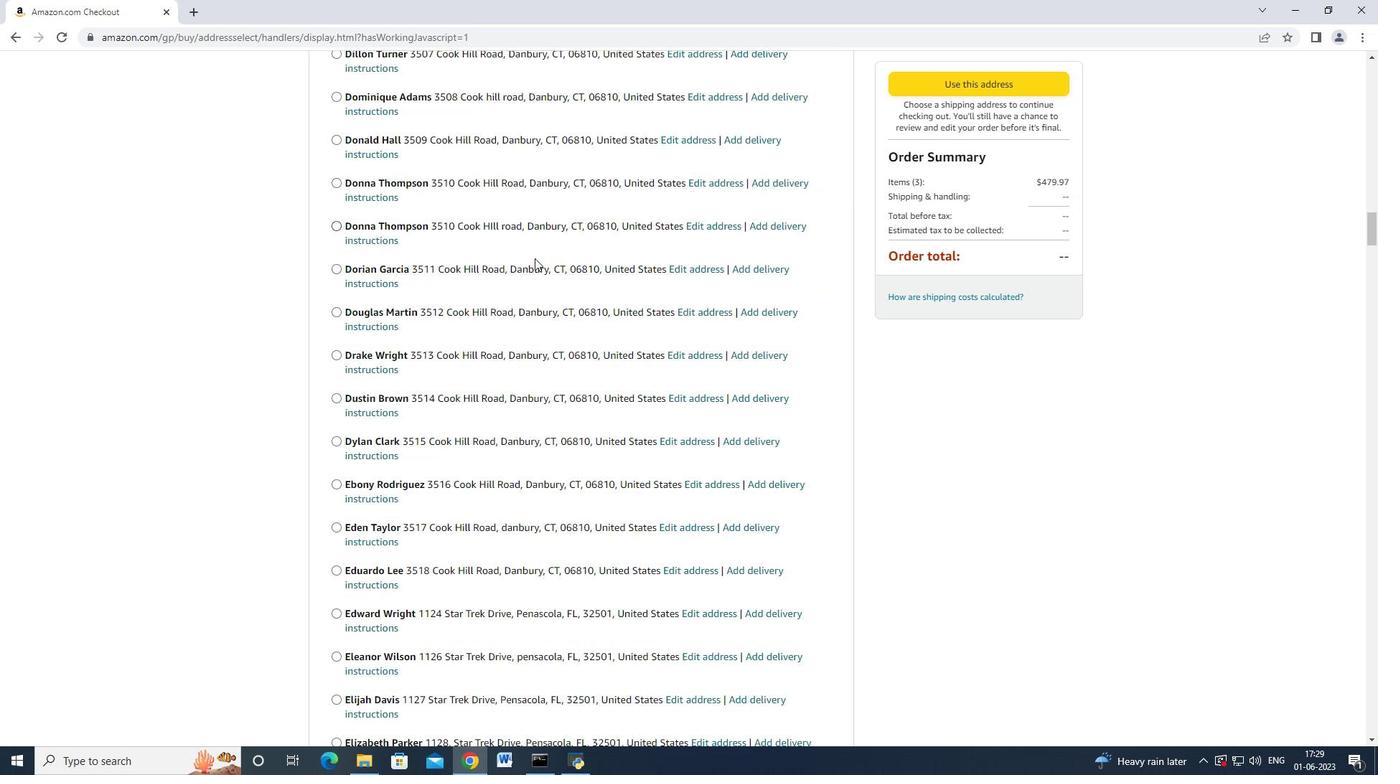 
Action: Mouse moved to (535, 259)
Screenshot: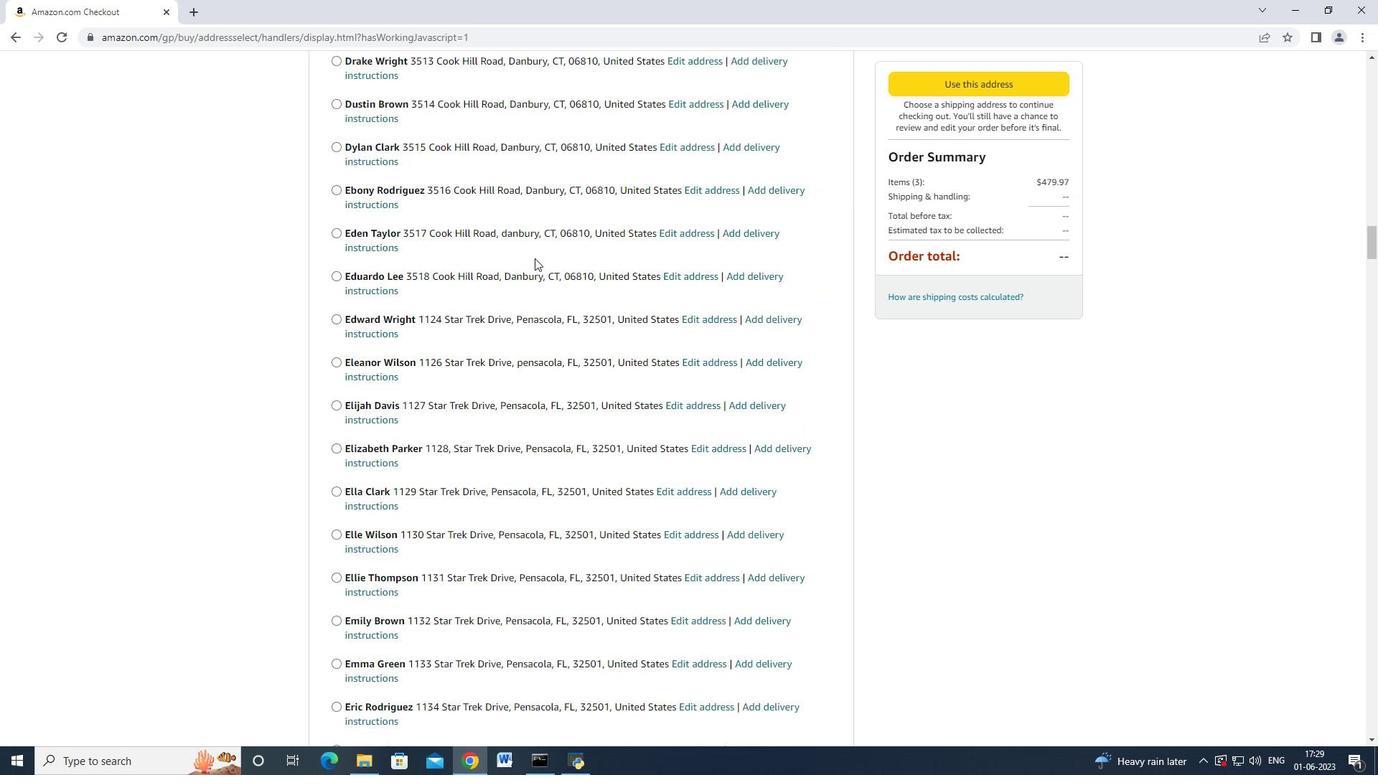 
Action: Mouse scrolled (535, 257) with delta (0, 0)
Screenshot: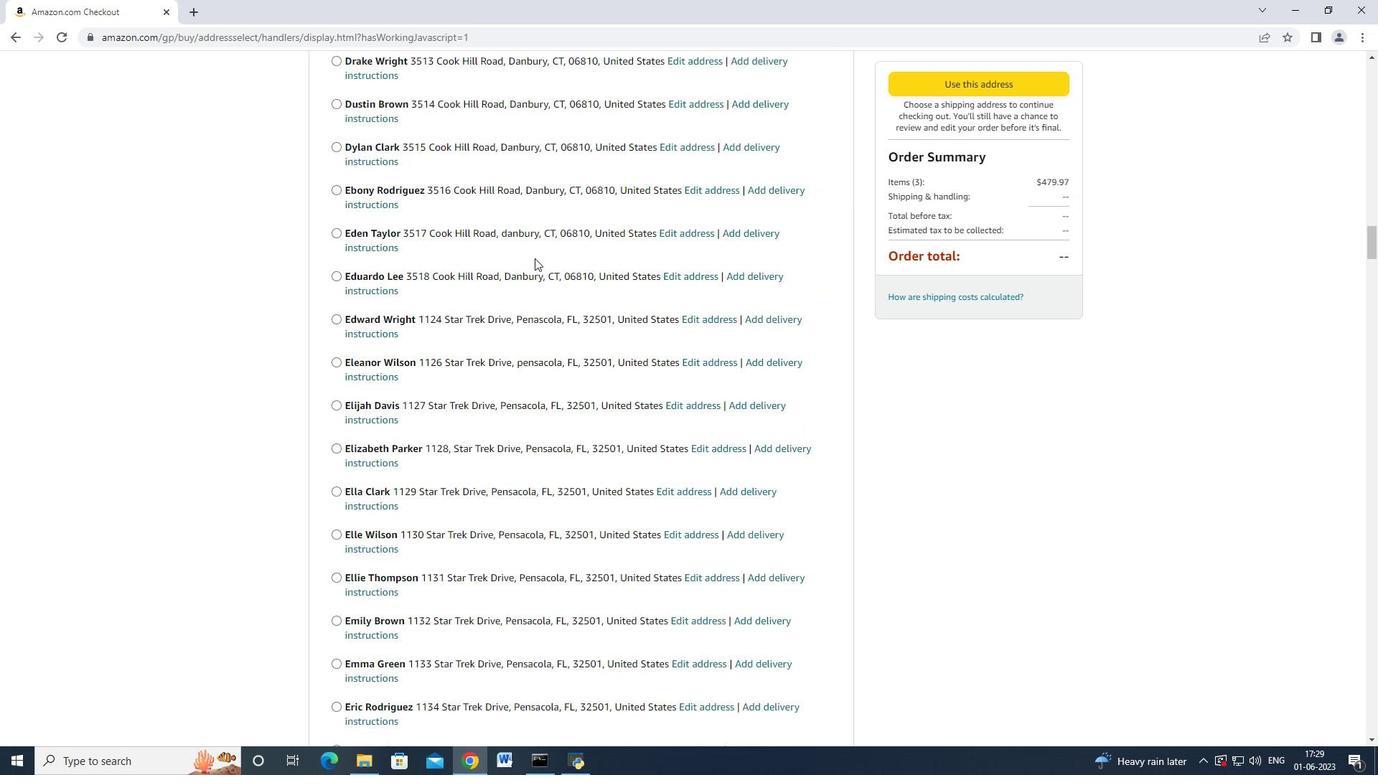 
Action: Mouse moved to (535, 267)
Screenshot: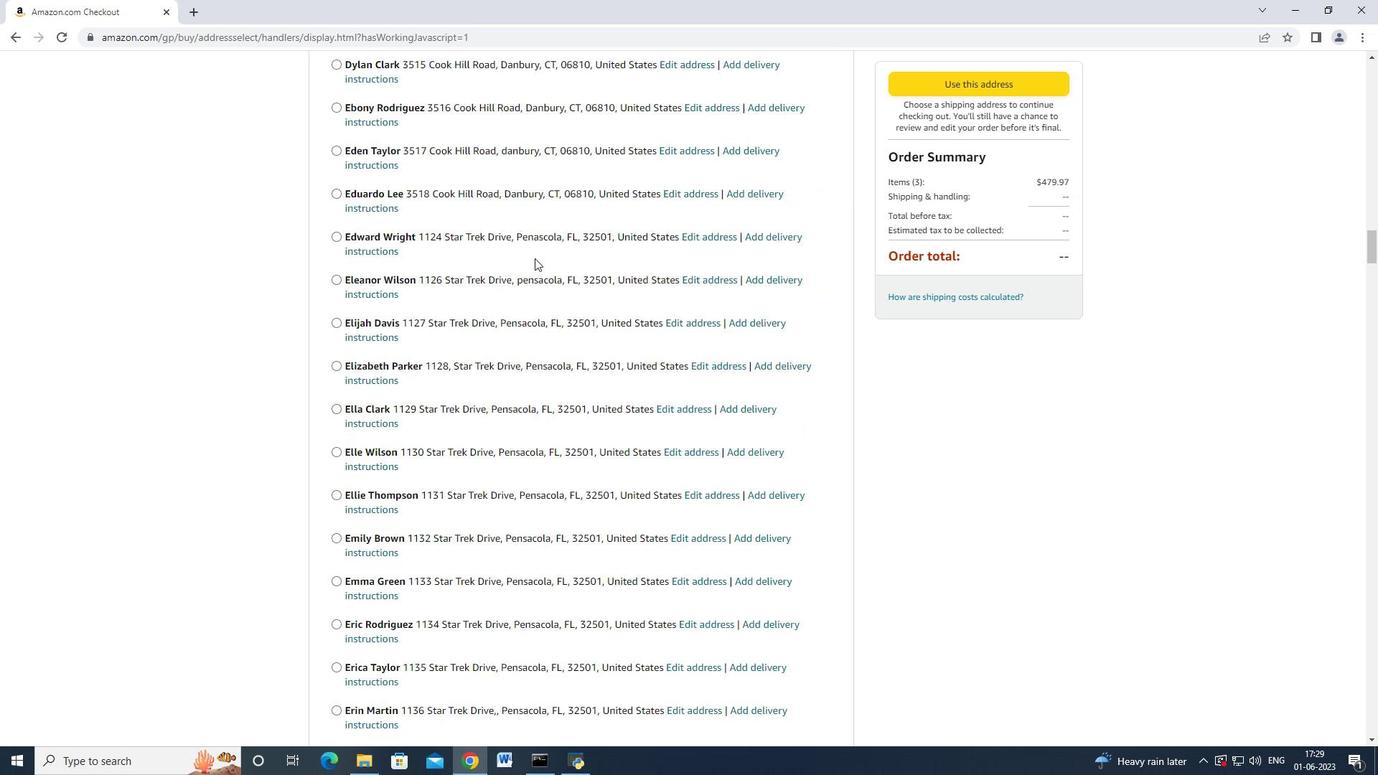 
Action: Mouse scrolled (535, 258) with delta (0, 0)
Screenshot: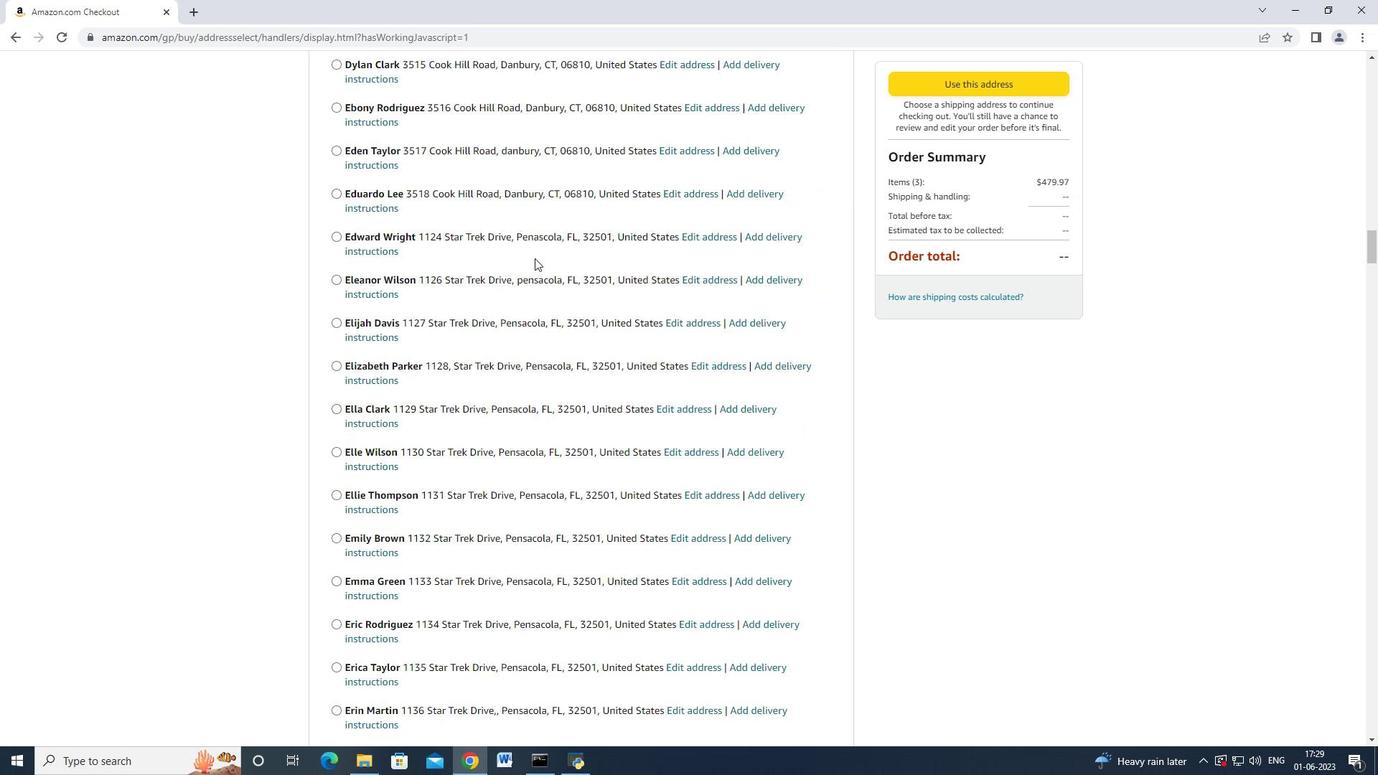 
Action: Mouse scrolled (535, 258) with delta (0, 0)
Screenshot: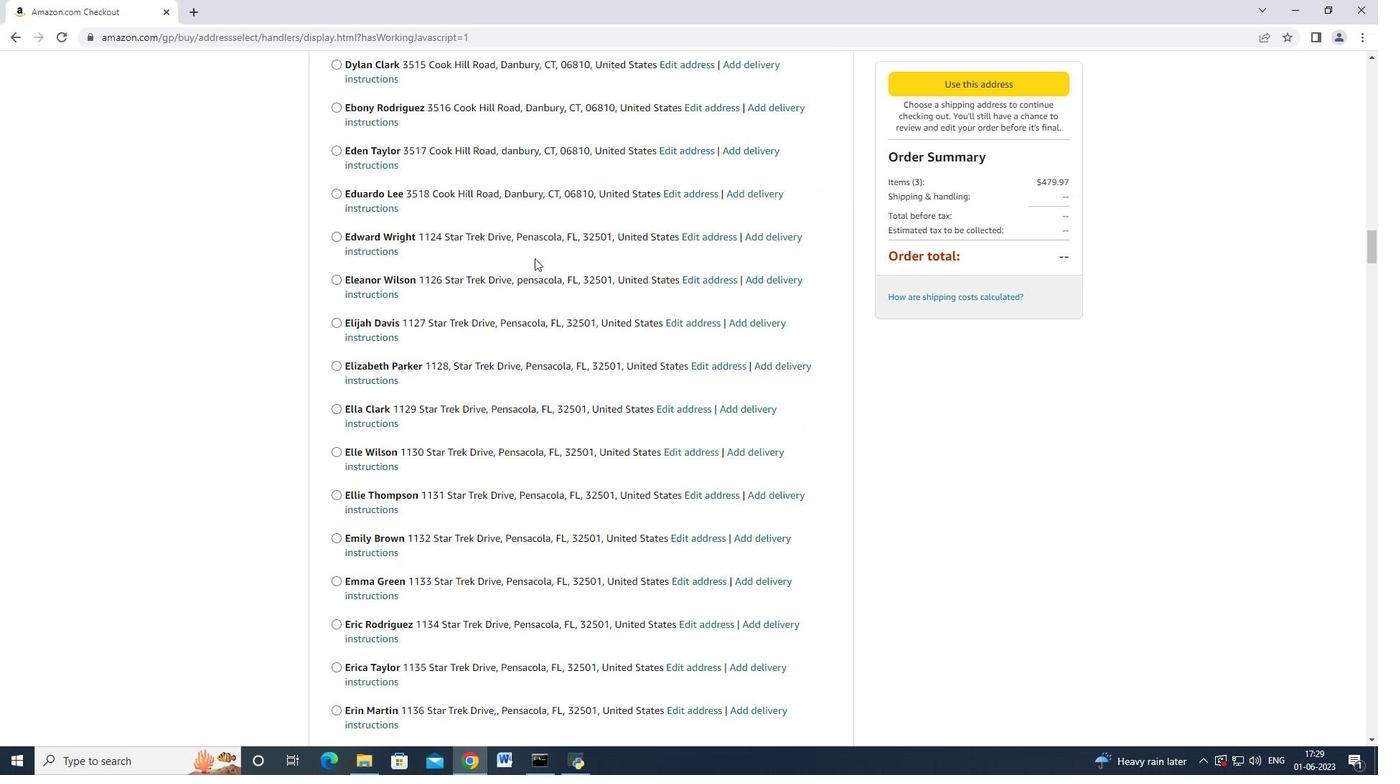 
Action: Mouse scrolled (535, 258) with delta (0, 0)
Screenshot: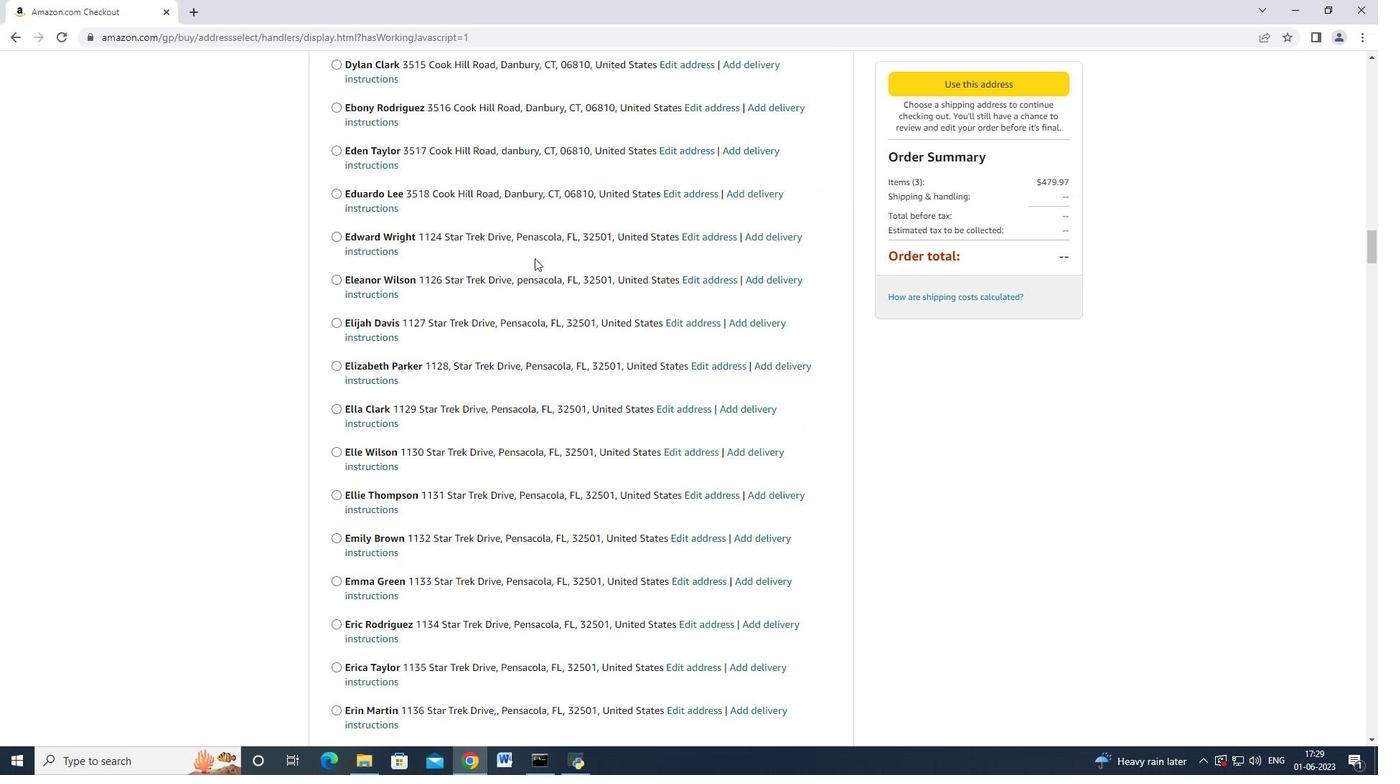 
Action: Mouse scrolled (535, 258) with delta (0, 0)
Screenshot: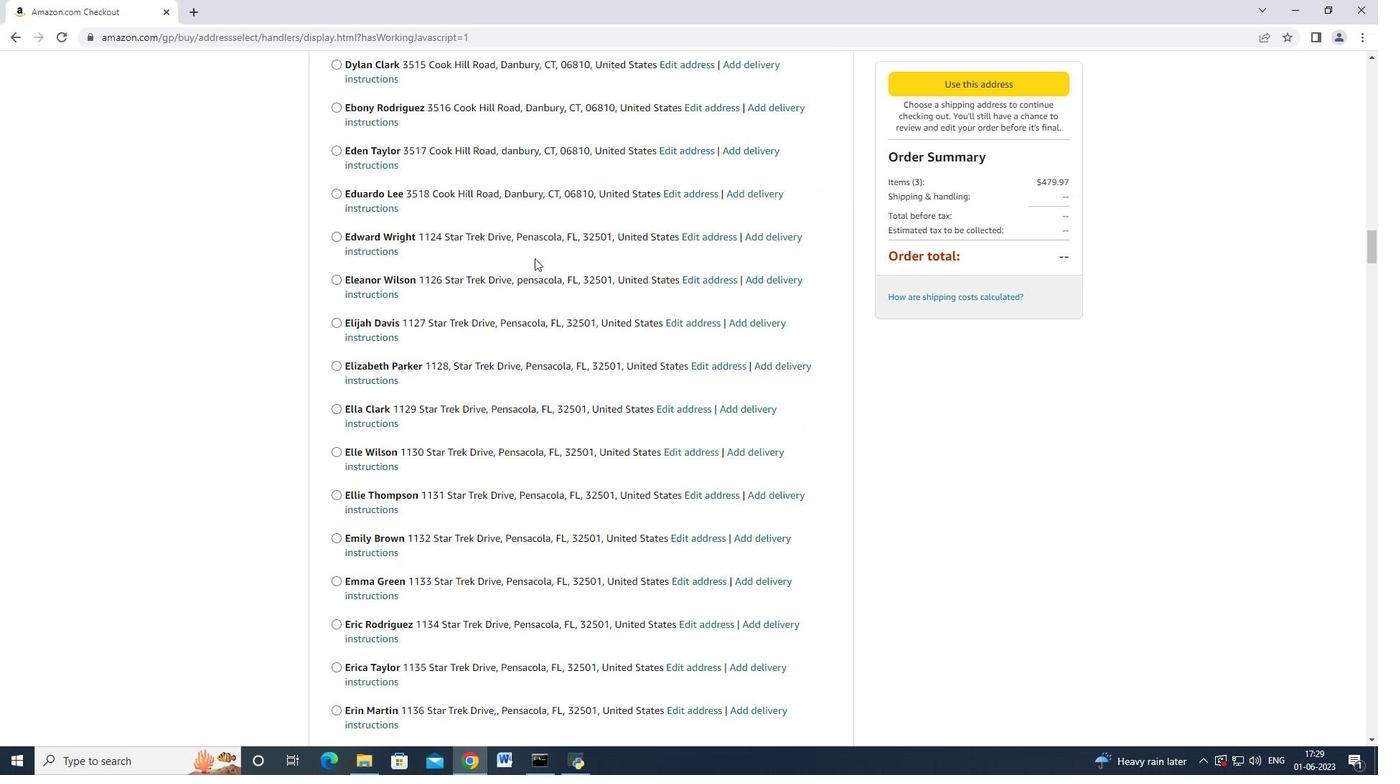 
Action: Mouse scrolled (535, 258) with delta (0, 0)
Screenshot: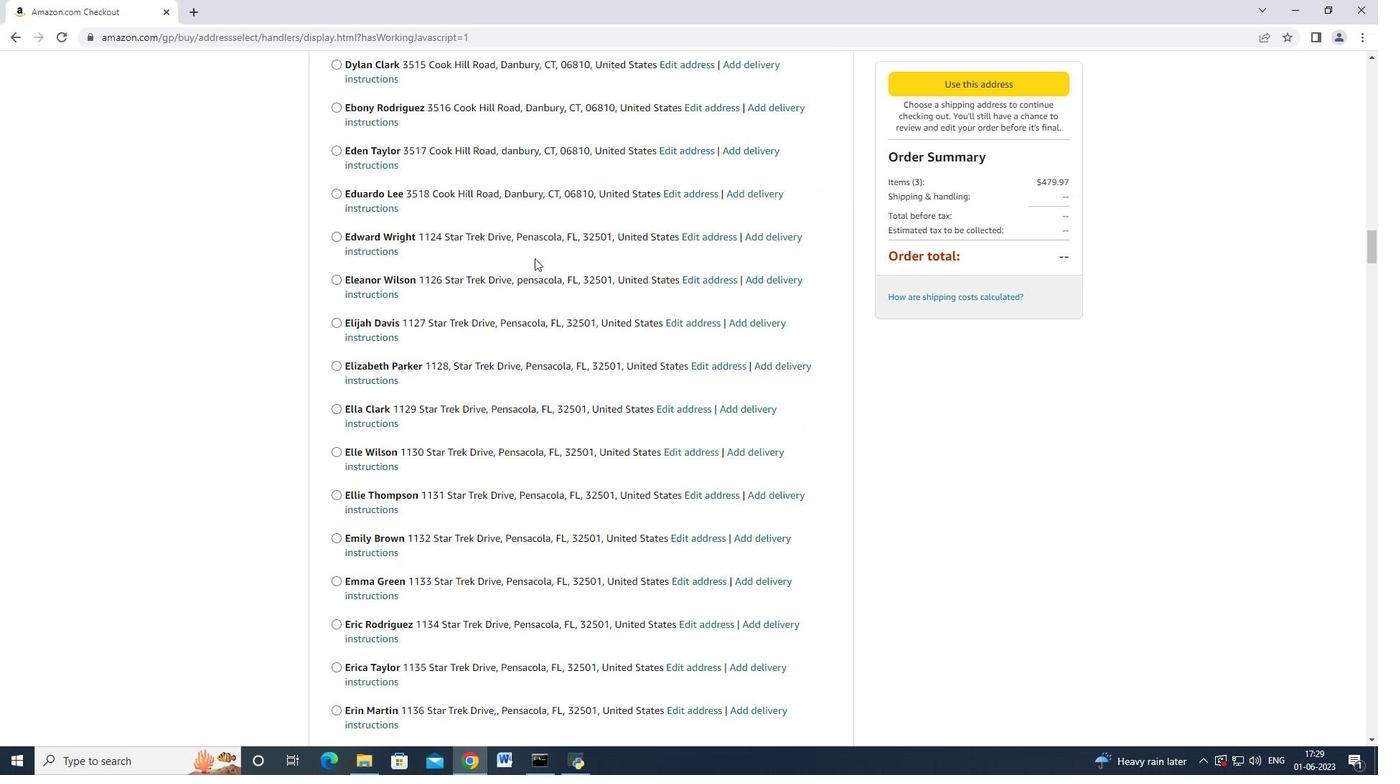 
Action: Mouse scrolled (535, 258) with delta (0, 0)
Screenshot: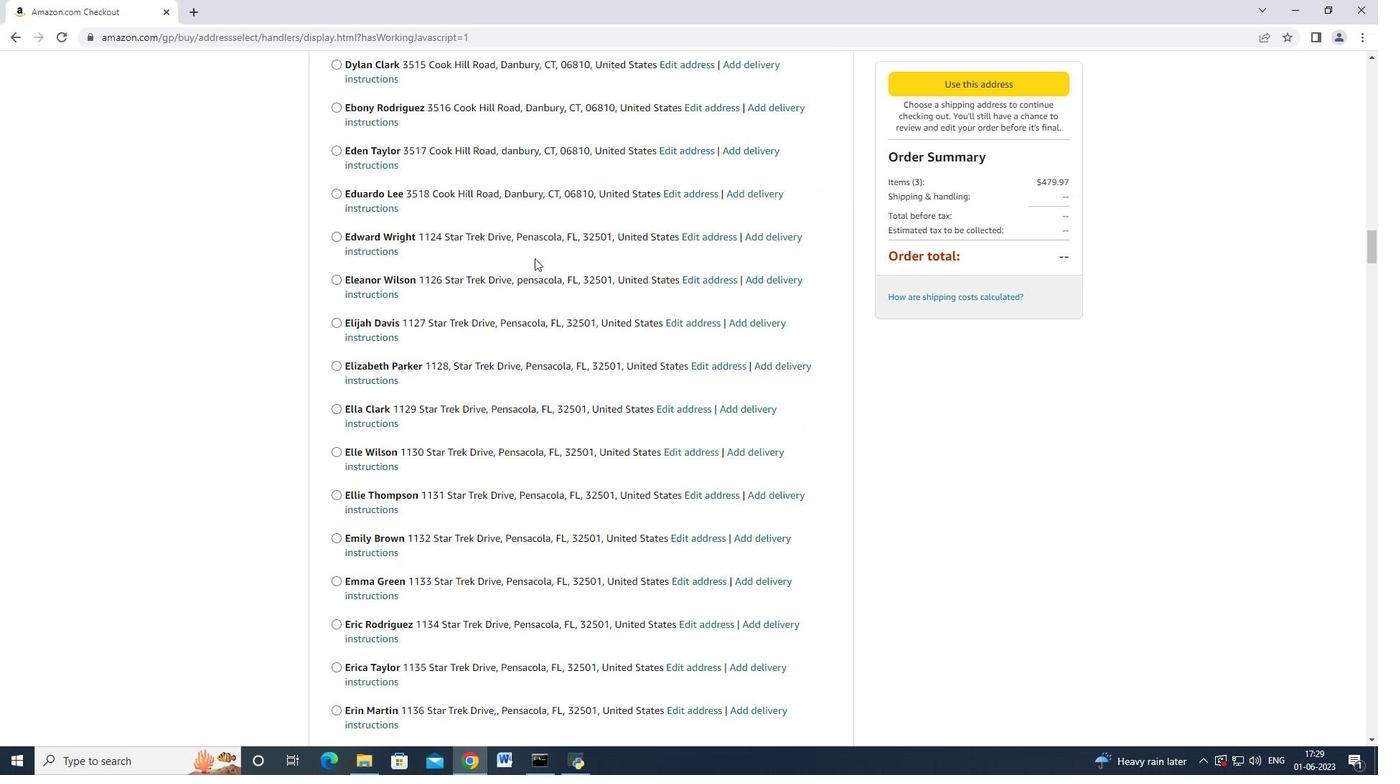 
Action: Mouse scrolled (535, 258) with delta (0, 0)
Screenshot: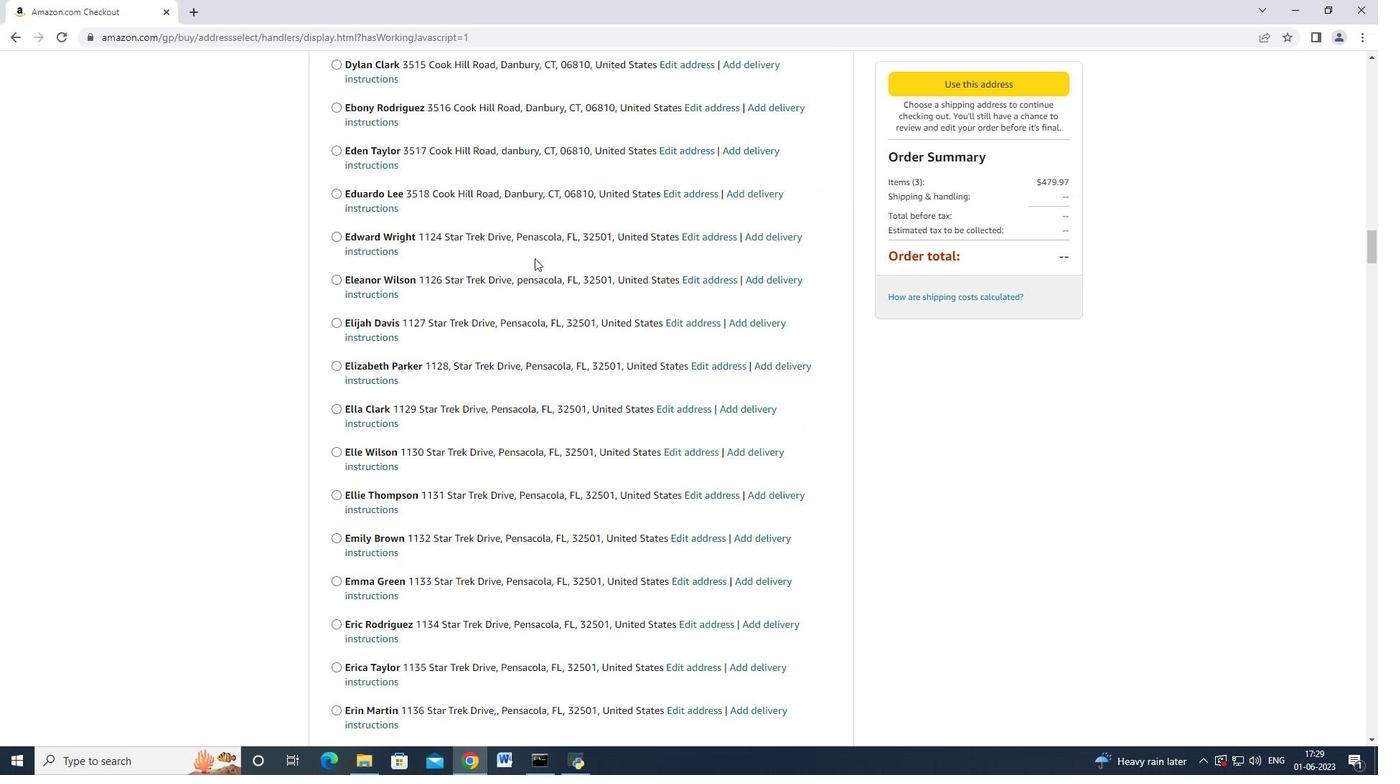 
Action: Mouse scrolled (535, 261) with delta (0, 0)
Screenshot: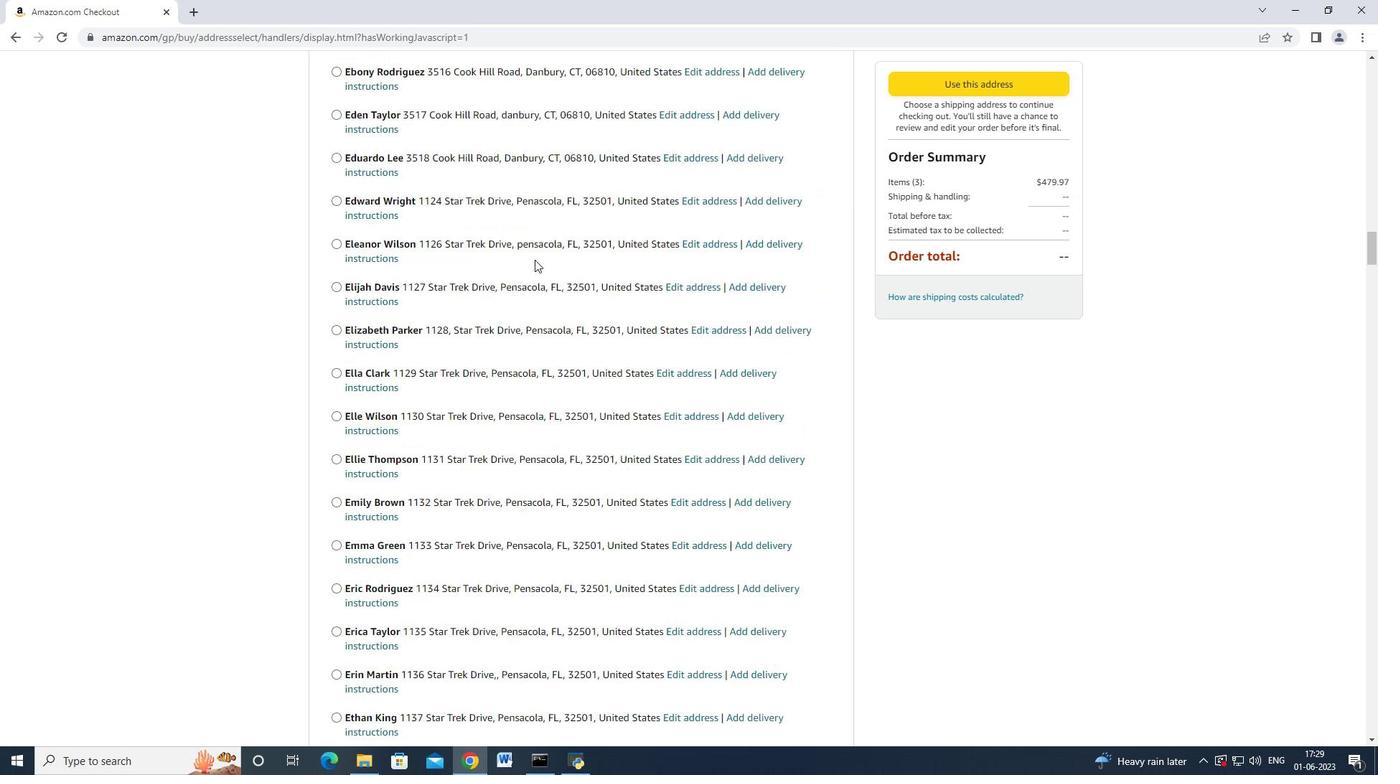 
Action: Mouse moved to (534, 267)
Screenshot: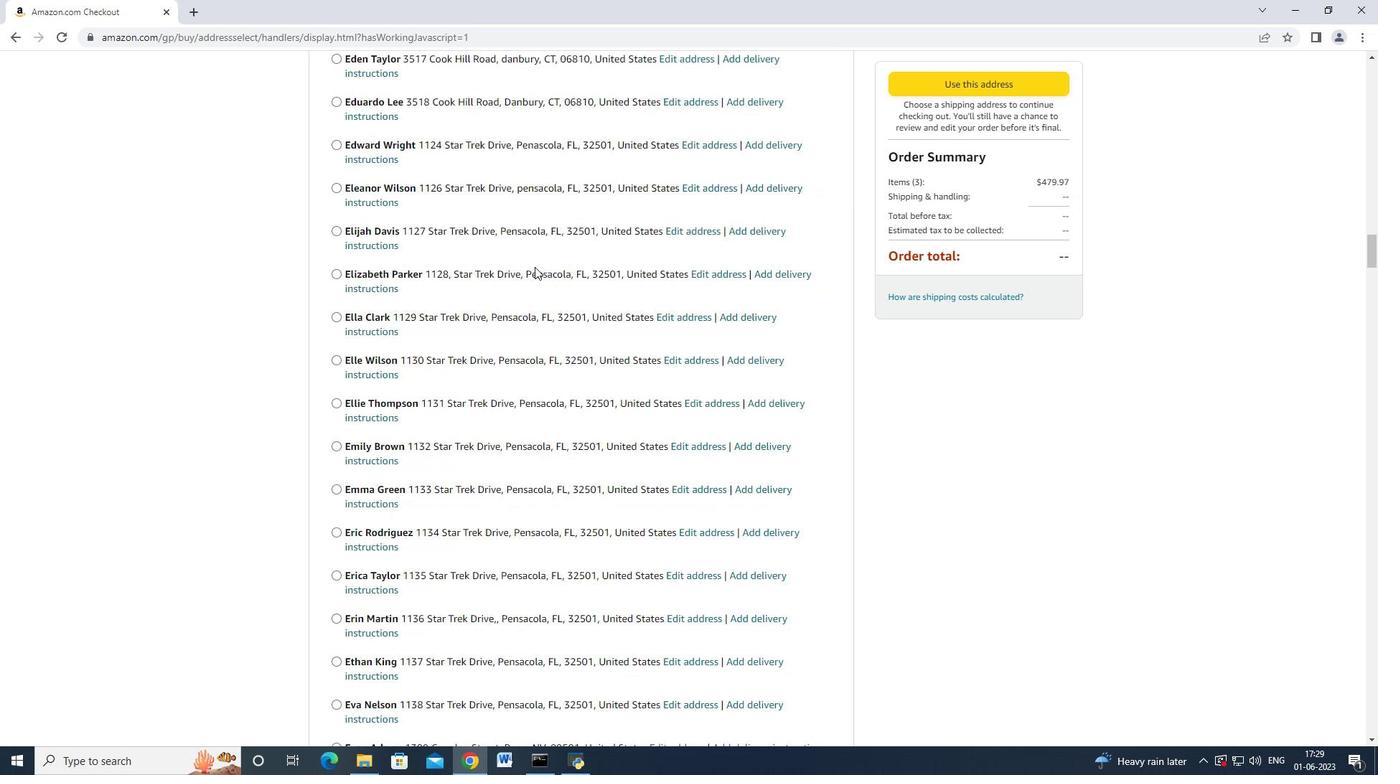 
Action: Mouse scrolled (534, 267) with delta (0, 0)
Screenshot: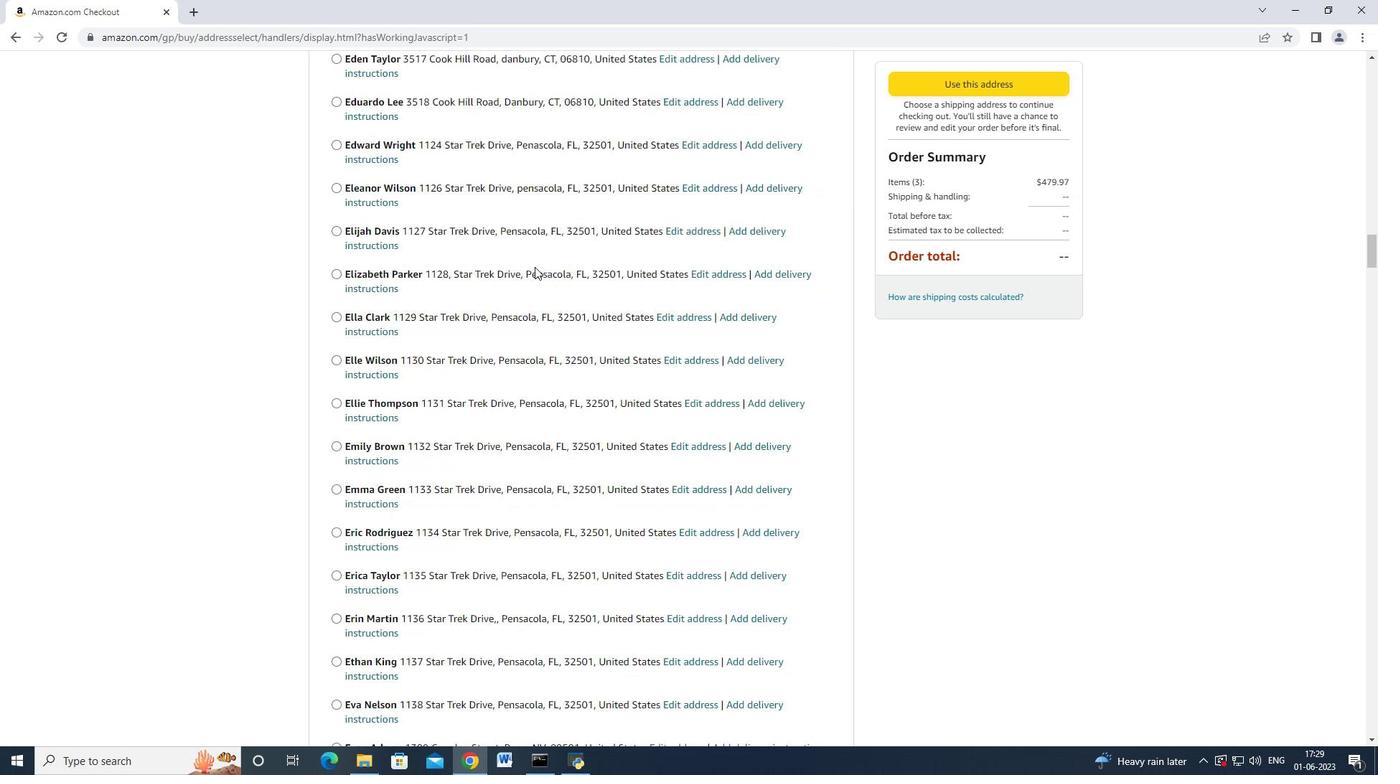 
Action: Mouse moved to (533, 268)
Screenshot: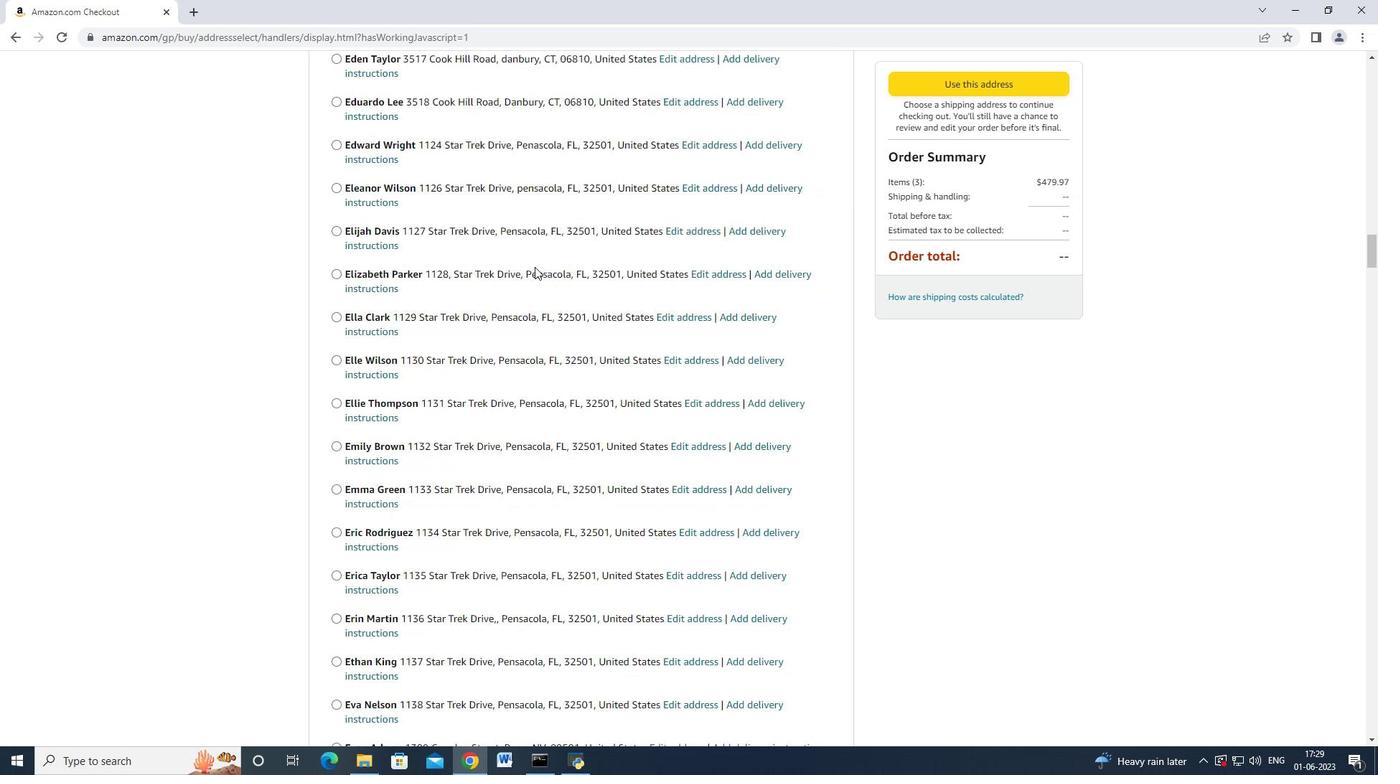 
Action: Mouse scrolled (533, 267) with delta (0, 0)
Screenshot: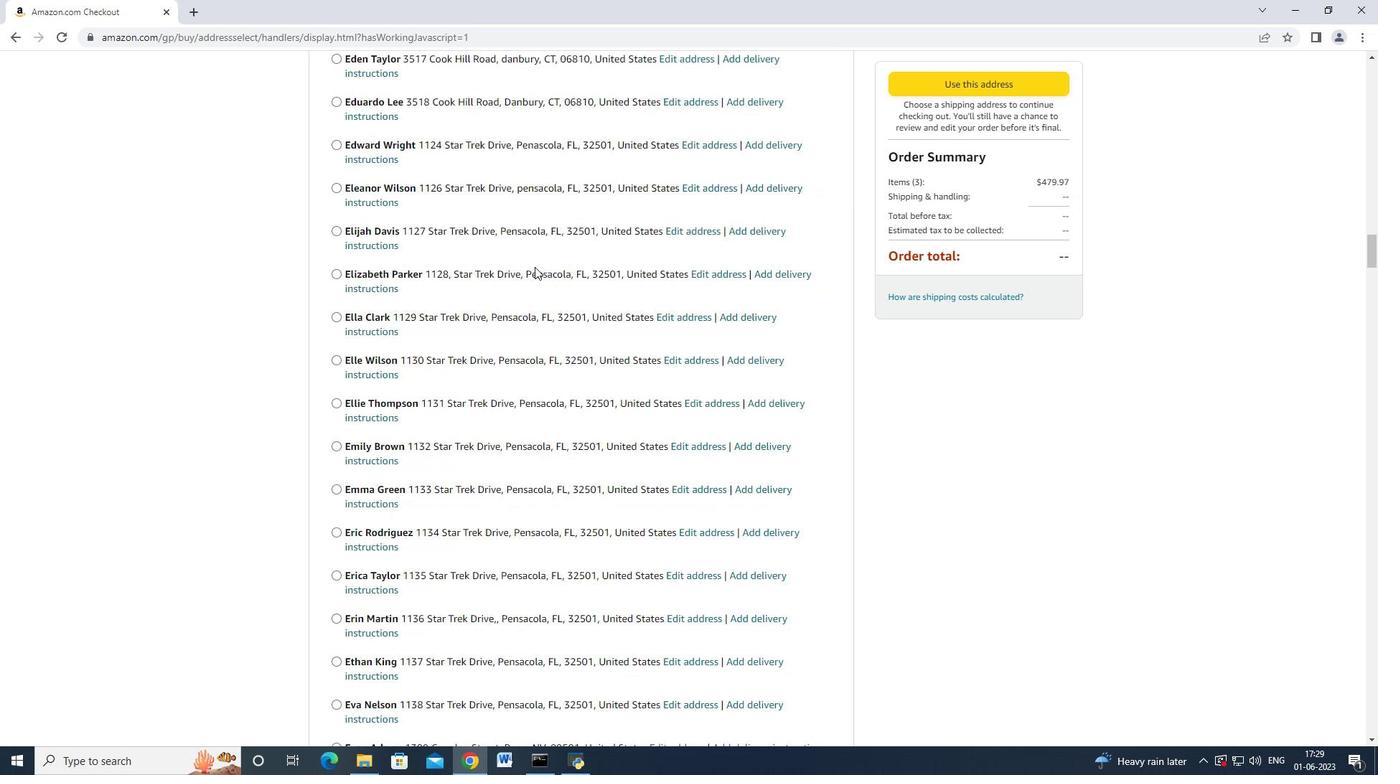 
Action: Mouse moved to (533, 268)
Screenshot: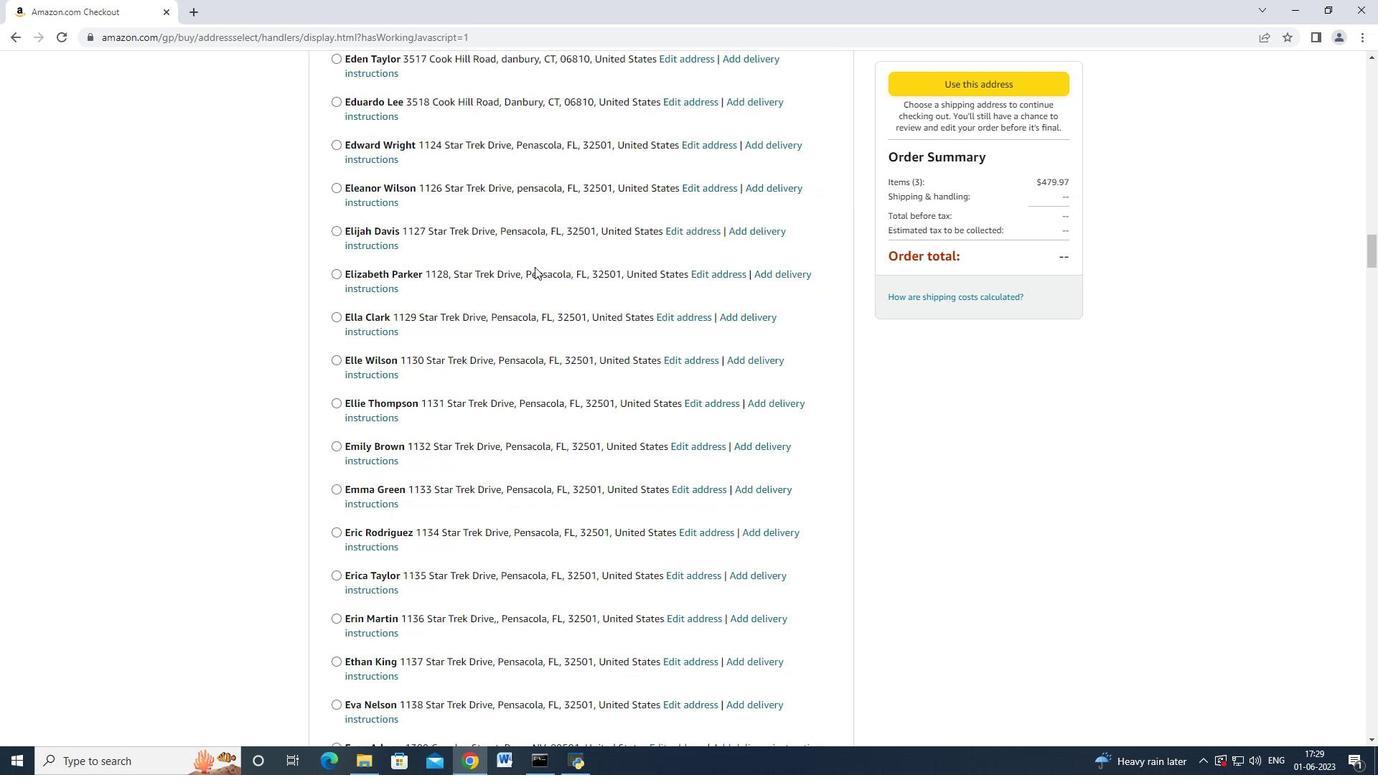 
Action: Mouse scrolled (533, 267) with delta (0, 0)
Screenshot: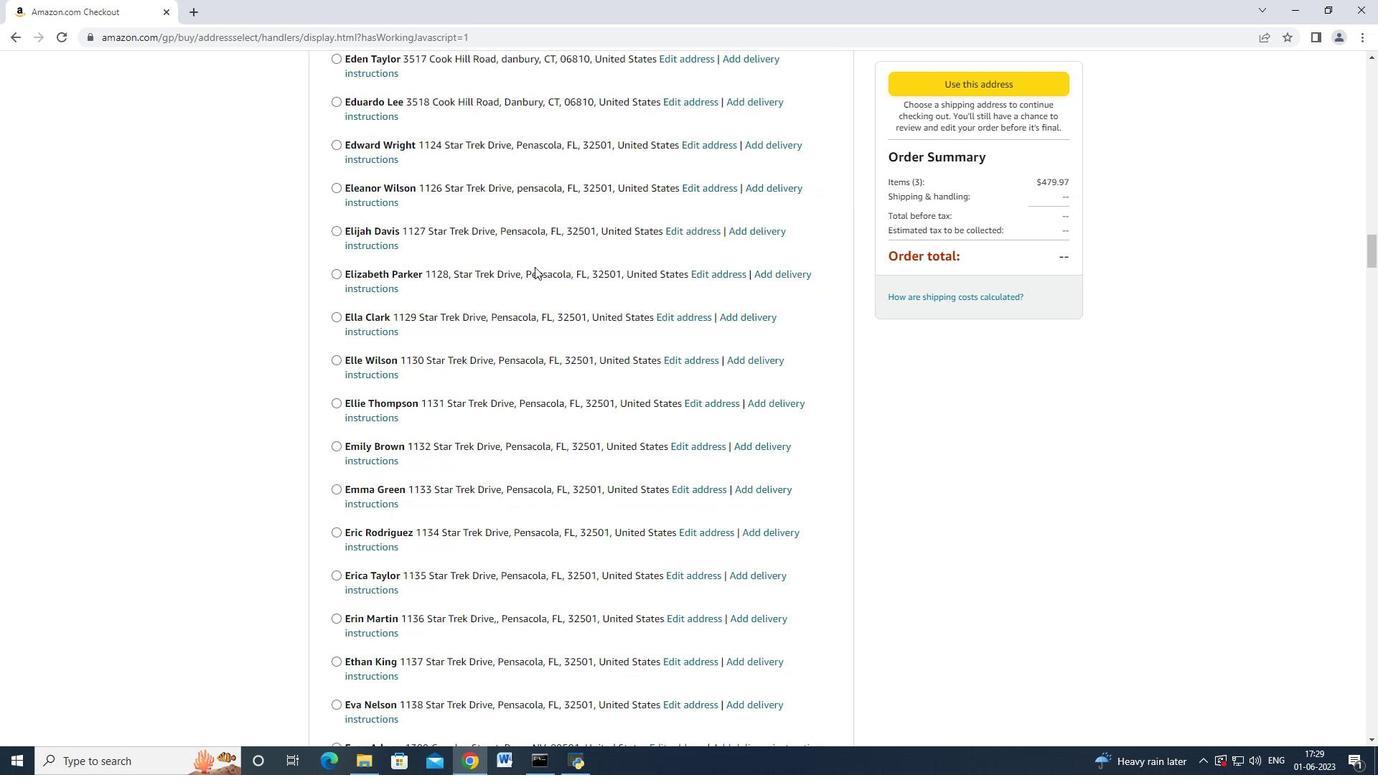 
Action: Mouse scrolled (533, 267) with delta (0, 0)
Screenshot: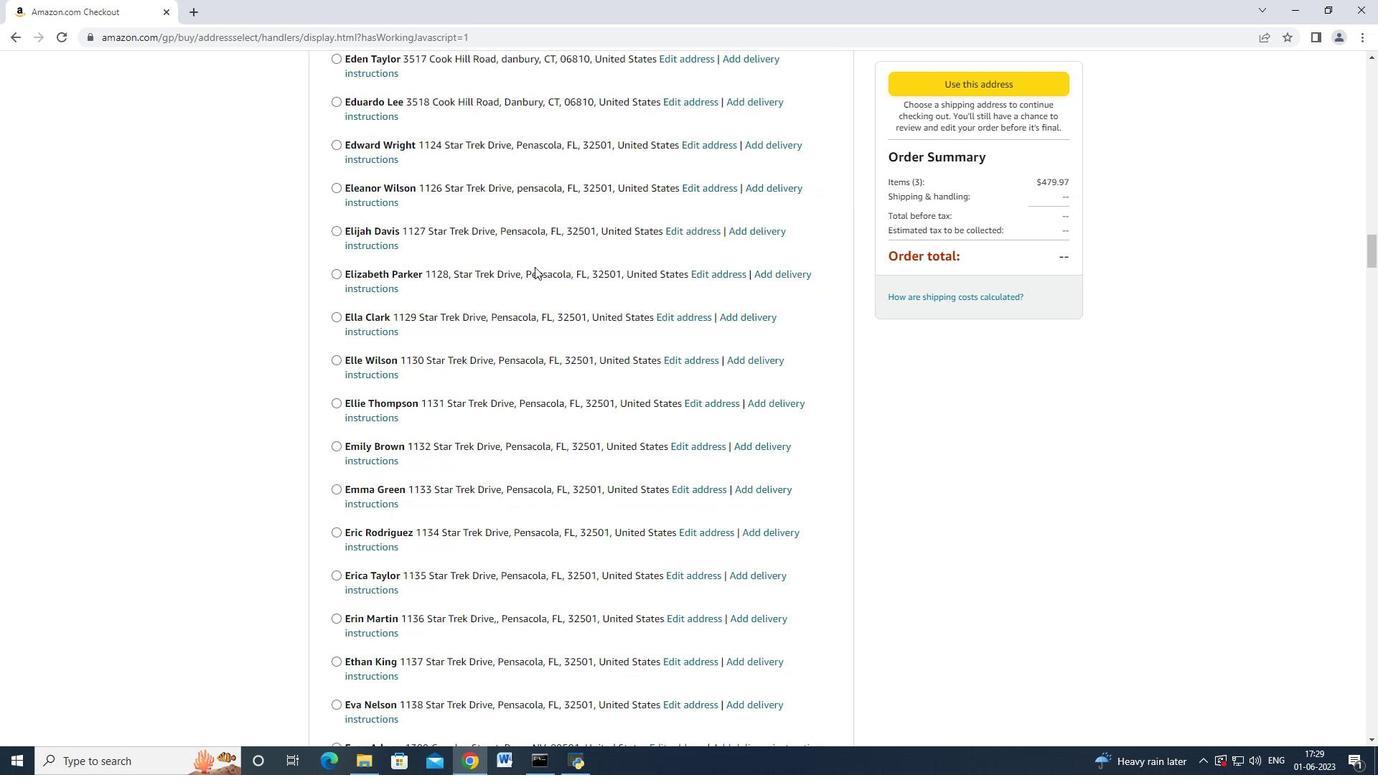 
Action: Mouse moved to (533, 269)
Screenshot: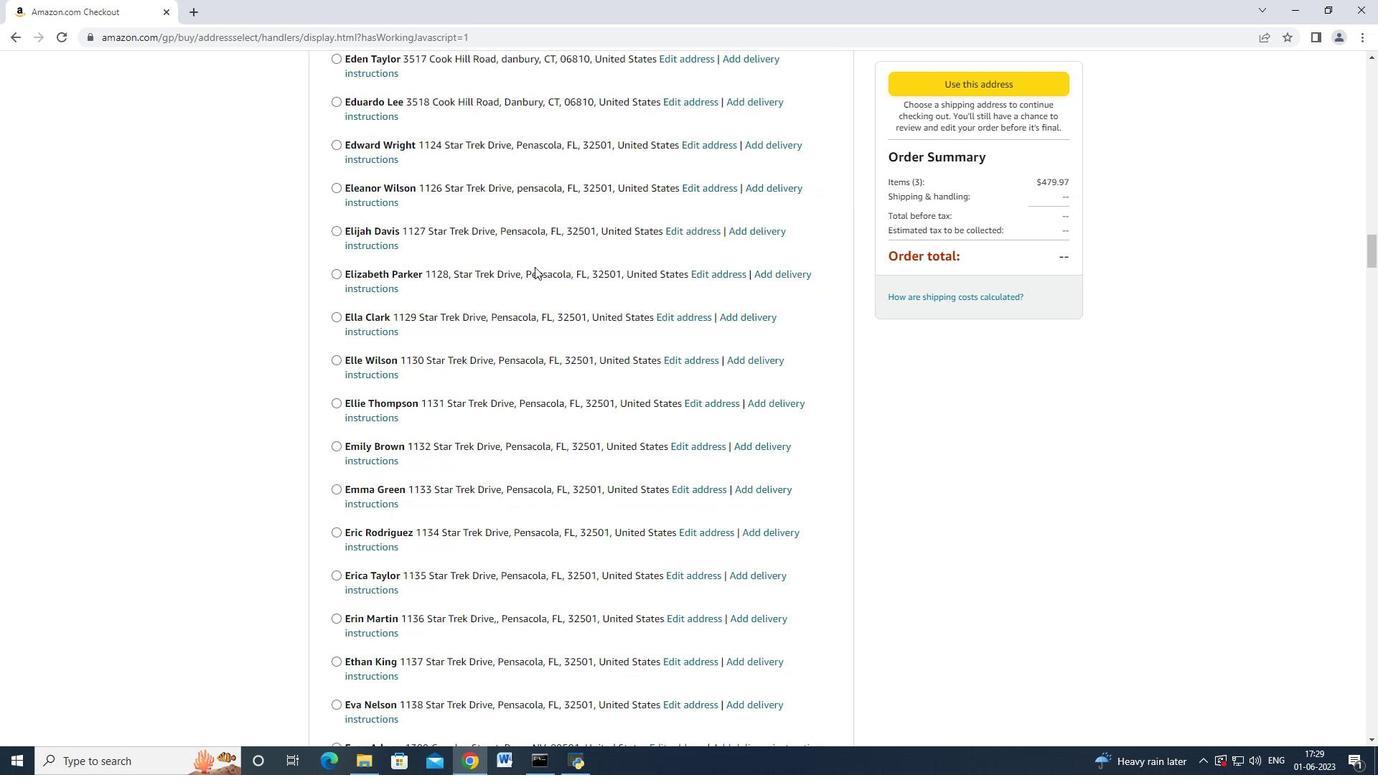 
Action: Mouse scrolled (533, 267) with delta (0, 0)
Screenshot: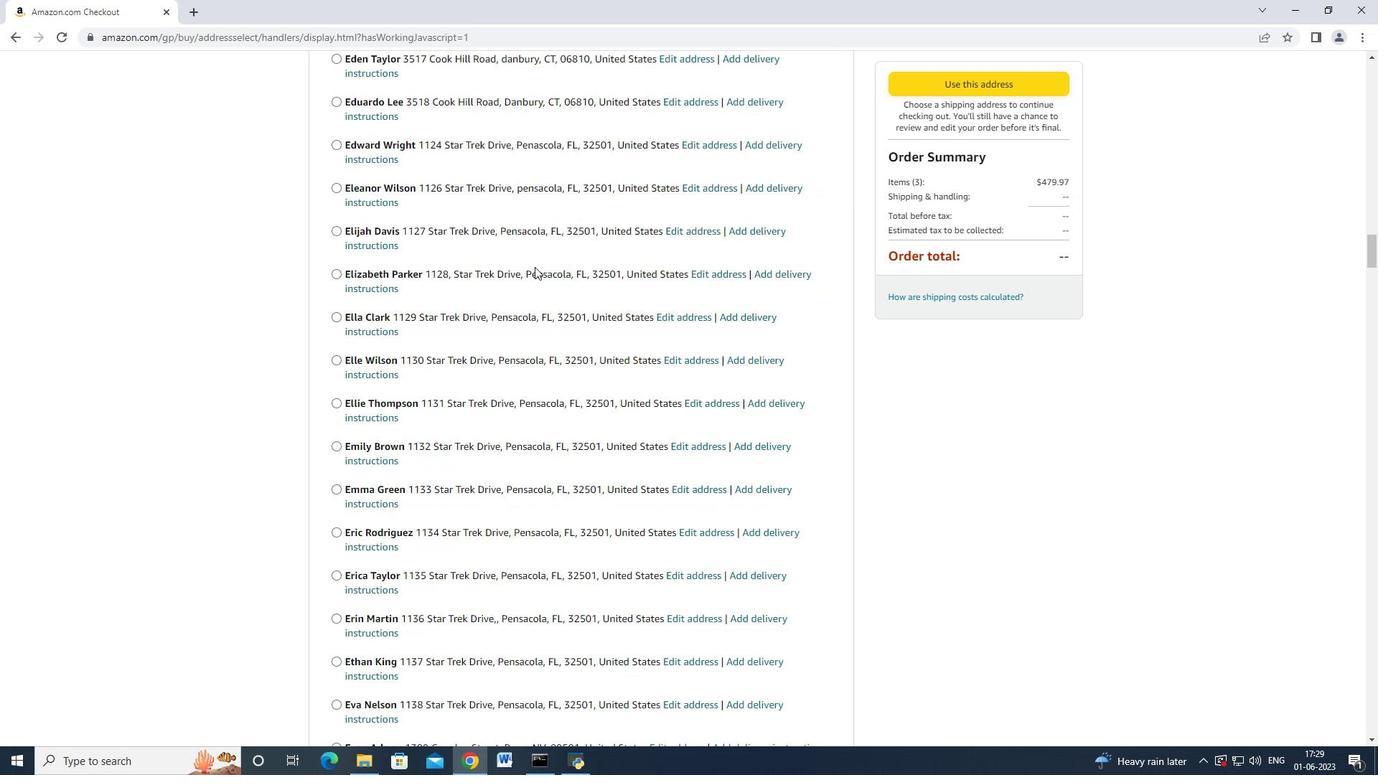 
Action: Mouse scrolled (533, 268) with delta (0, 0)
Screenshot: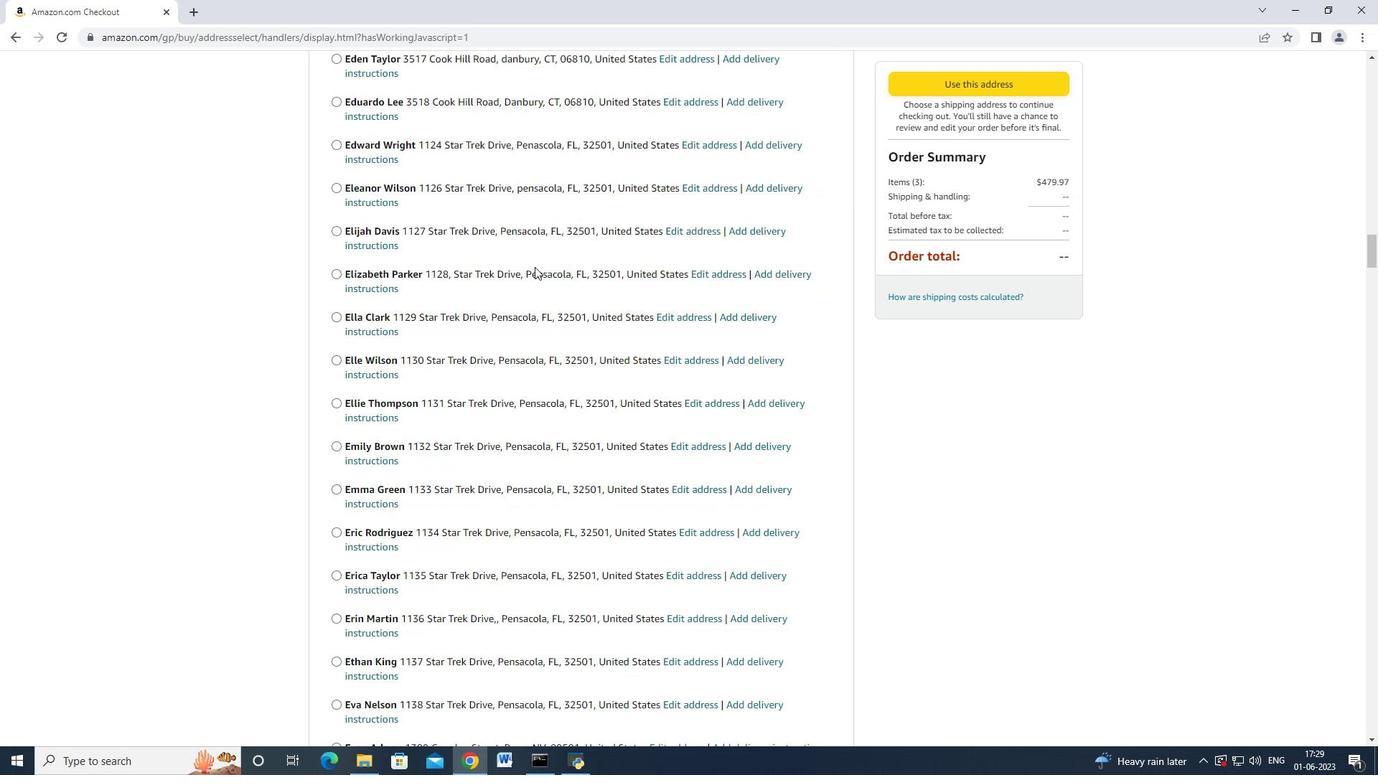 
Action: Mouse scrolled (533, 268) with delta (0, 0)
Screenshot: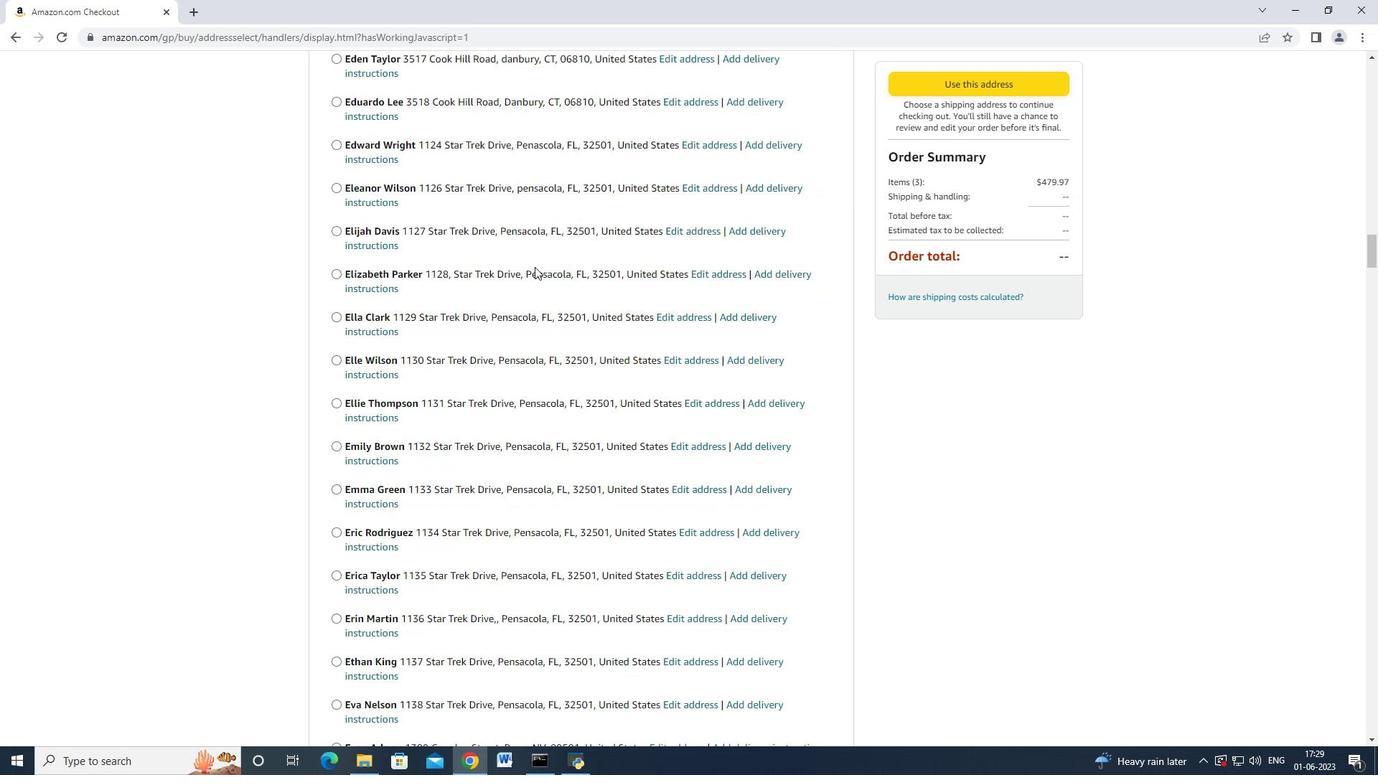 
Action: Mouse moved to (531, 274)
Screenshot: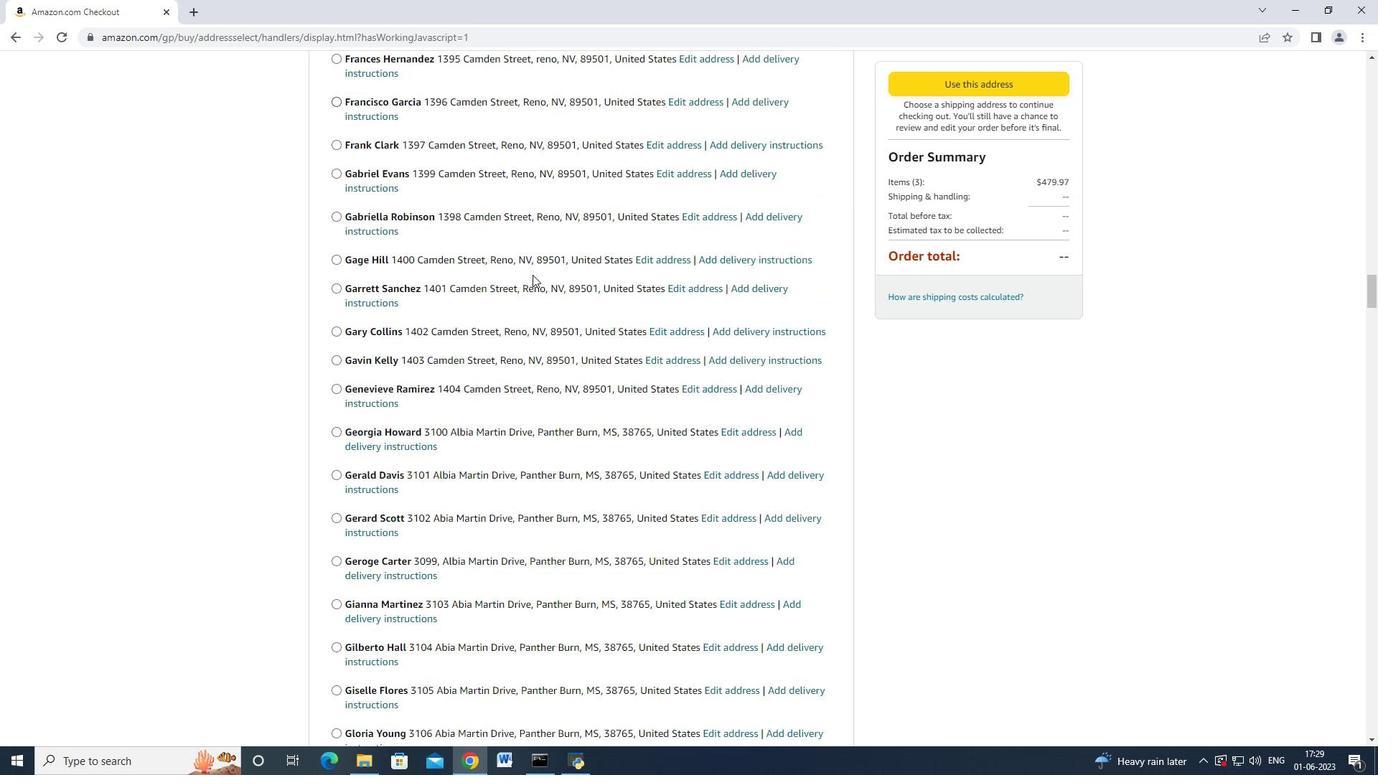 
Action: Mouse scrolled (531, 273) with delta (0, 0)
Screenshot: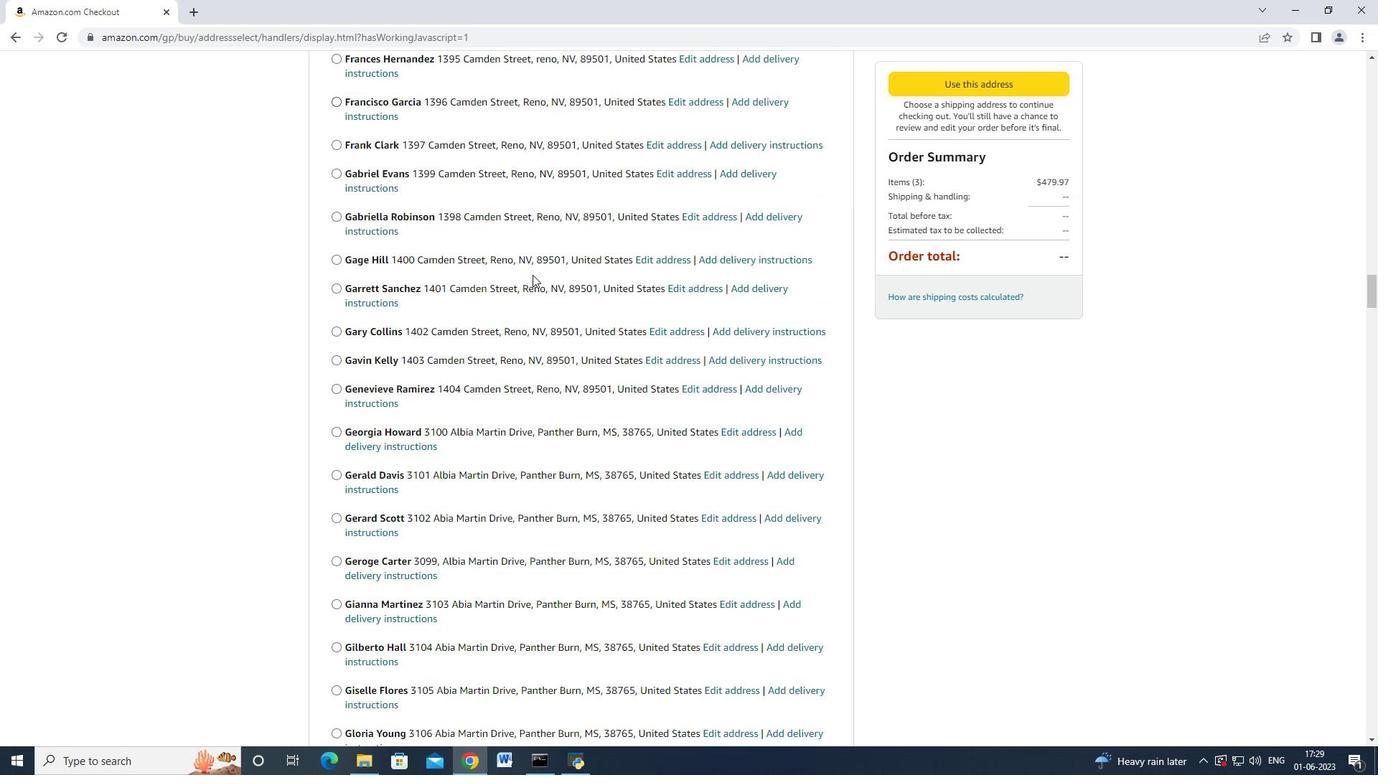 
Action: Mouse moved to (529, 274)
Screenshot: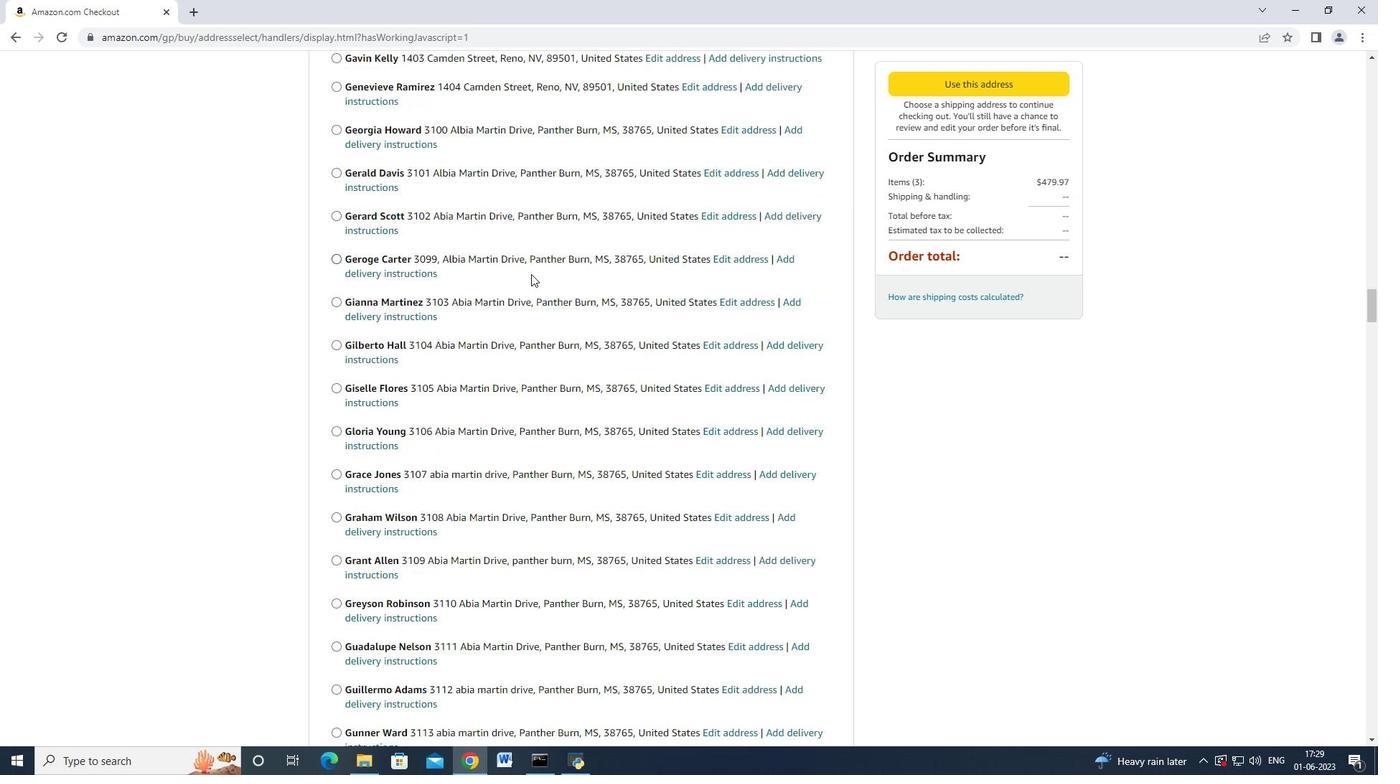 
Action: Mouse scrolled (530, 273) with delta (0, 0)
Screenshot: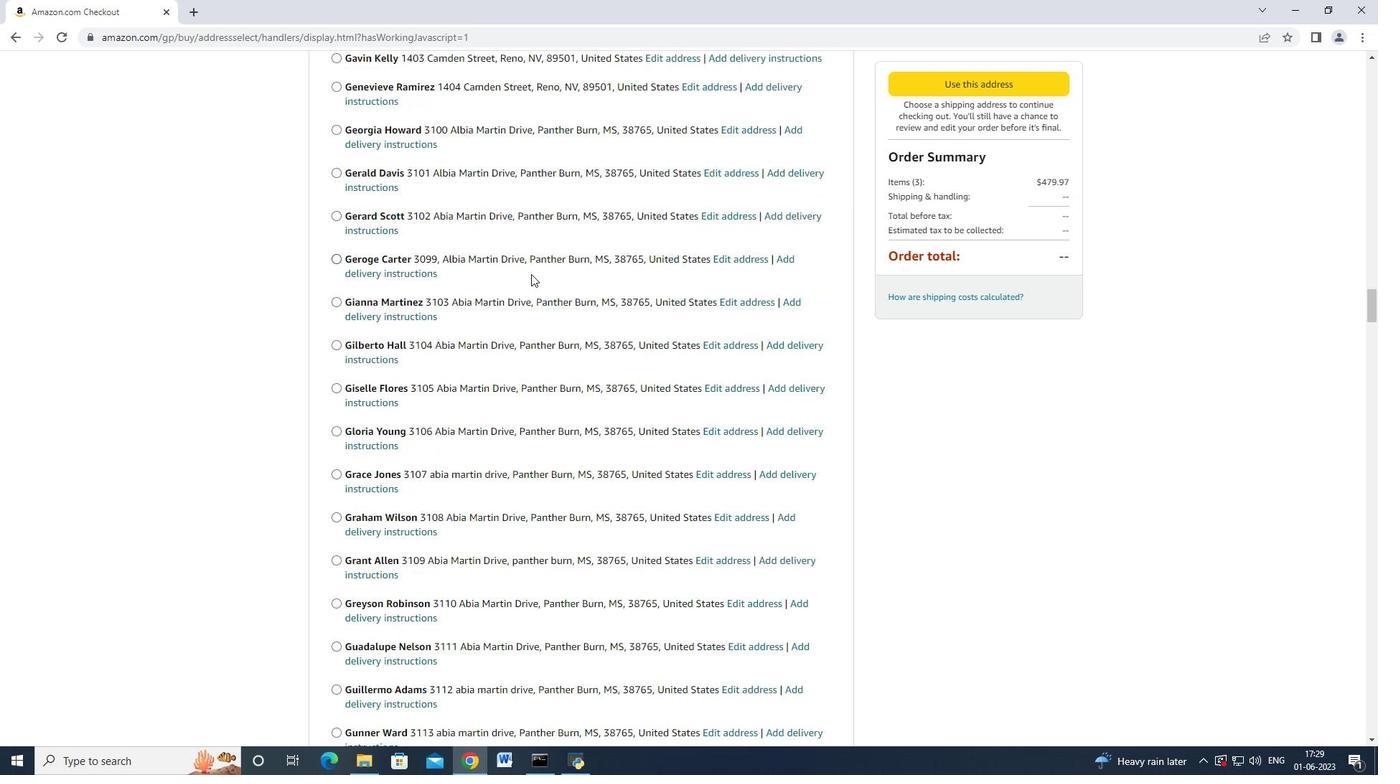 
Action: Mouse scrolled (529, 273) with delta (0, 0)
Screenshot: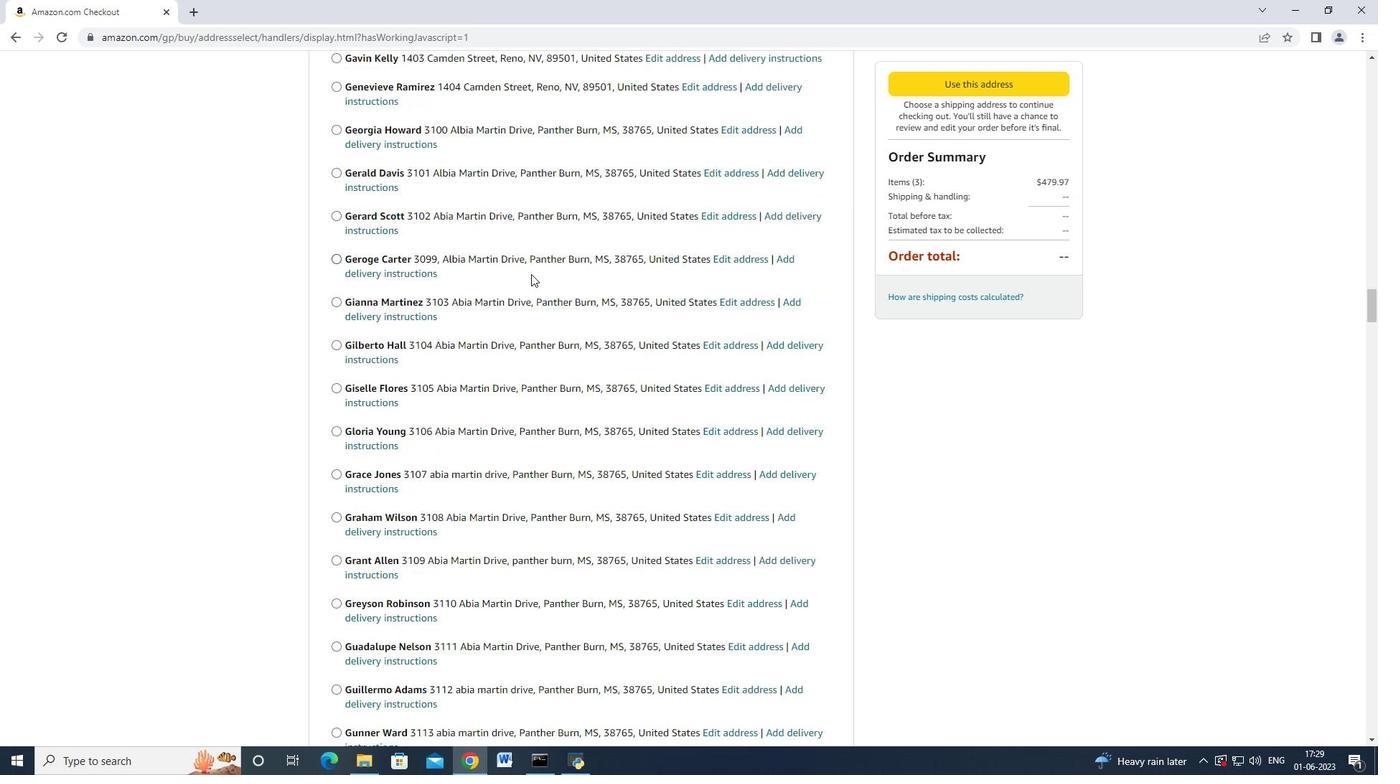 
Action: Mouse moved to (529, 274)
Screenshot: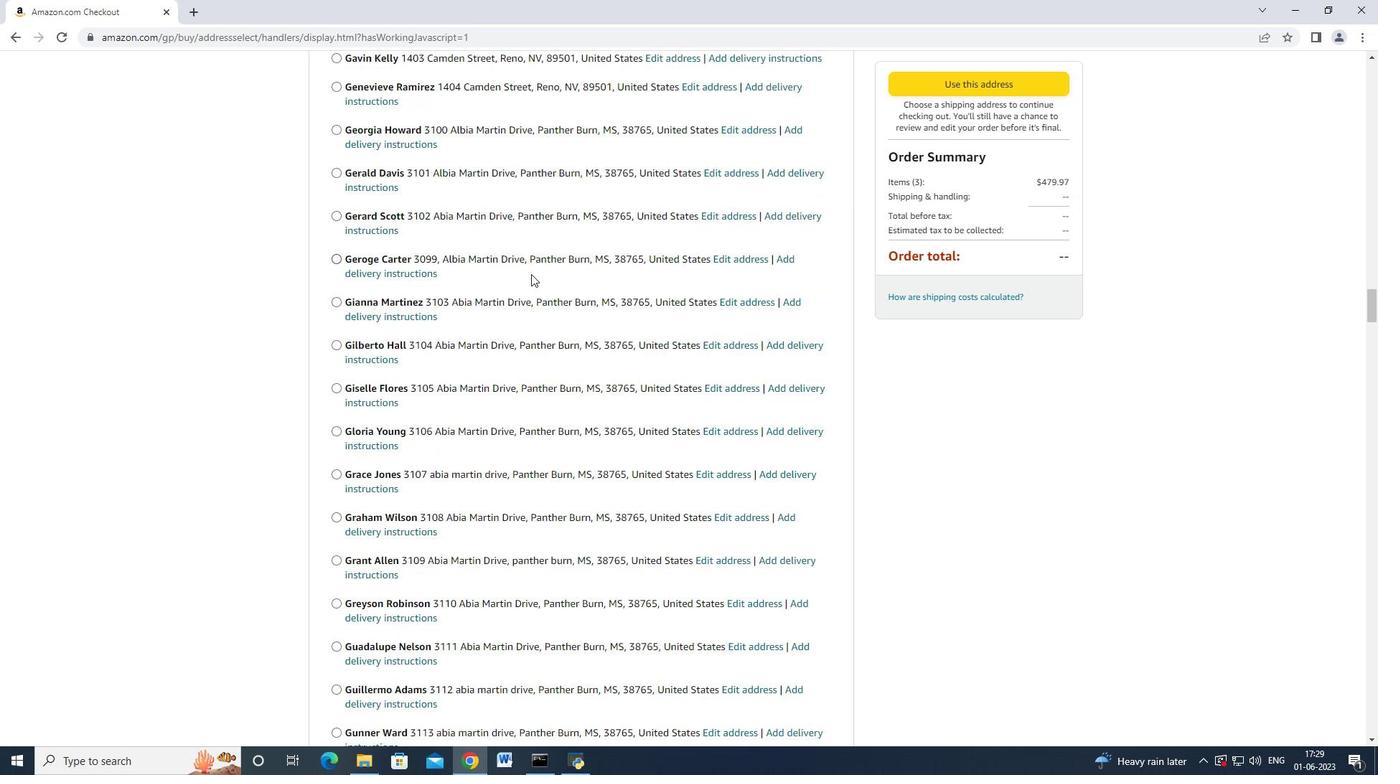 
Action: Mouse scrolled (529, 273) with delta (0, 0)
Screenshot: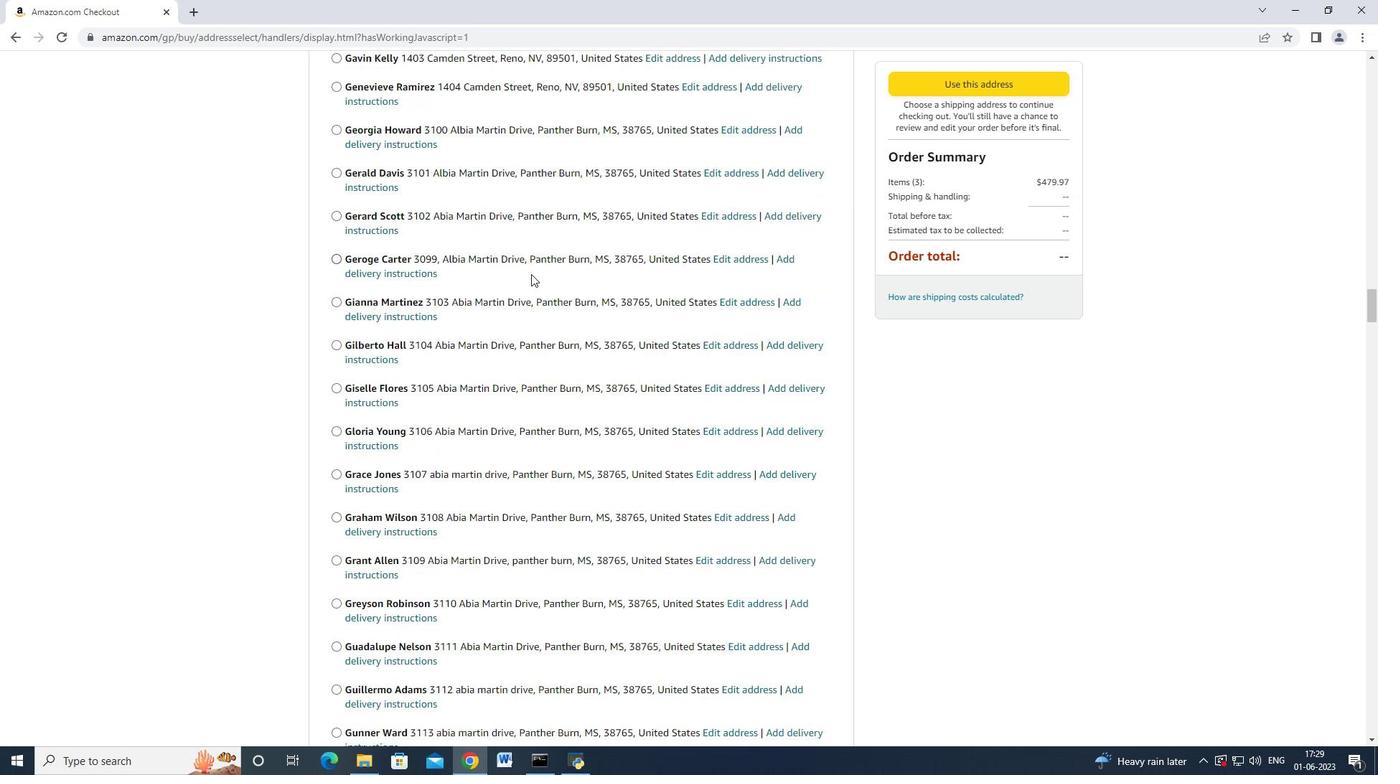 
Action: Mouse scrolled (529, 273) with delta (0, 0)
Screenshot: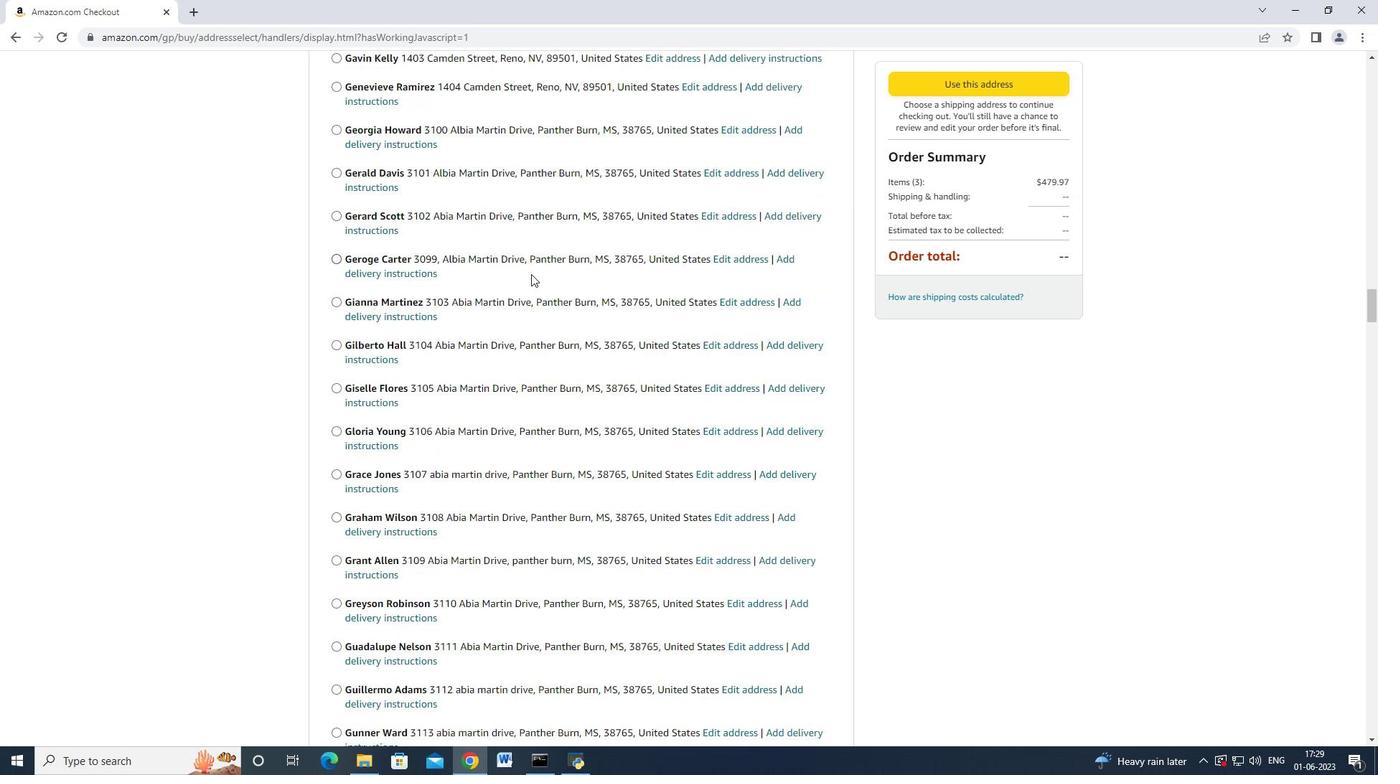
Action: Mouse scrolled (529, 273) with delta (0, 0)
Screenshot: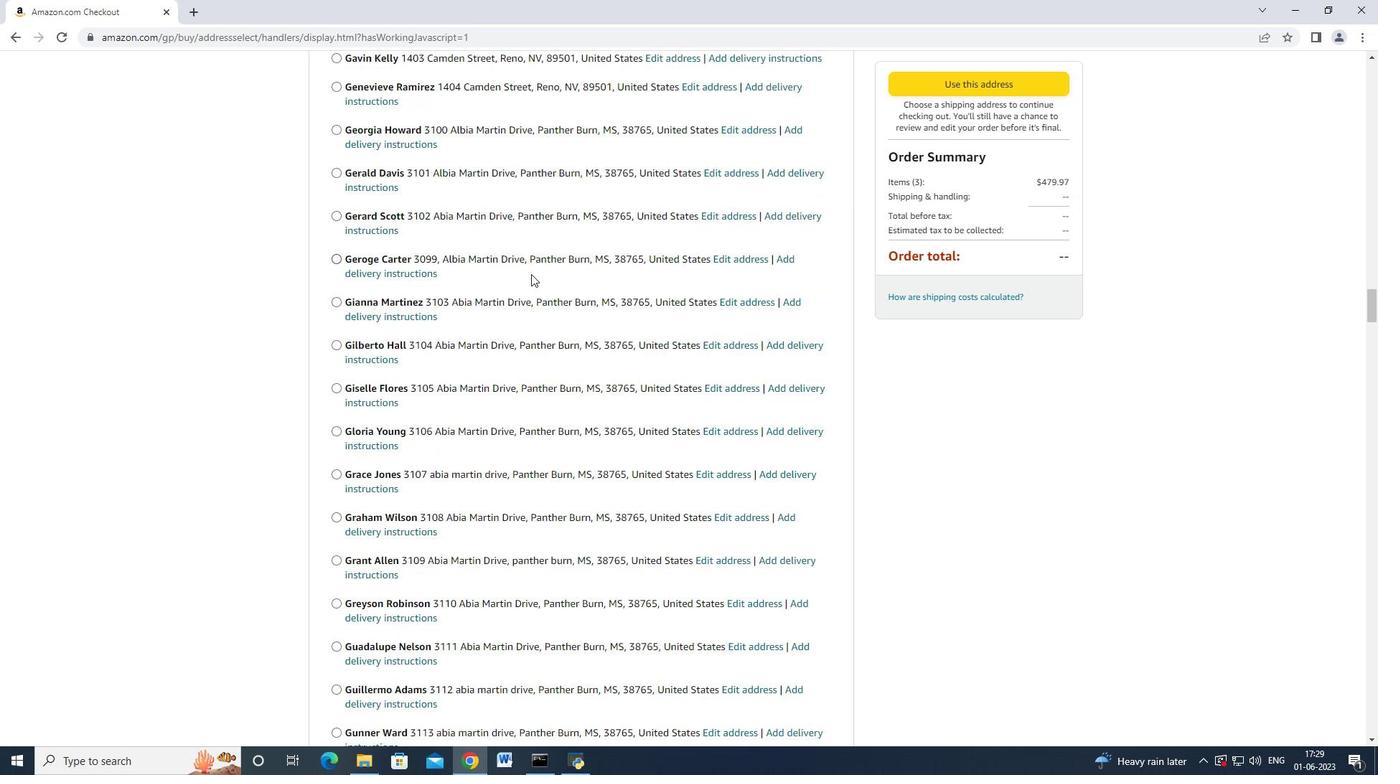 
Action: Mouse scrolled (529, 273) with delta (0, 0)
Screenshot: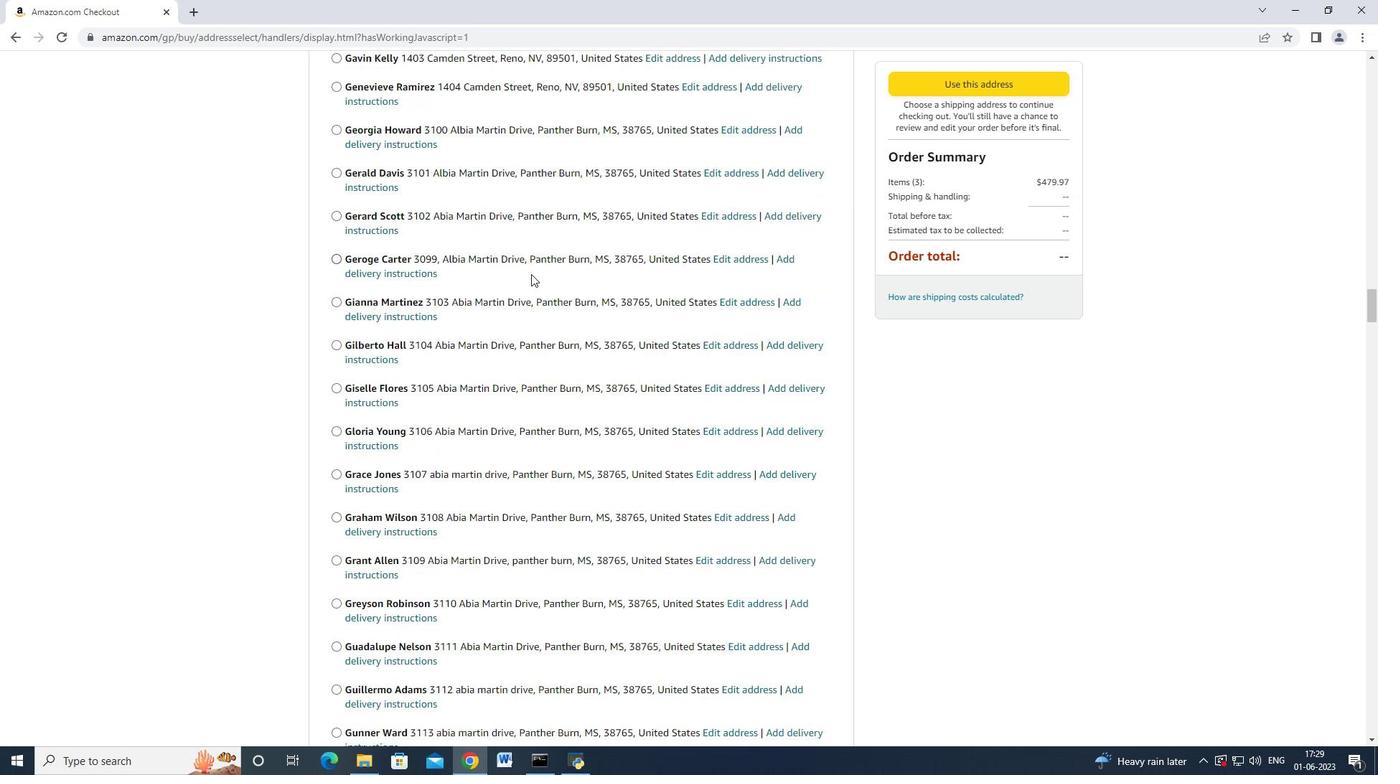 
Action: Mouse scrolled (529, 273) with delta (0, 0)
Screenshot: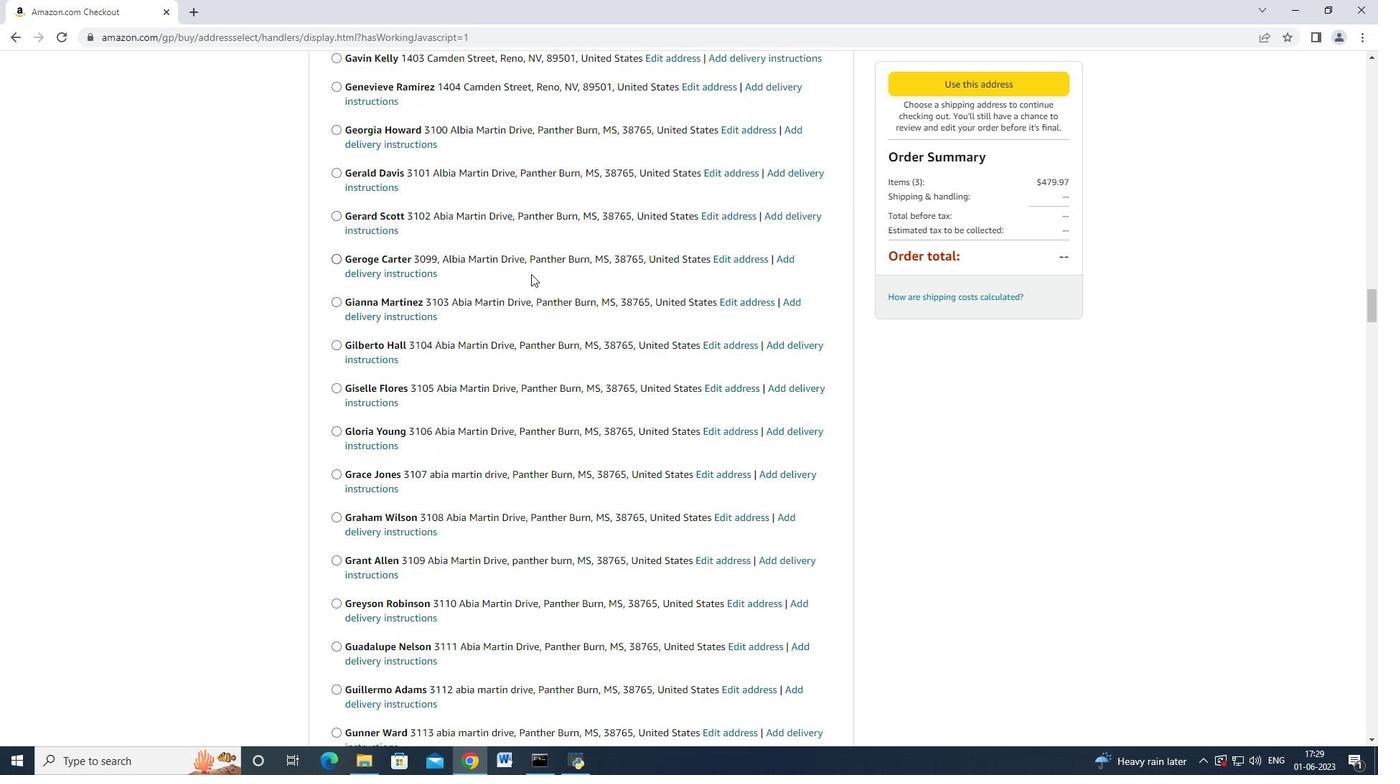 
Action: Mouse moved to (524, 274)
Screenshot: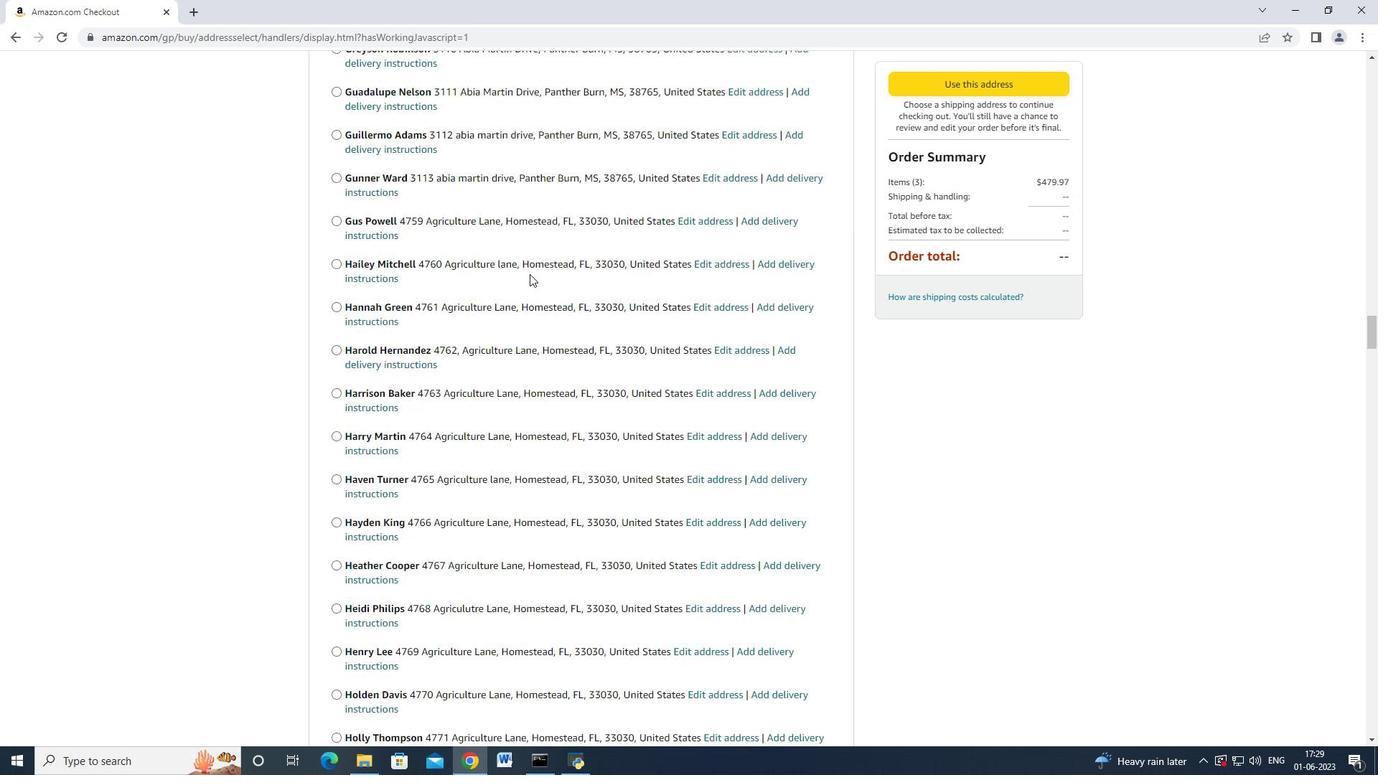 
Action: Mouse scrolled (524, 273) with delta (0, 0)
Screenshot: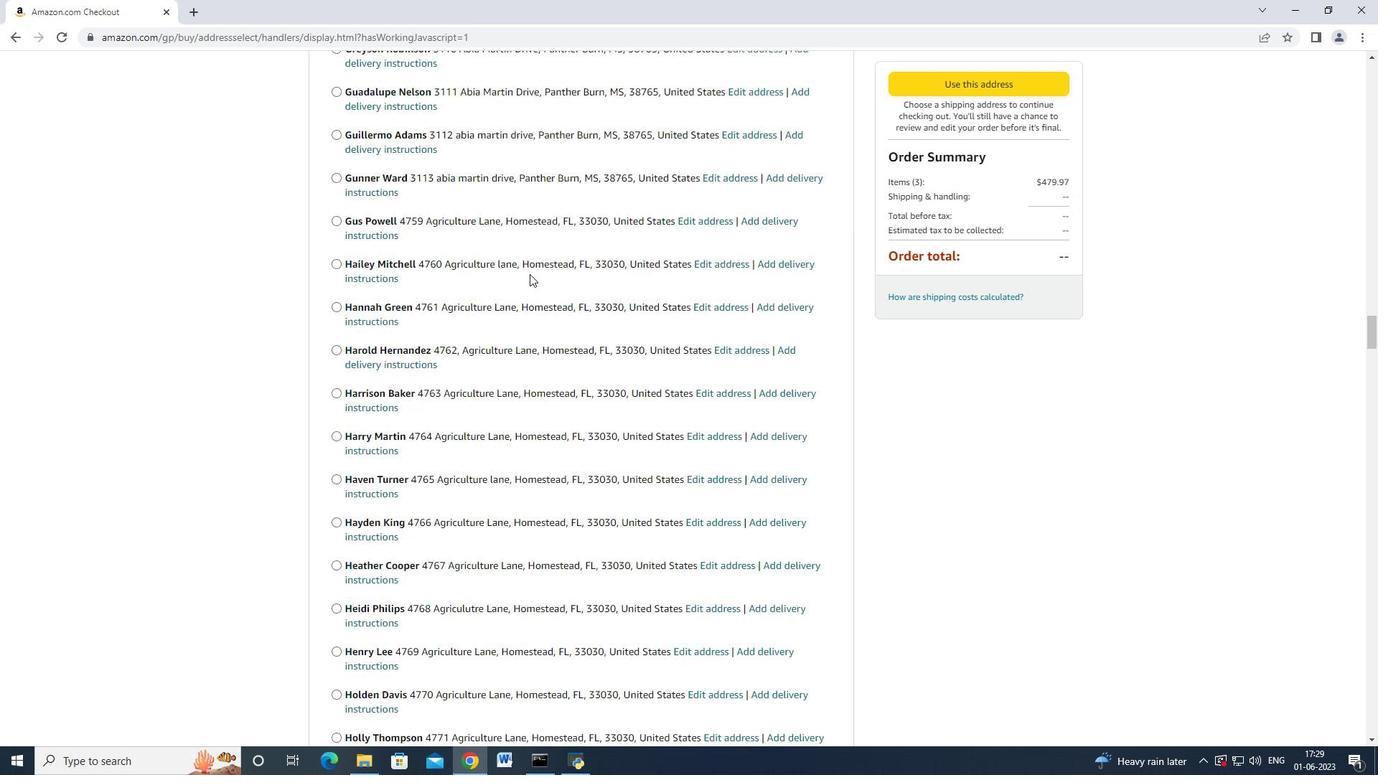 
Action: Mouse moved to (523, 274)
Screenshot: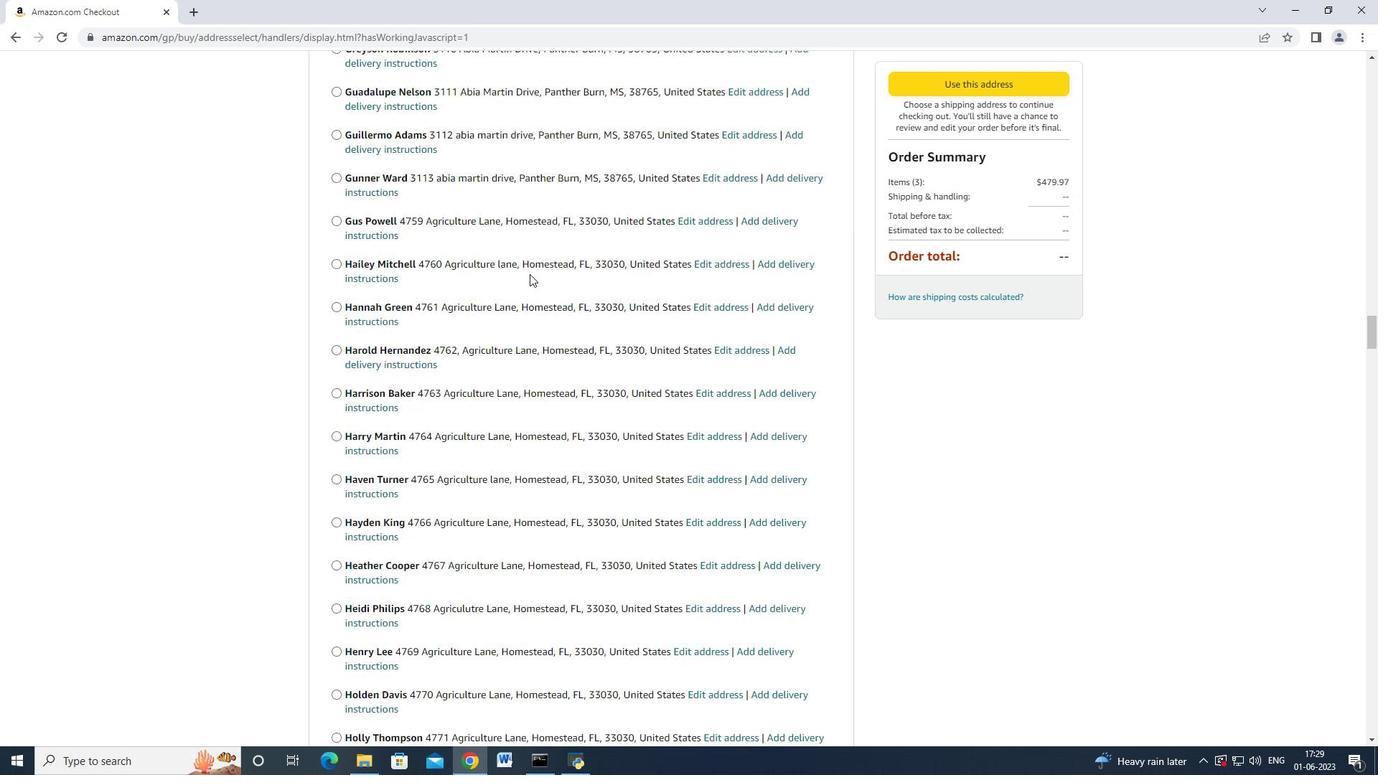
Action: Mouse scrolled (523, 273) with delta (0, 0)
Screenshot: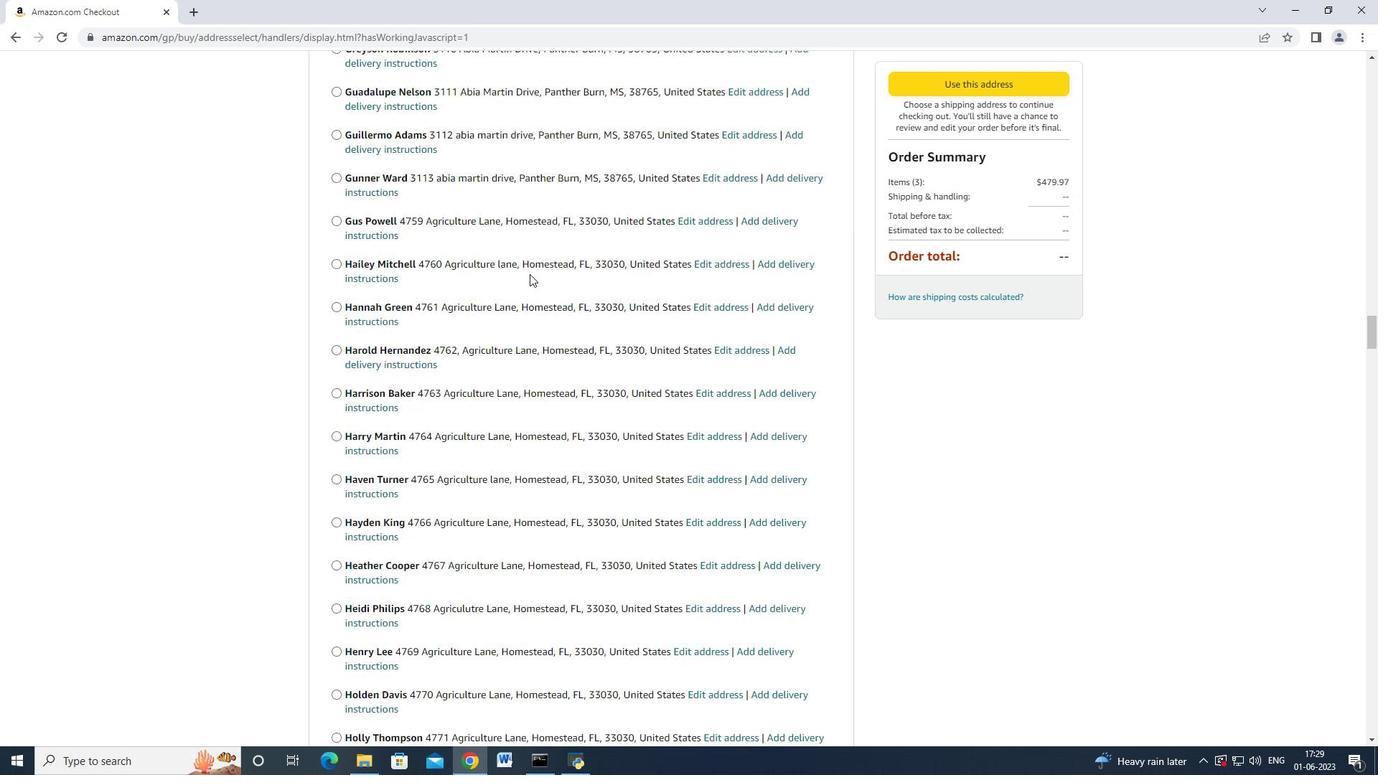 
Action: Mouse moved to (522, 274)
Screenshot: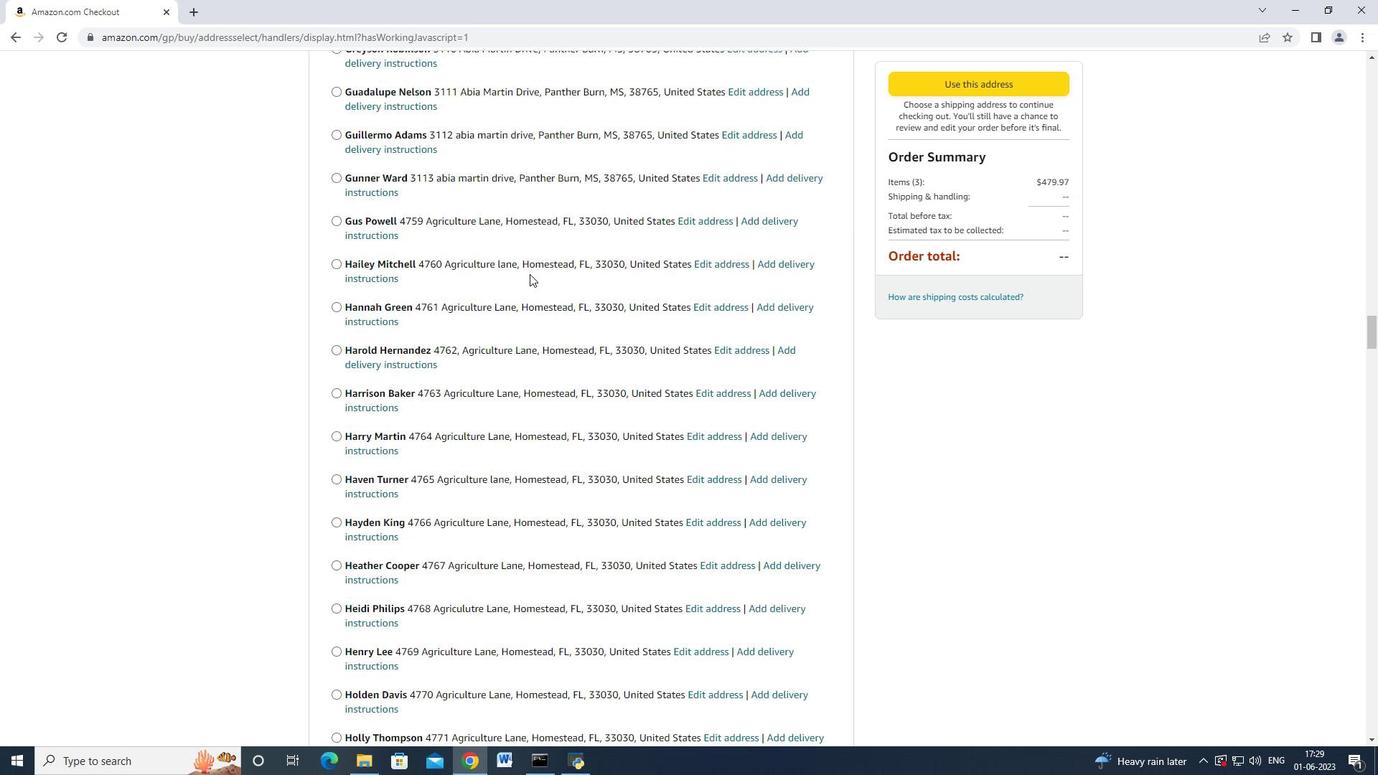 
Action: Mouse scrolled (522, 273) with delta (0, 0)
Screenshot: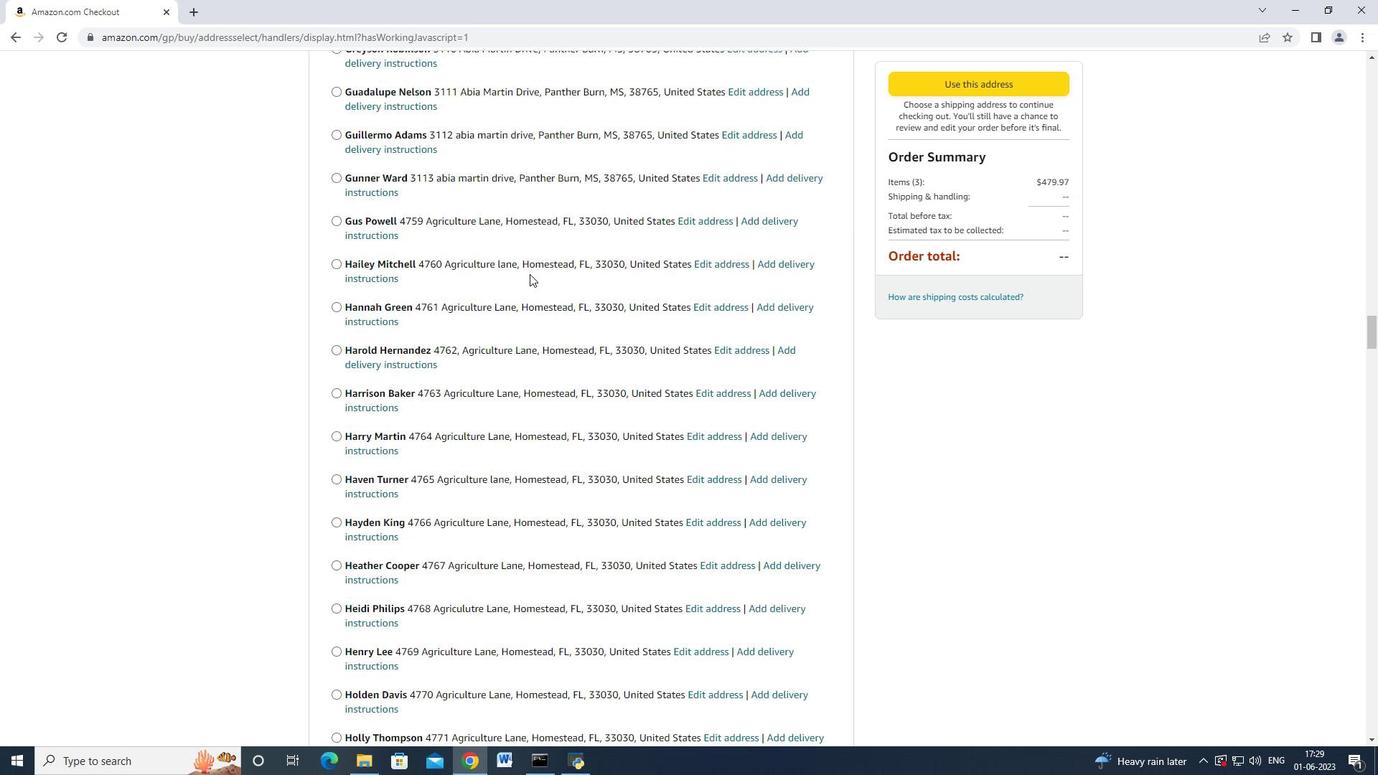 
Action: Mouse scrolled (522, 273) with delta (0, 0)
Screenshot: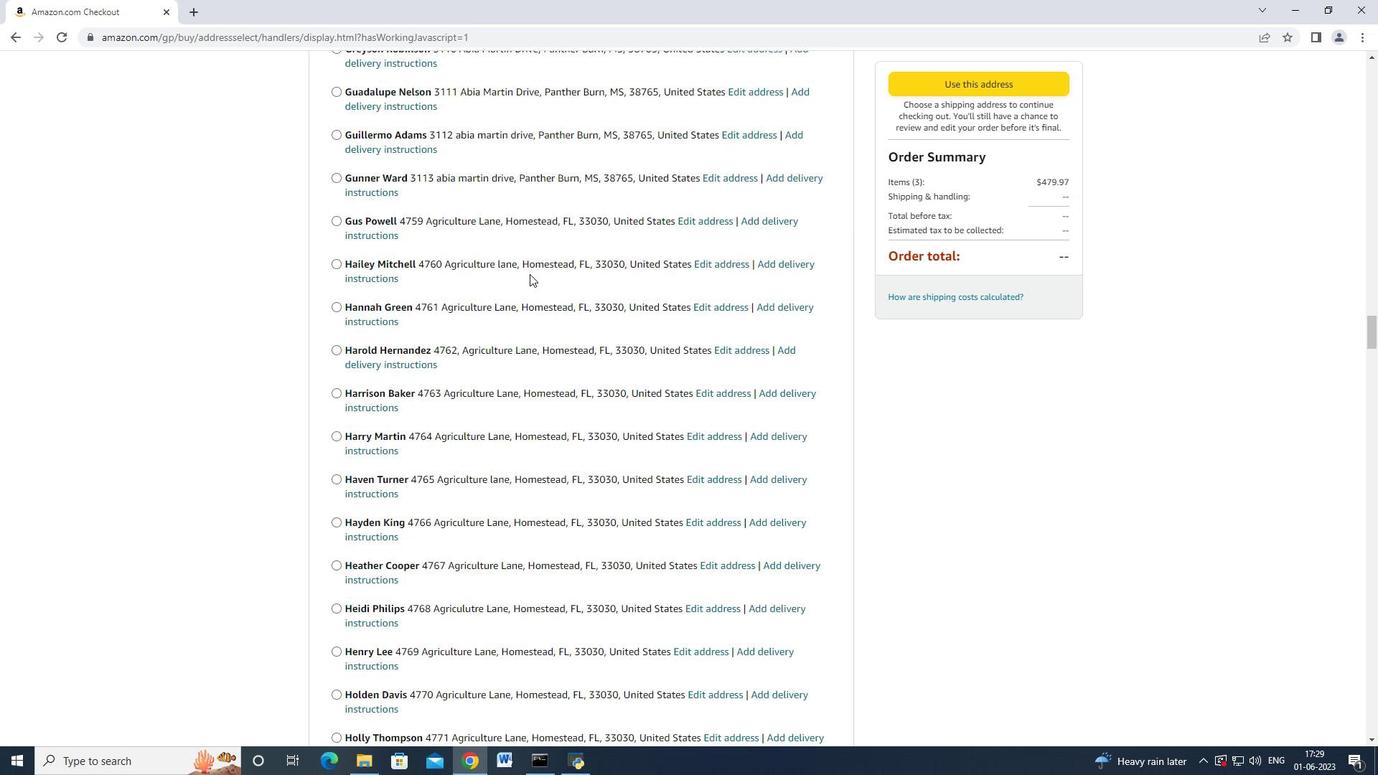 
Action: Mouse scrolled (522, 273) with delta (0, 0)
Screenshot: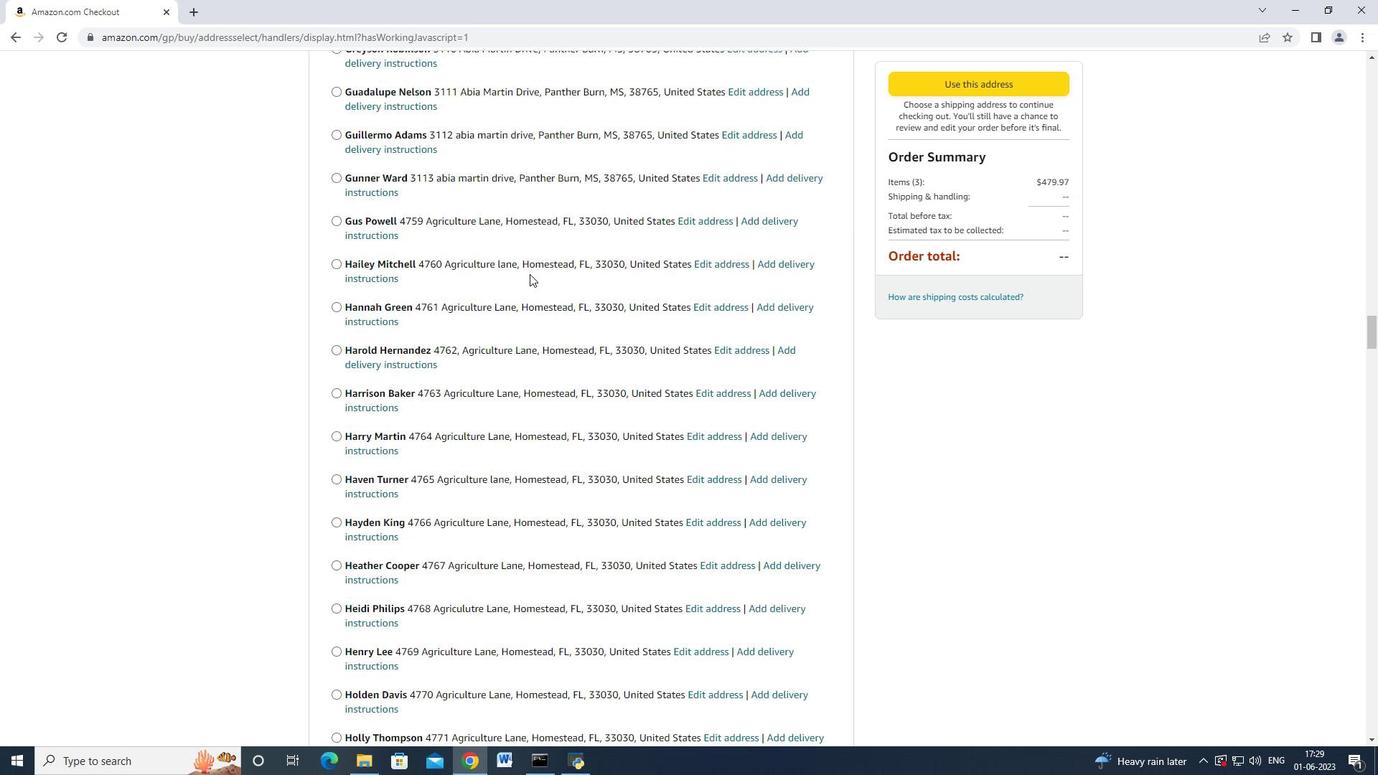 
Action: Mouse scrolled (522, 273) with delta (0, 0)
Screenshot: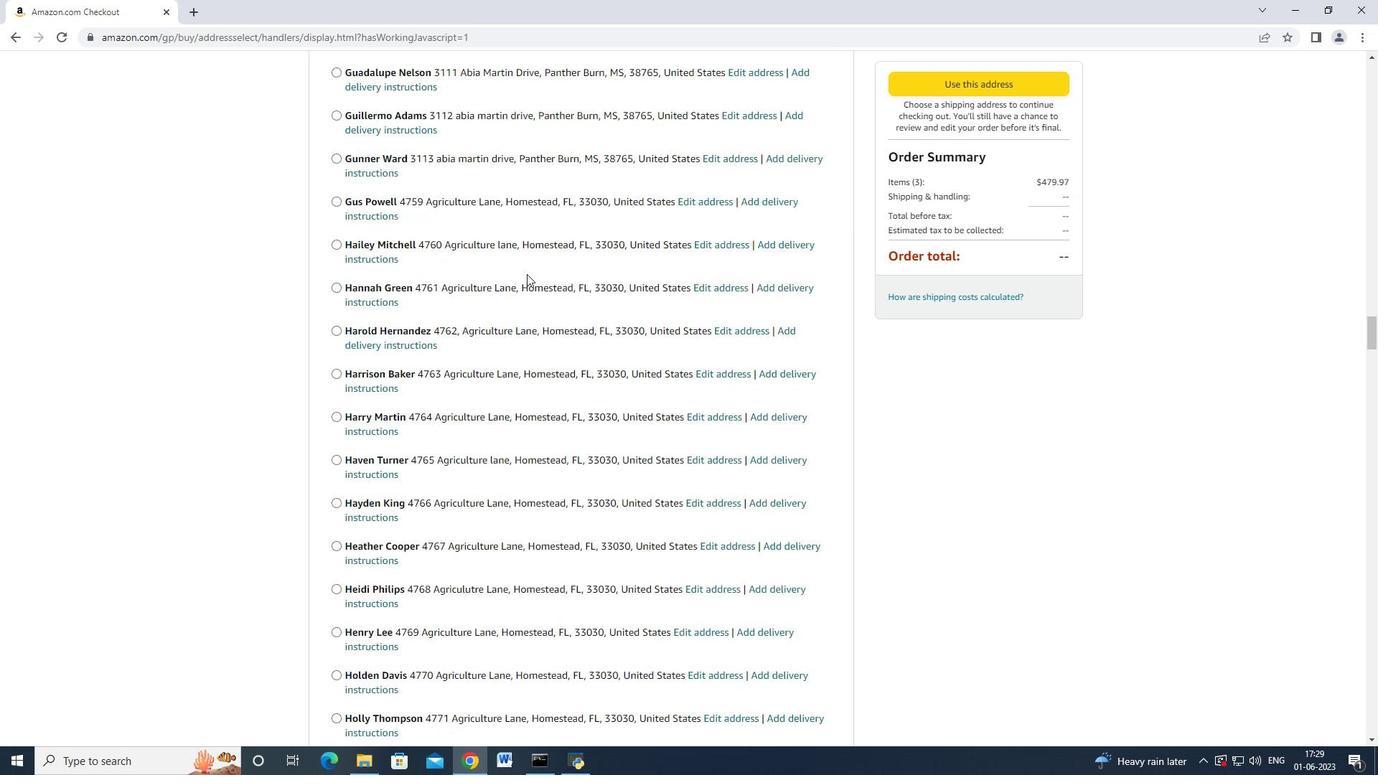 
Action: Mouse scrolled (522, 273) with delta (0, 0)
Screenshot: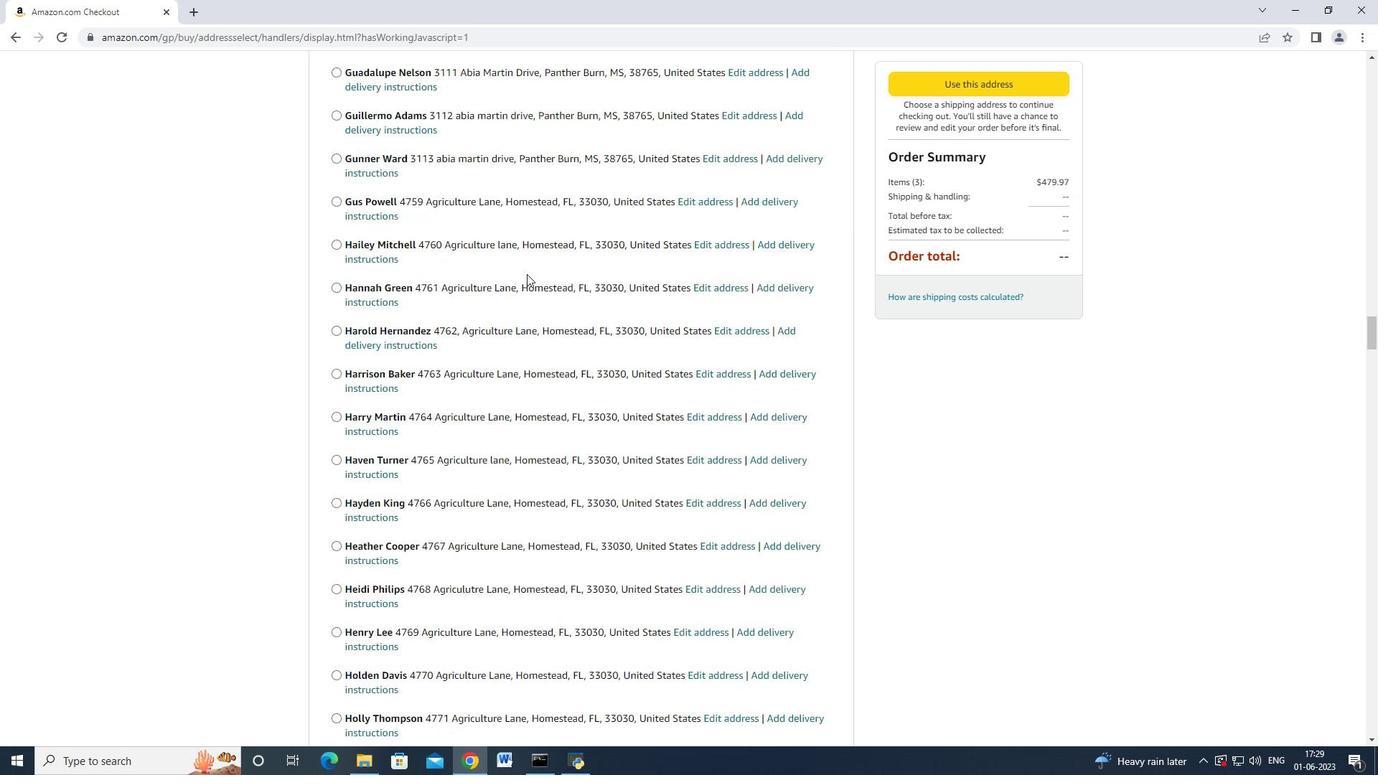 
Action: Mouse scrolled (522, 273) with delta (0, 0)
Screenshot: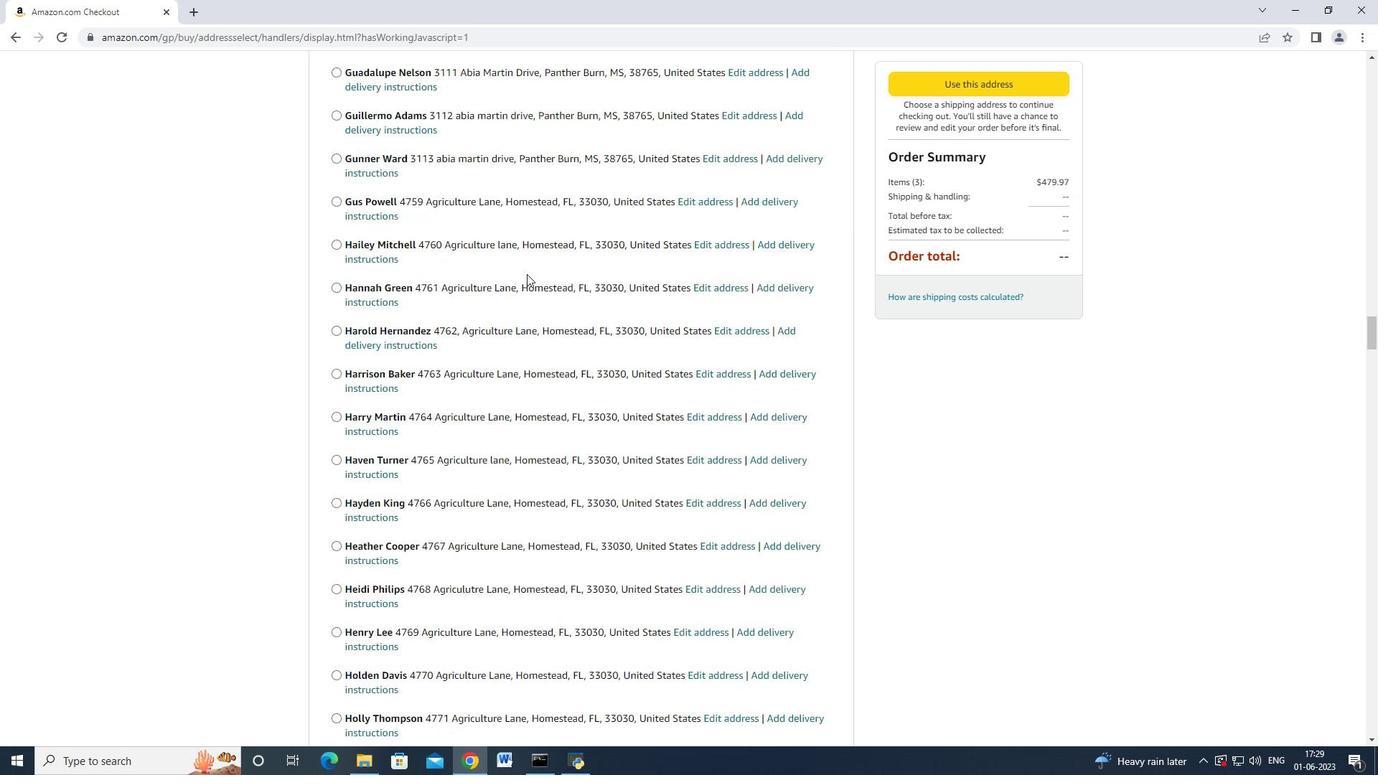 
Action: Mouse moved to (517, 275)
Screenshot: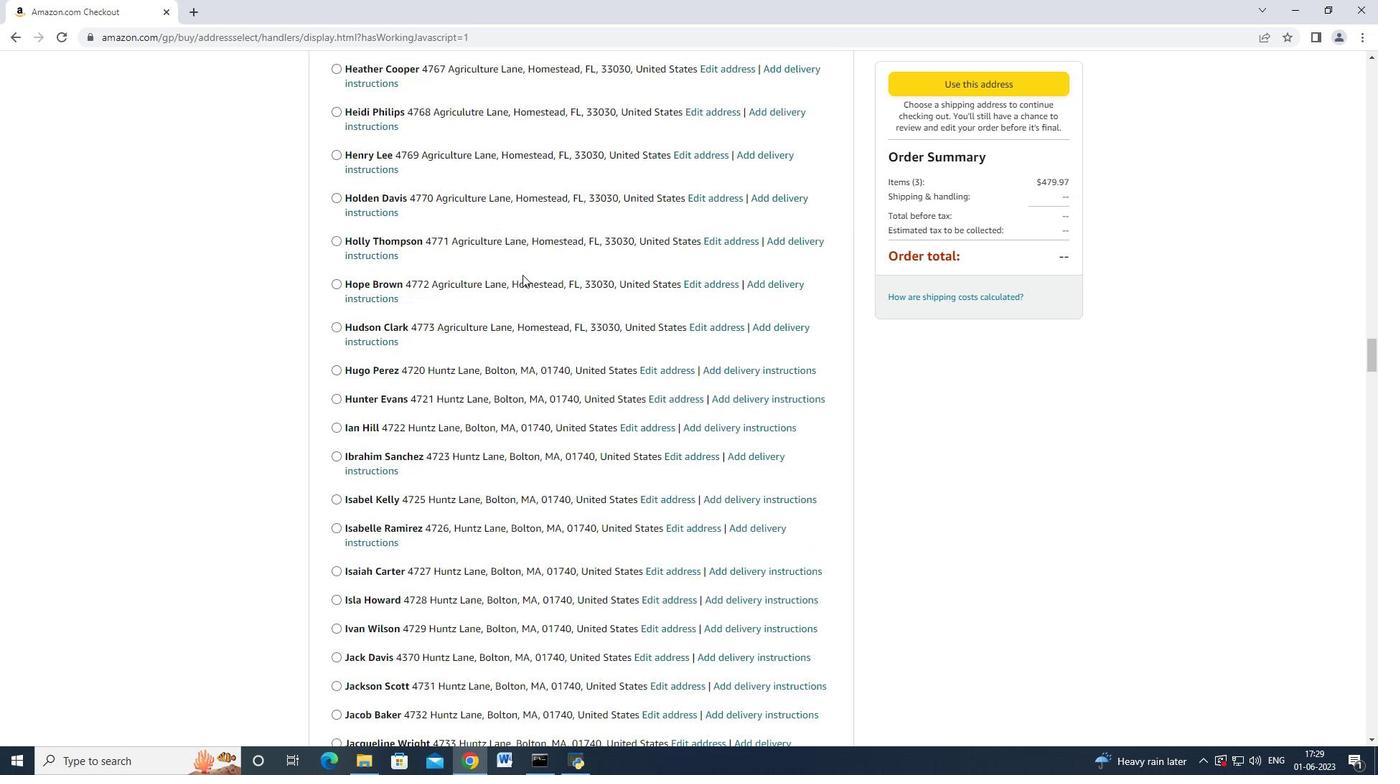 
Action: Mouse scrolled (518, 275) with delta (0, 0)
Screenshot: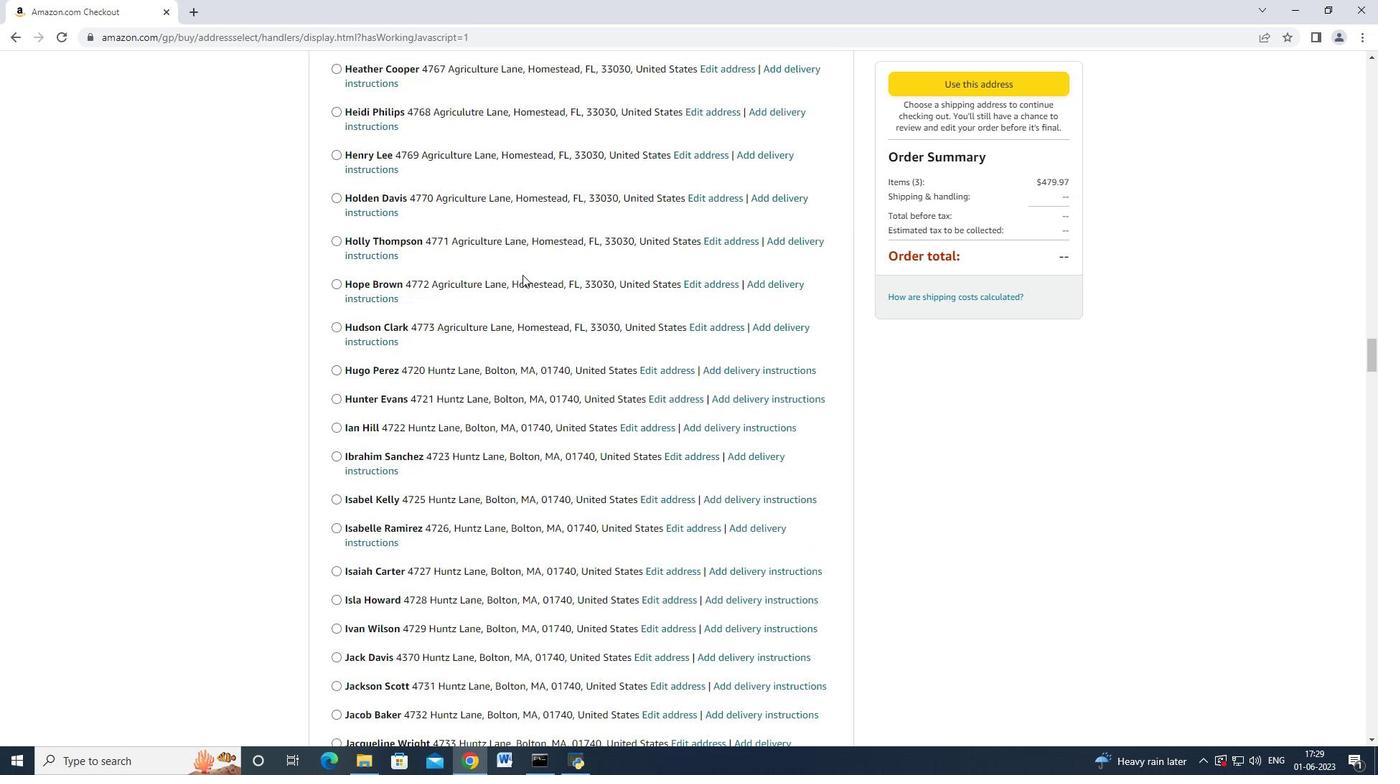 
Action: Mouse moved to (516, 276)
Screenshot: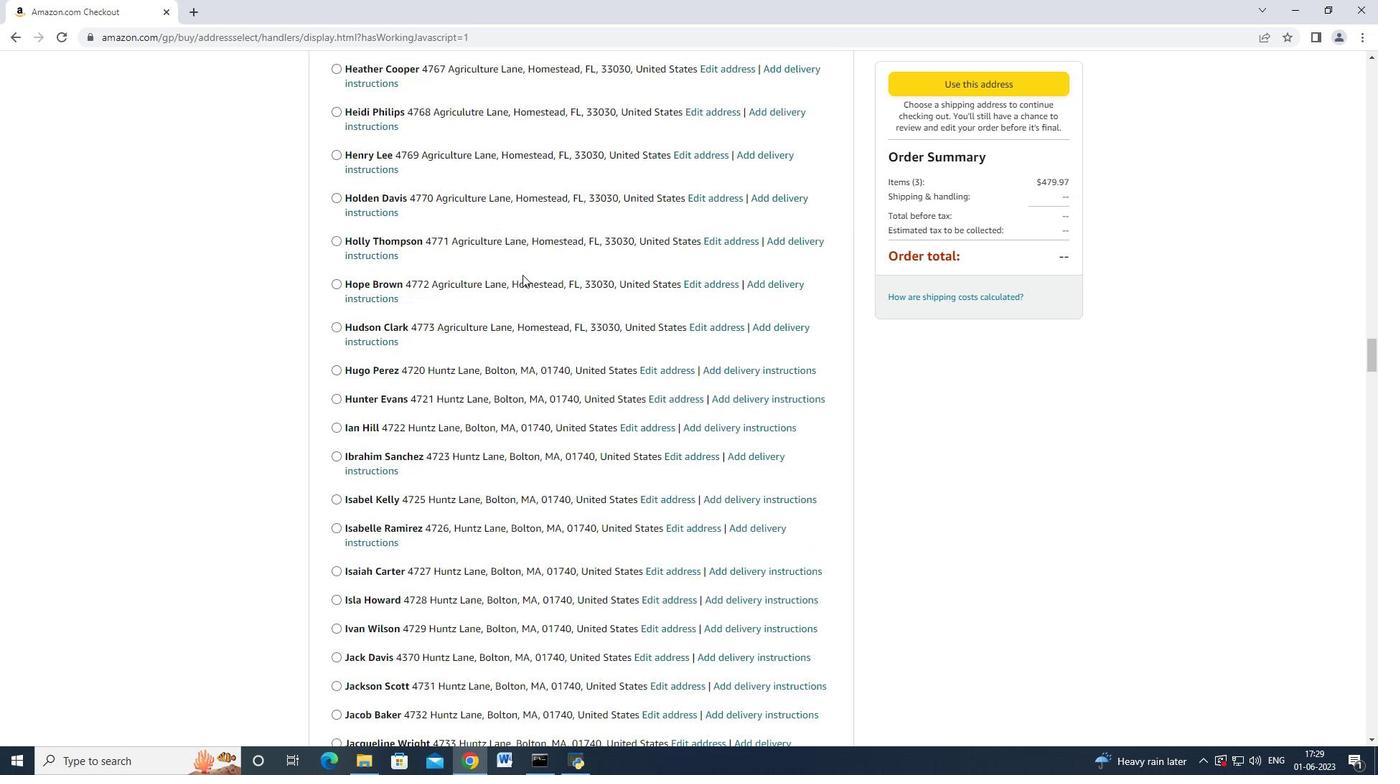 
Action: Mouse scrolled (517, 275) with delta (0, 0)
Screenshot: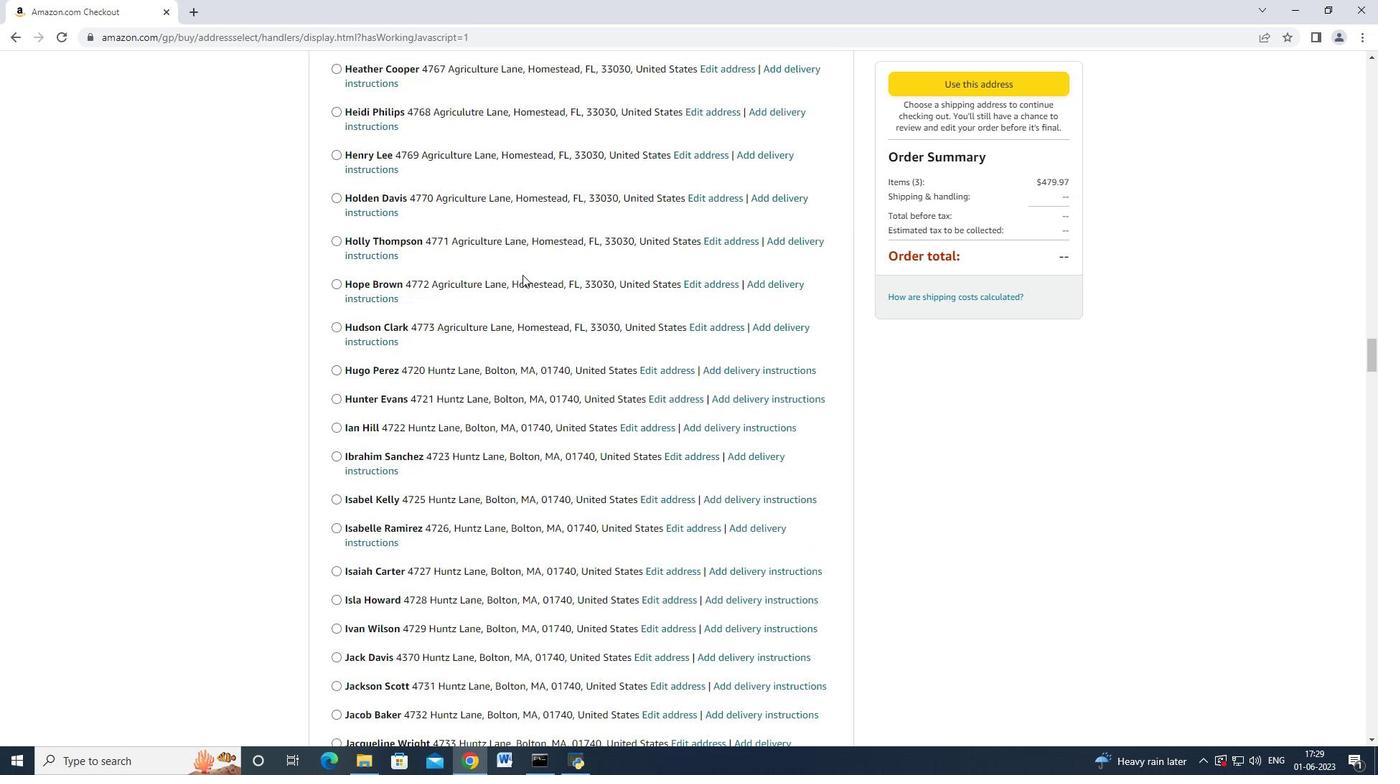 
Action: Mouse moved to (515, 277)
Screenshot: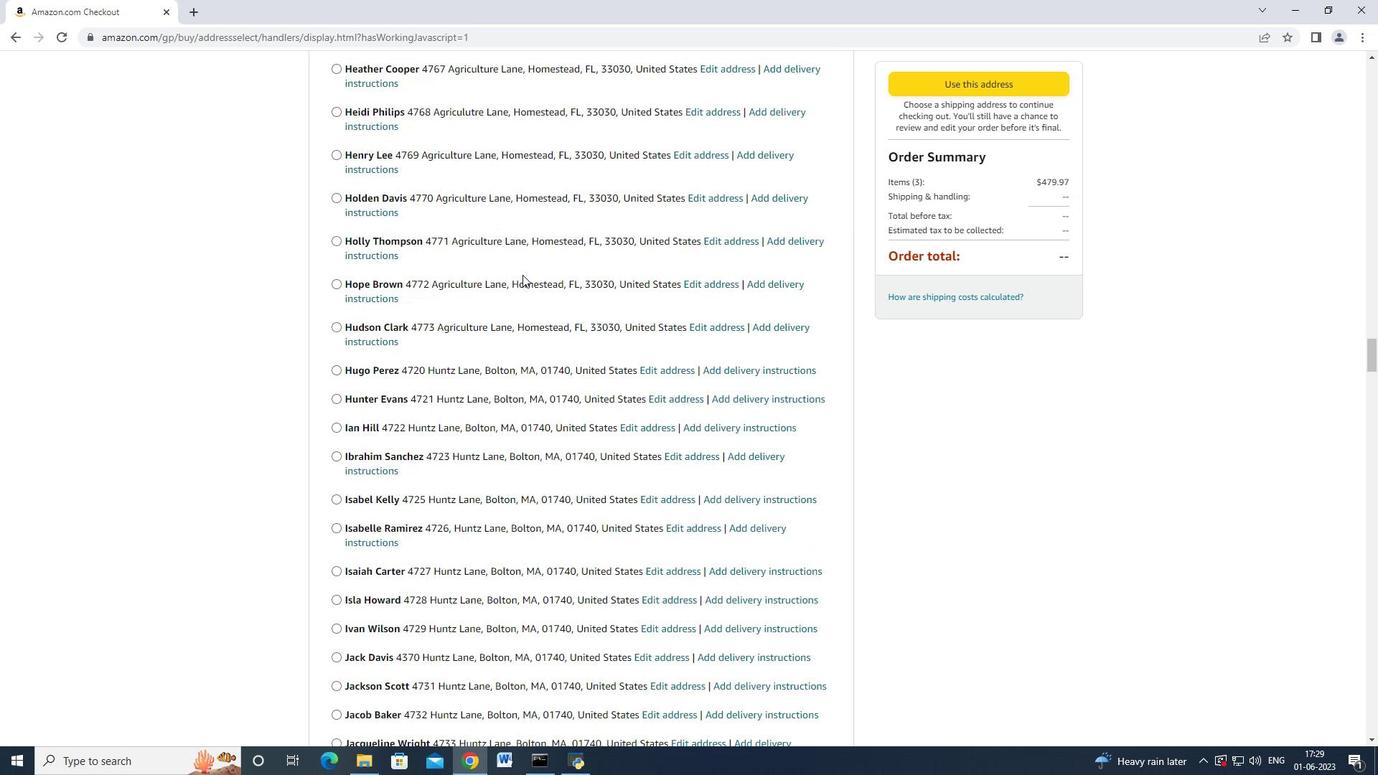 
Action: Mouse scrolled (515, 275) with delta (0, 0)
Screenshot: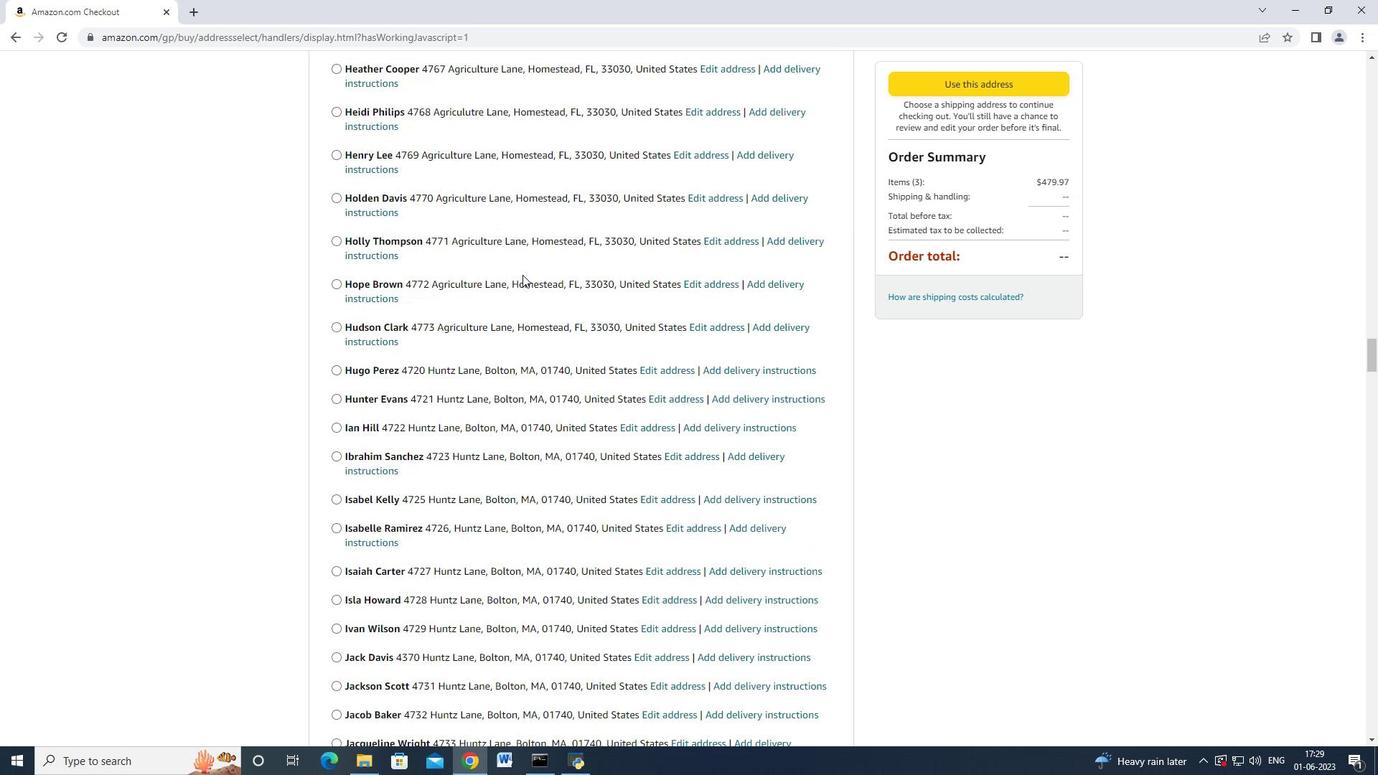 
Action: Mouse moved to (514, 277)
Screenshot: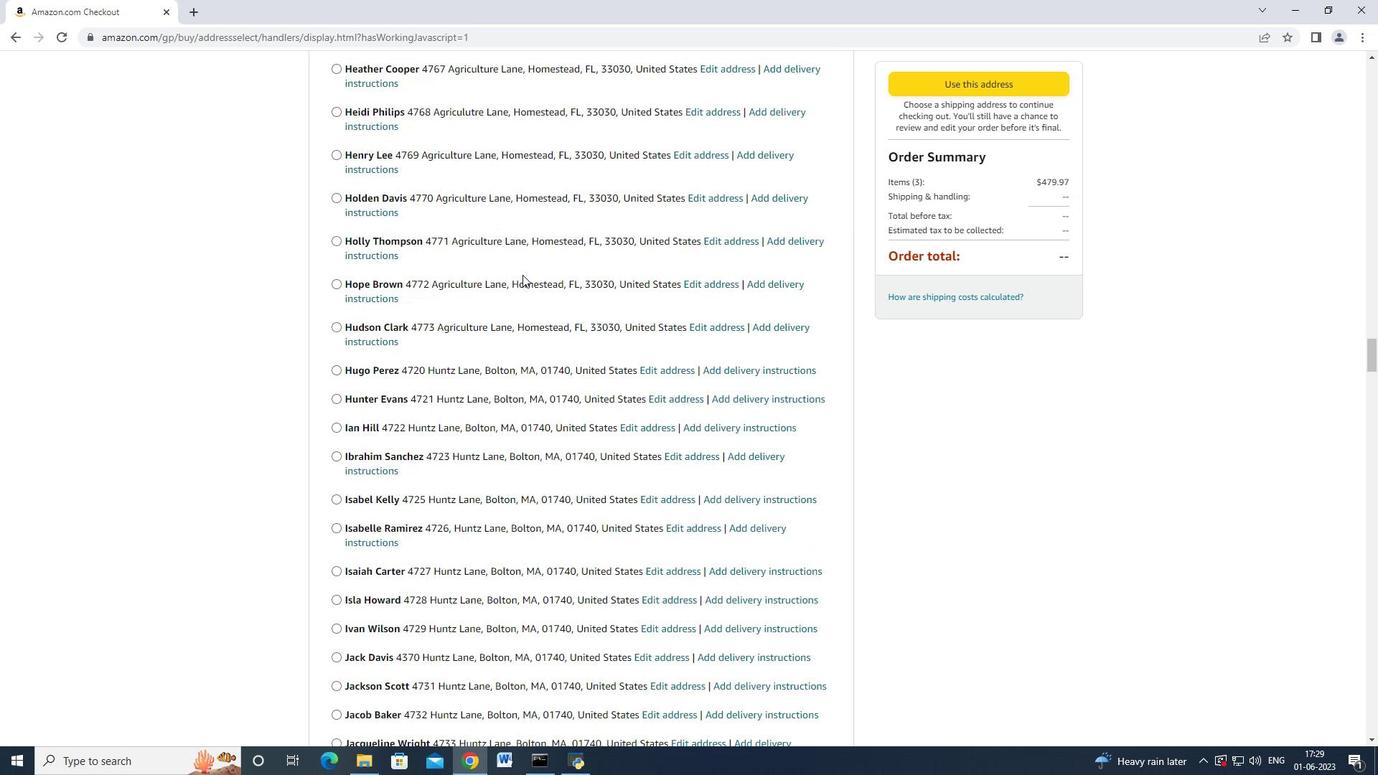 
Action: Mouse scrolled (515, 276) with delta (0, 0)
Screenshot: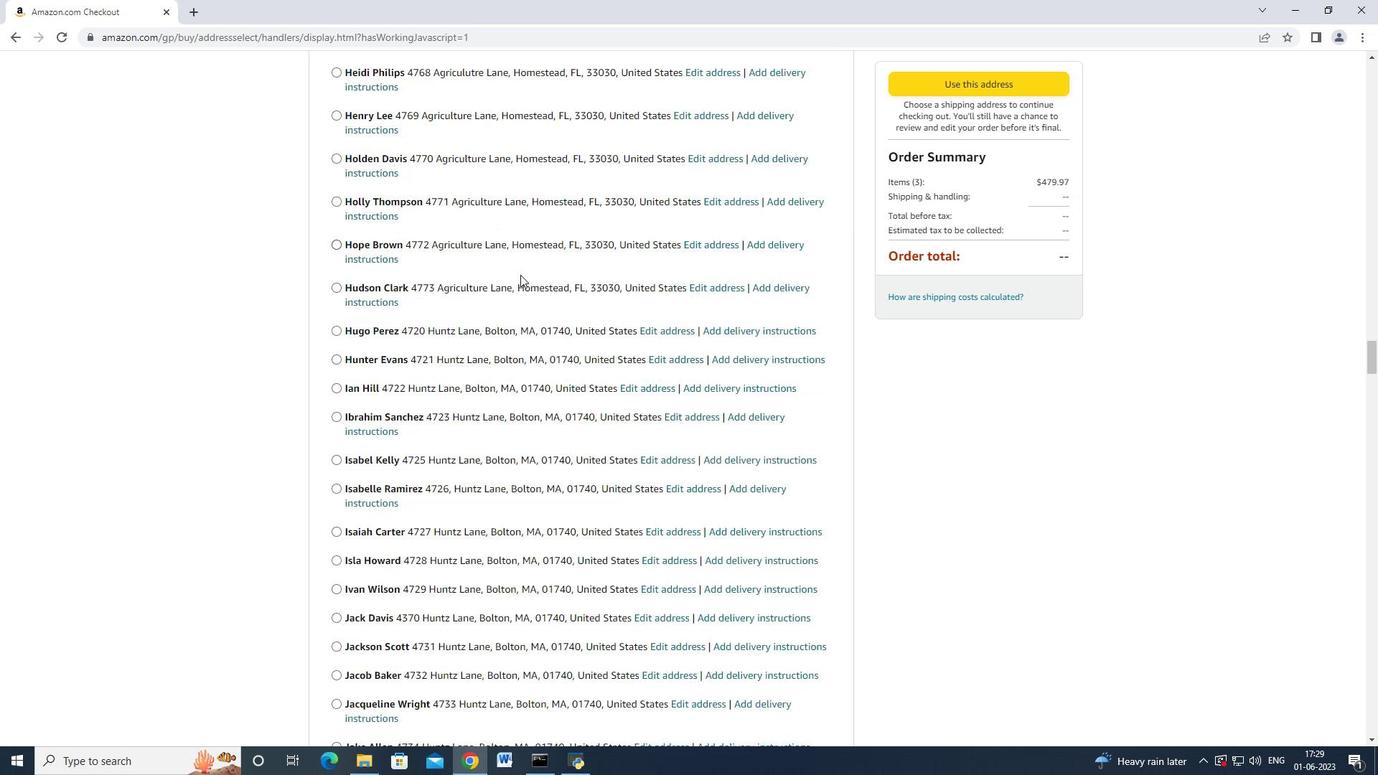 
Action: Mouse moved to (514, 277)
Screenshot: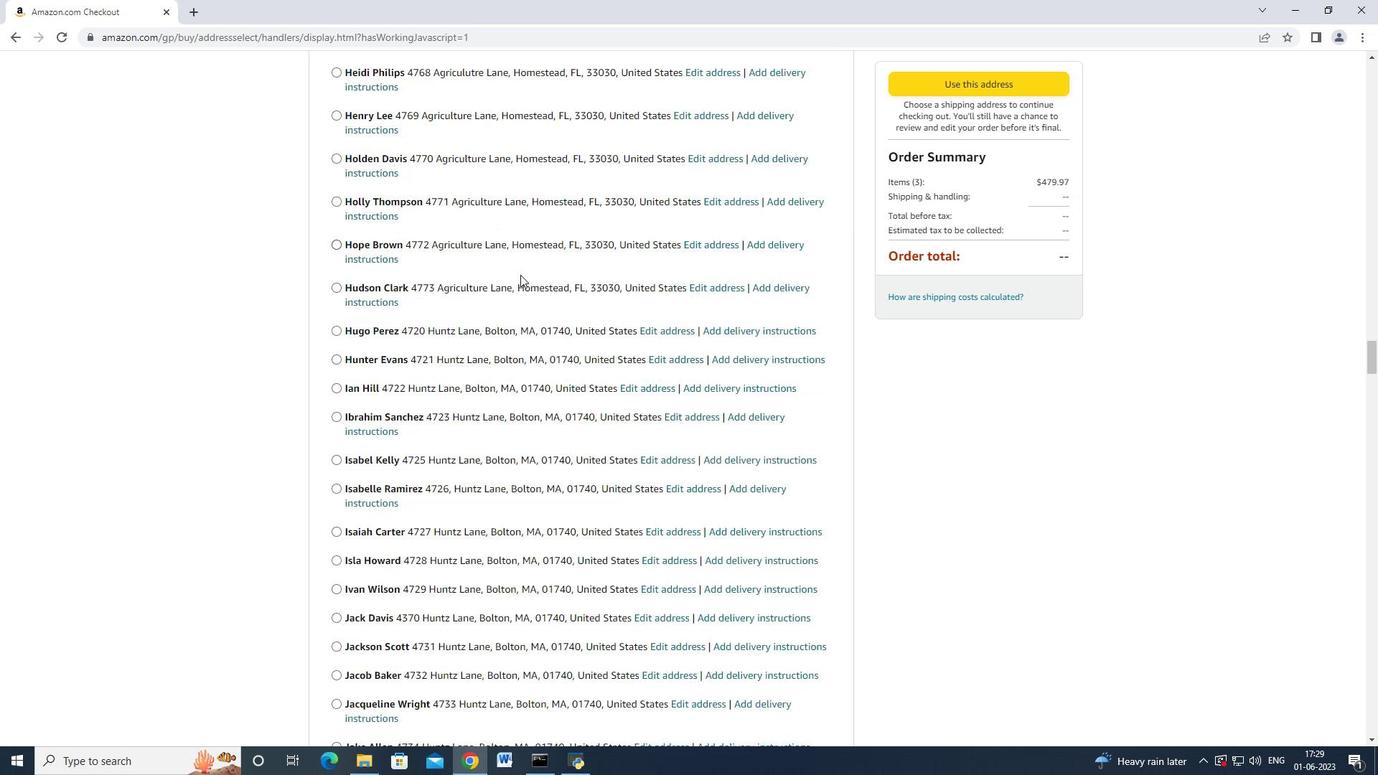 
Action: Mouse scrolled (514, 277) with delta (0, 0)
Screenshot: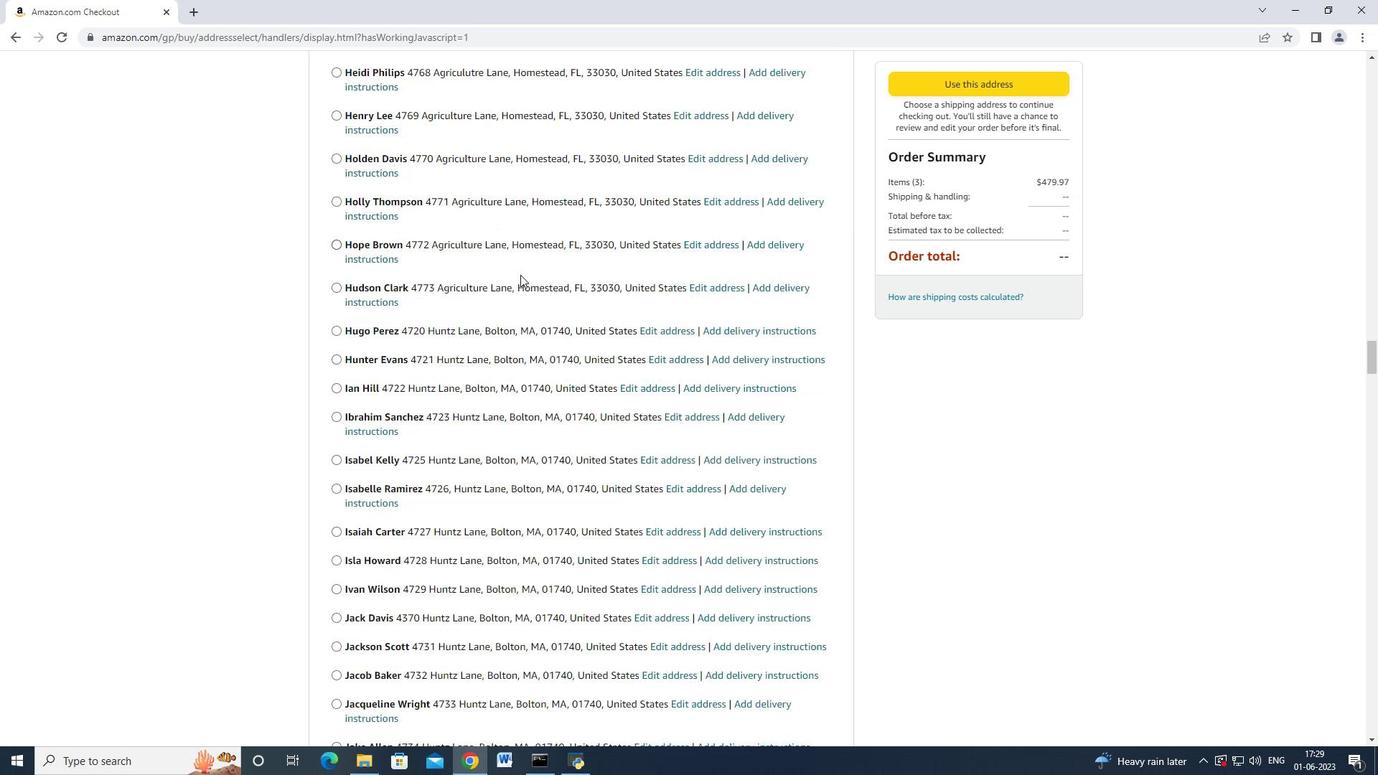 
Action: Mouse moved to (514, 279)
Screenshot: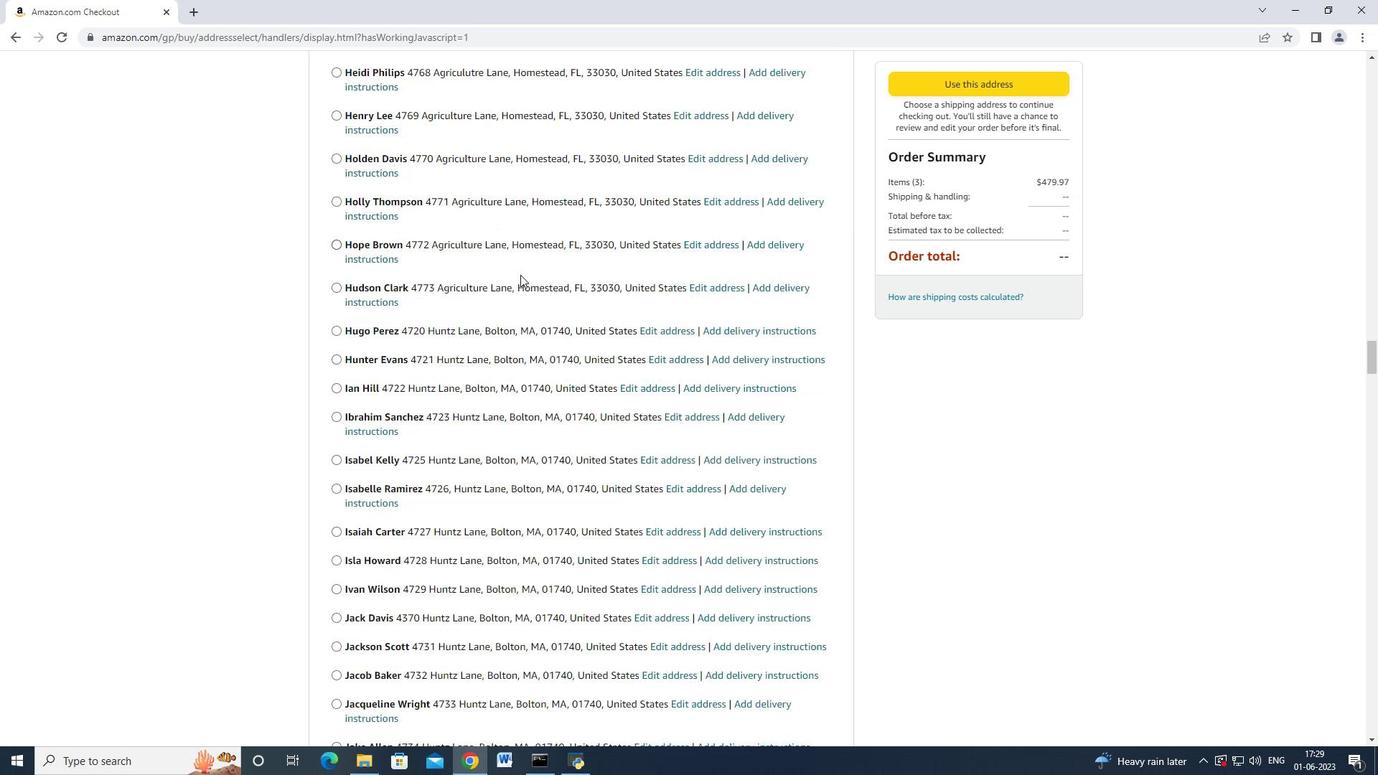 
Action: Mouse scrolled (514, 277) with delta (0, 0)
Screenshot: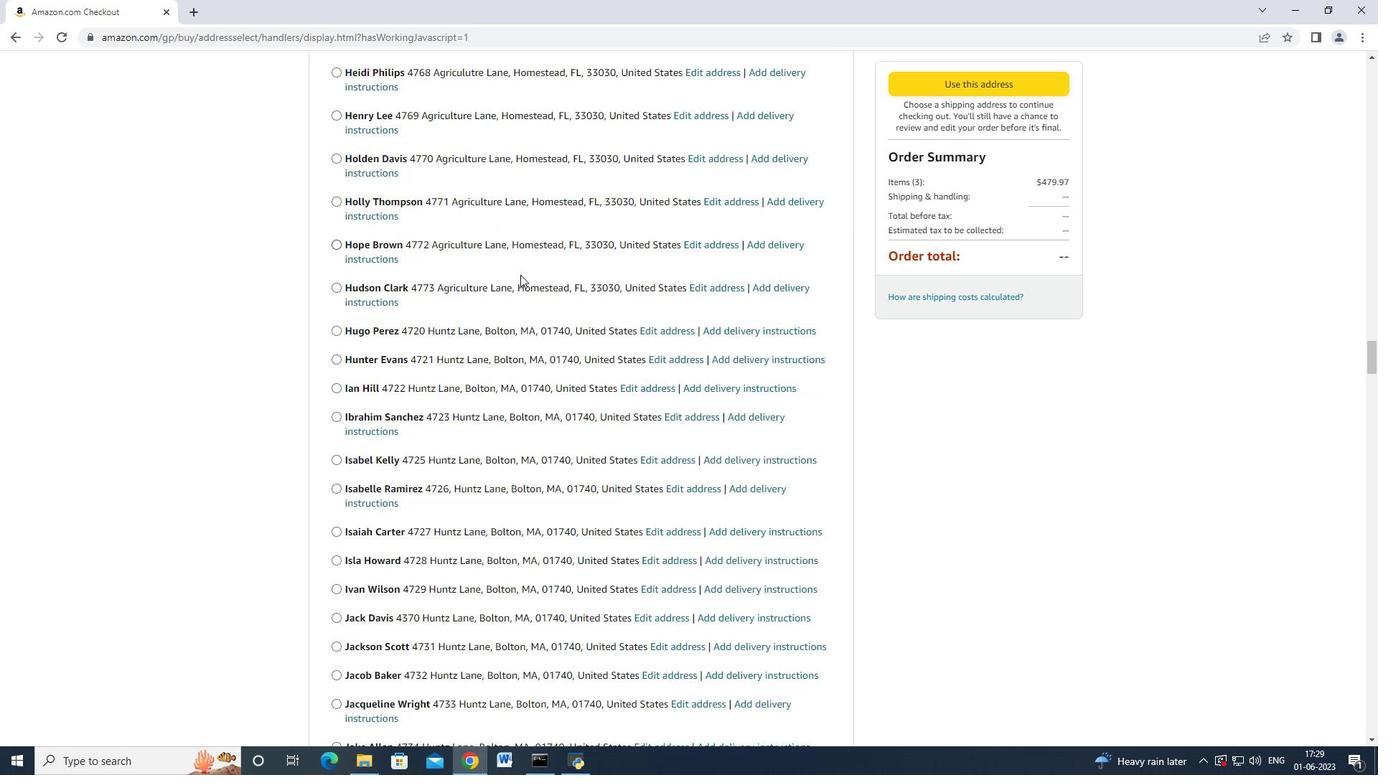 
Action: Mouse moved to (514, 280)
Screenshot: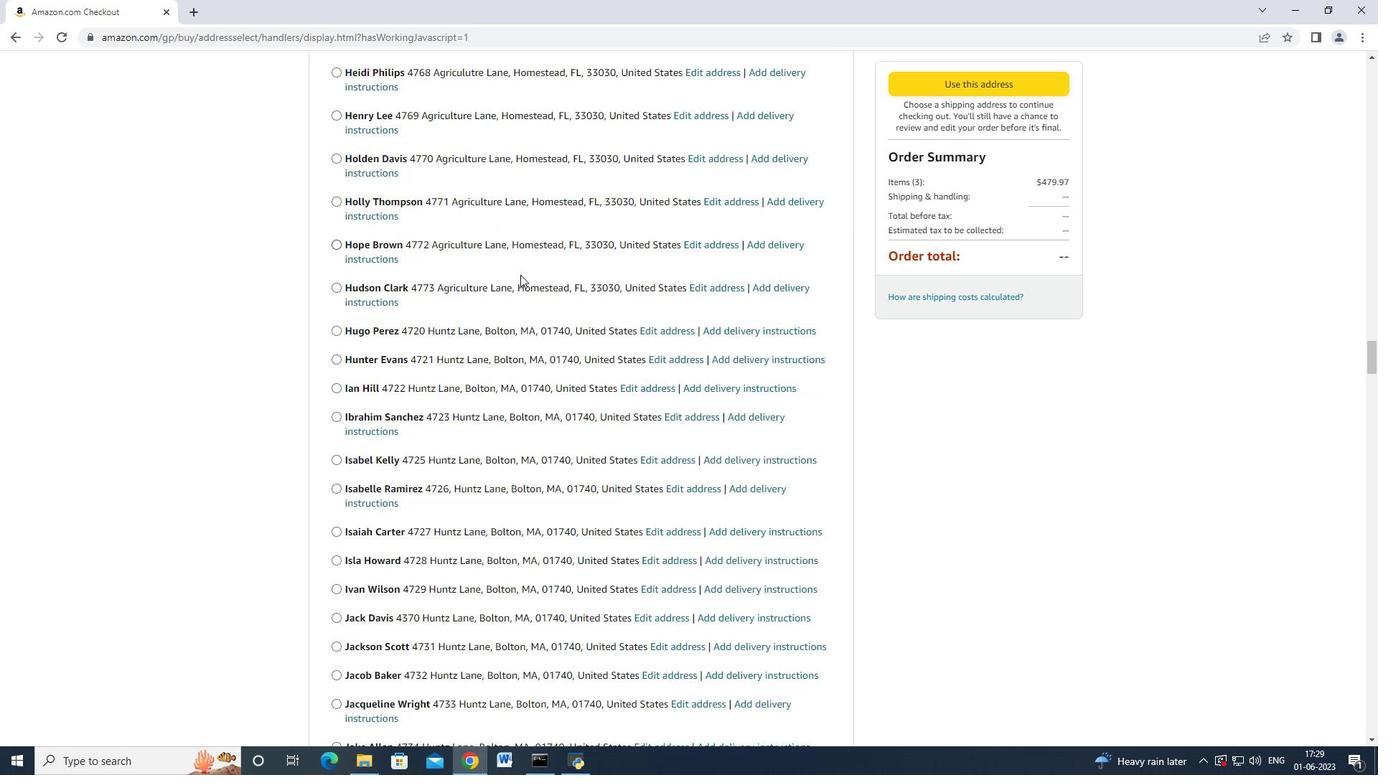 
Action: Mouse scrolled (514, 276) with delta (0, -1)
Screenshot: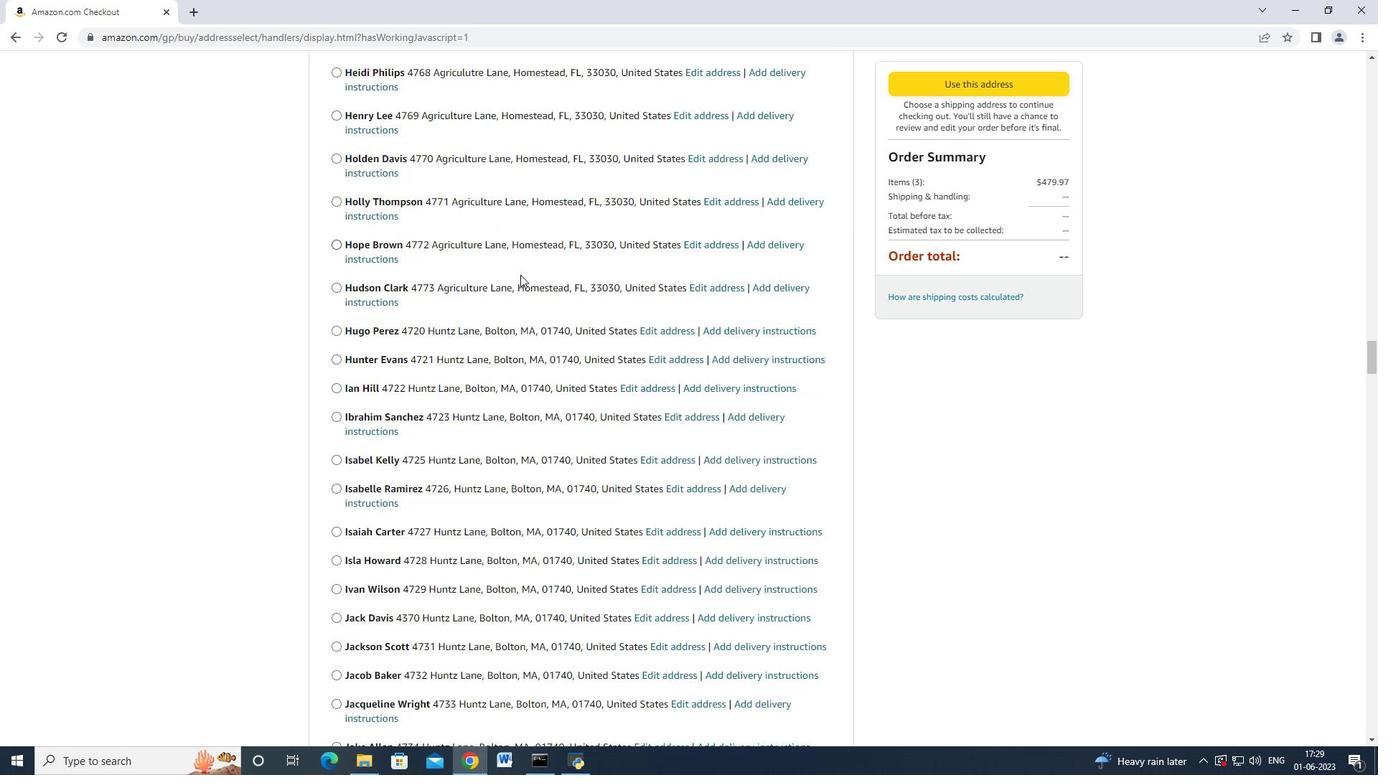 
Action: Mouse moved to (512, 275)
Screenshot: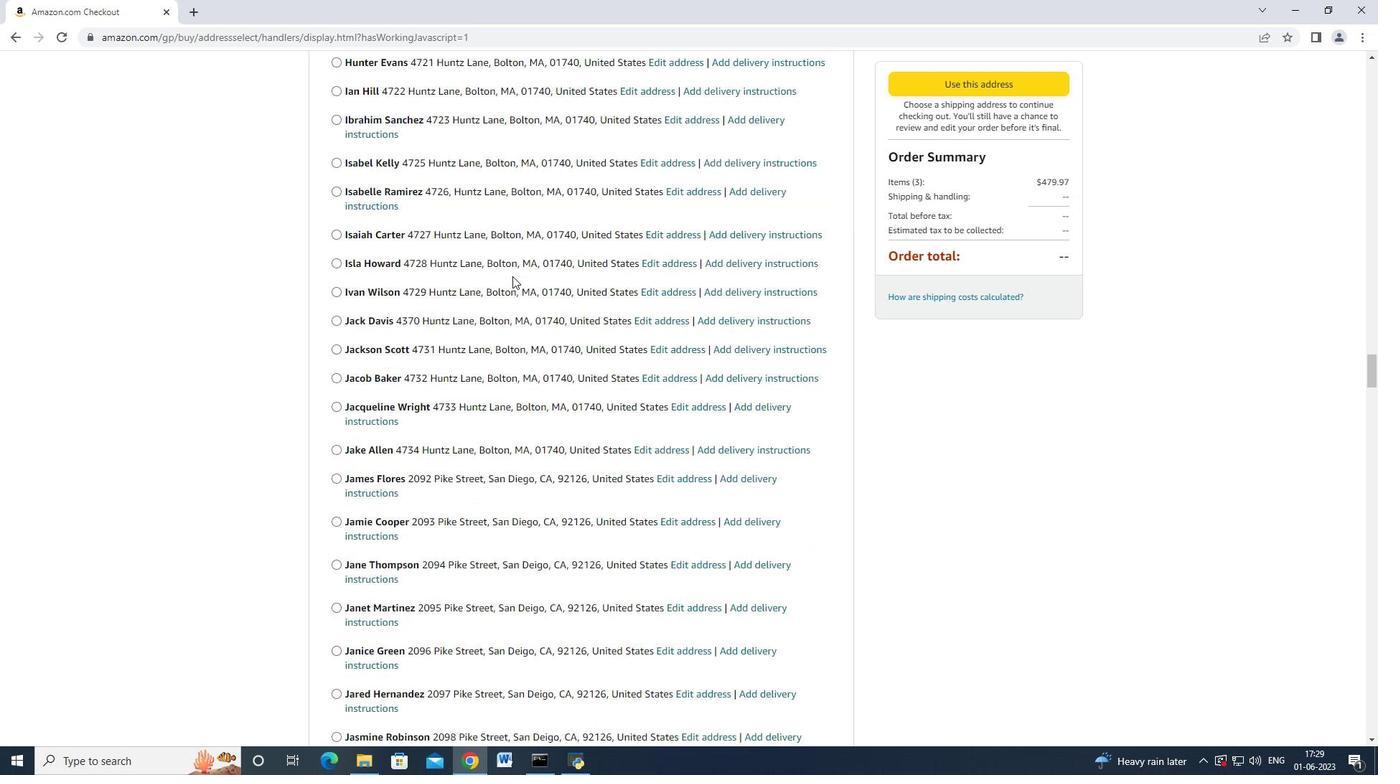 
Action: Mouse scrolled (512, 275) with delta (0, 0)
Screenshot: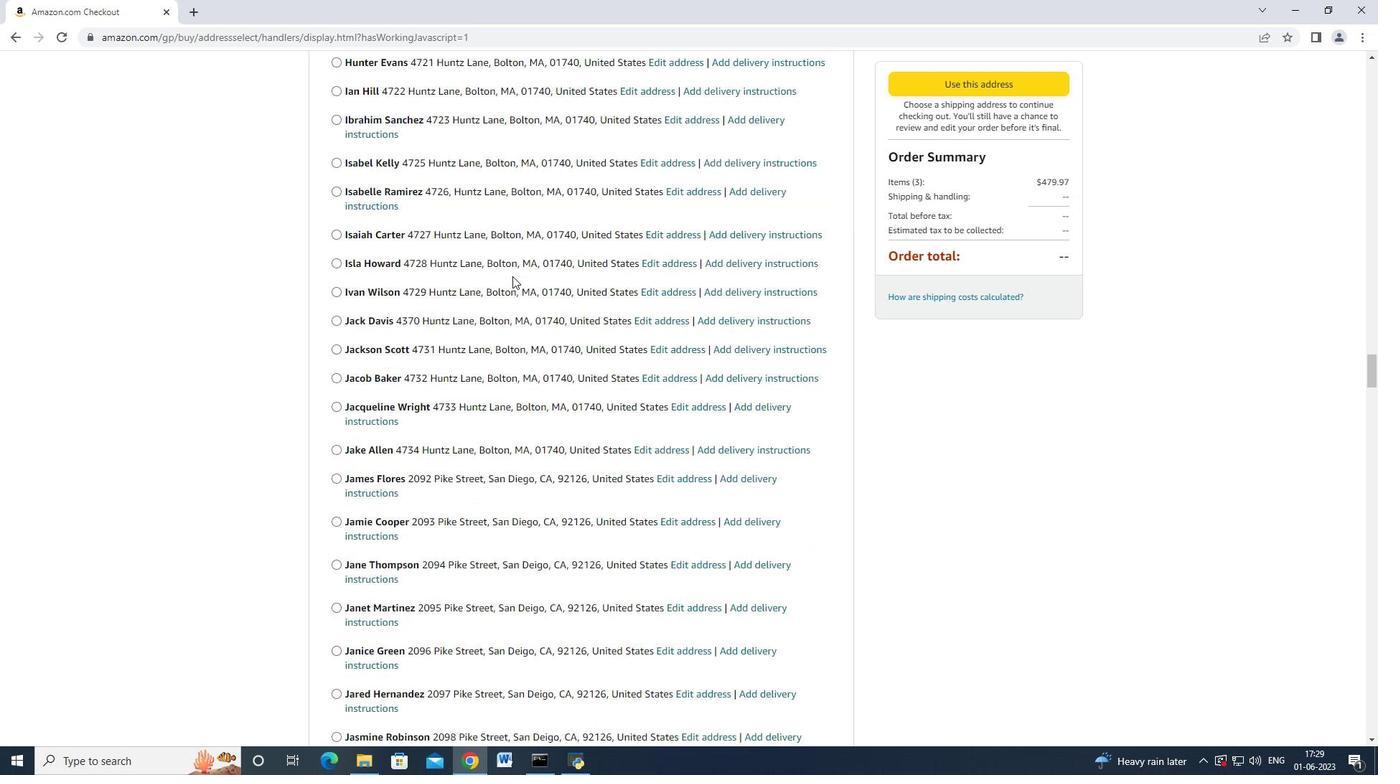 
Action: Mouse moved to (512, 275)
Screenshot: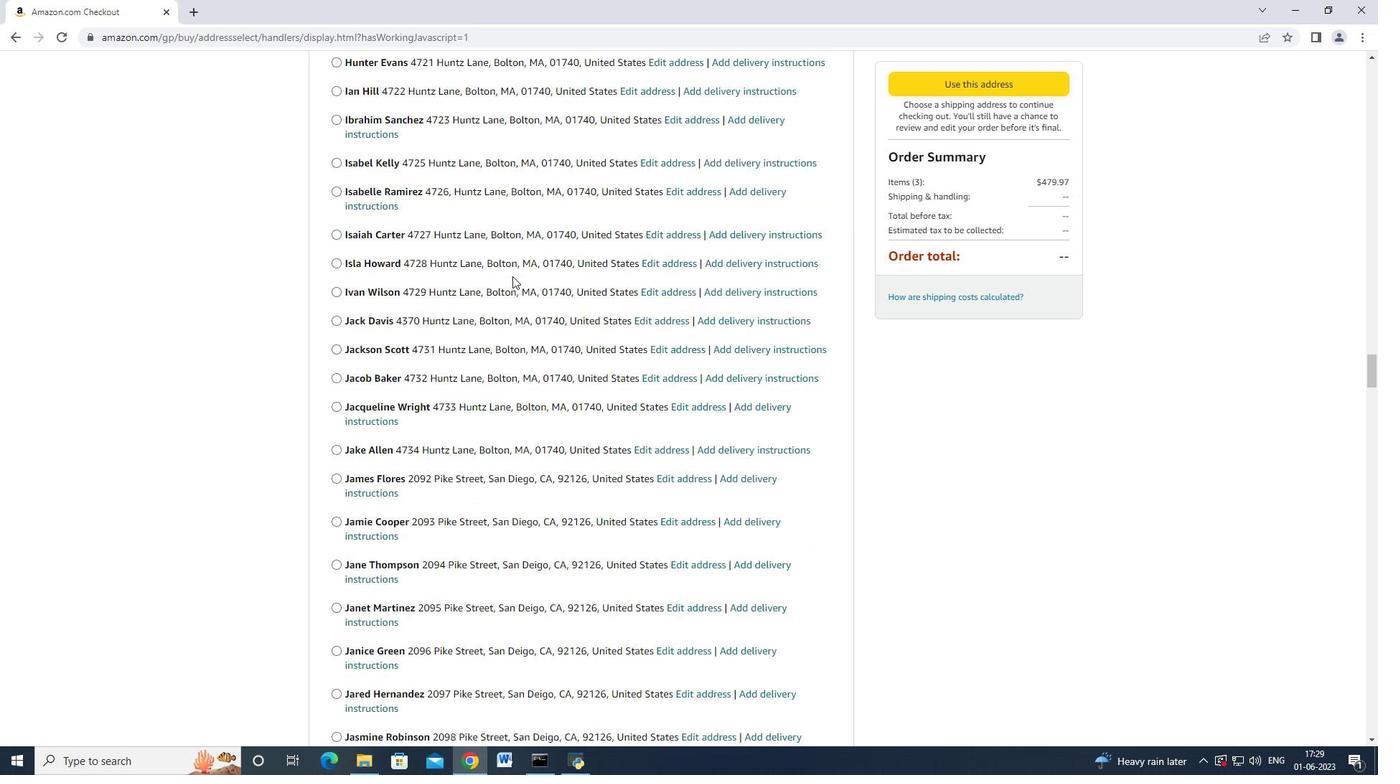 
Action: Mouse scrolled (512, 275) with delta (0, 0)
Screenshot: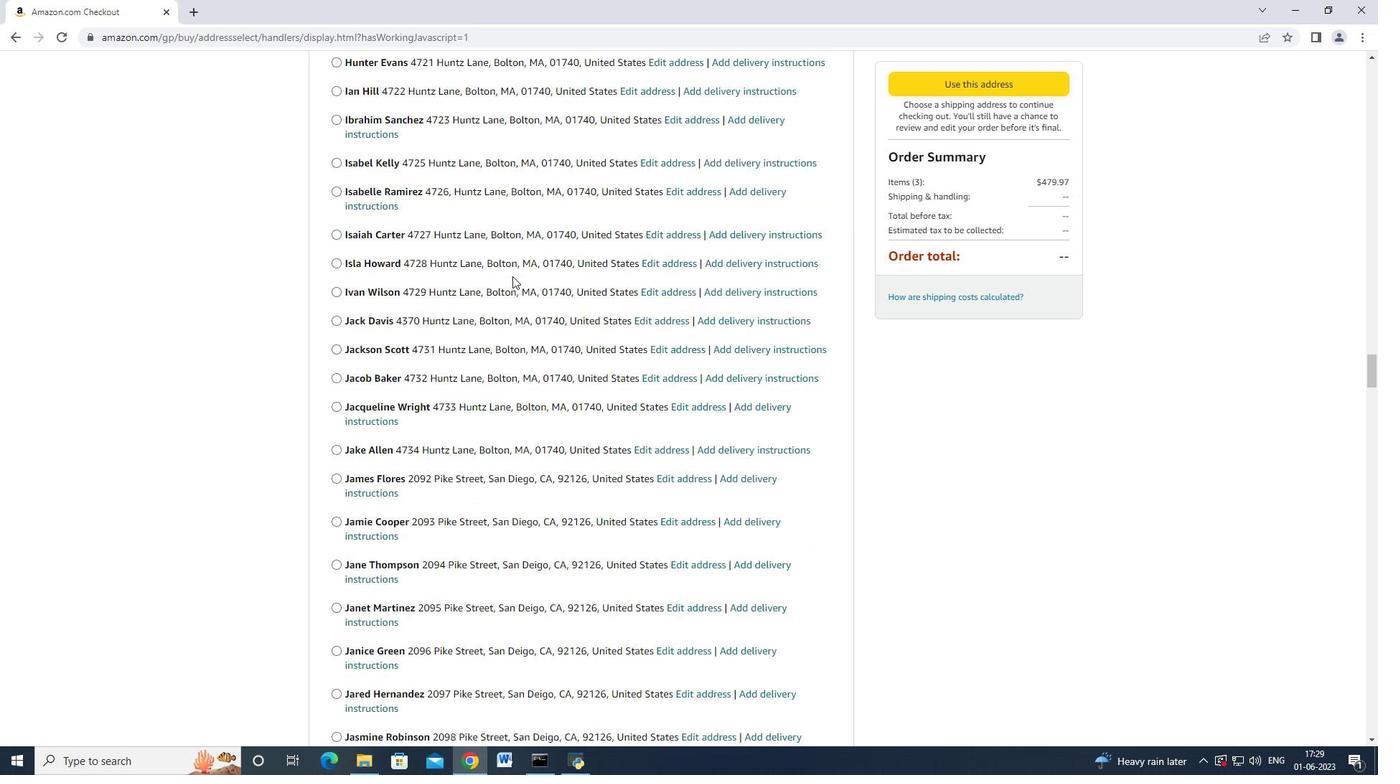 
Action: Mouse scrolled (512, 274) with delta (0, -1)
Screenshot: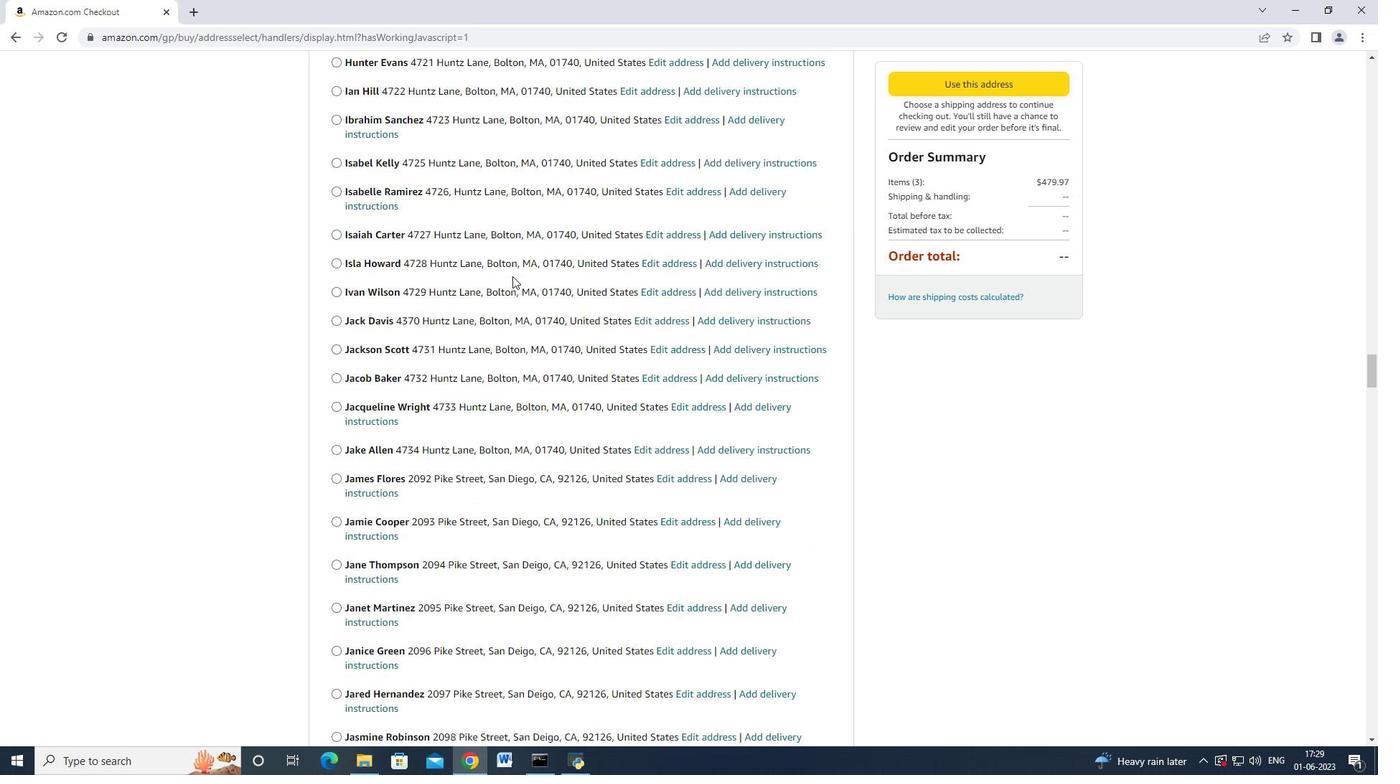 
Action: Mouse scrolled (512, 275) with delta (0, 0)
Screenshot: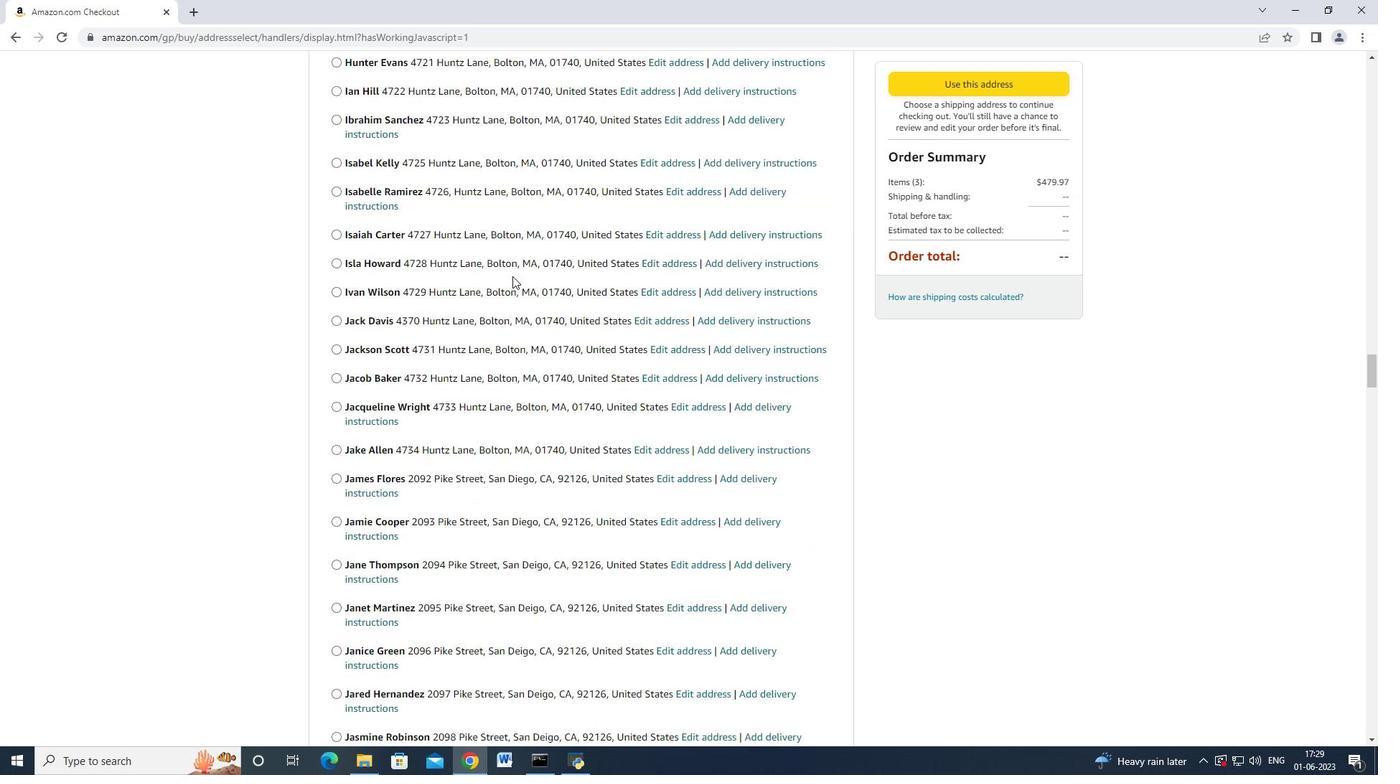 
Action: Mouse scrolled (512, 275) with delta (0, 0)
Screenshot: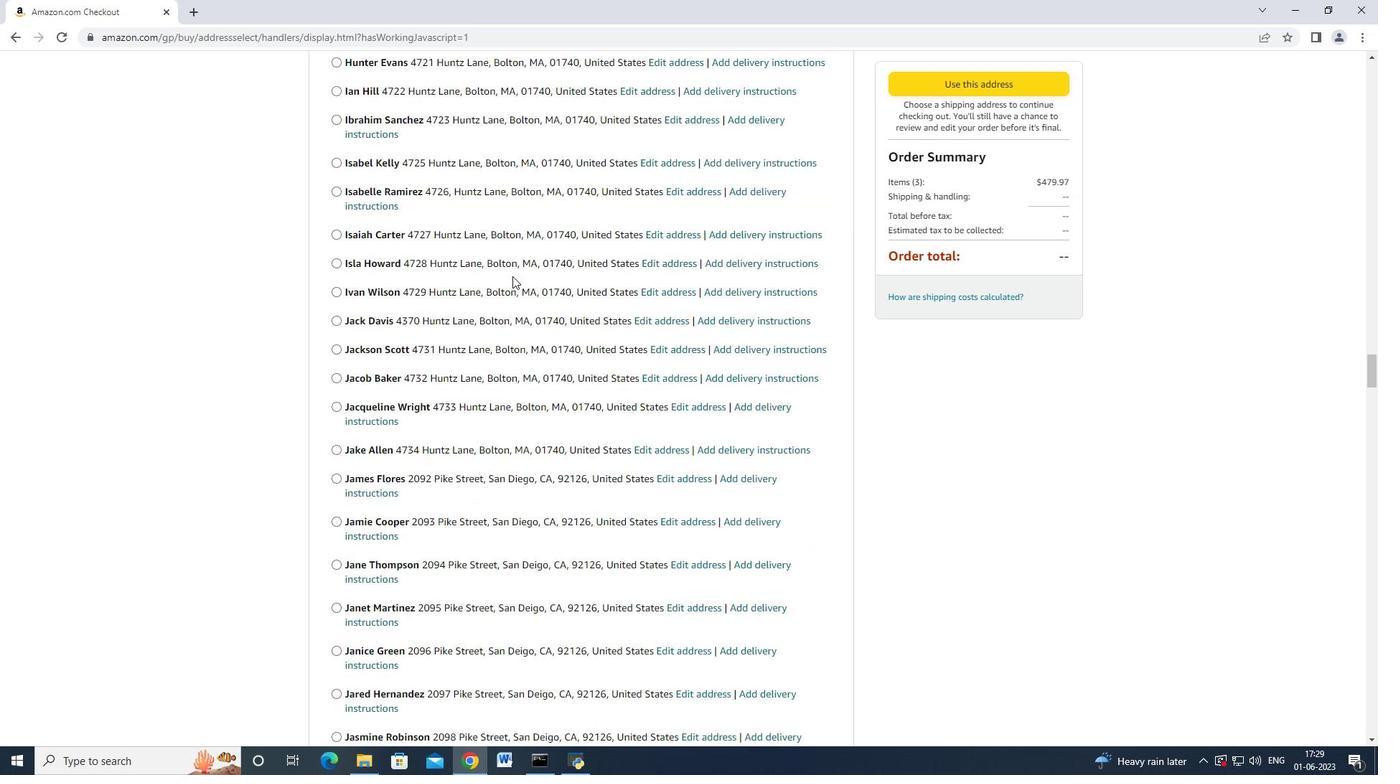 
Action: Mouse scrolled (512, 275) with delta (0, 0)
Screenshot: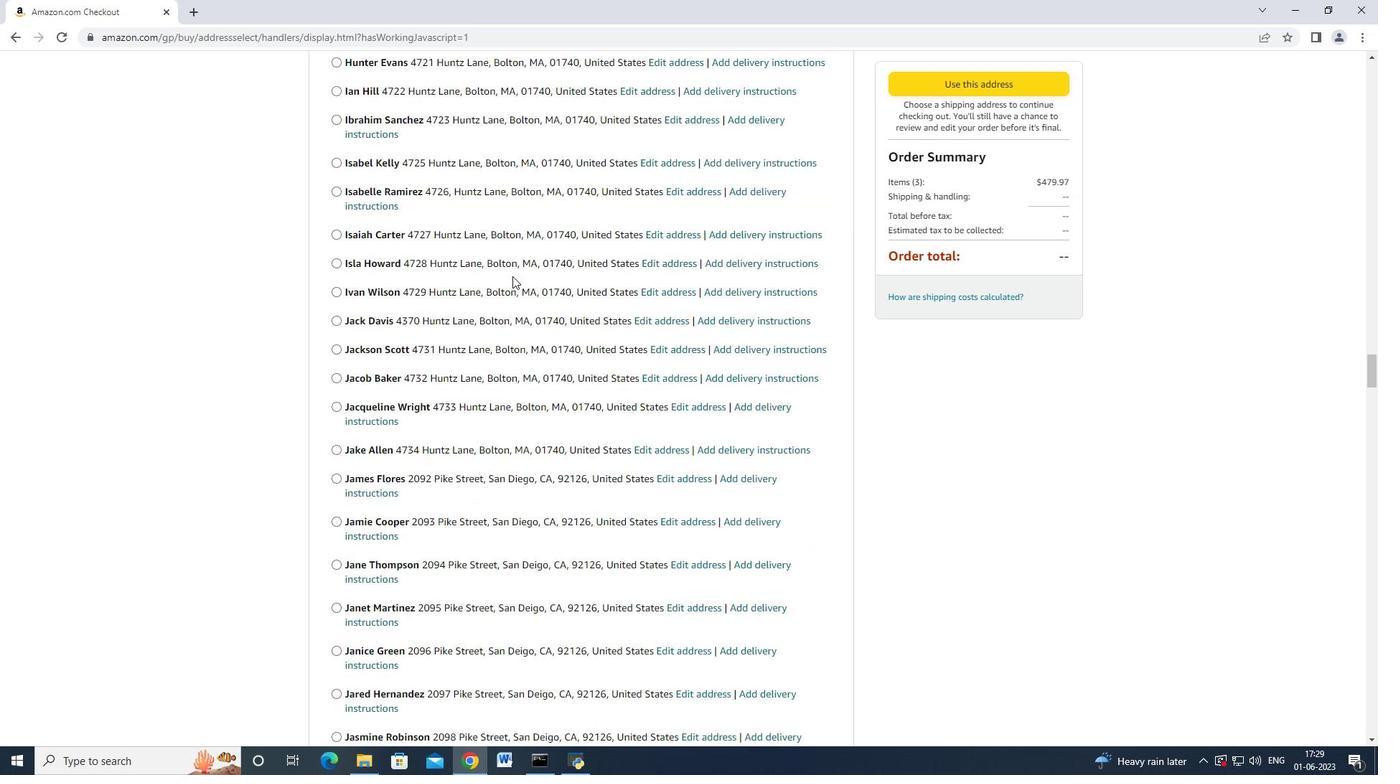 
Action: Mouse scrolled (512, 275) with delta (0, 0)
Screenshot: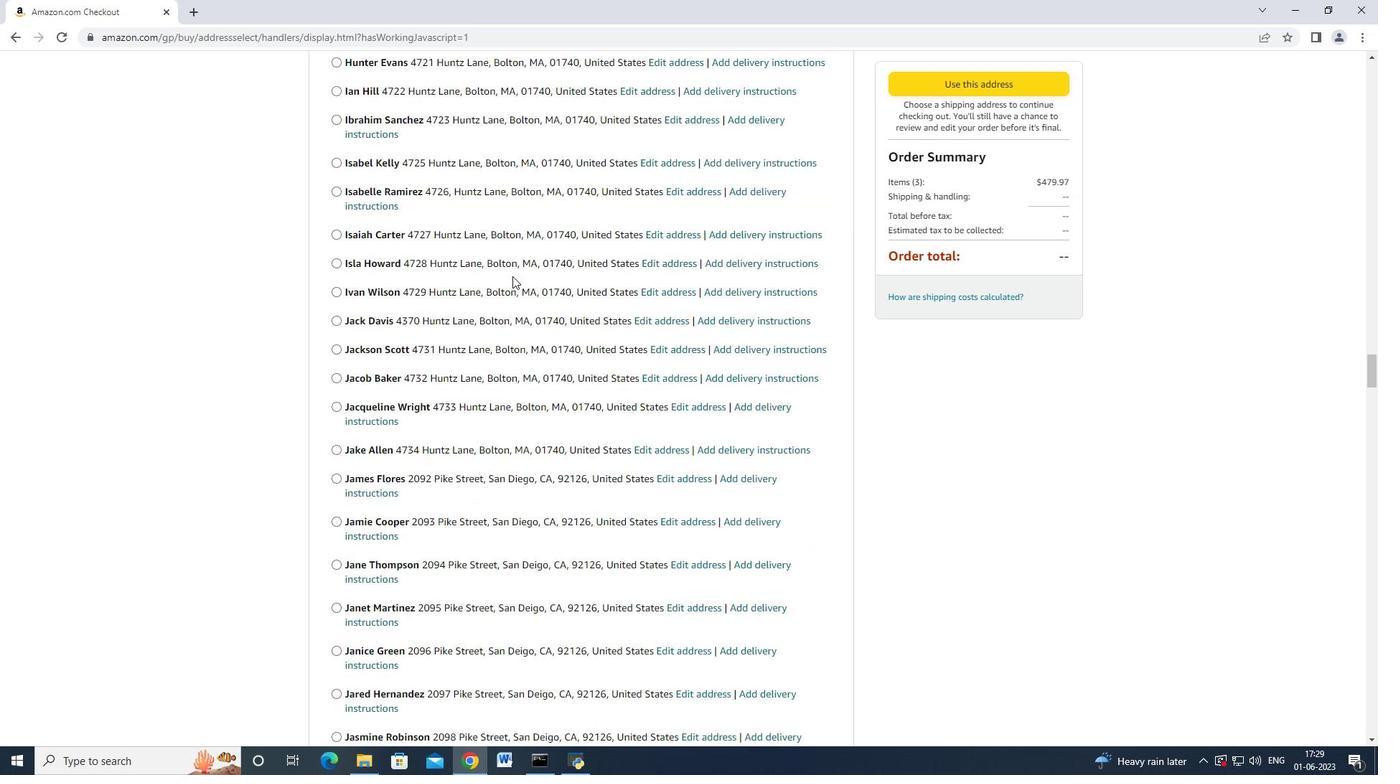 
Action: Mouse moved to (511, 275)
Screenshot: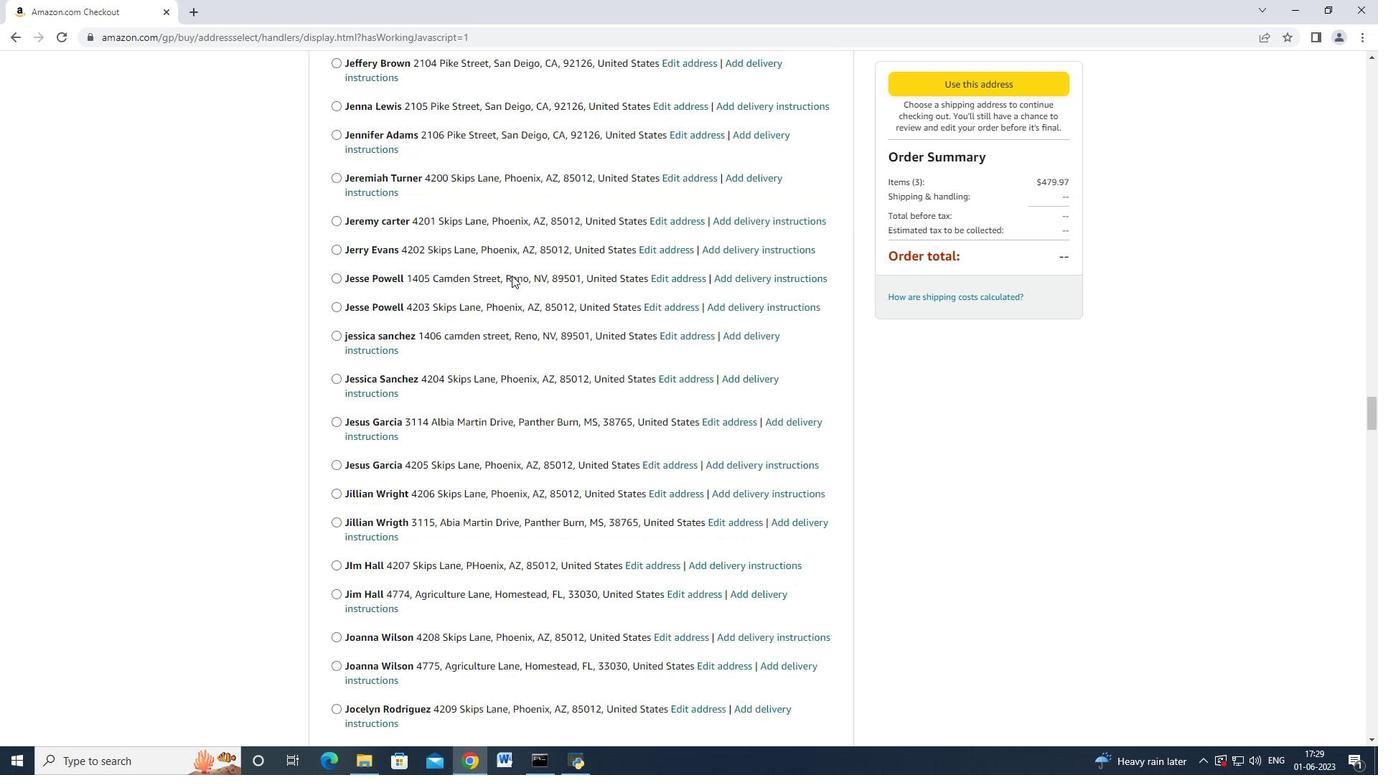 
Action: Mouse scrolled (511, 275) with delta (0, 0)
Screenshot: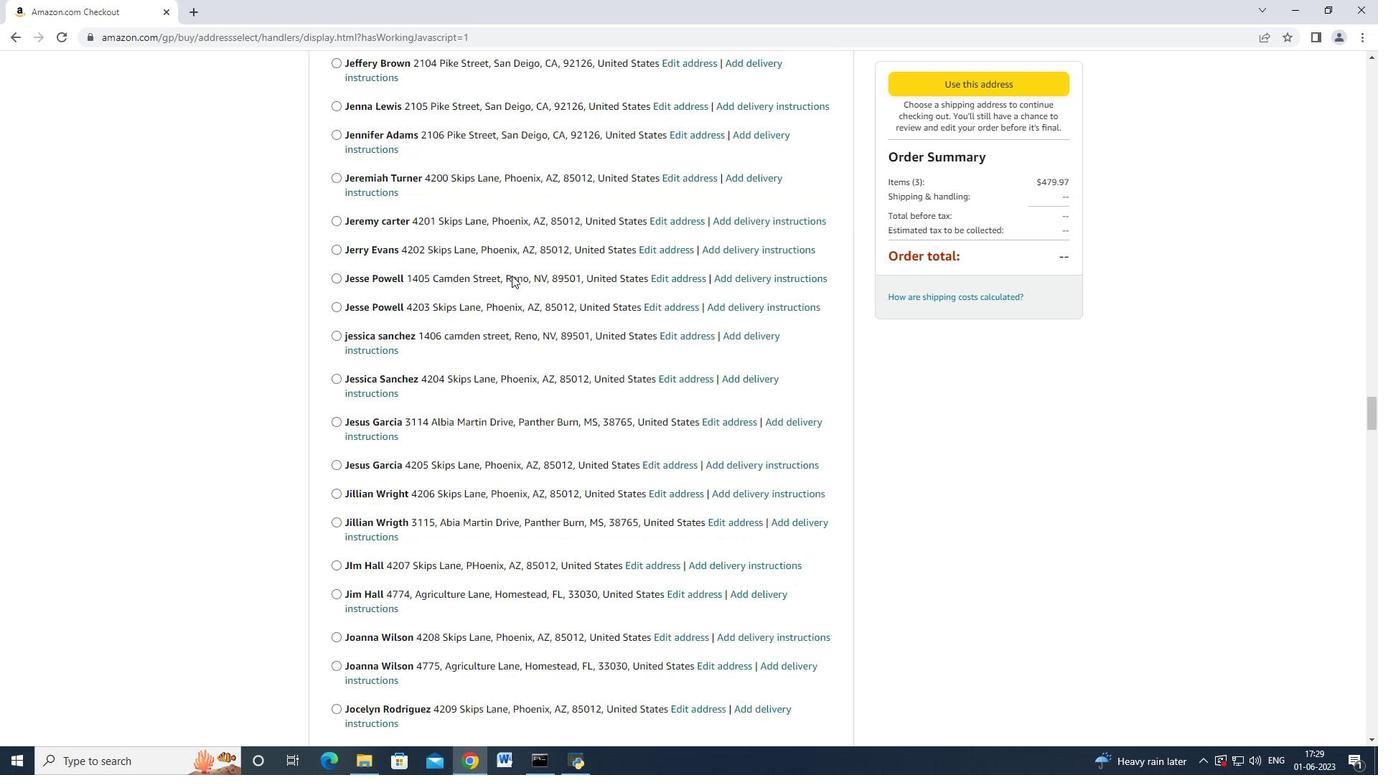 
Action: Mouse moved to (511, 275)
Screenshot: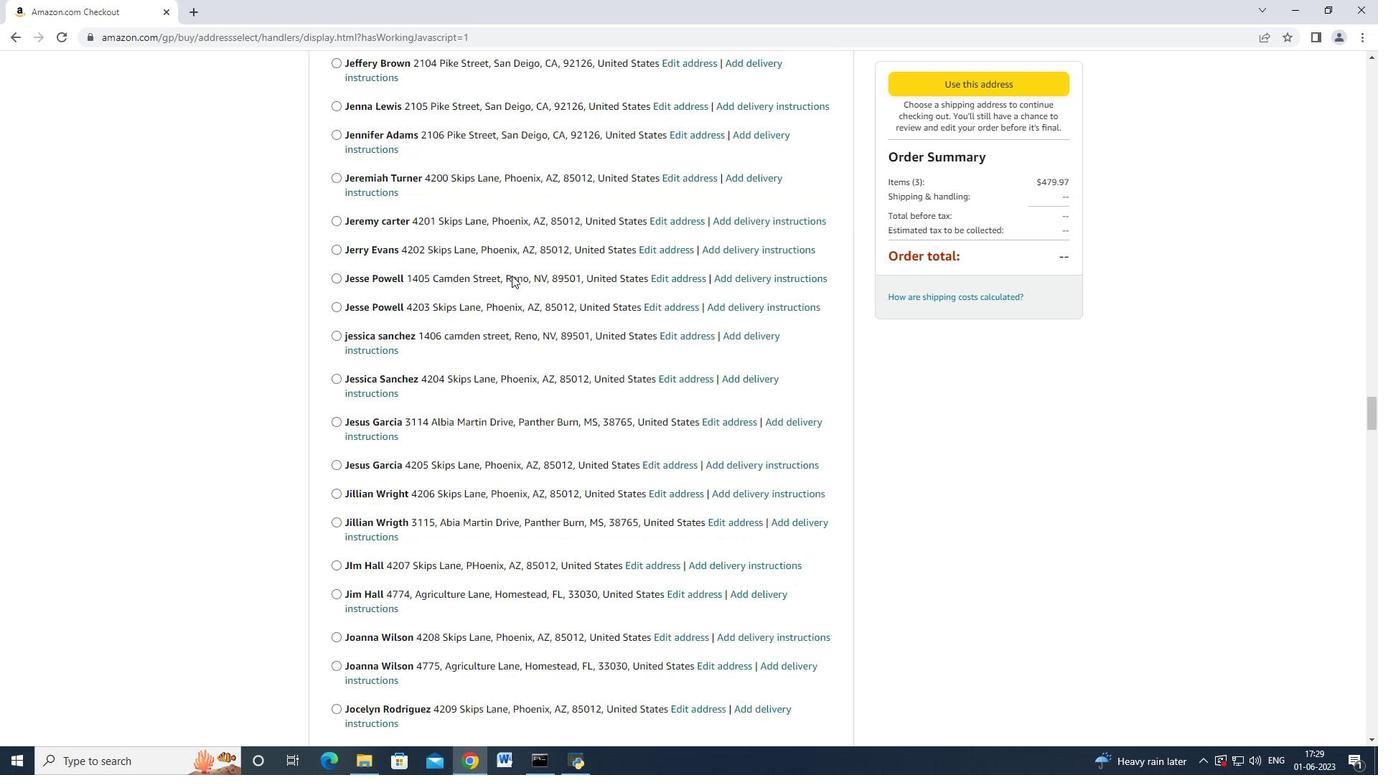 
Action: Mouse scrolled (511, 275) with delta (0, 0)
Screenshot: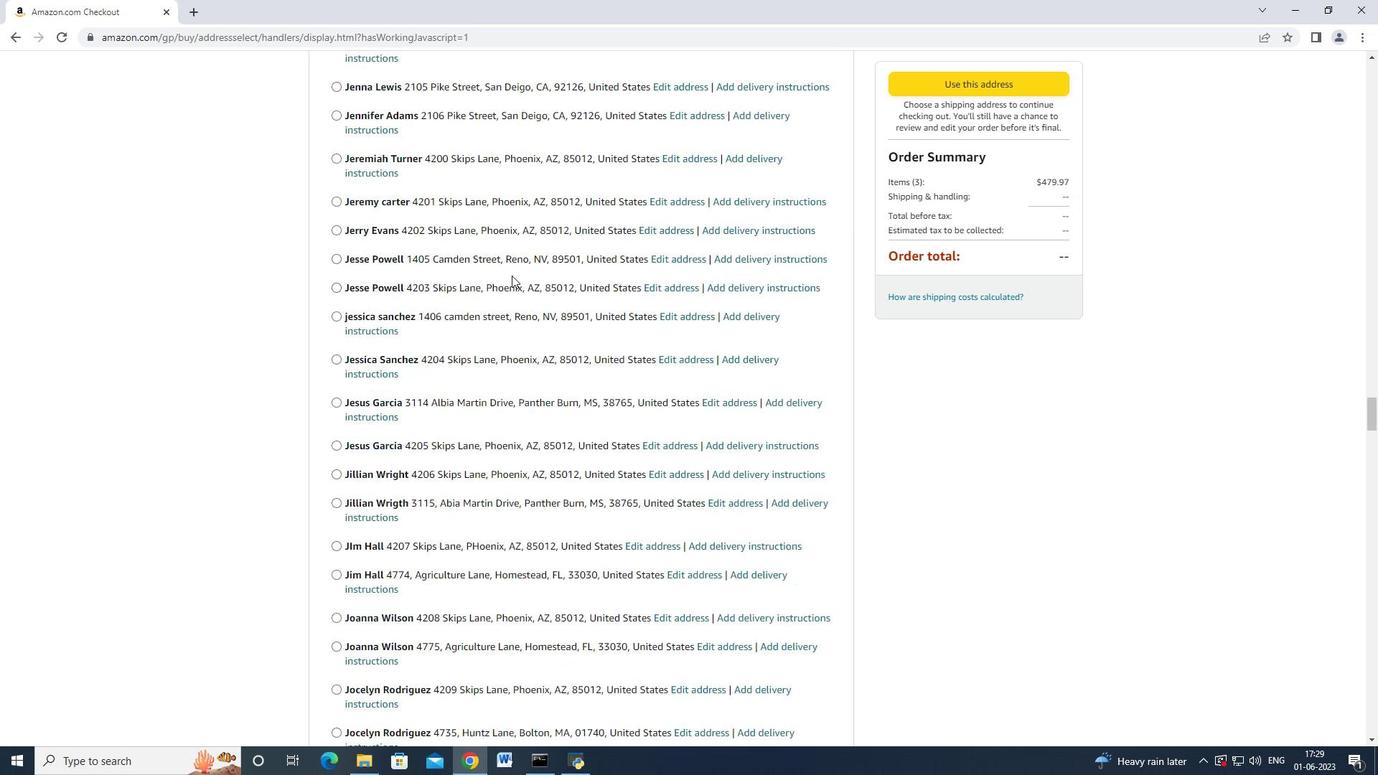 
Action: Mouse scrolled (511, 275) with delta (0, 0)
Screenshot: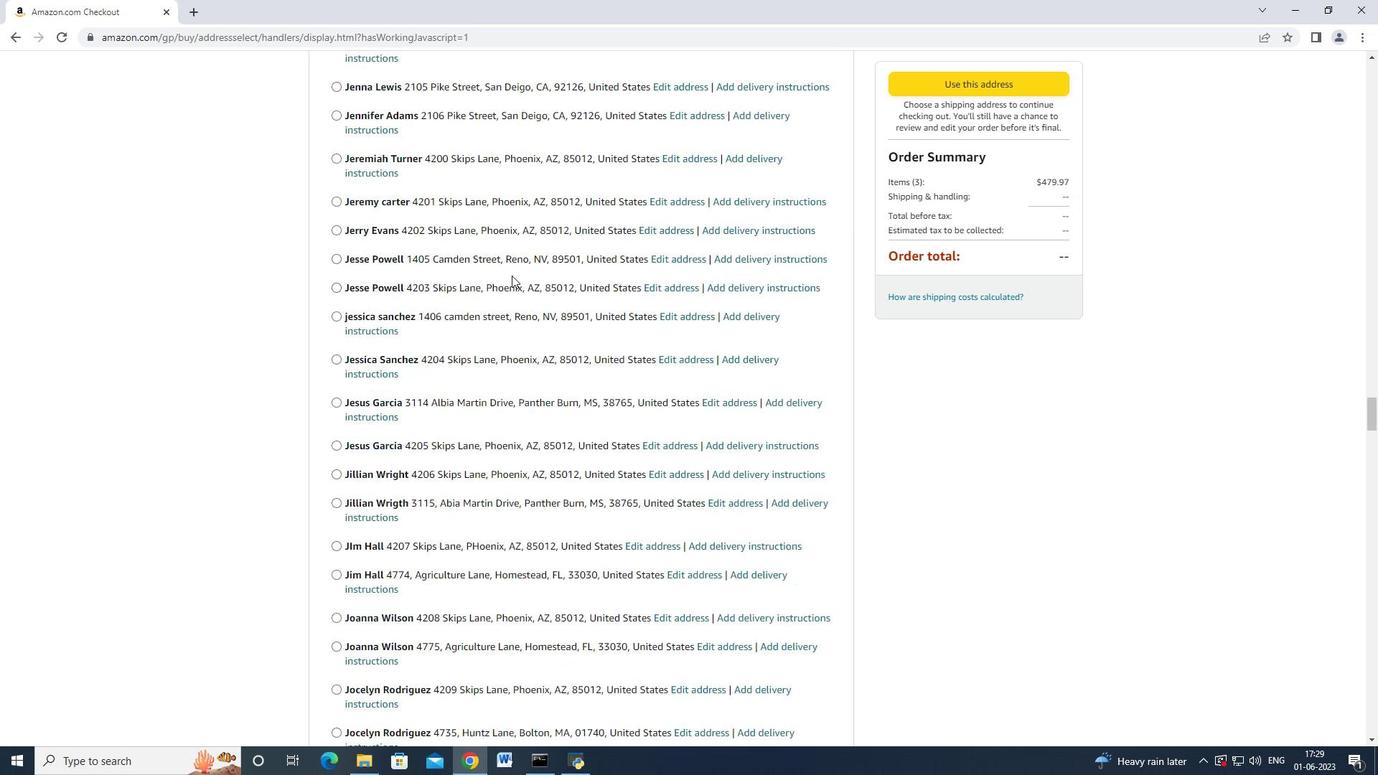 
Action: Mouse scrolled (511, 275) with delta (0, 0)
Screenshot: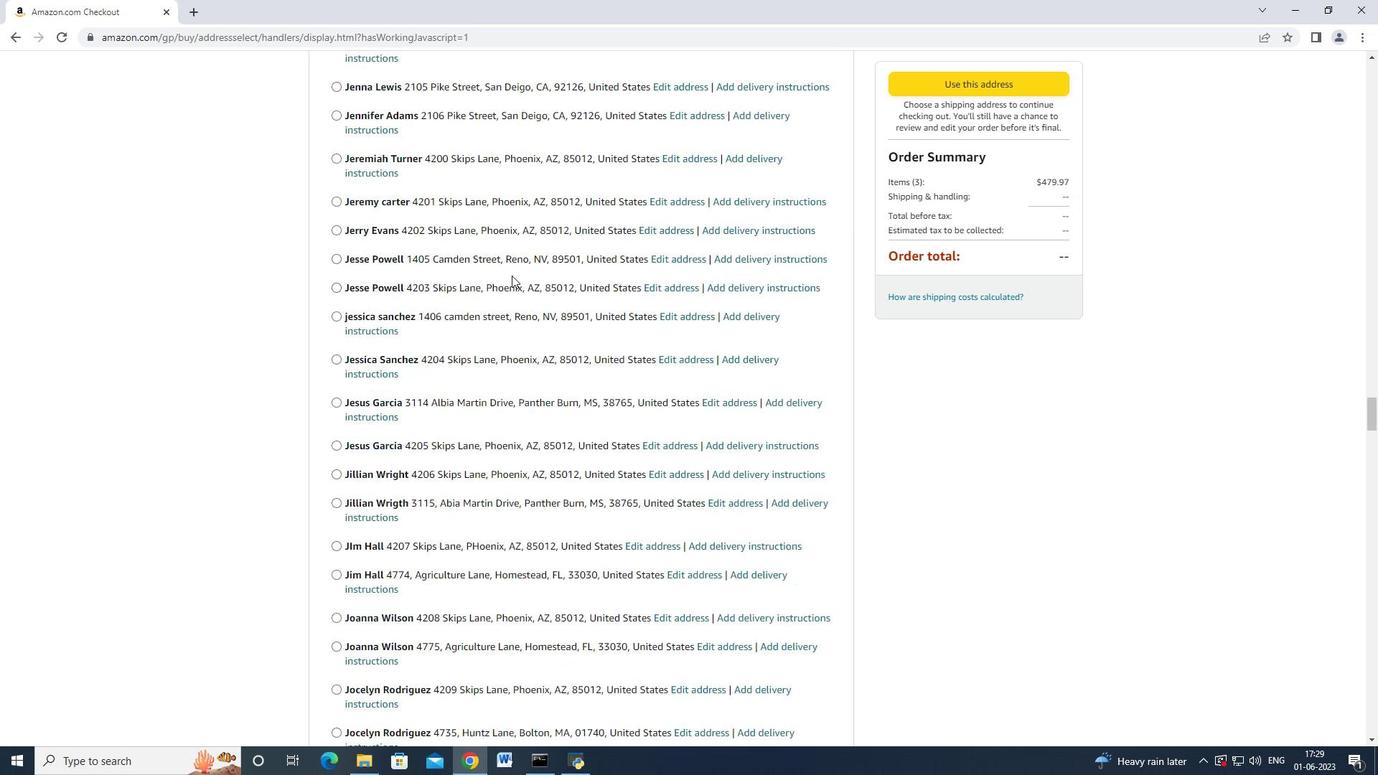 
Action: Mouse scrolled (511, 275) with delta (0, 0)
Screenshot: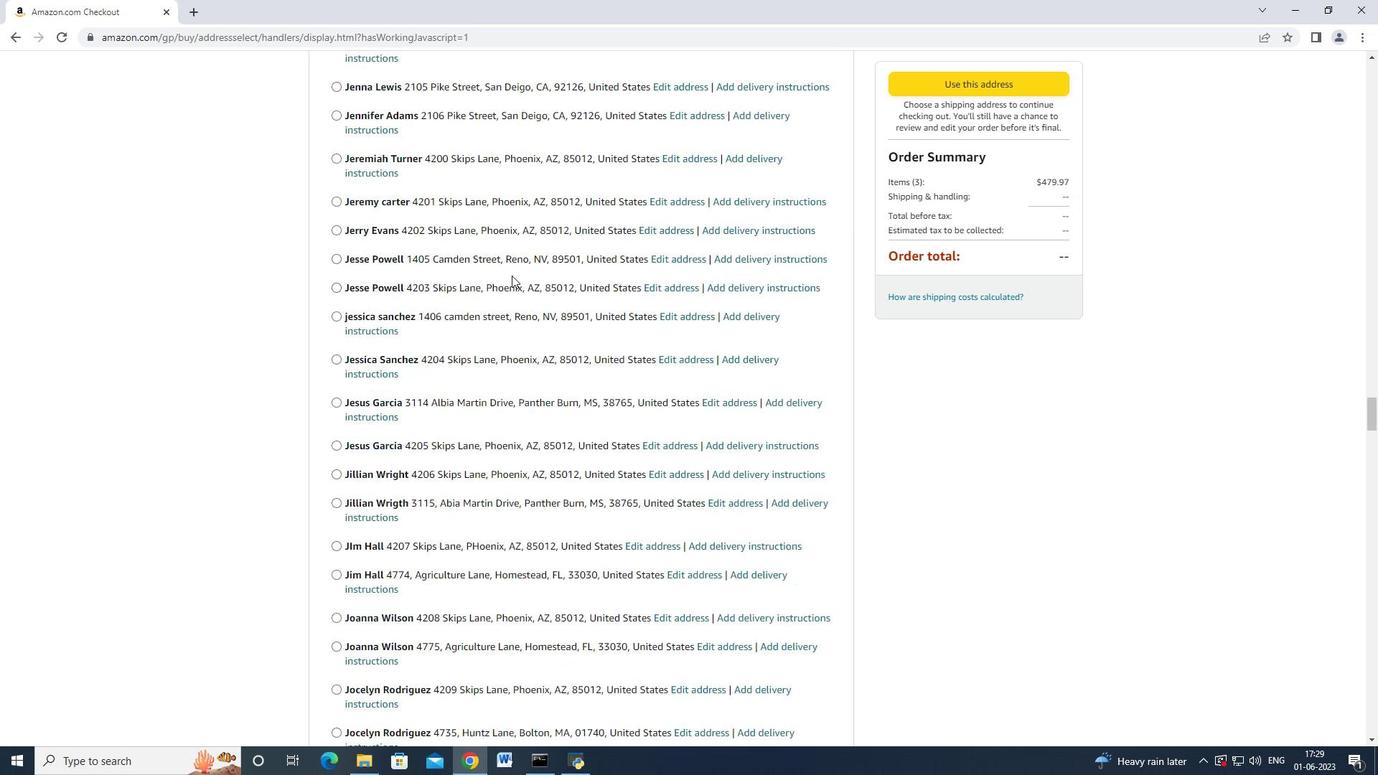 
Action: Mouse scrolled (511, 275) with delta (0, 0)
Screenshot: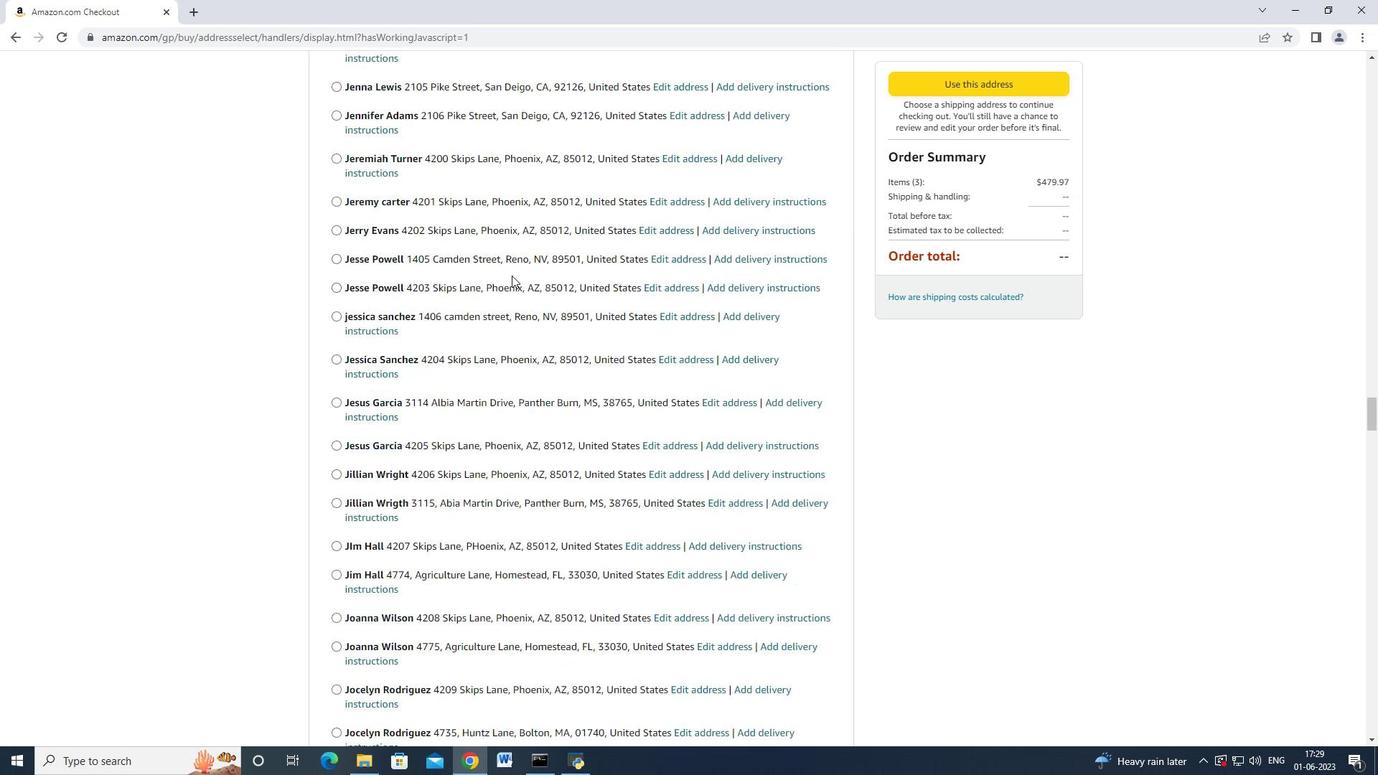 
Action: Mouse scrolled (511, 275) with delta (0, 0)
Screenshot: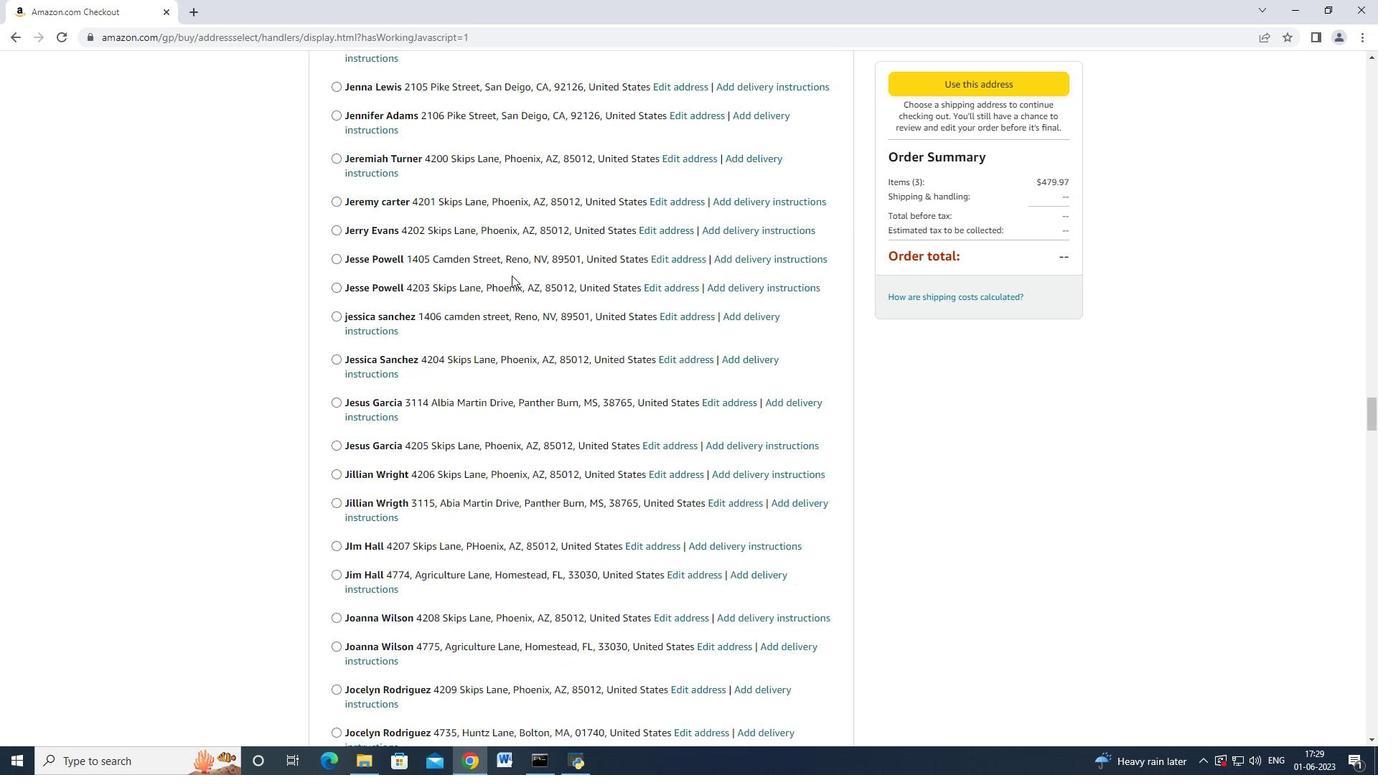 
Action: Mouse scrolled (511, 275) with delta (0, 0)
Screenshot: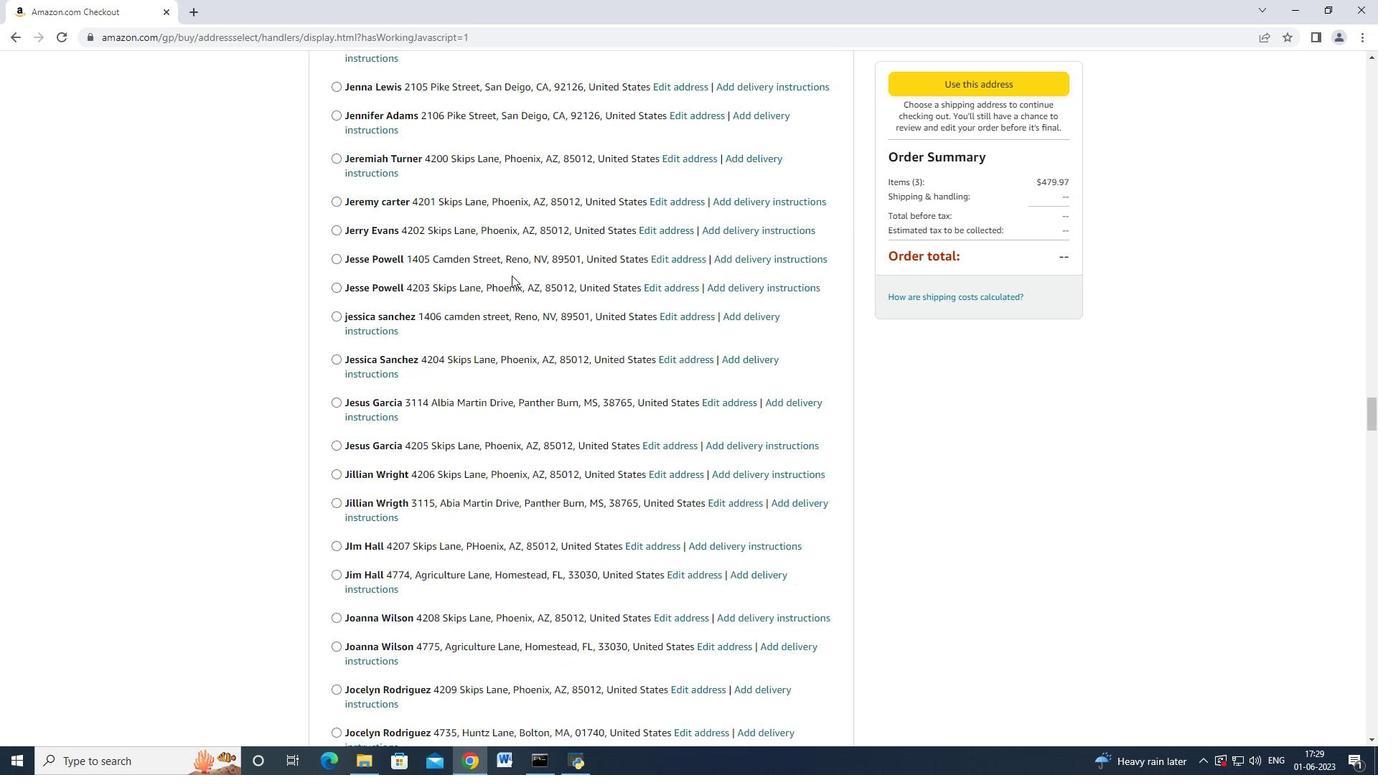 
Action: Mouse moved to (509, 275)
Screenshot: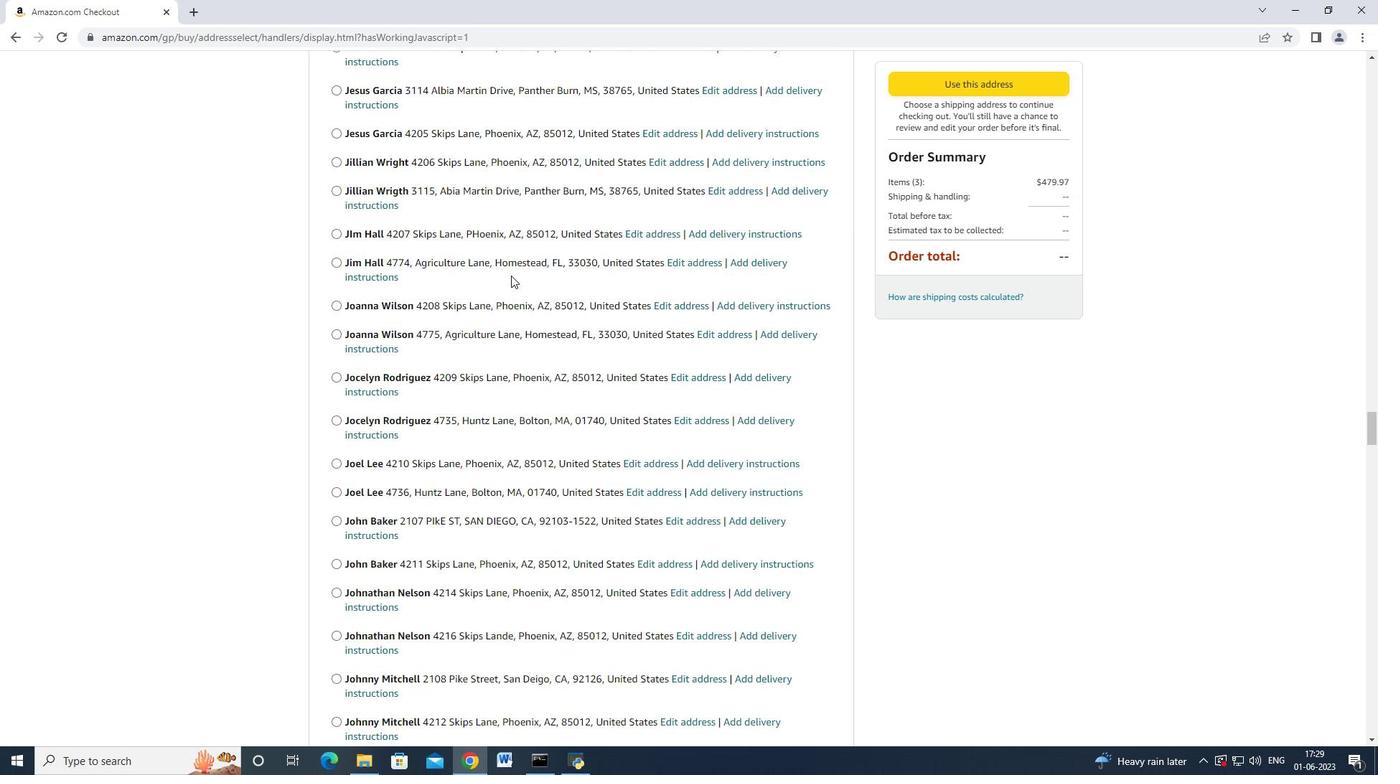 
Action: Mouse scrolled (509, 275) with delta (0, 0)
Screenshot: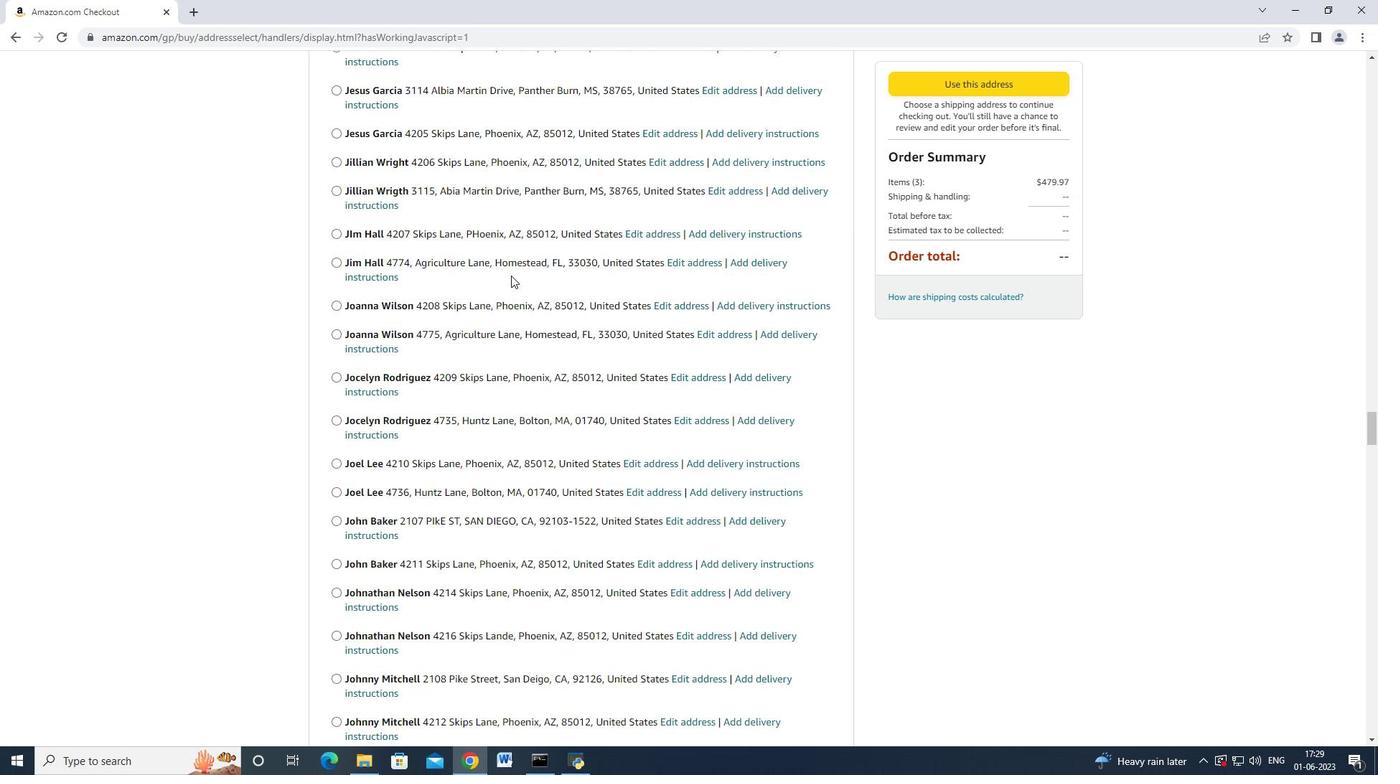 
Action: Mouse scrolled (509, 275) with delta (0, 0)
Screenshot: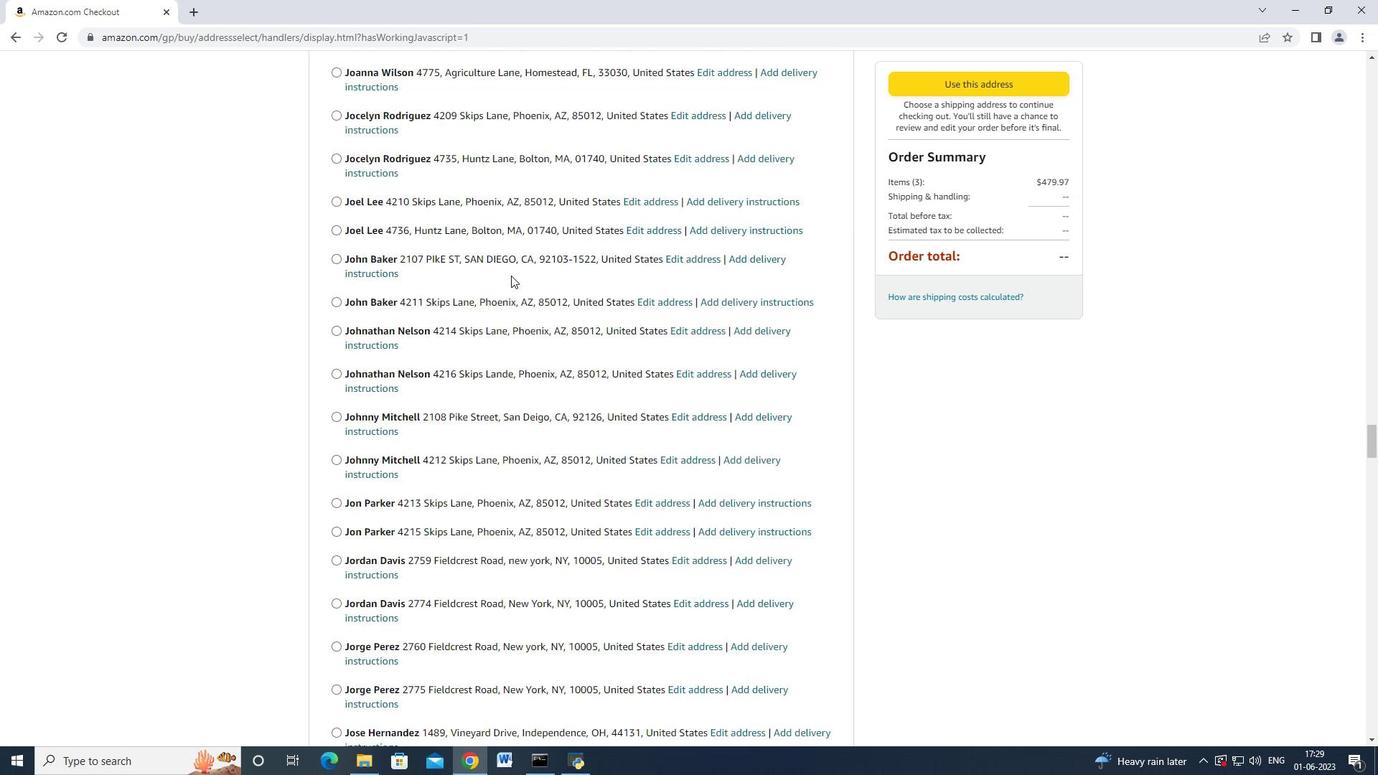 
Action: Mouse moved to (509, 275)
Screenshot: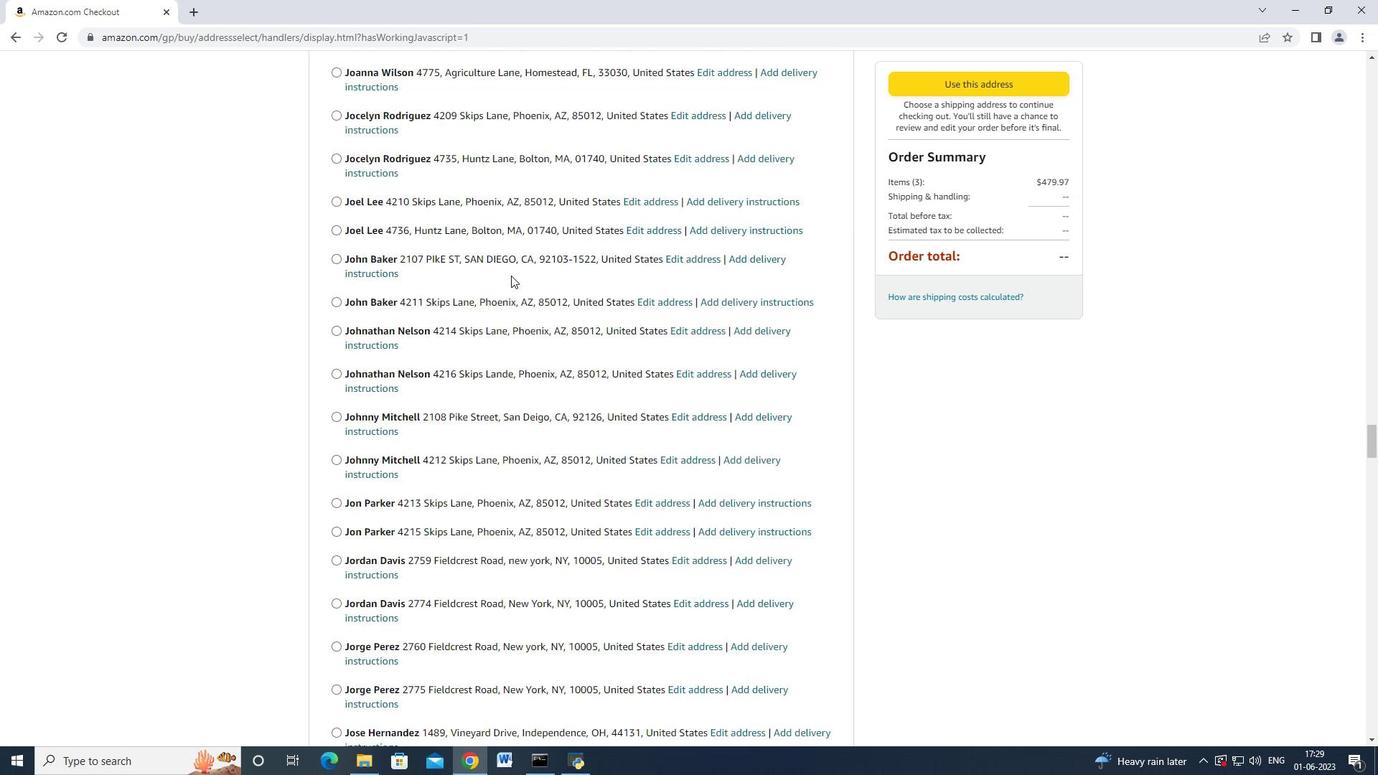 
Action: Mouse scrolled (509, 275) with delta (0, 0)
Screenshot: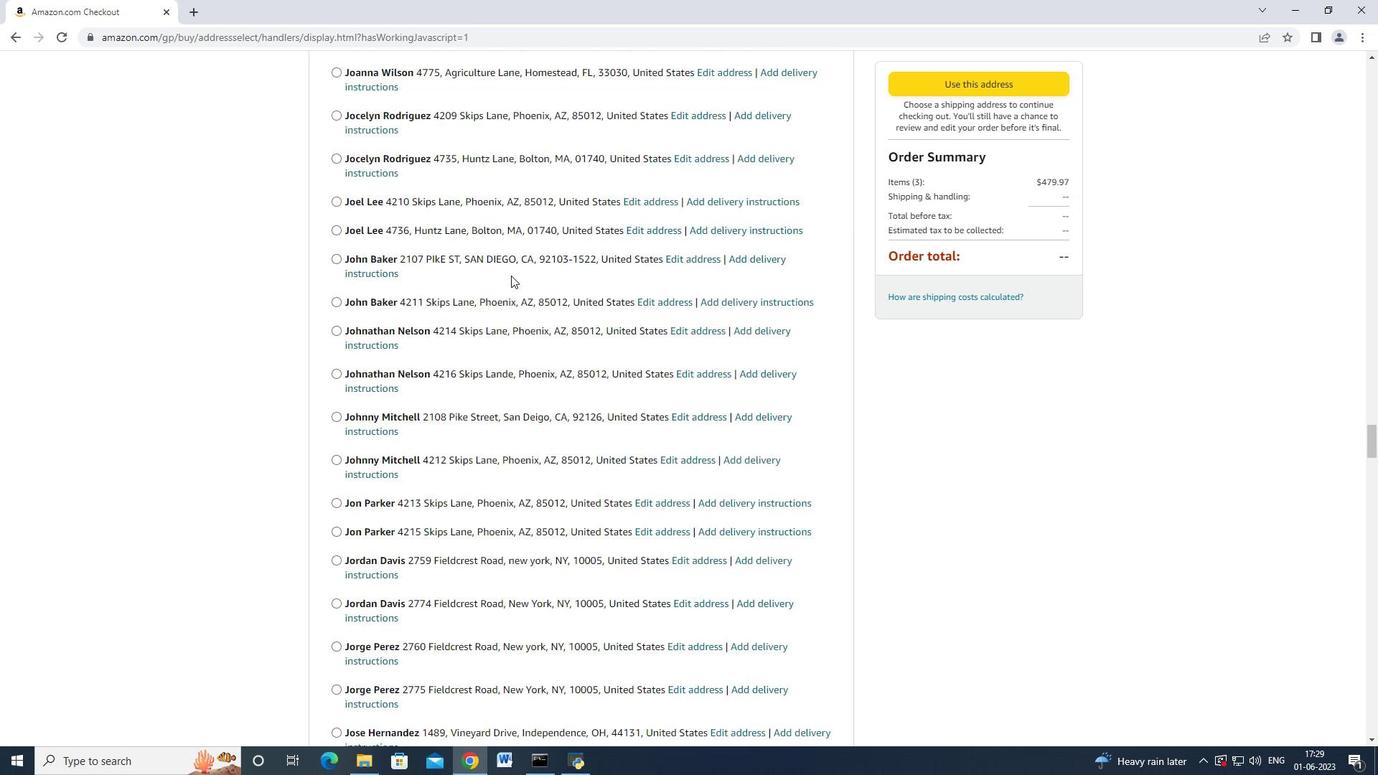 
Action: Mouse scrolled (509, 275) with delta (0, 0)
Screenshot: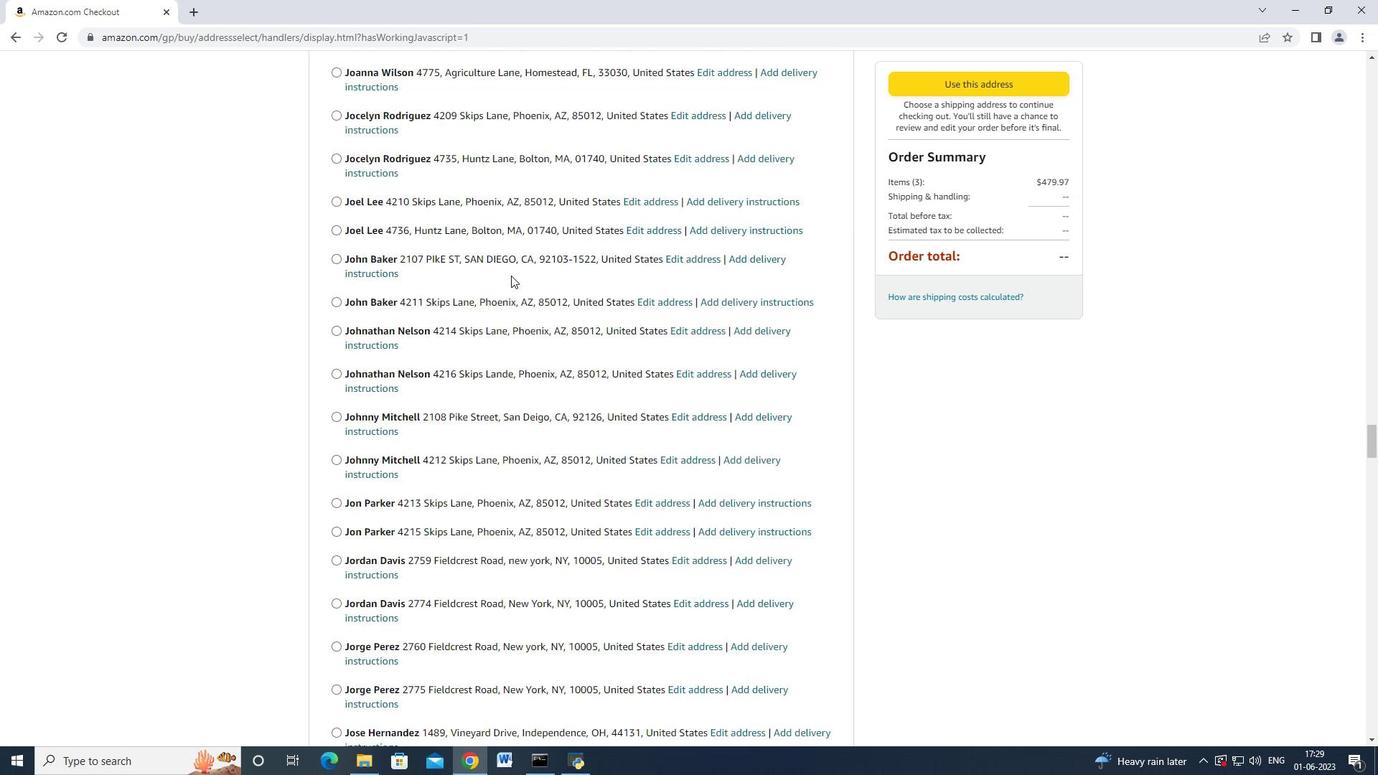
Action: Mouse scrolled (509, 275) with delta (0, 0)
Screenshot: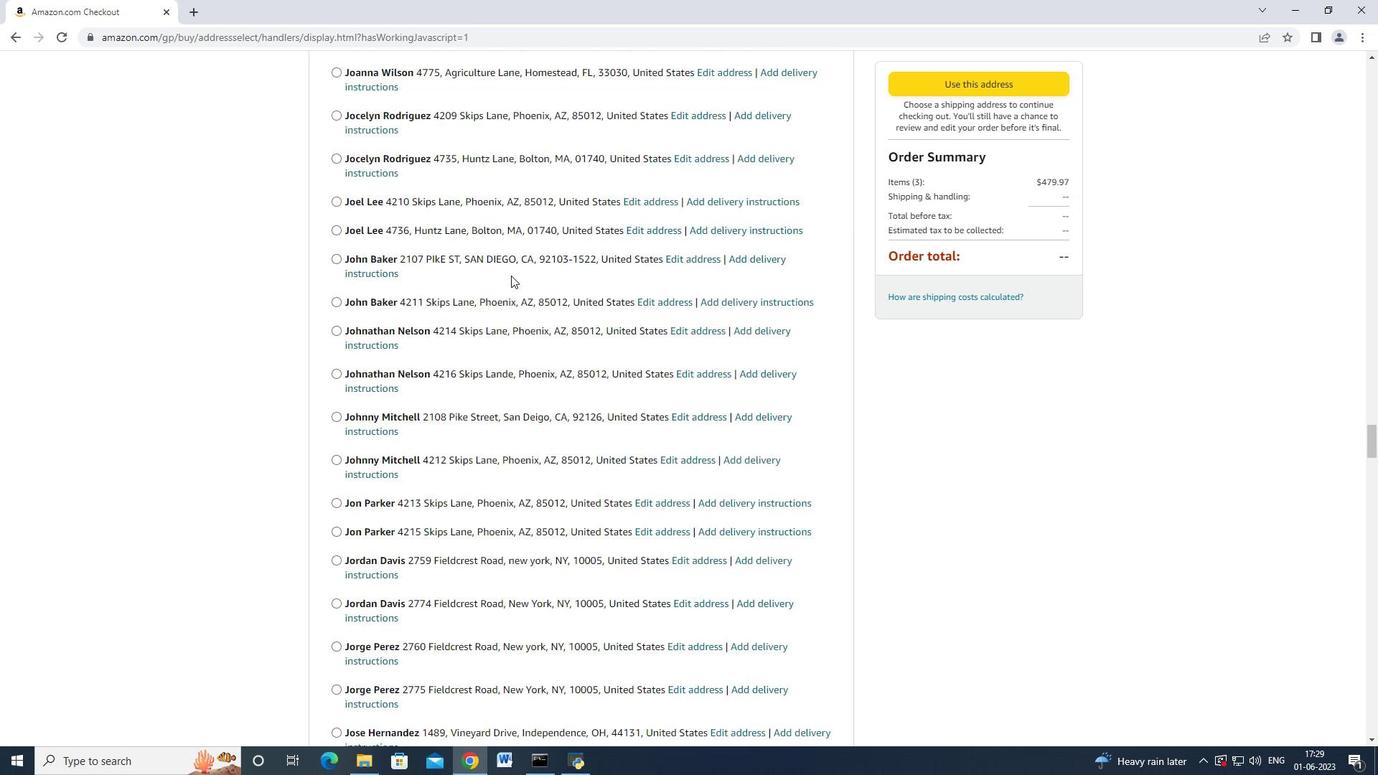 
Action: Mouse scrolled (509, 275) with delta (0, 0)
Screenshot: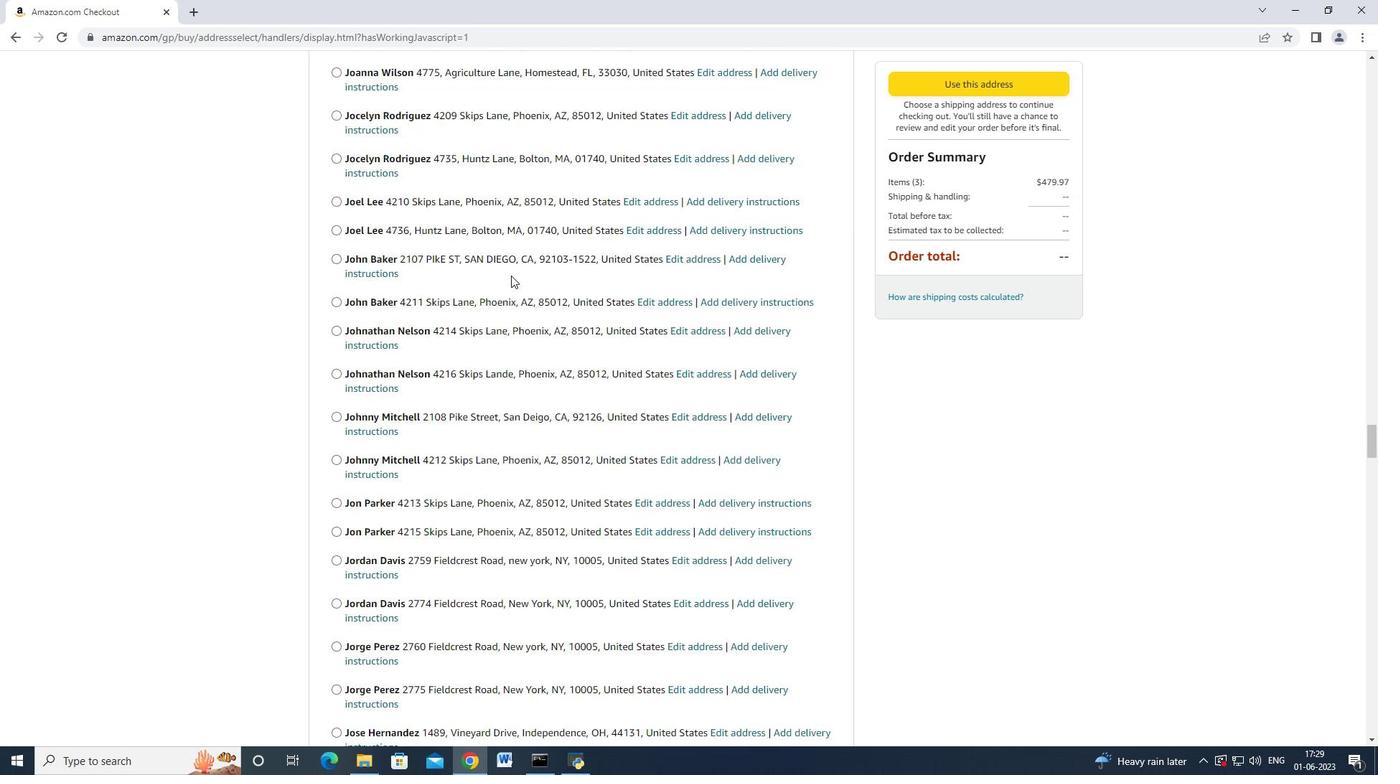 
Action: Mouse scrolled (509, 275) with delta (0, 0)
Screenshot: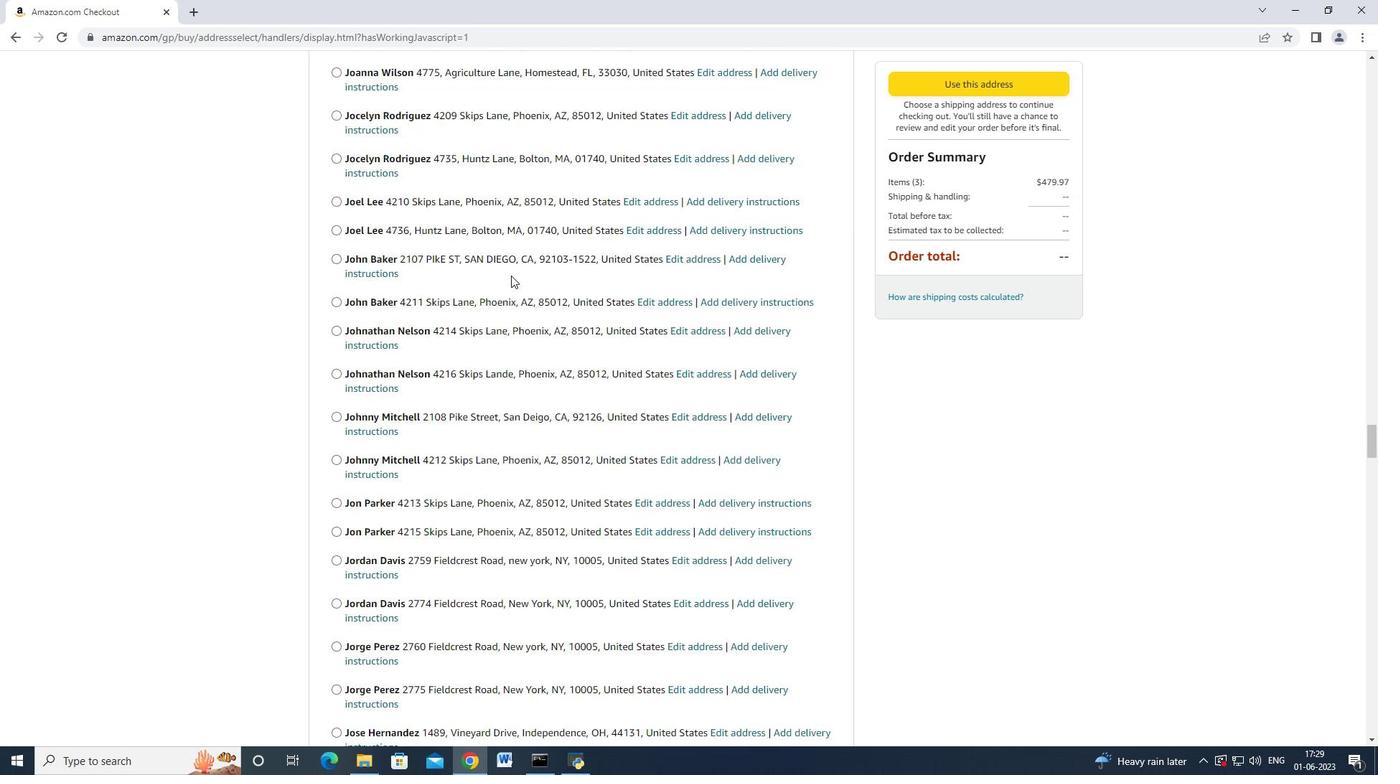 
Action: Mouse scrolled (509, 275) with delta (0, 0)
Screenshot: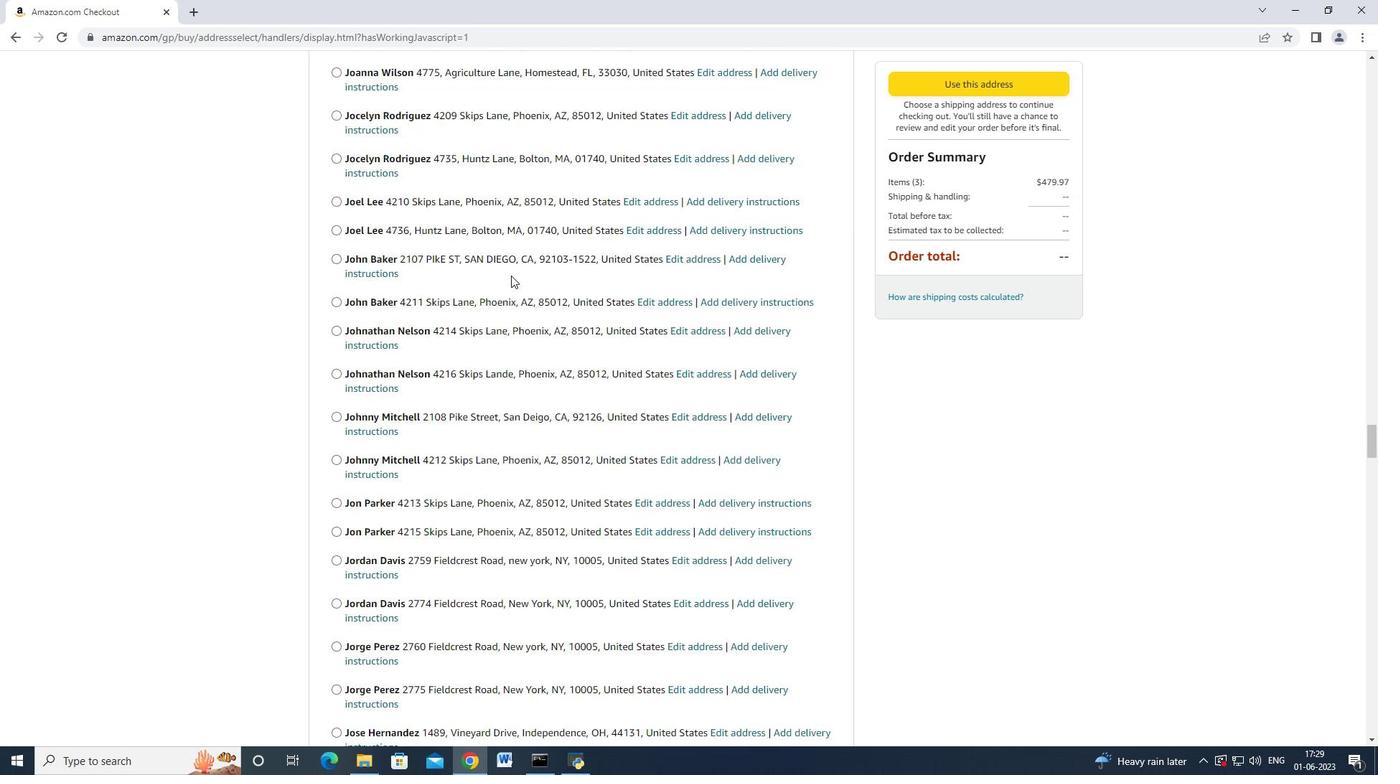 
Action: Mouse moved to (509, 272)
Screenshot: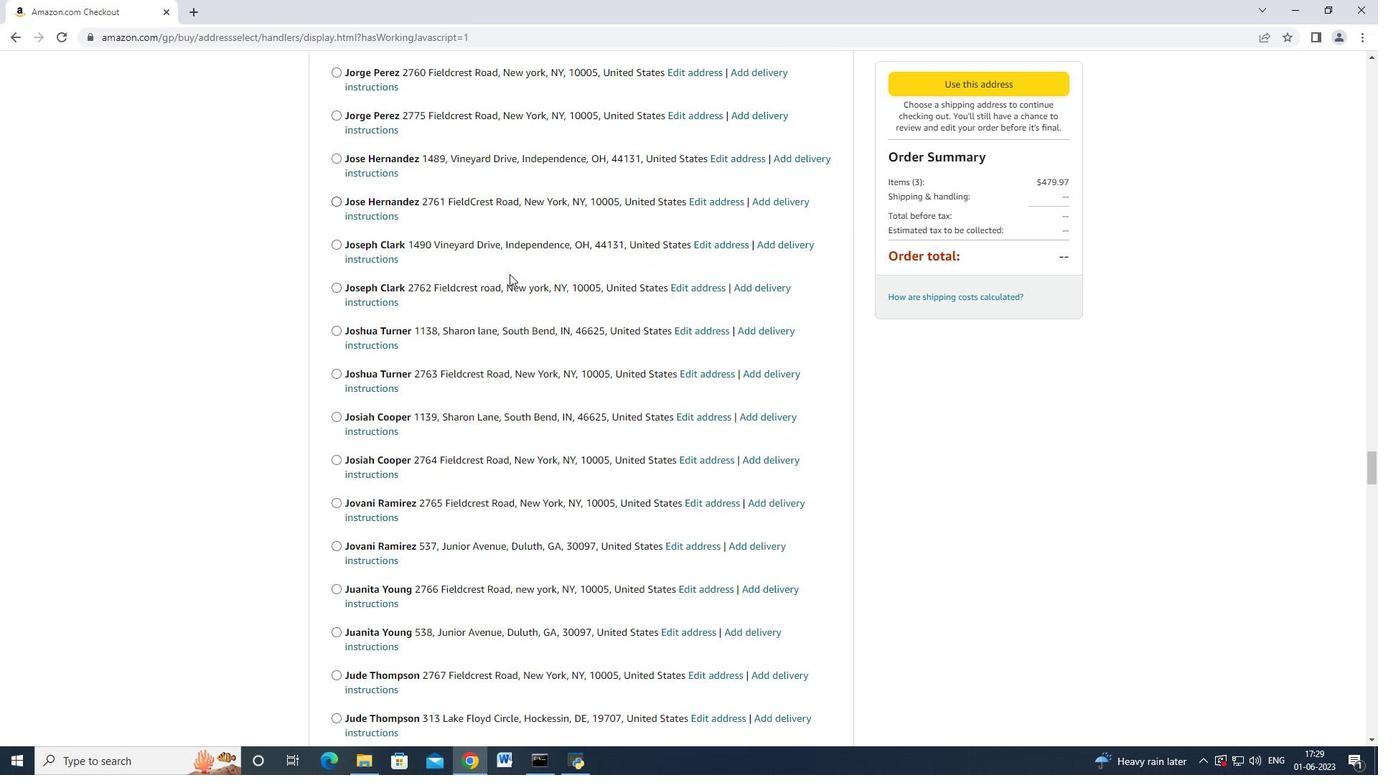 
Action: Mouse scrolled (509, 273) with delta (0, 0)
Screenshot: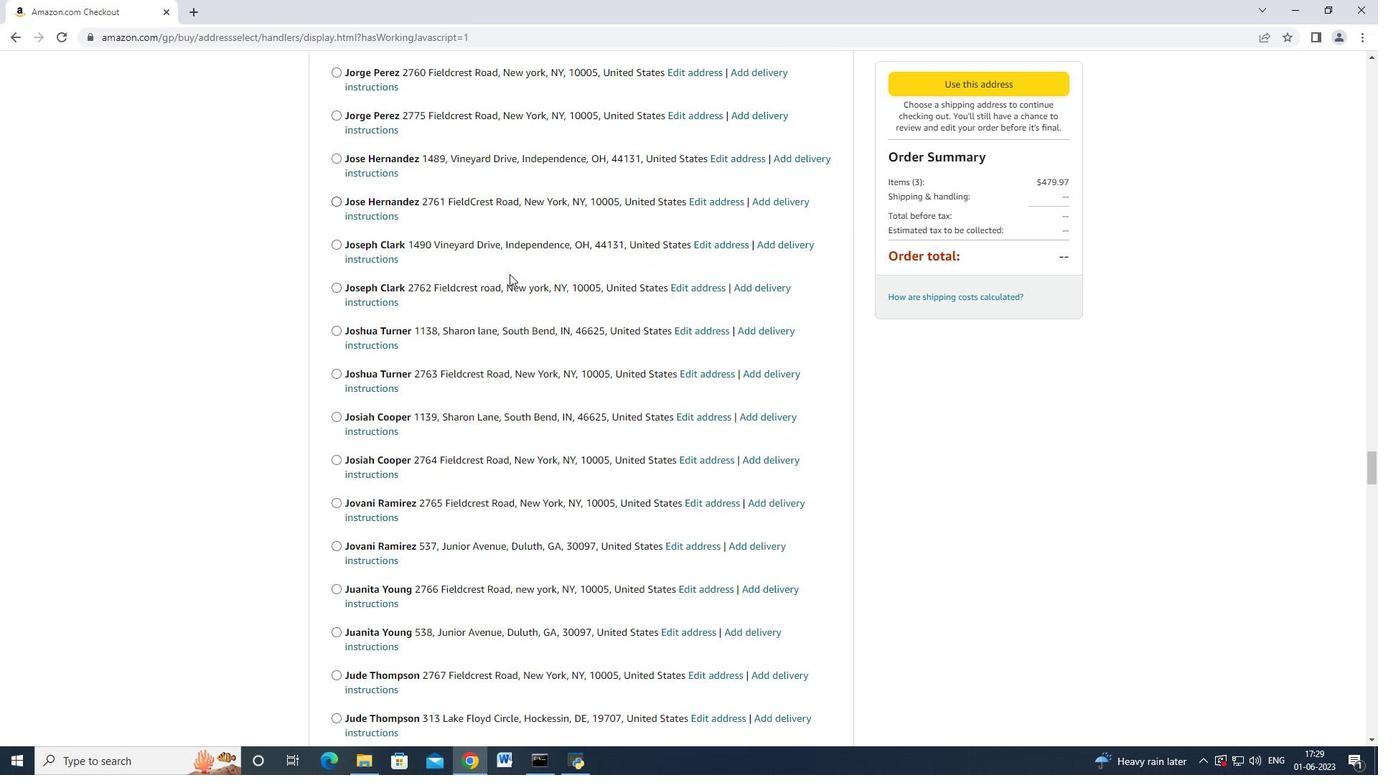 
Action: Mouse moved to (509, 271)
Screenshot: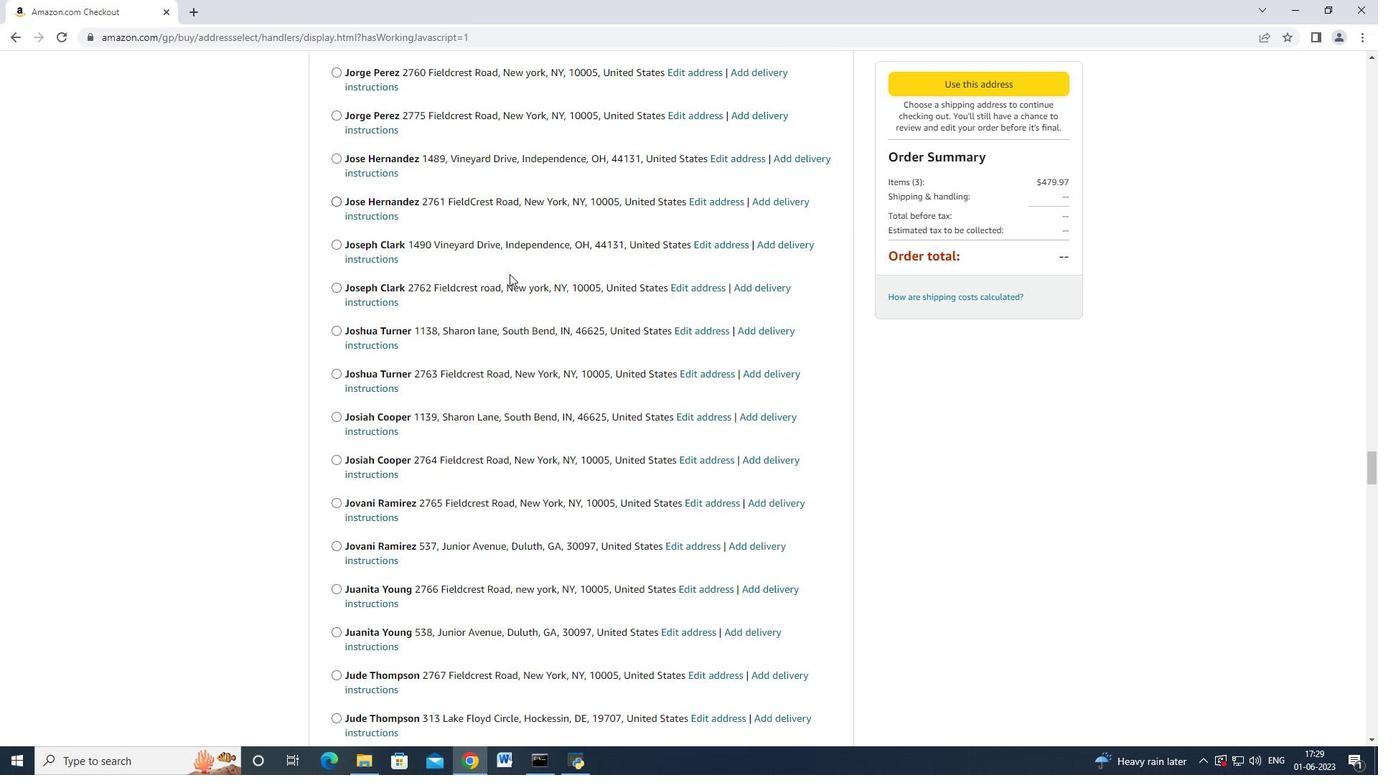 
Action: Mouse scrolled (509, 273) with delta (0, 0)
Screenshot: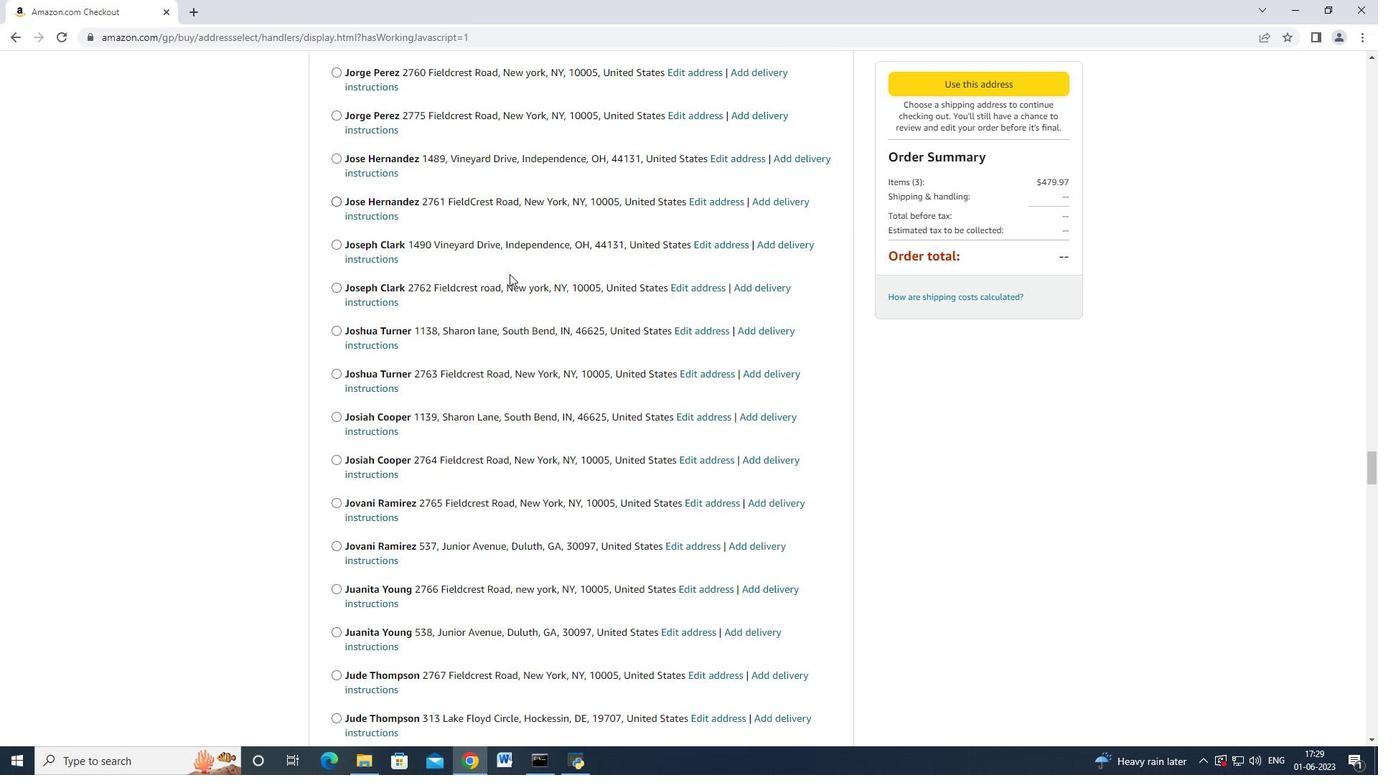 
Action: Mouse scrolled (509, 272) with delta (0, -1)
Screenshot: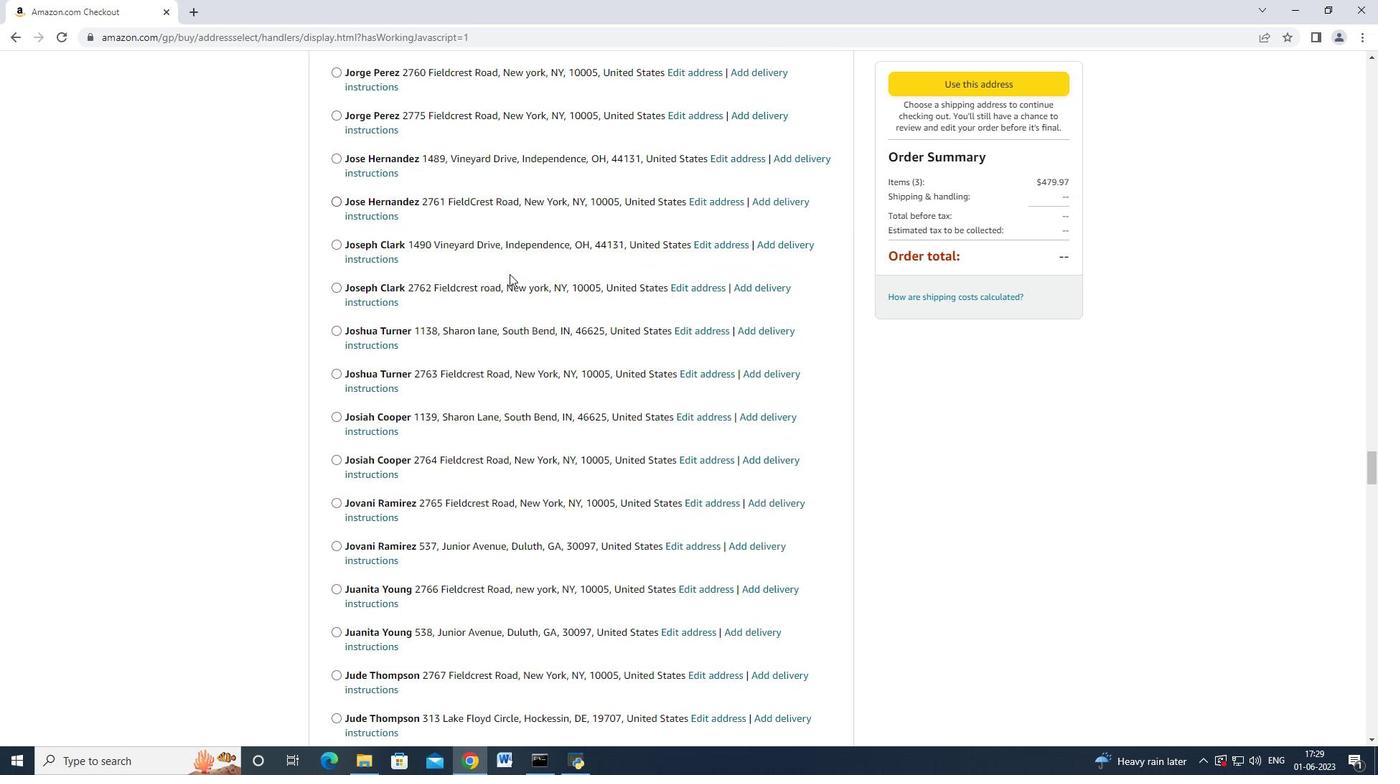 
Action: Mouse scrolled (509, 273) with delta (0, 0)
Screenshot: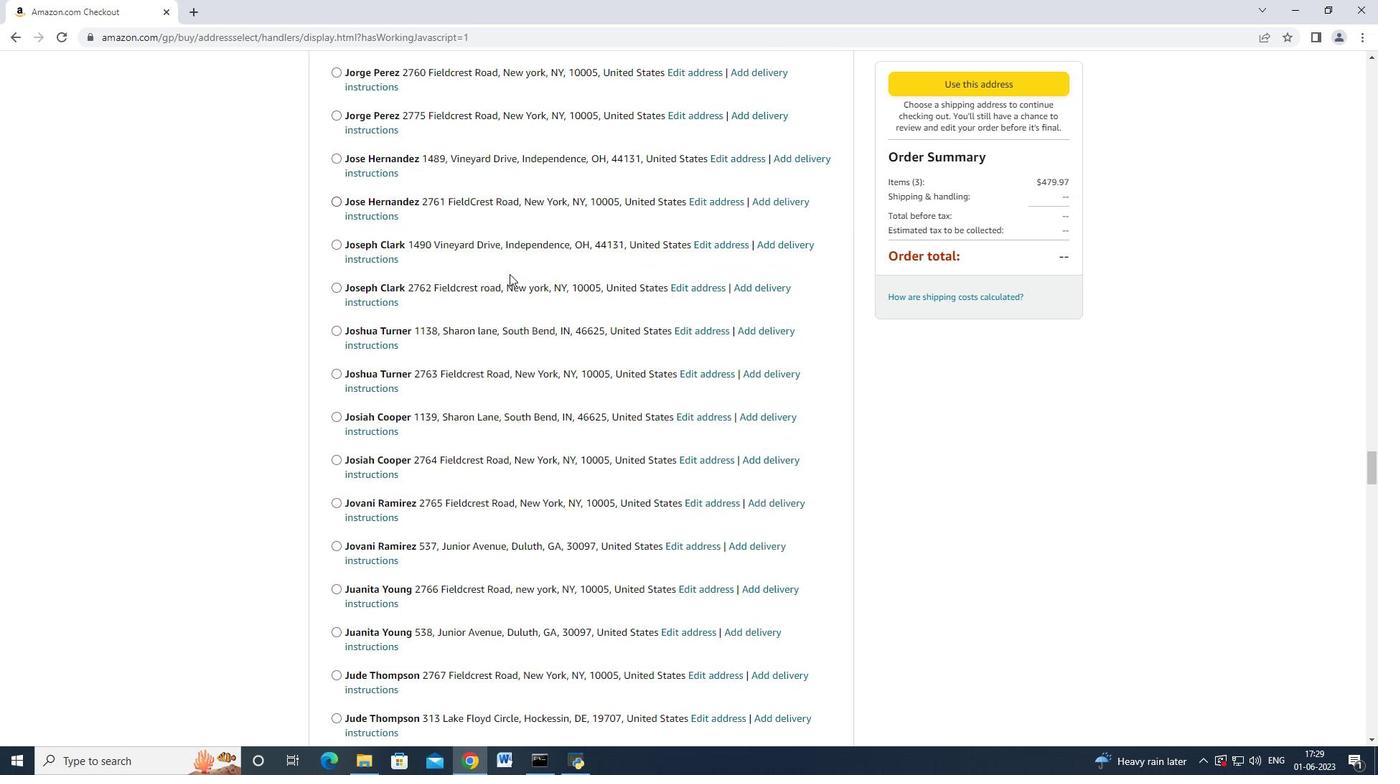
Action: Mouse moved to (509, 271)
Screenshot: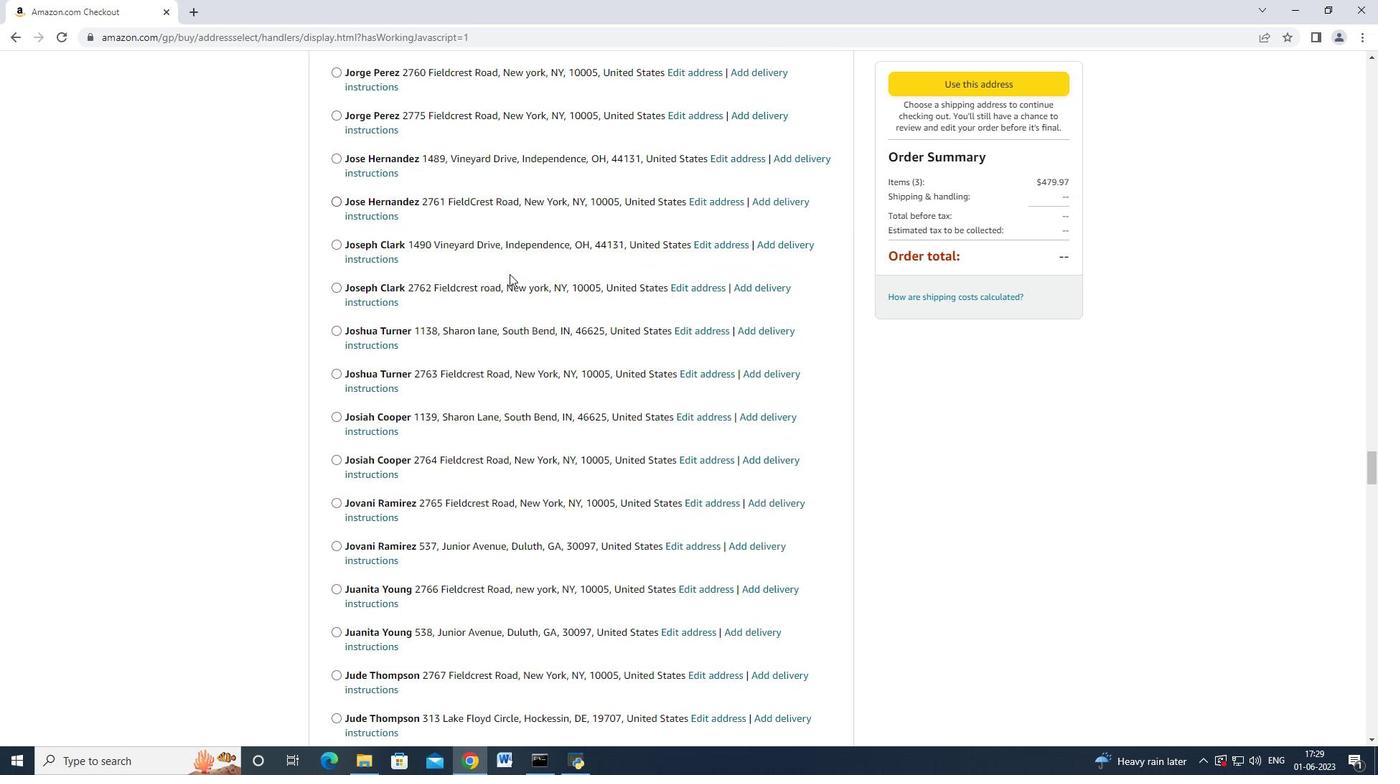 
Action: Mouse scrolled (509, 273) with delta (0, 0)
Screenshot: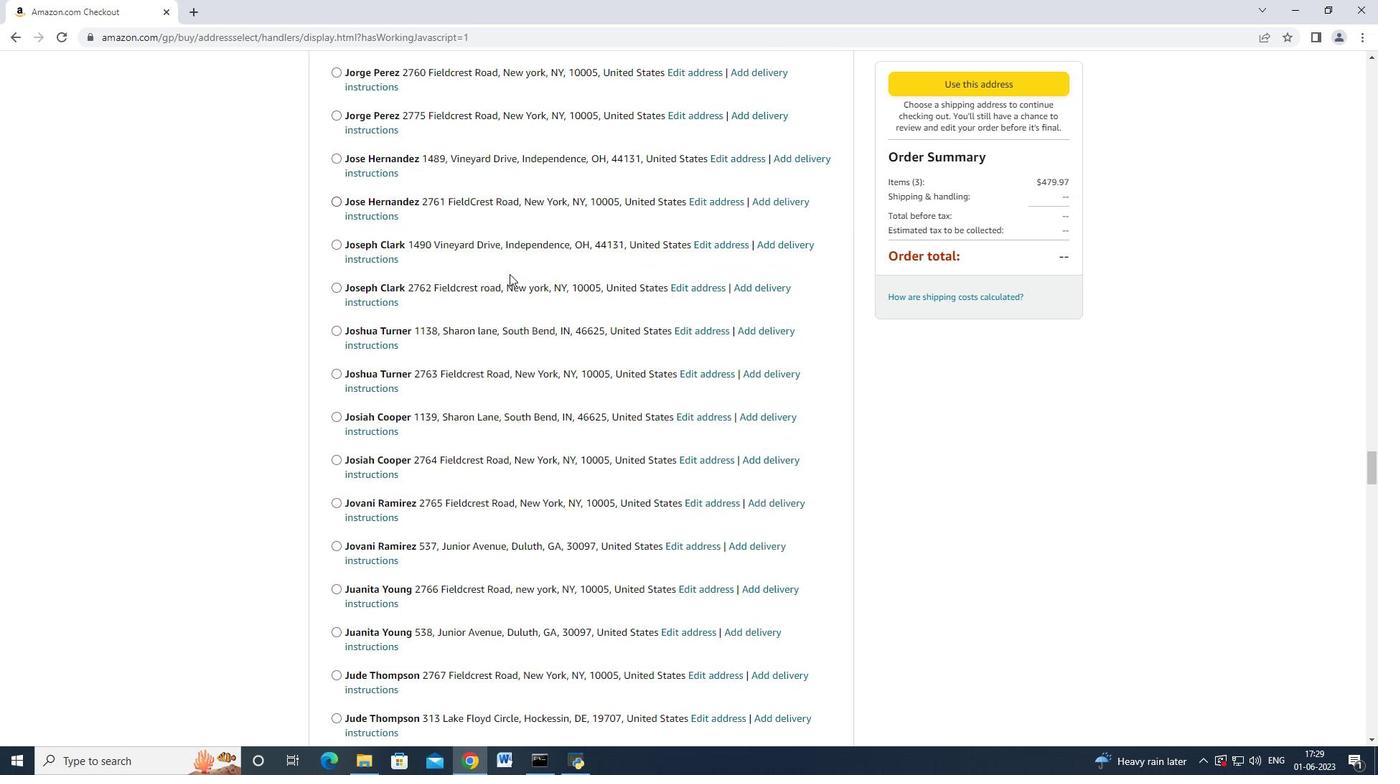 
Action: Mouse scrolled (509, 273) with delta (0, 0)
Screenshot: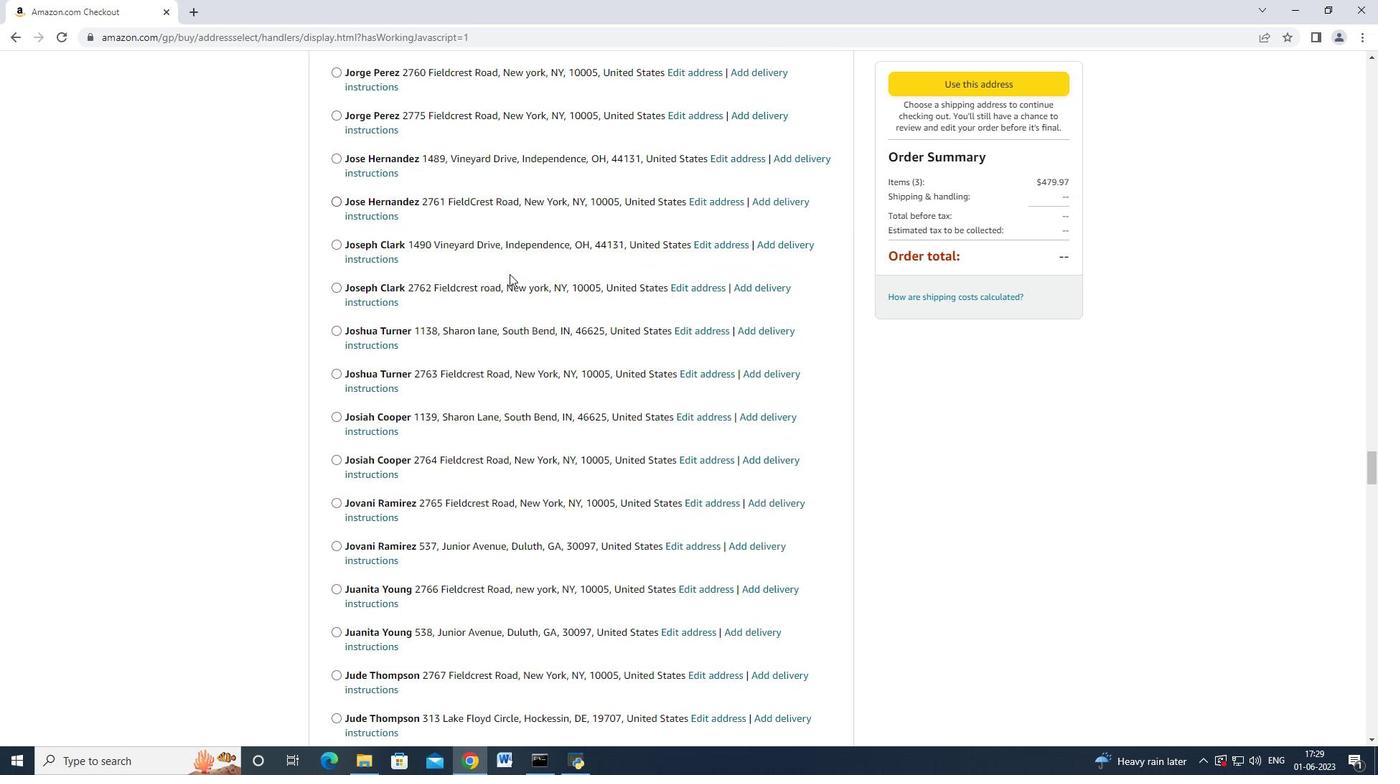 
Action: Mouse scrolled (509, 273) with delta (0, 0)
Screenshot: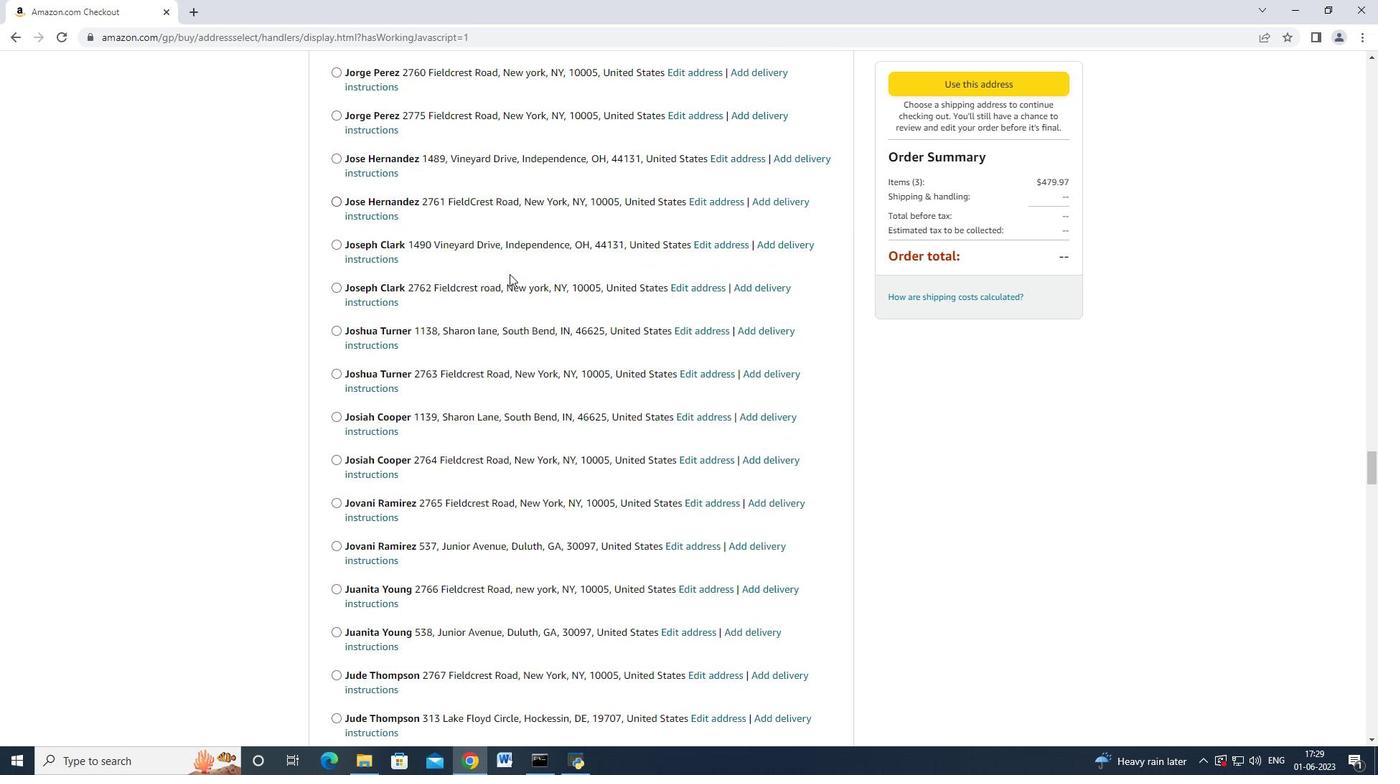 
Action: Mouse moved to (509, 271)
Screenshot: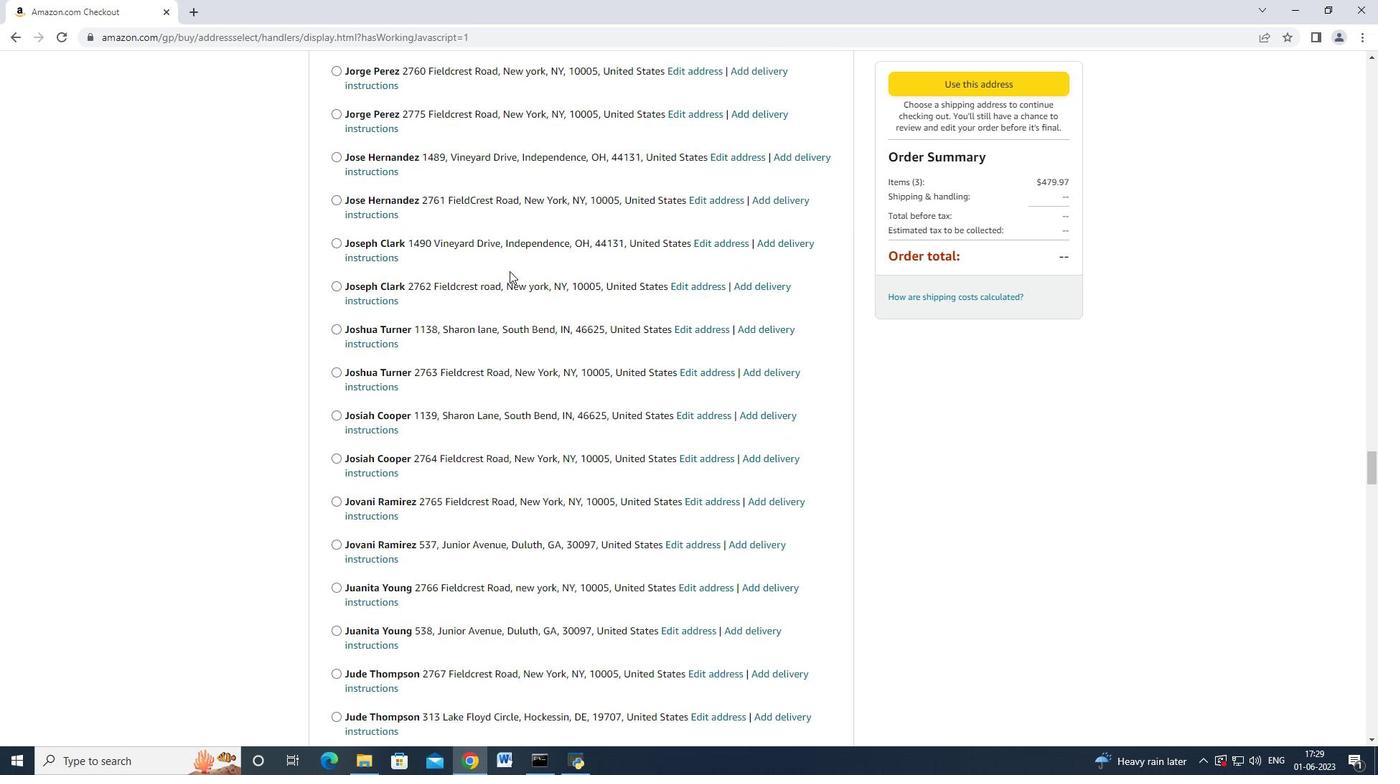 
Action: Mouse scrolled (509, 270) with delta (0, 0)
Screenshot: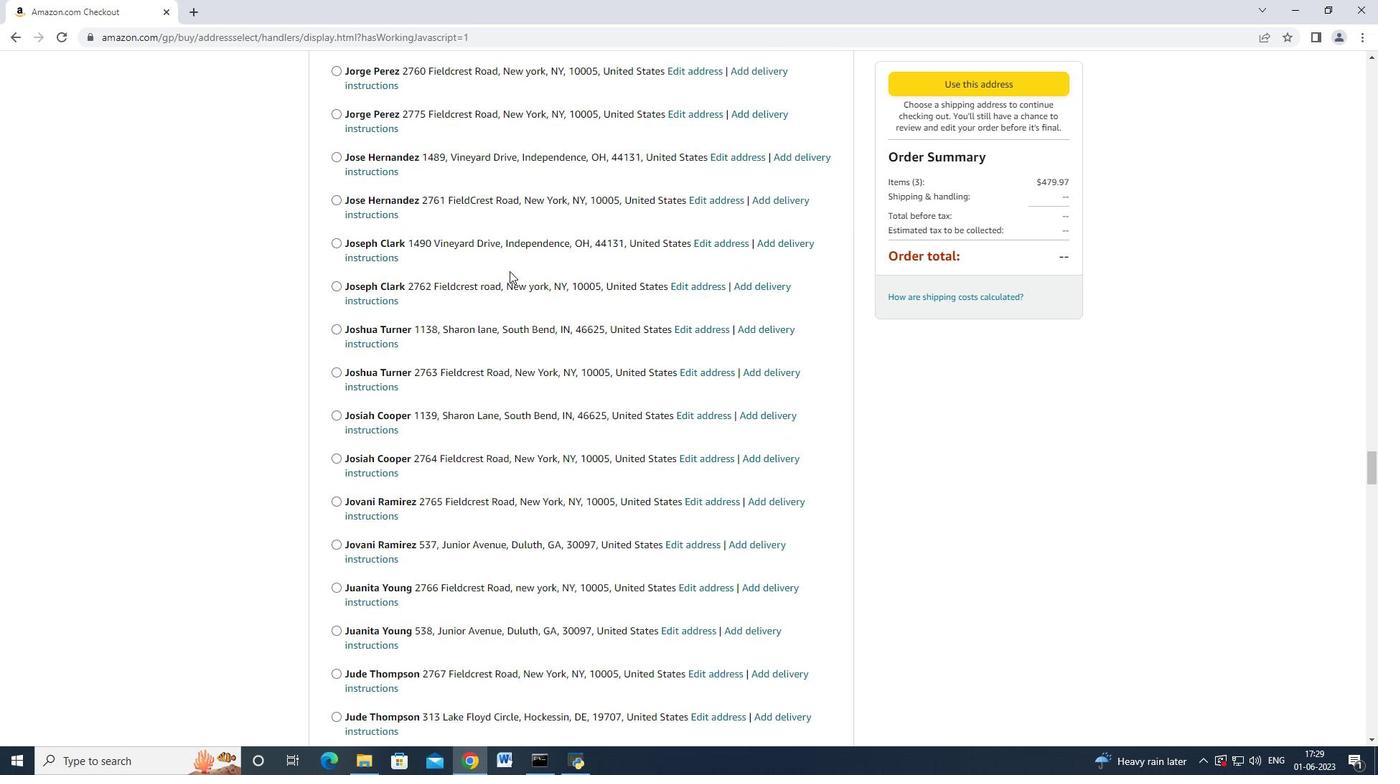 
Action: Mouse scrolled (509, 270) with delta (0, 0)
Screenshot: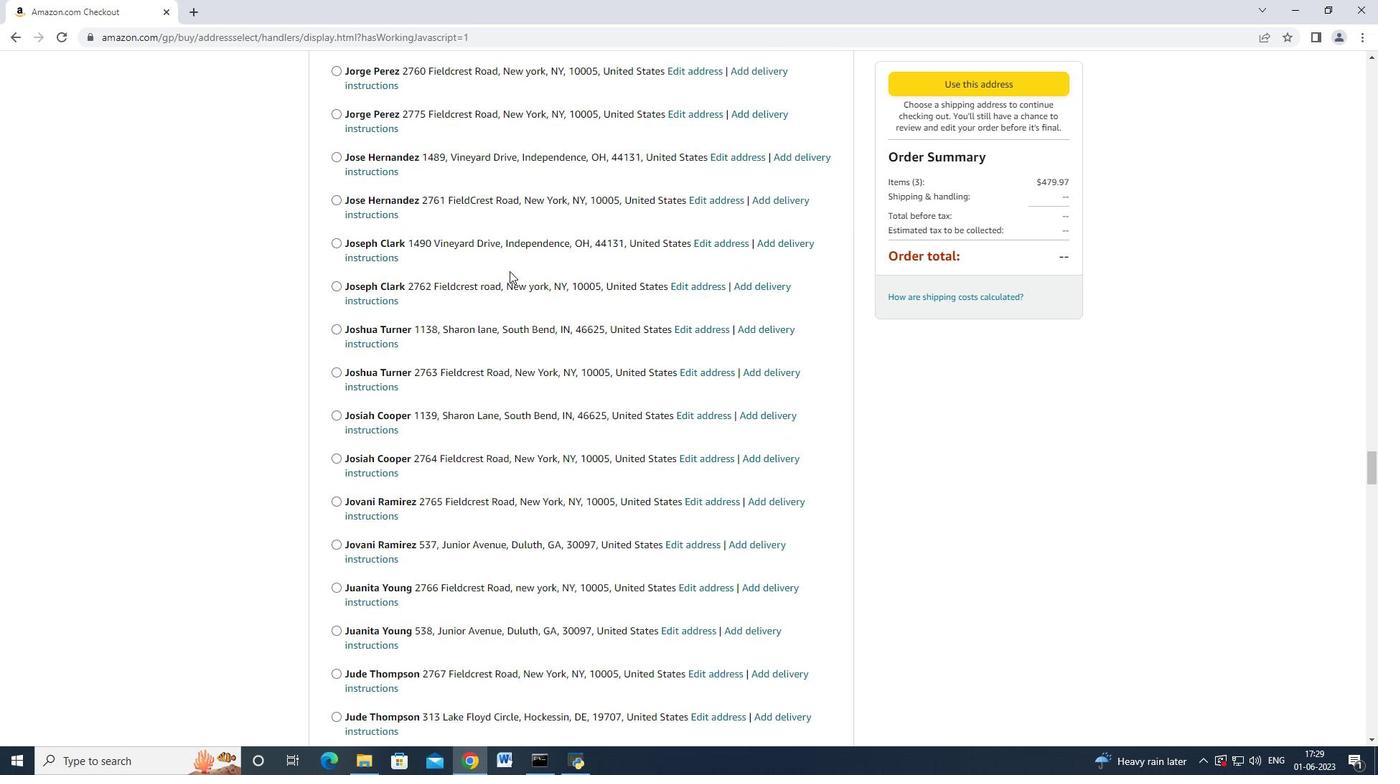 
Action: Mouse moved to (509, 271)
Screenshot: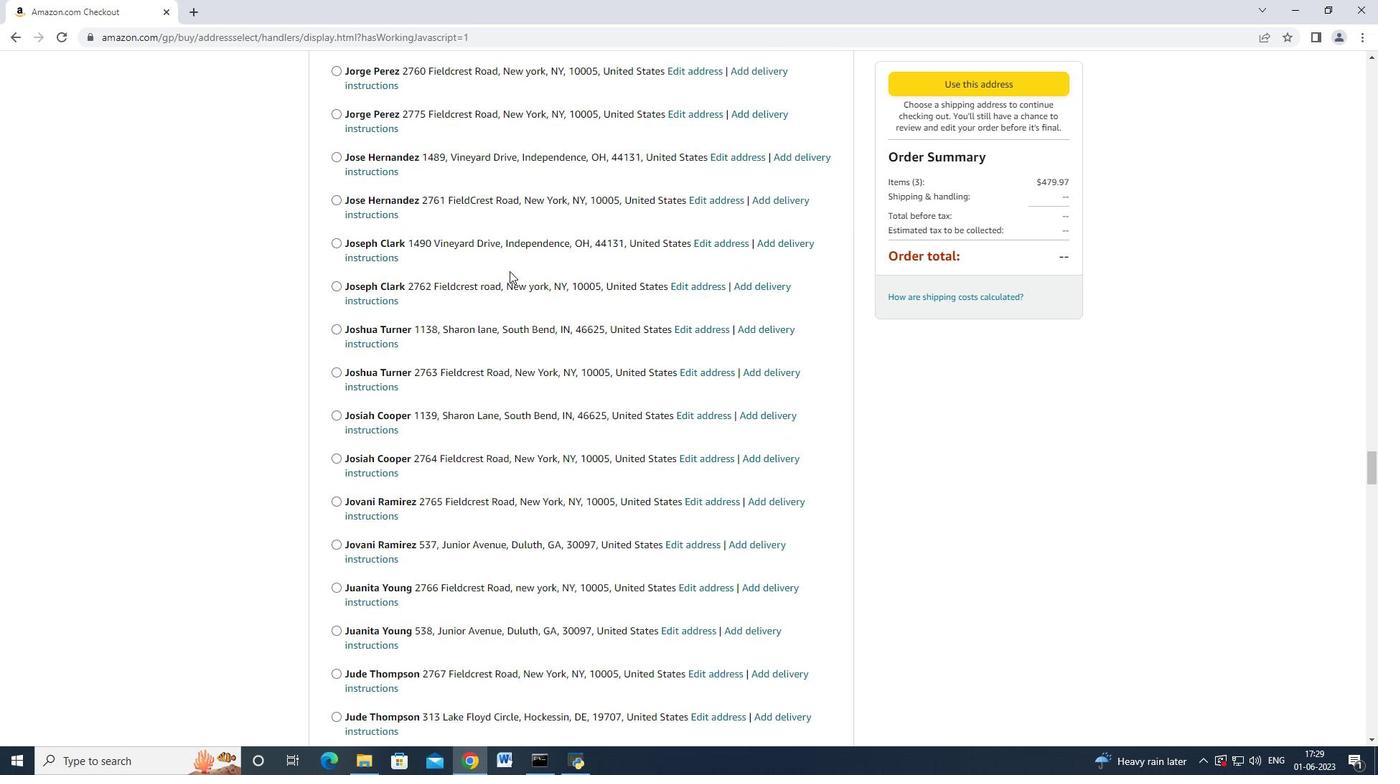 
Action: Mouse scrolled (509, 270) with delta (0, 0)
Screenshot: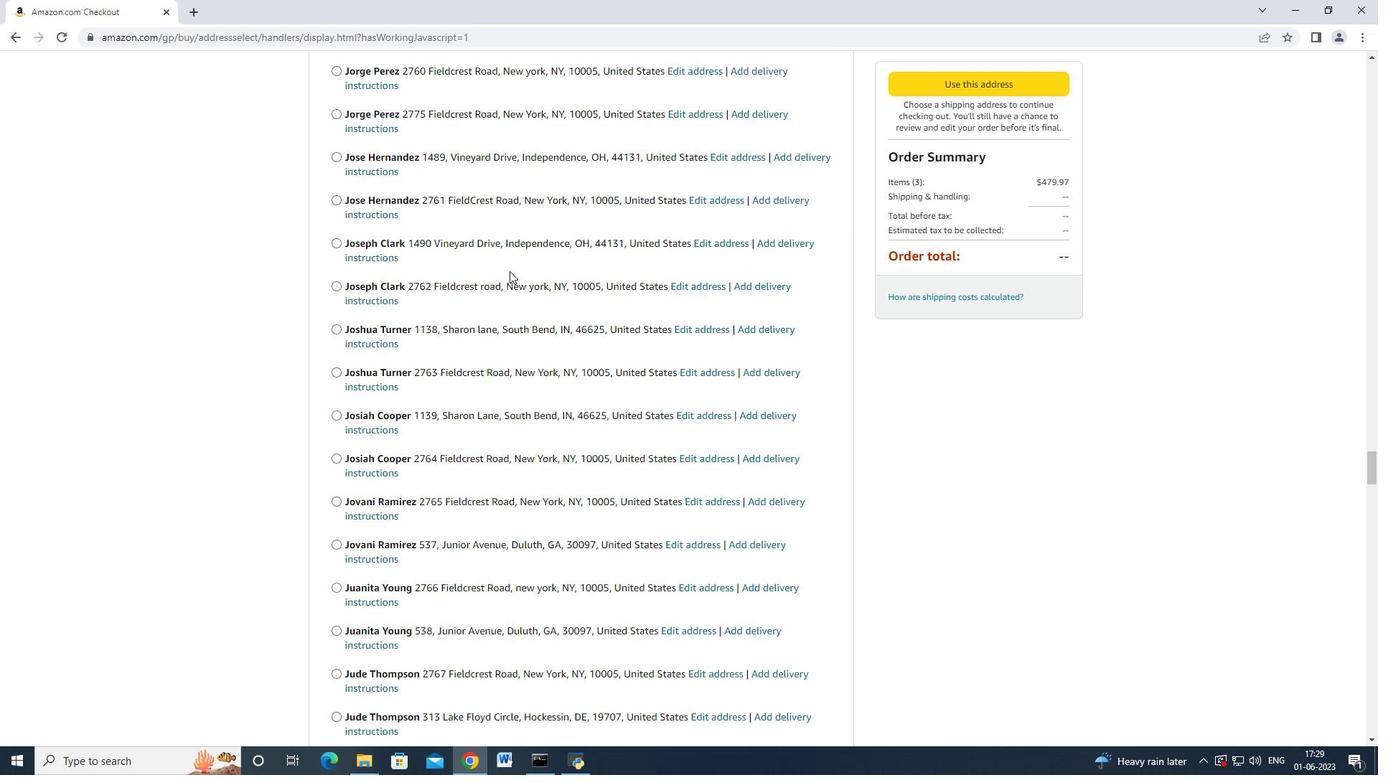 
Action: Mouse scrolled (509, 270) with delta (0, 0)
Screenshot: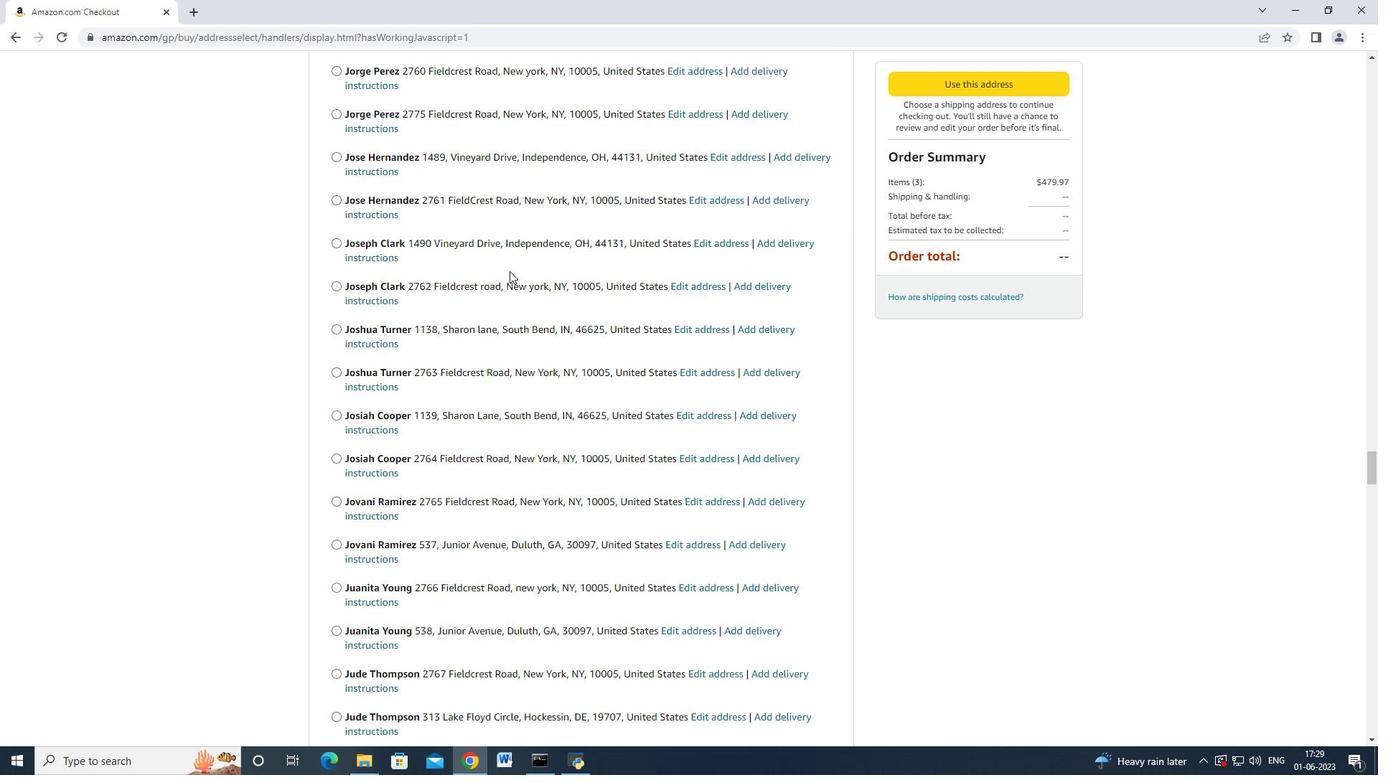 
Action: Mouse scrolled (509, 270) with delta (0, 0)
Screenshot: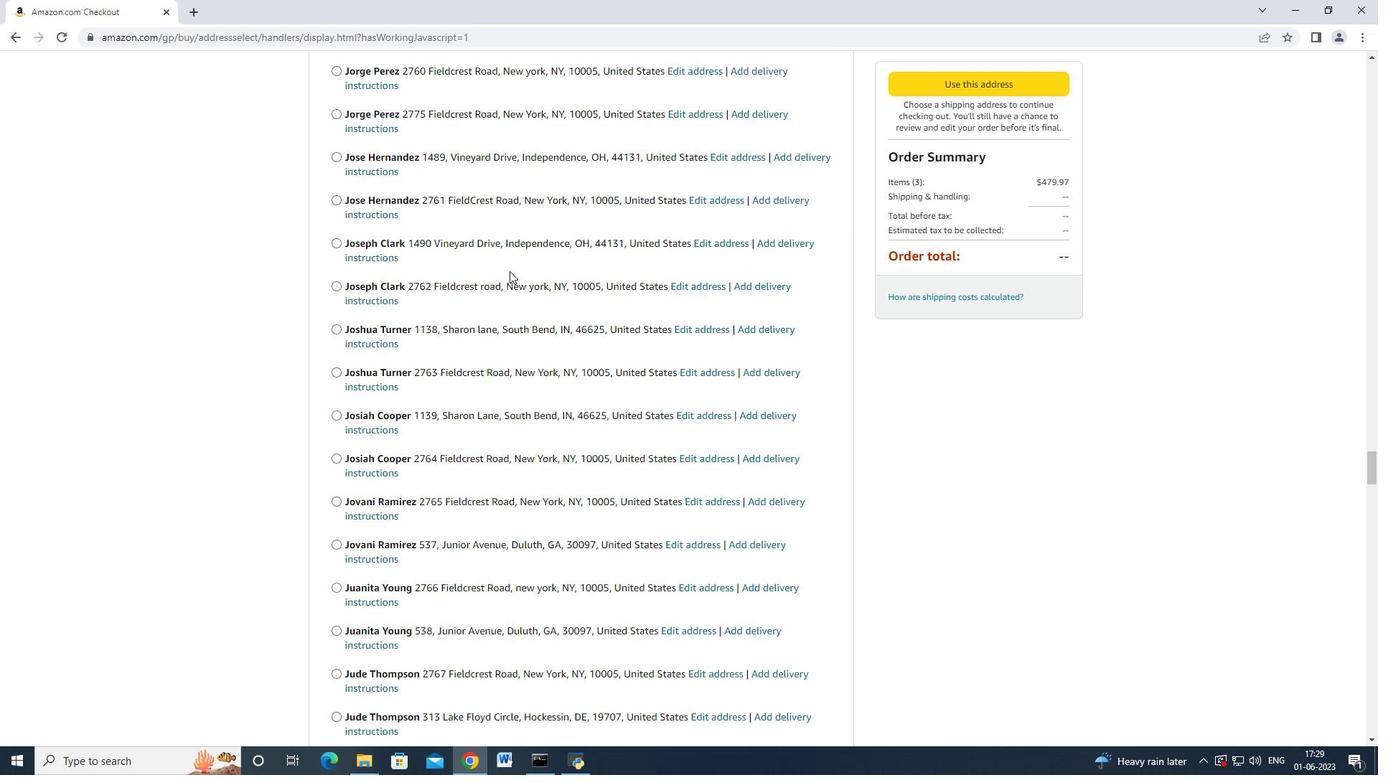 
Action: Mouse scrolled (509, 270) with delta (0, 0)
Screenshot: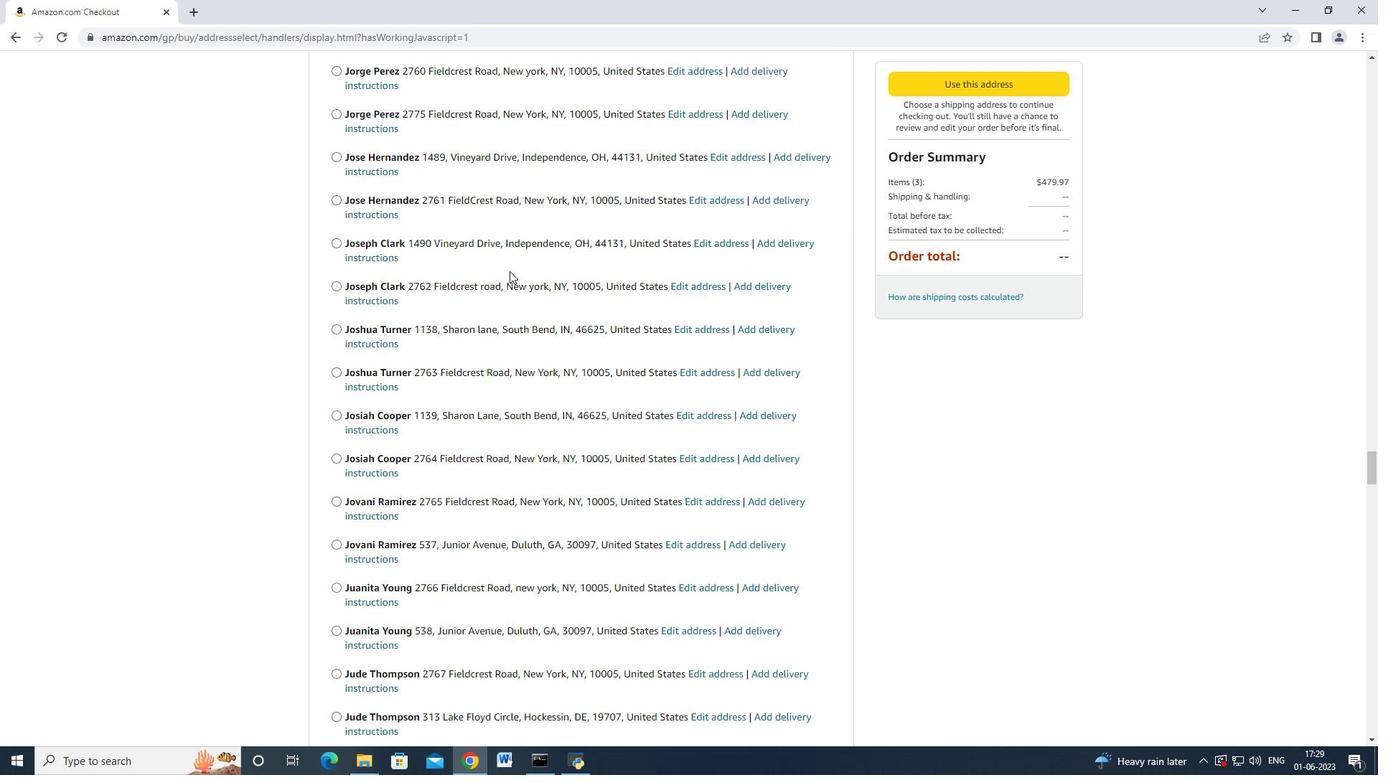 
Action: Mouse scrolled (509, 270) with delta (0, 0)
Screenshot: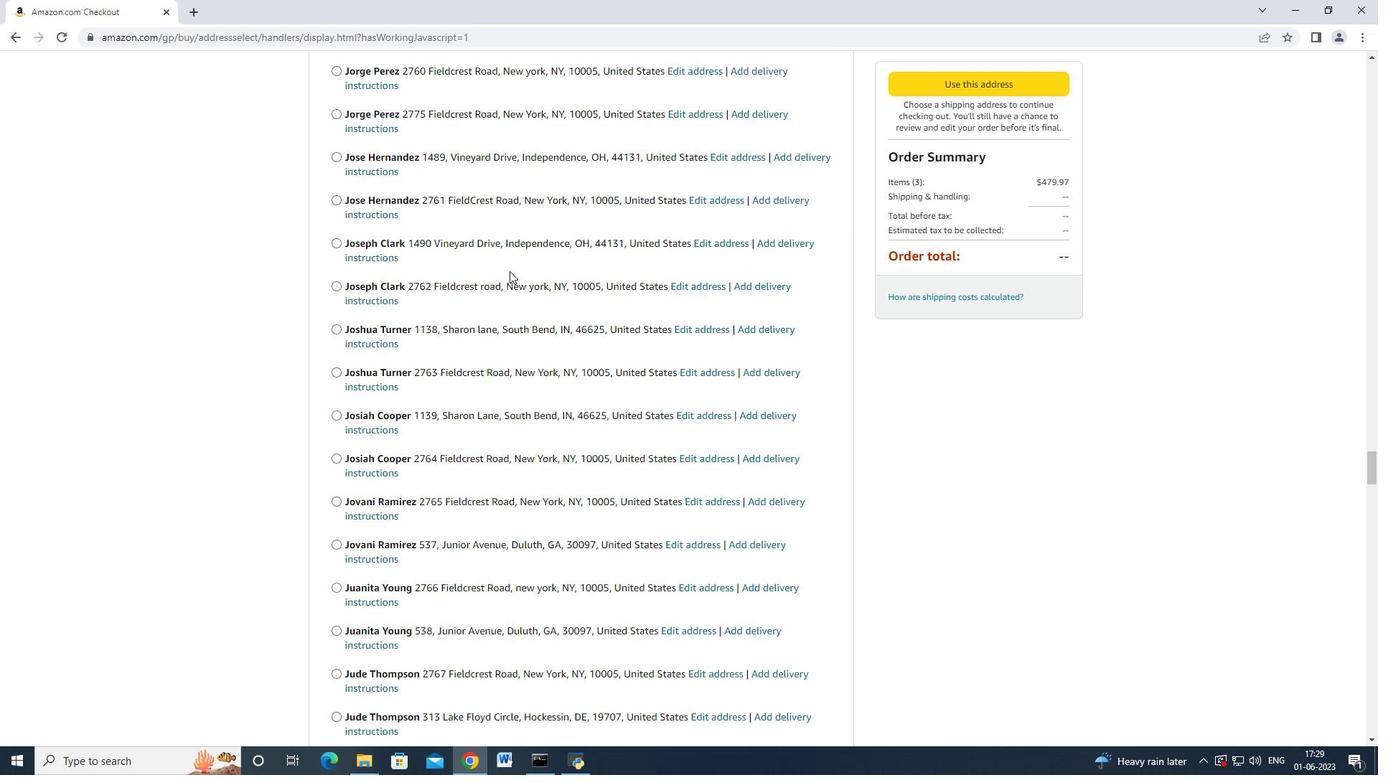 
Action: Mouse scrolled (509, 270) with delta (0, 0)
Screenshot: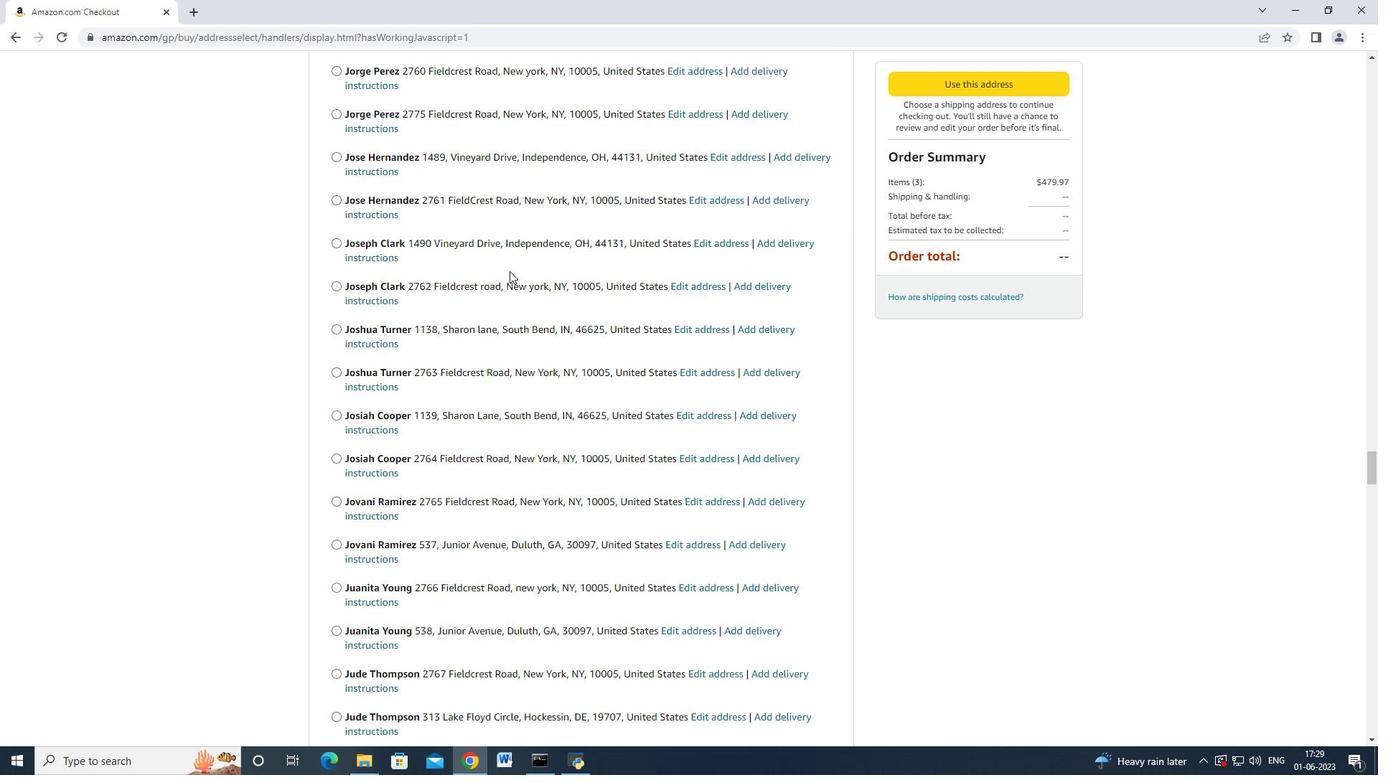 
Action: Mouse moved to (505, 275)
Screenshot: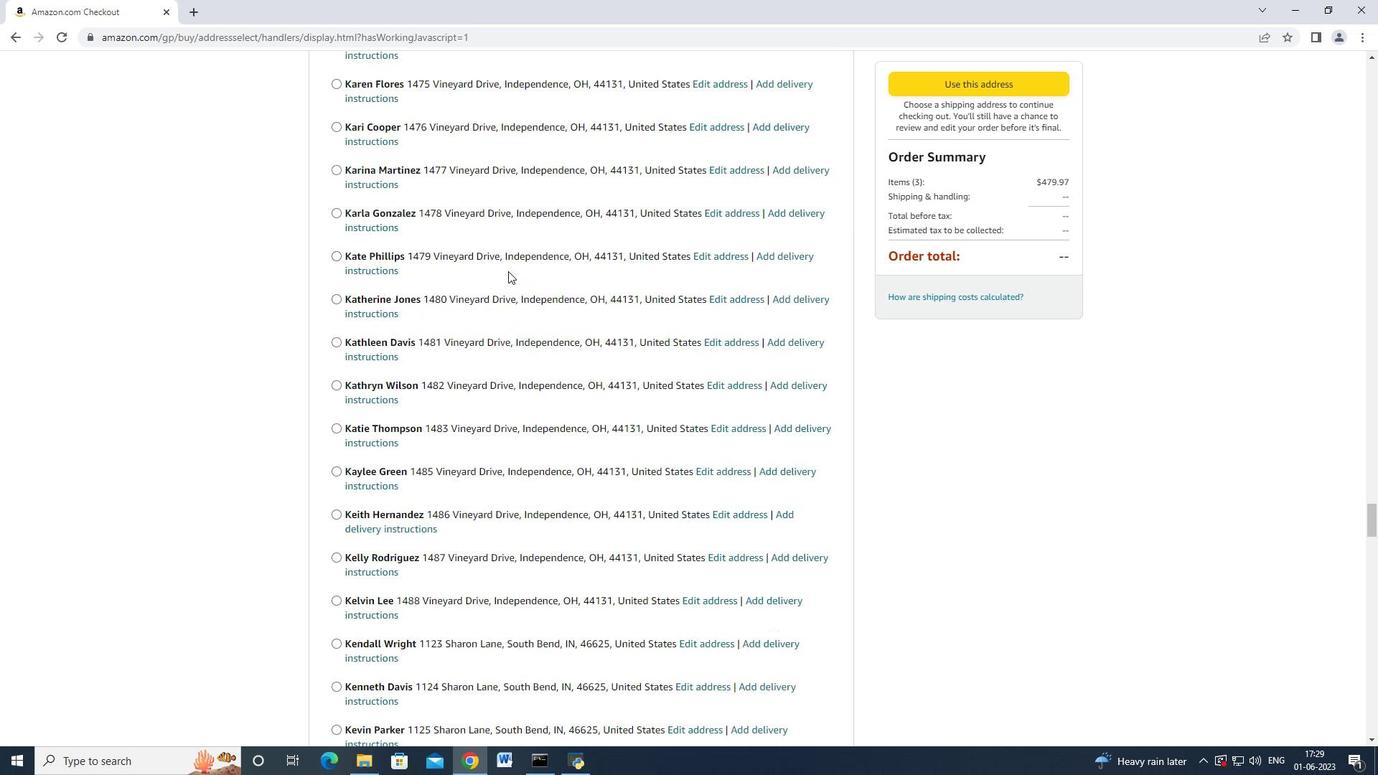 
Action: Mouse scrolled (505, 275) with delta (0, 0)
Screenshot: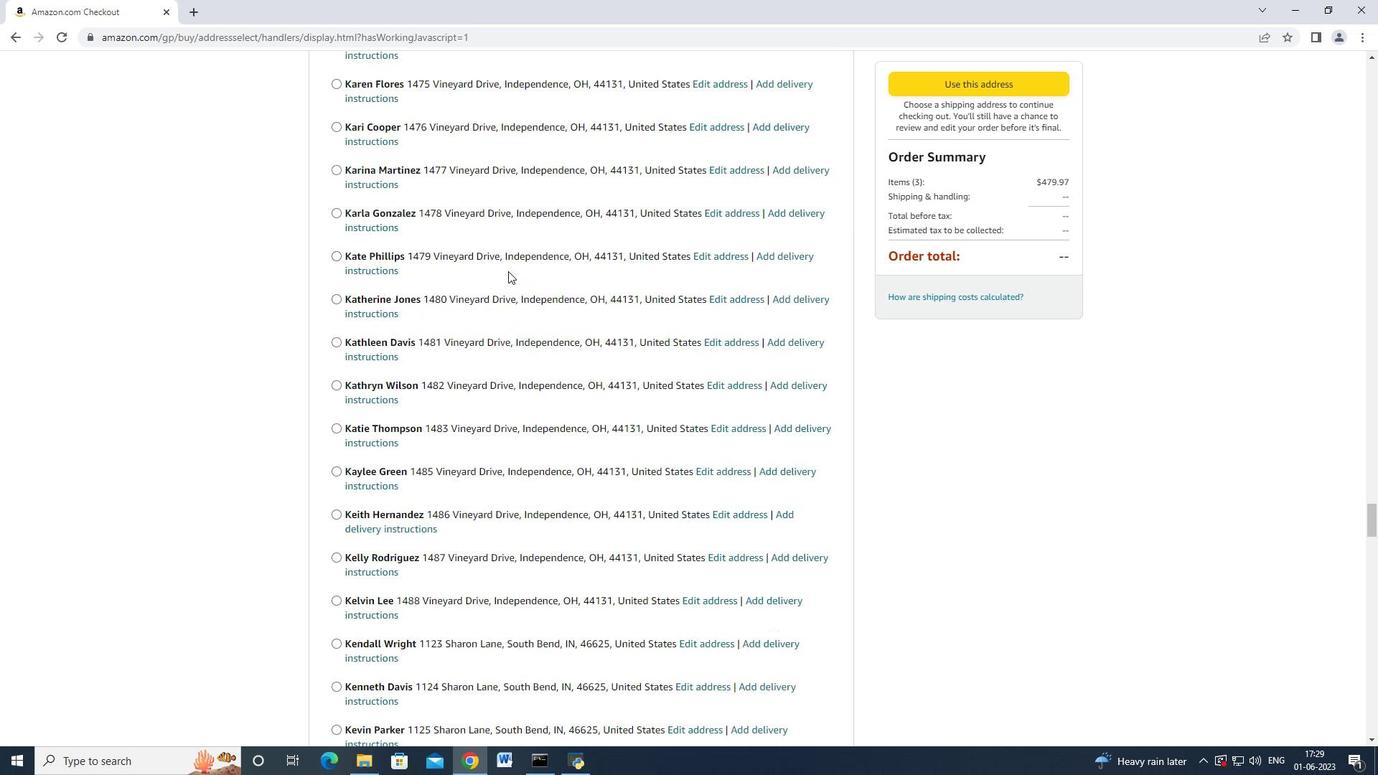 
Action: Mouse moved to (504, 277)
Screenshot: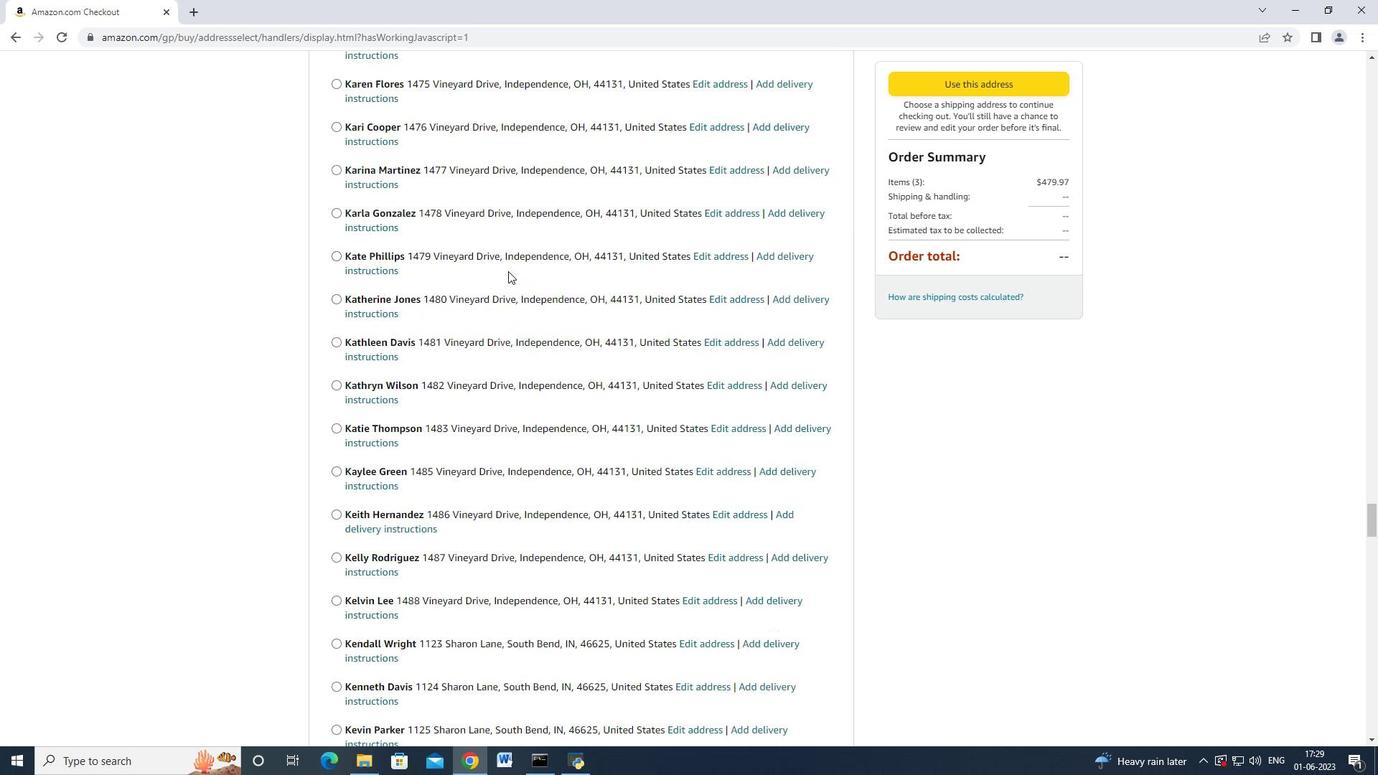
Action: Mouse scrolled (504, 277) with delta (0, 0)
Screenshot: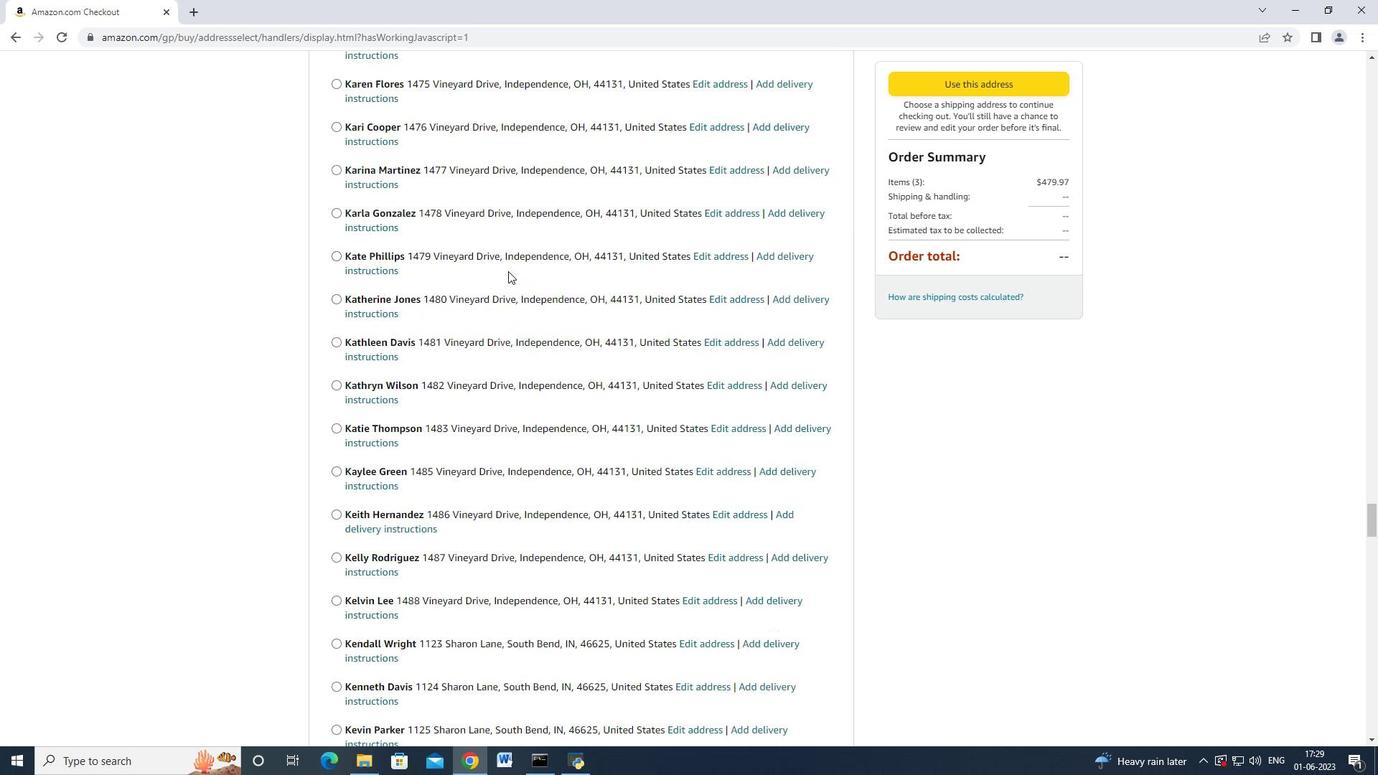 
Action: Mouse moved to (502, 279)
Screenshot: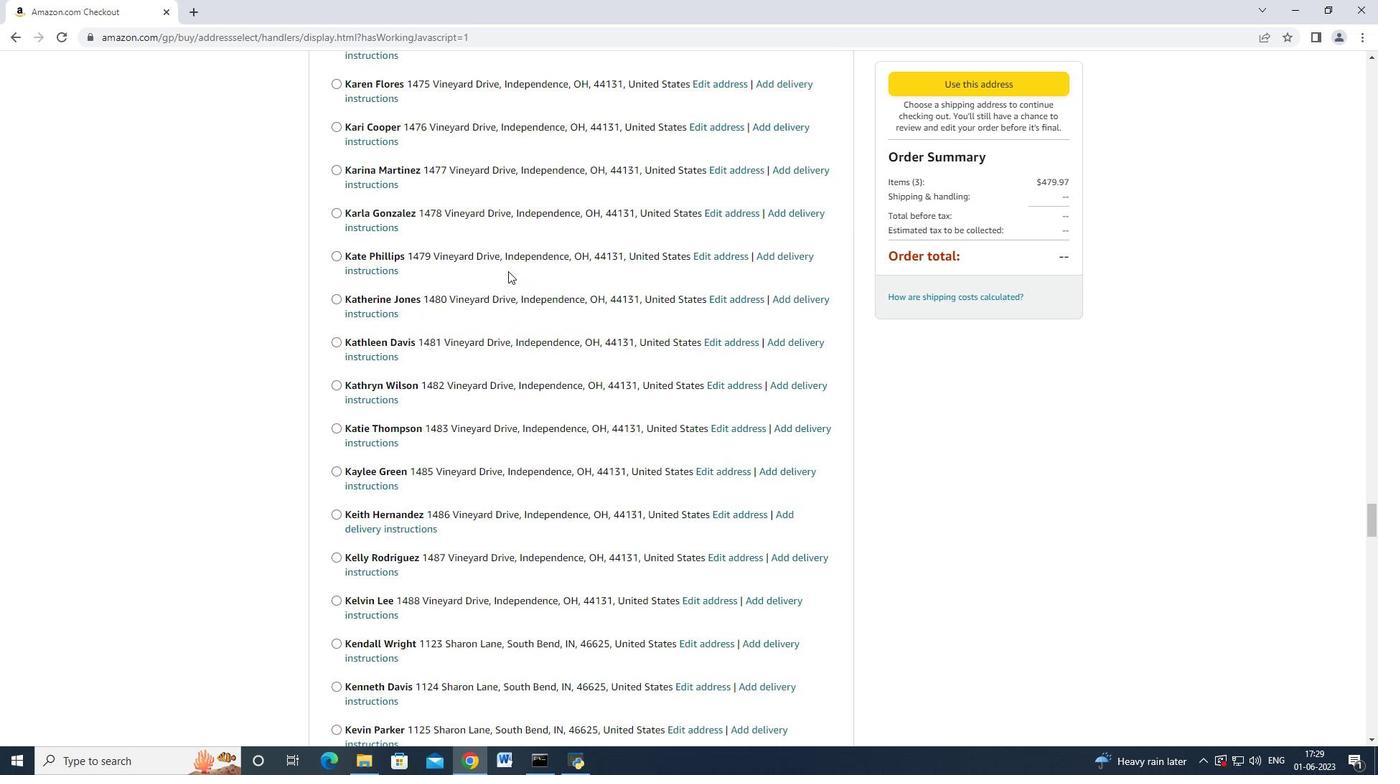 
Action: Mouse scrolled (502, 278) with delta (0, 0)
Screenshot: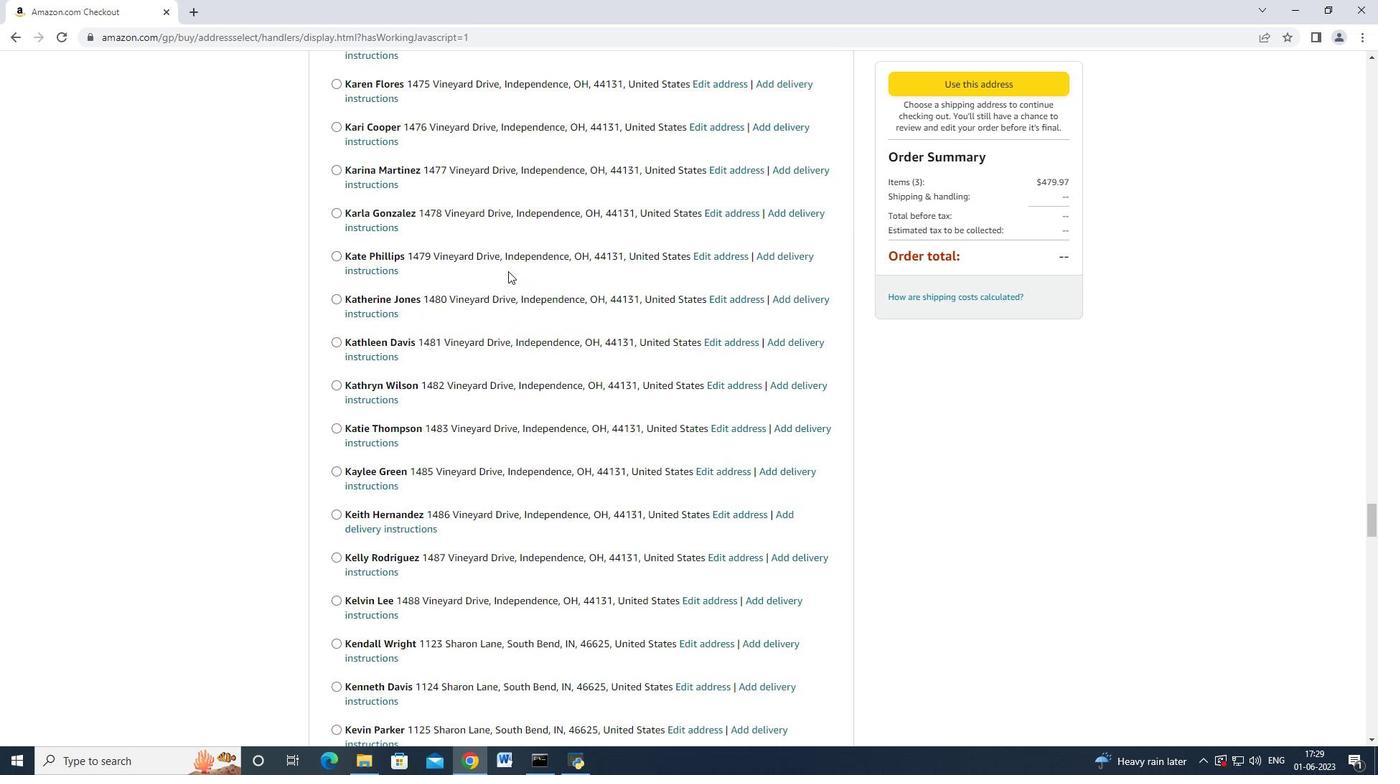 
Action: Mouse moved to (502, 279)
Screenshot: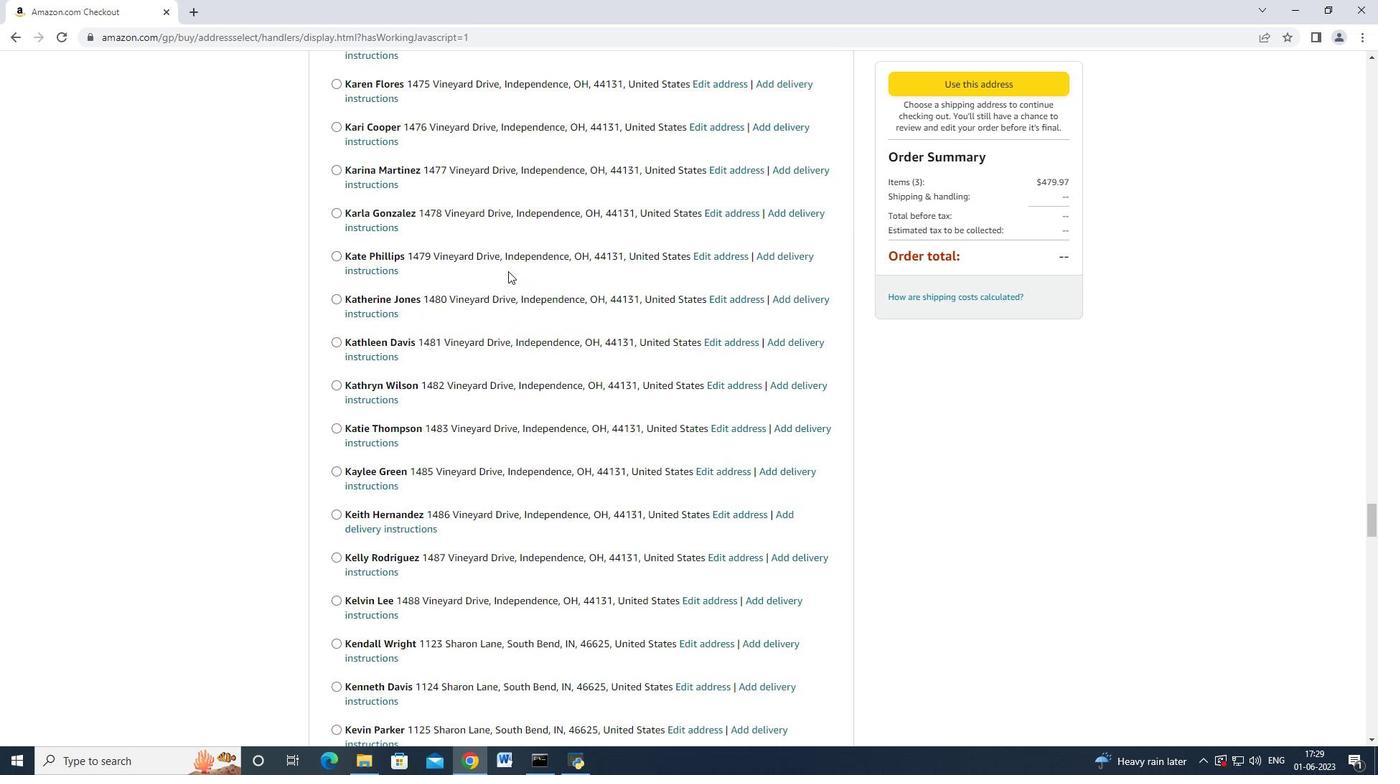 
Action: Mouse scrolled (502, 278) with delta (0, 0)
Screenshot: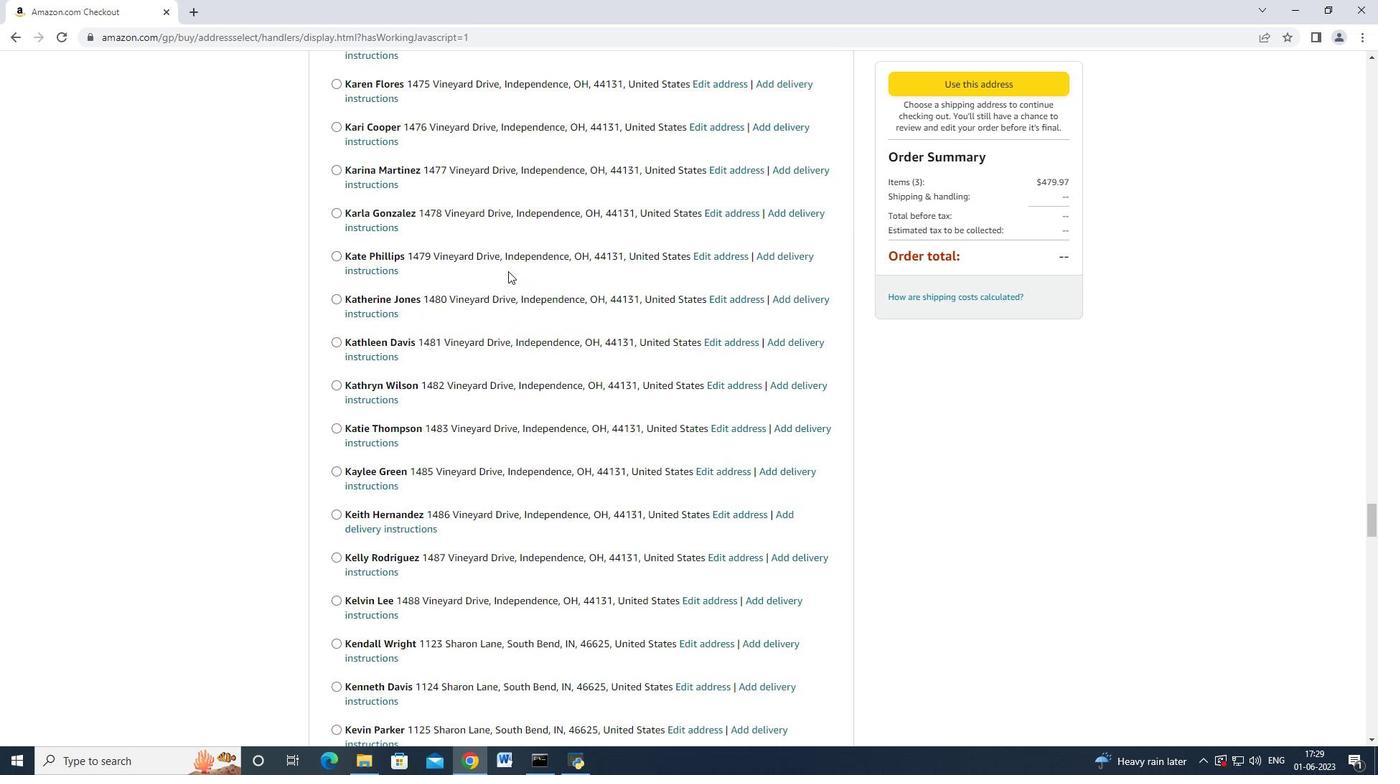 
Action: Mouse moved to (498, 278)
Screenshot: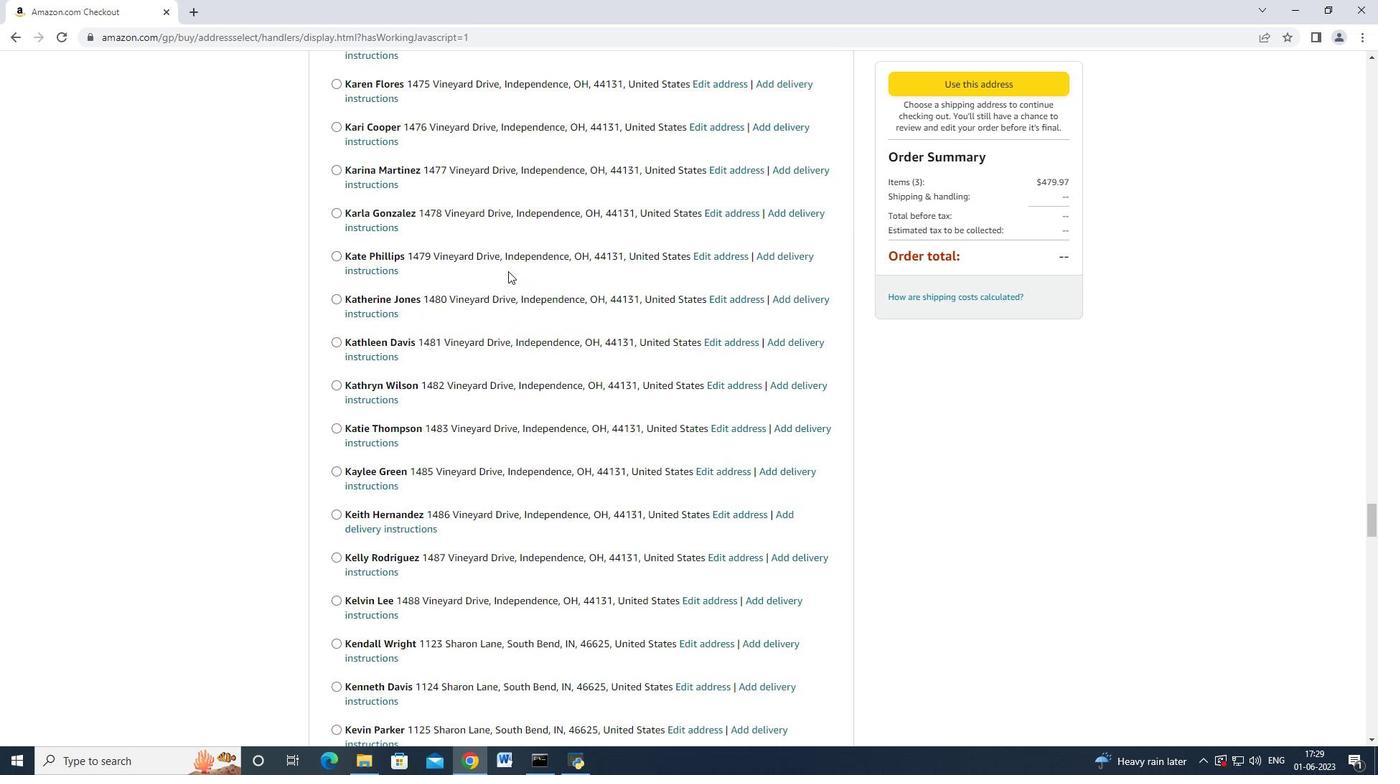 
Action: Mouse scrolled (502, 278) with delta (0, 0)
Screenshot: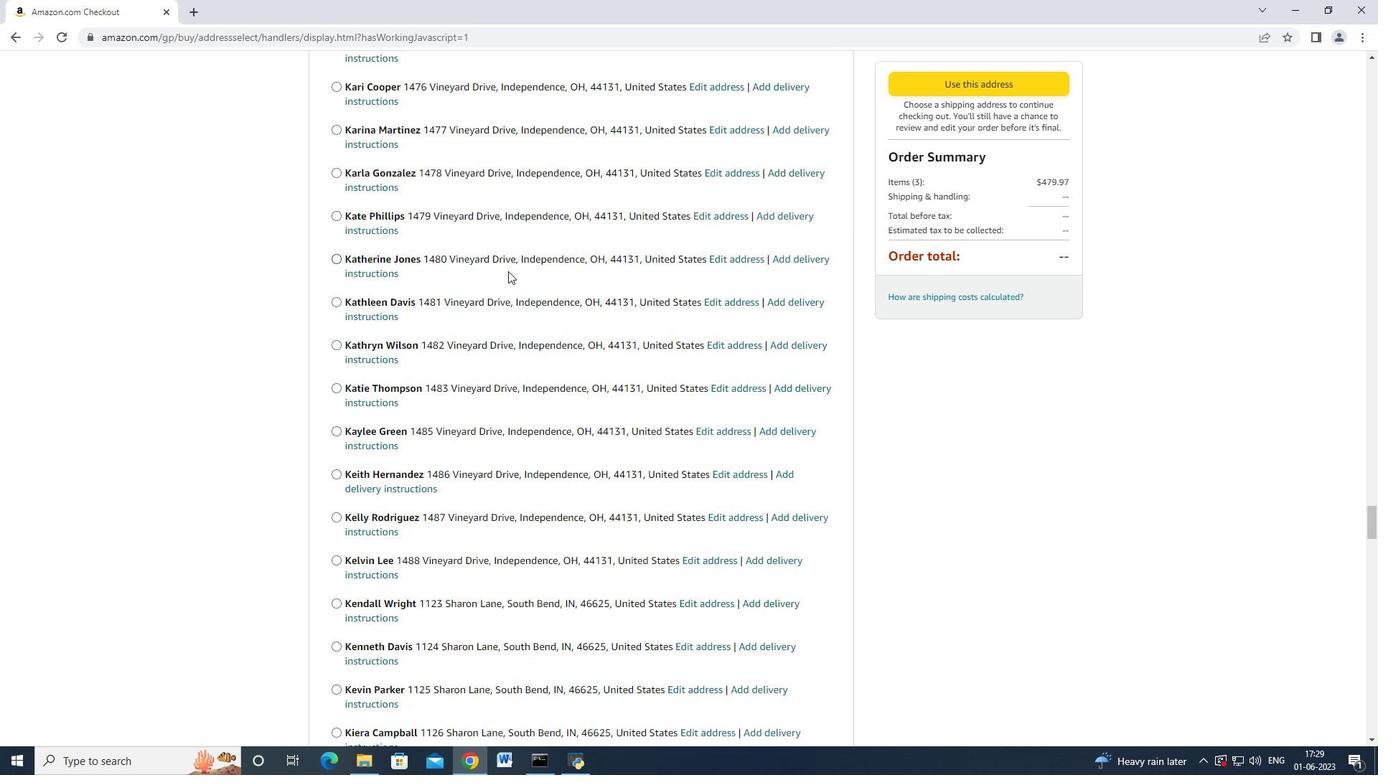 
Action: Mouse moved to (492, 275)
Screenshot: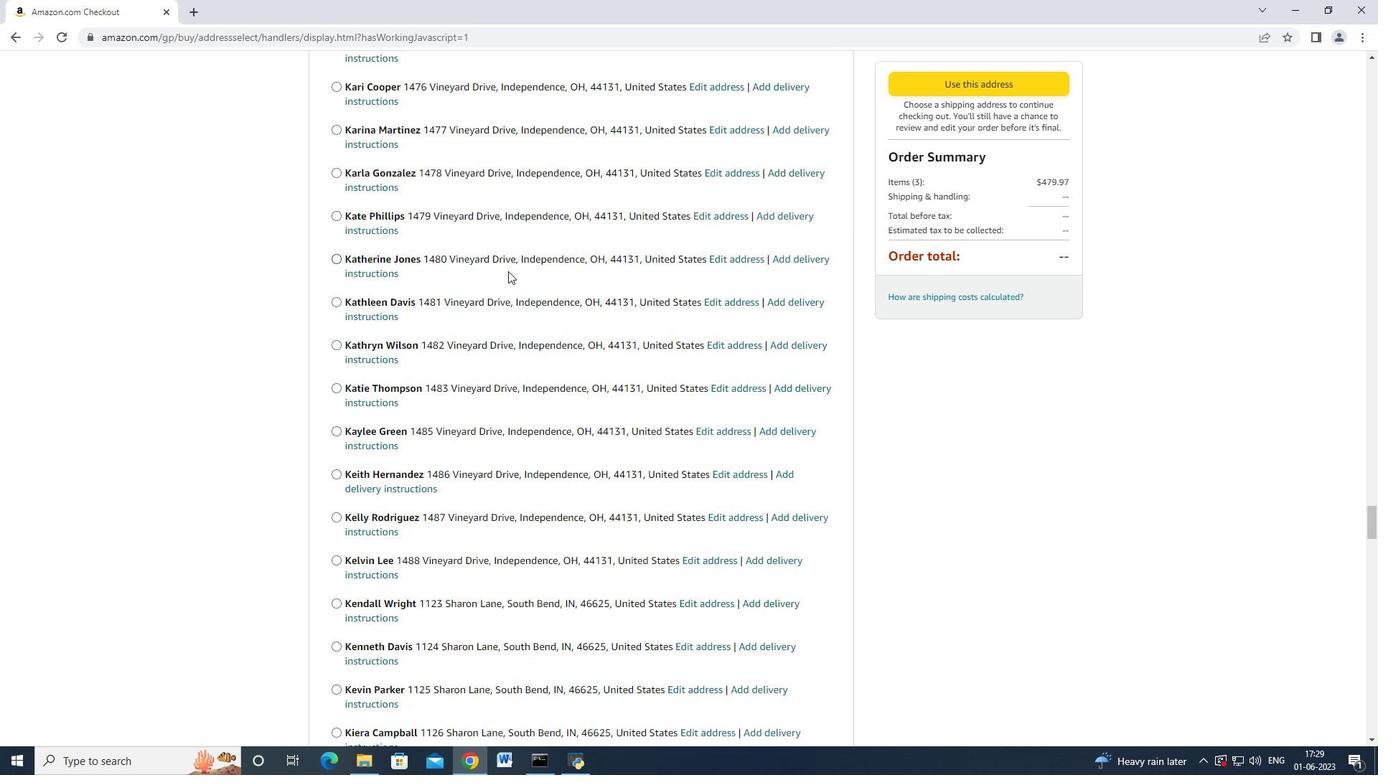 
Action: Mouse scrolled (498, 277) with delta (0, 0)
